 Task: Create record types in hostel object.
Action: Mouse moved to (1041, 64)
Screenshot: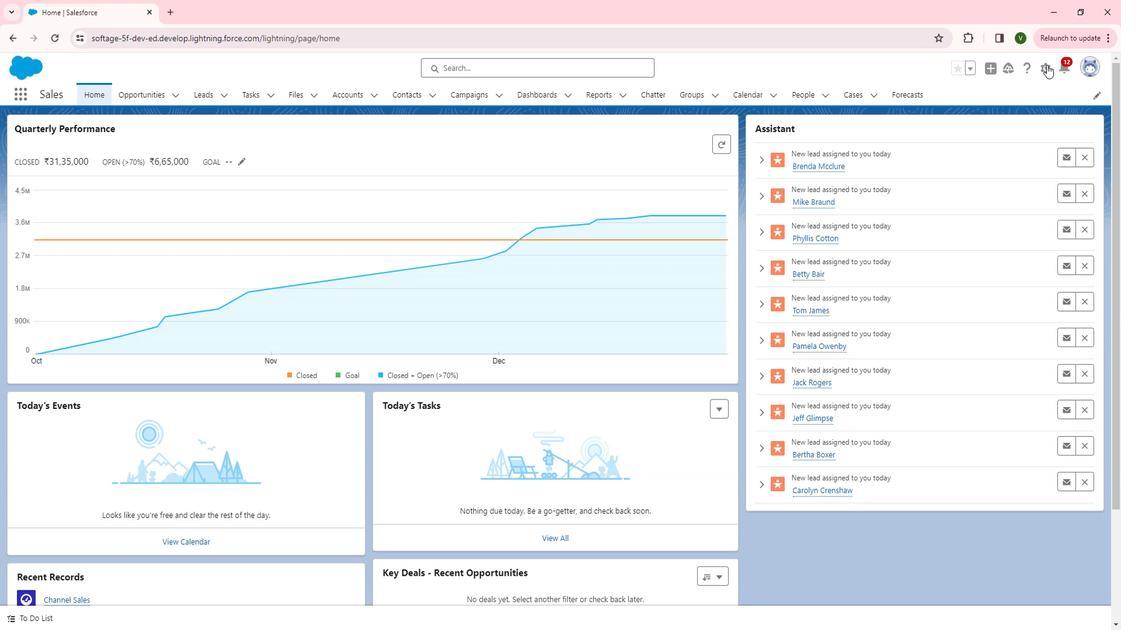 
Action: Mouse pressed left at (1041, 64)
Screenshot: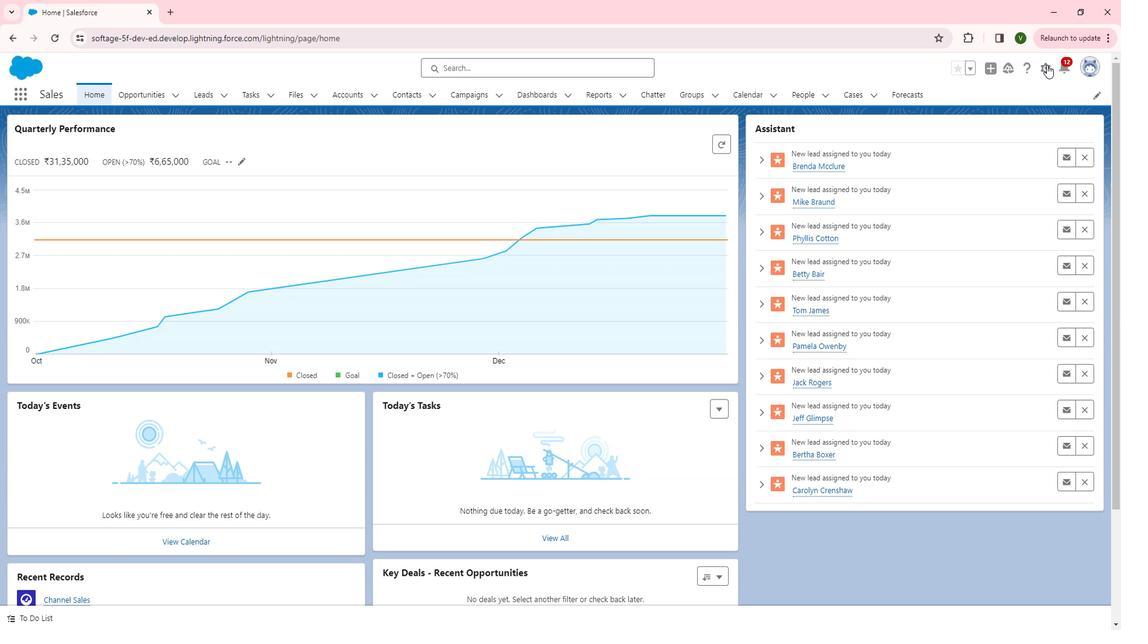 
Action: Mouse moved to (997, 102)
Screenshot: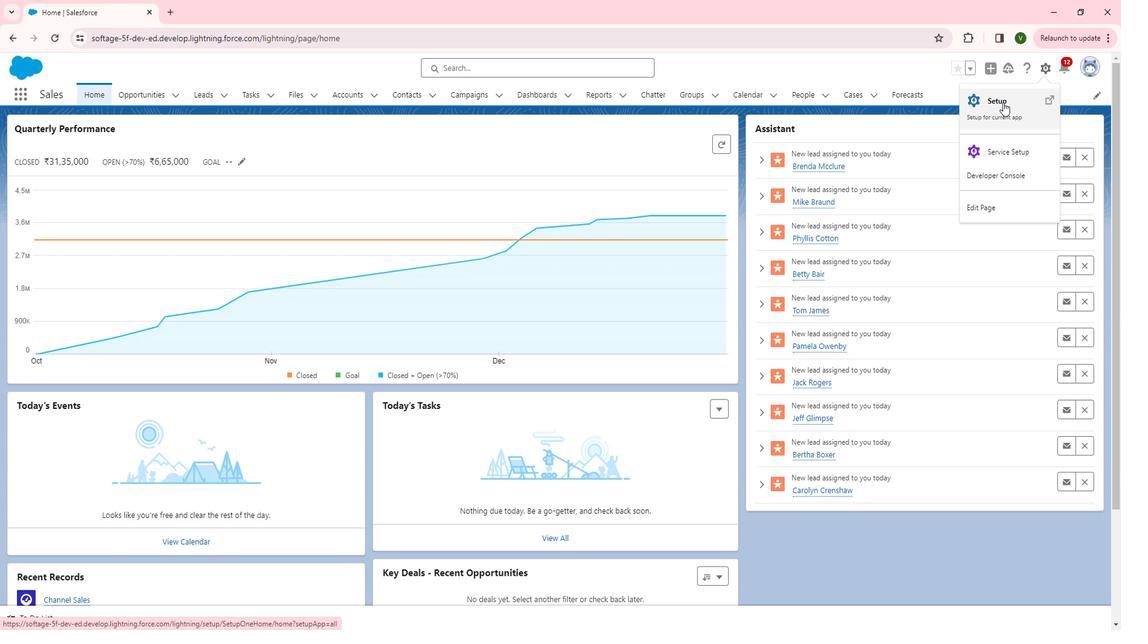 
Action: Mouse pressed left at (997, 102)
Screenshot: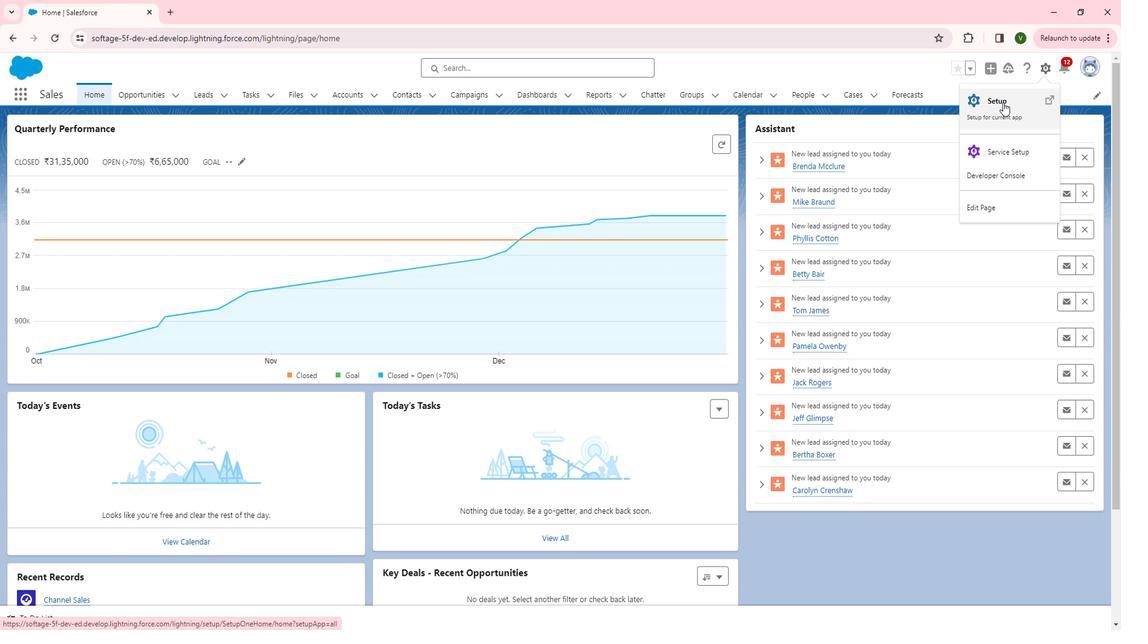 
Action: Mouse moved to (84, 463)
Screenshot: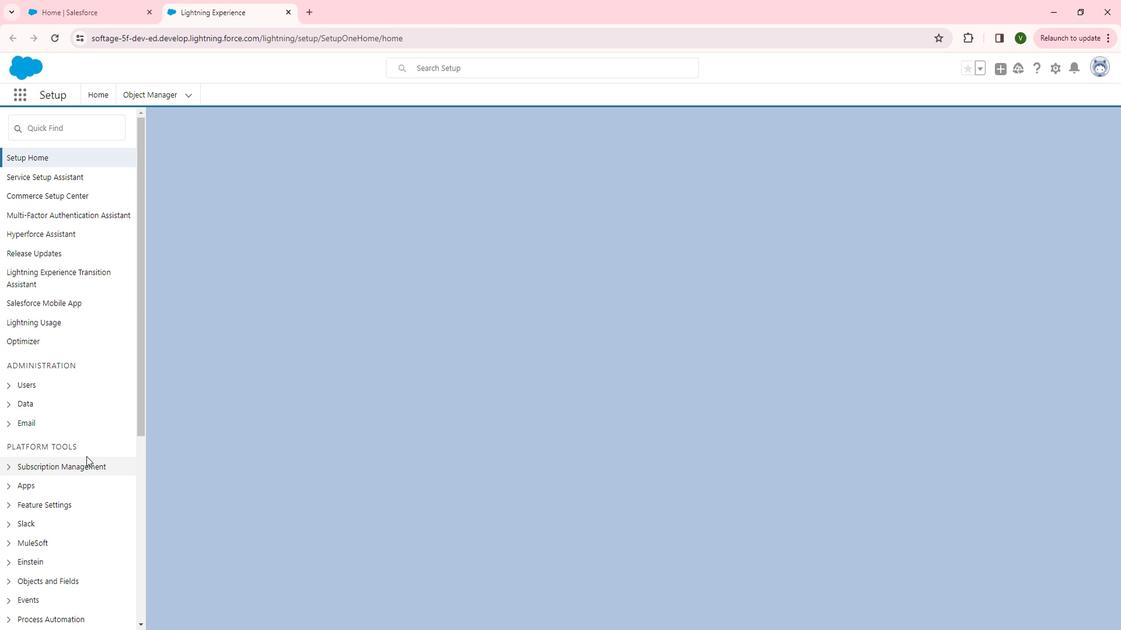 
Action: Mouse scrolled (84, 462) with delta (0, 0)
Screenshot: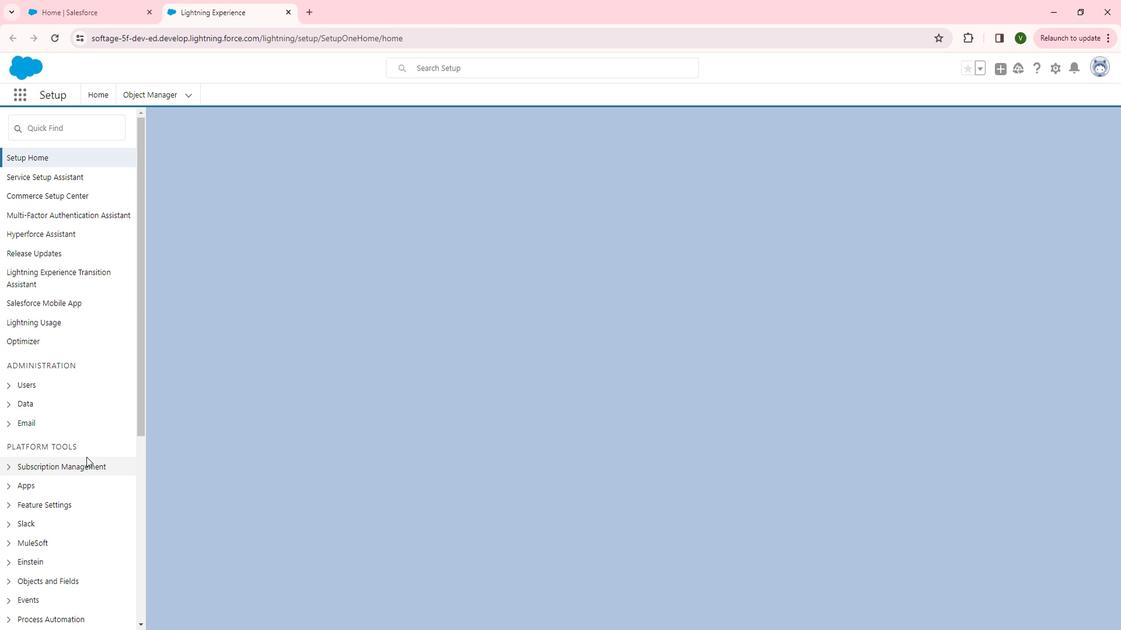 
Action: Mouse scrolled (84, 462) with delta (0, 0)
Screenshot: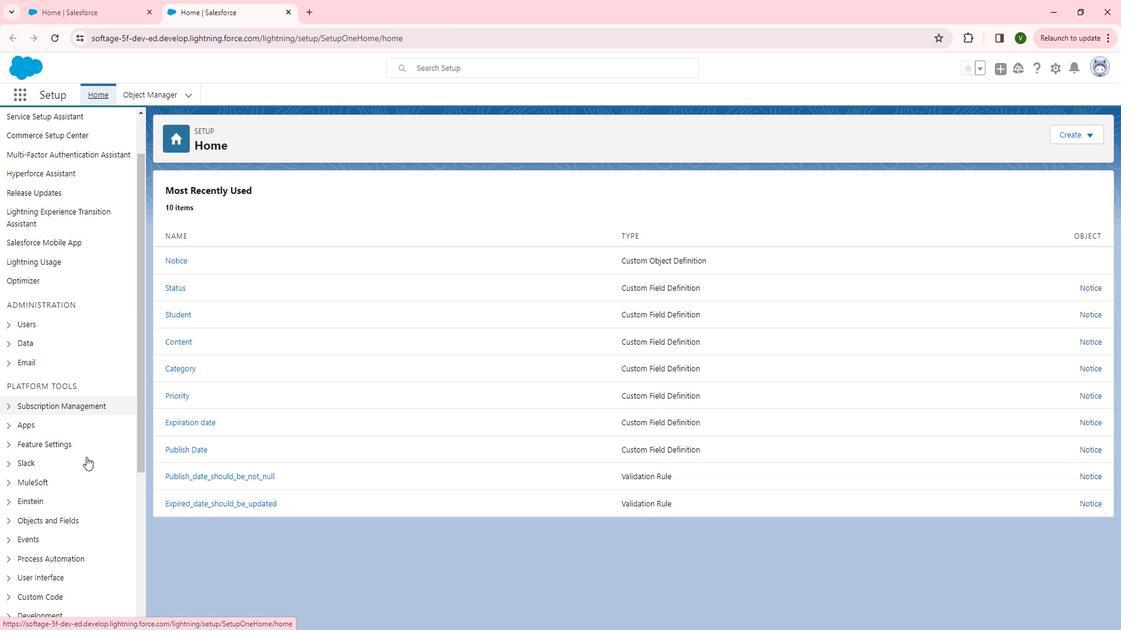 
Action: Mouse scrolled (84, 462) with delta (0, 0)
Screenshot: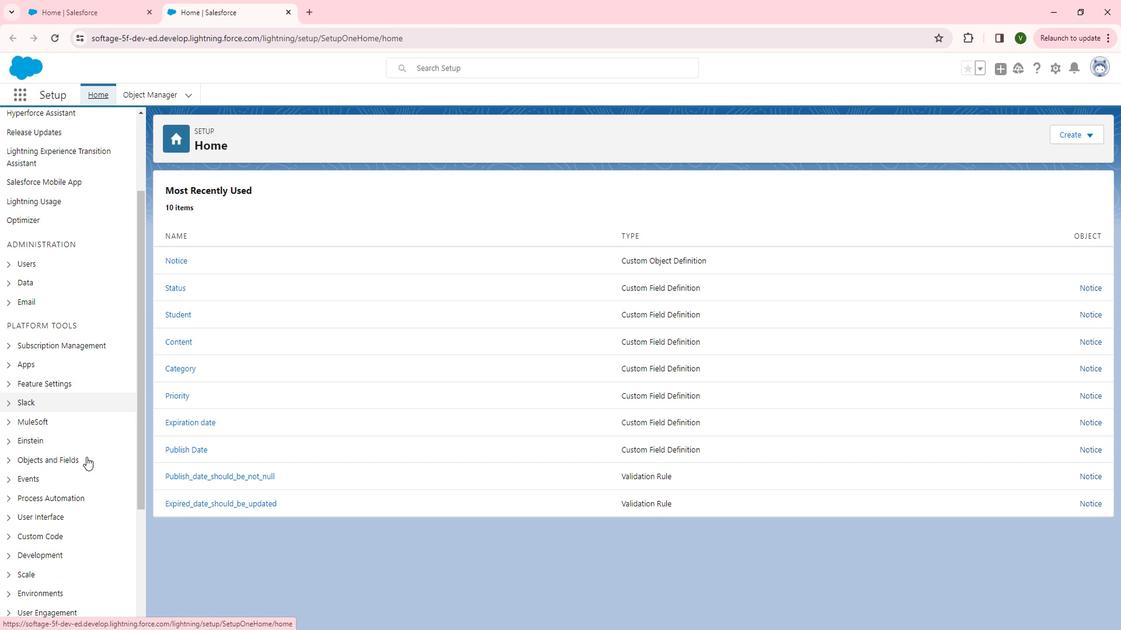 
Action: Mouse moved to (9, 406)
Screenshot: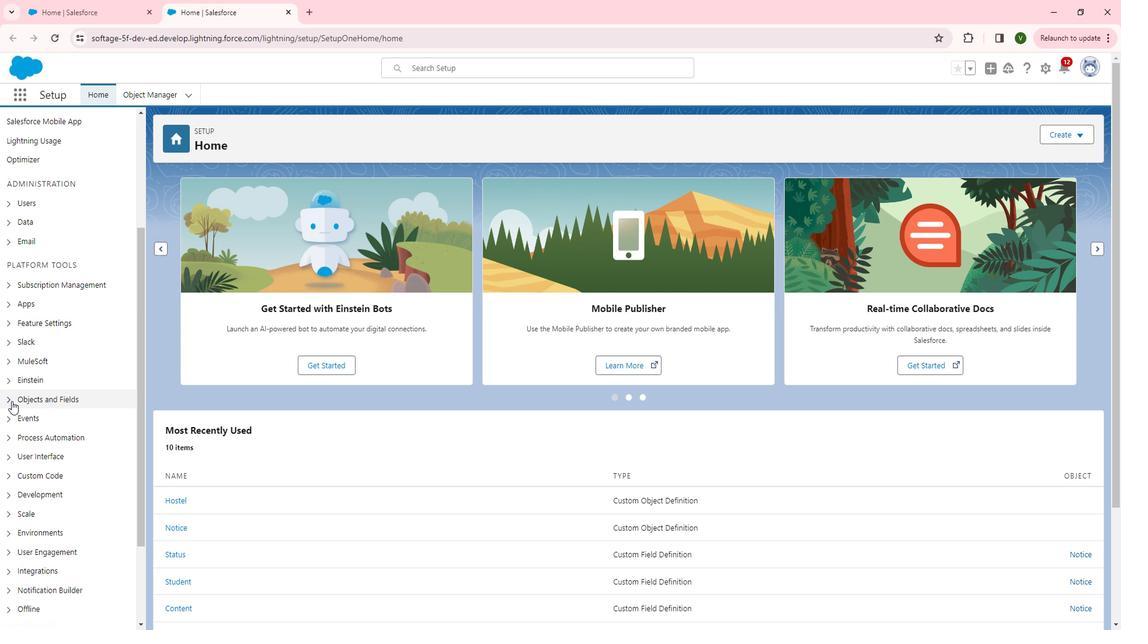 
Action: Mouse pressed left at (9, 406)
Screenshot: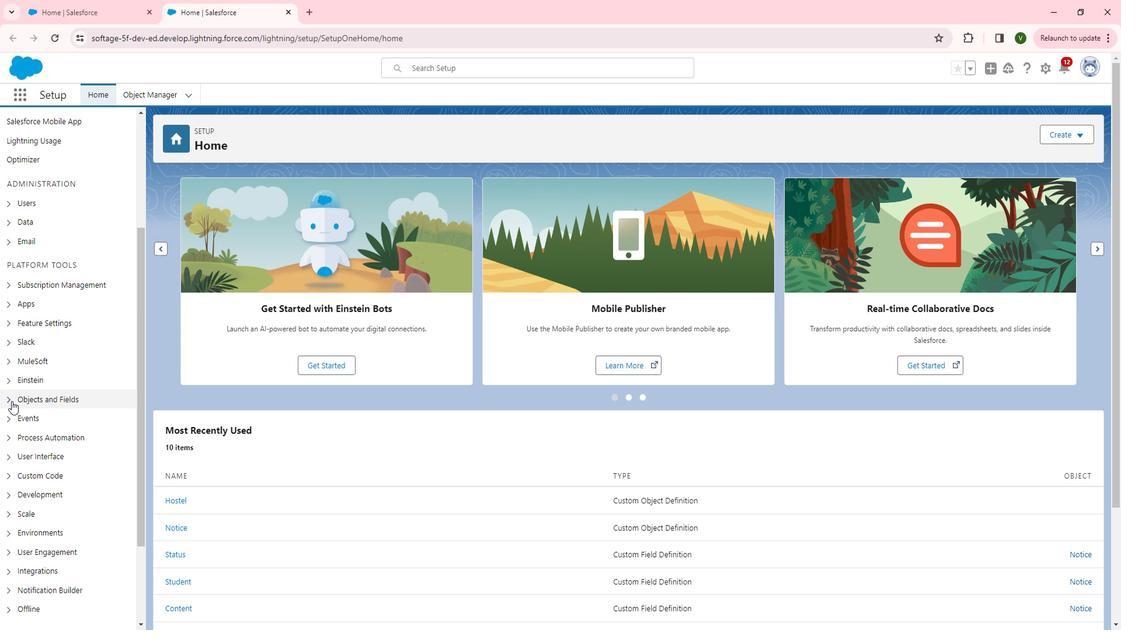 
Action: Mouse moved to (56, 422)
Screenshot: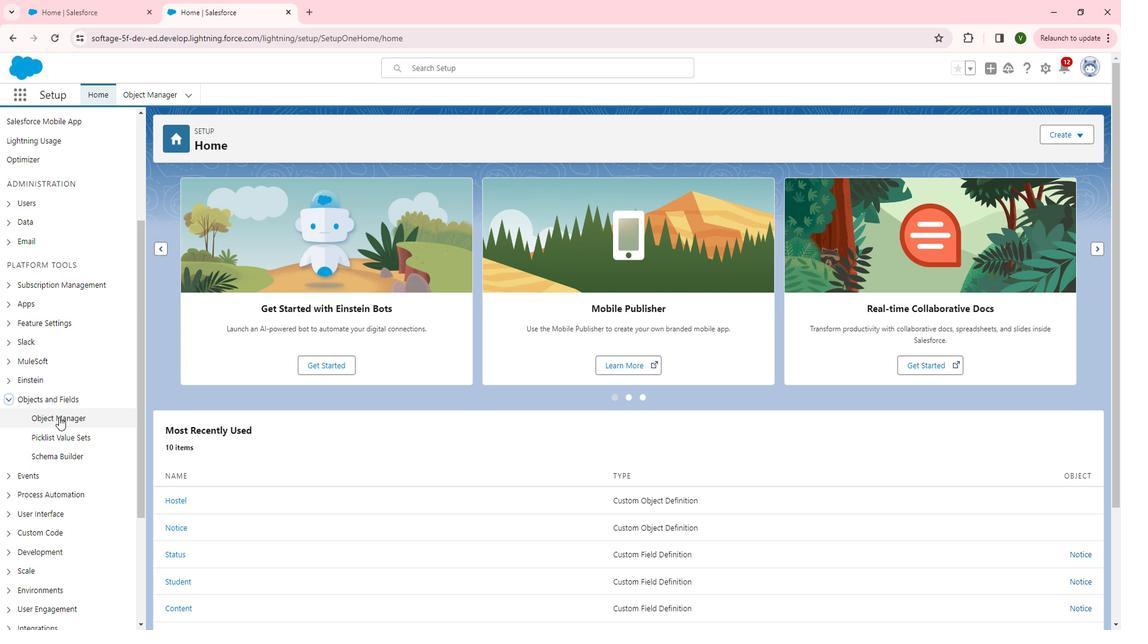
Action: Mouse pressed left at (56, 422)
Screenshot: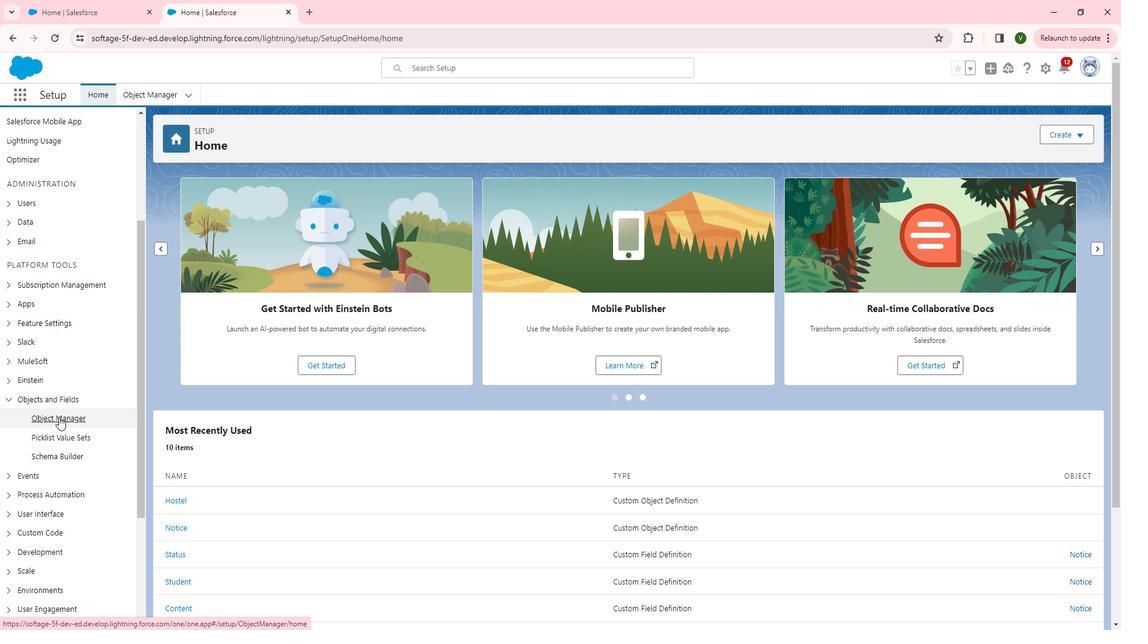 
Action: Mouse moved to (137, 372)
Screenshot: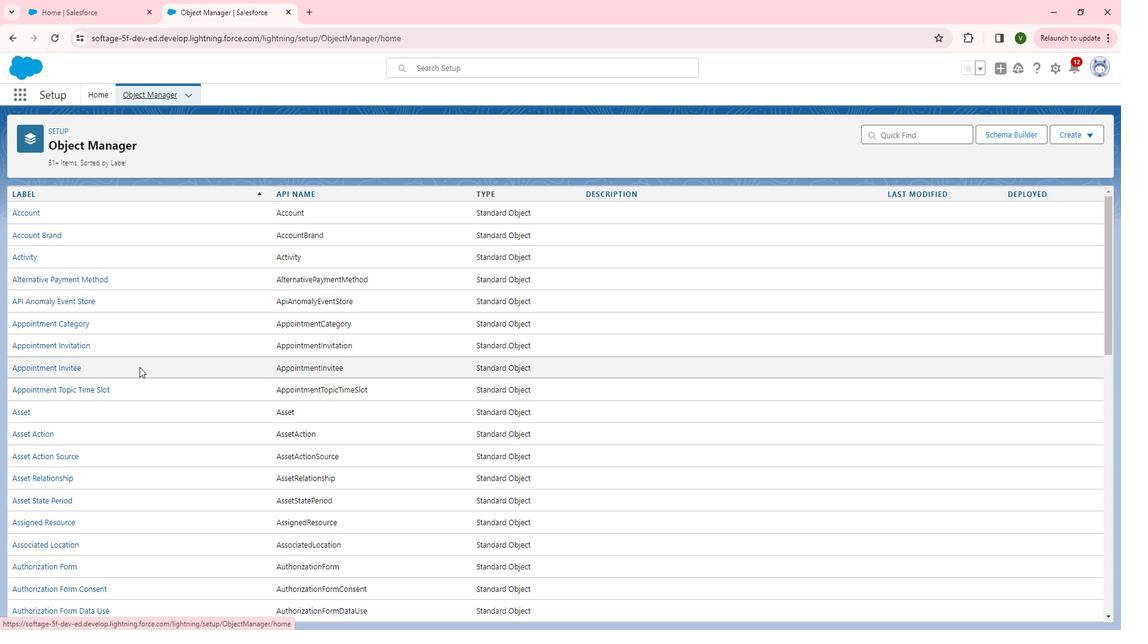 
Action: Mouse scrolled (137, 370) with delta (0, -1)
Screenshot: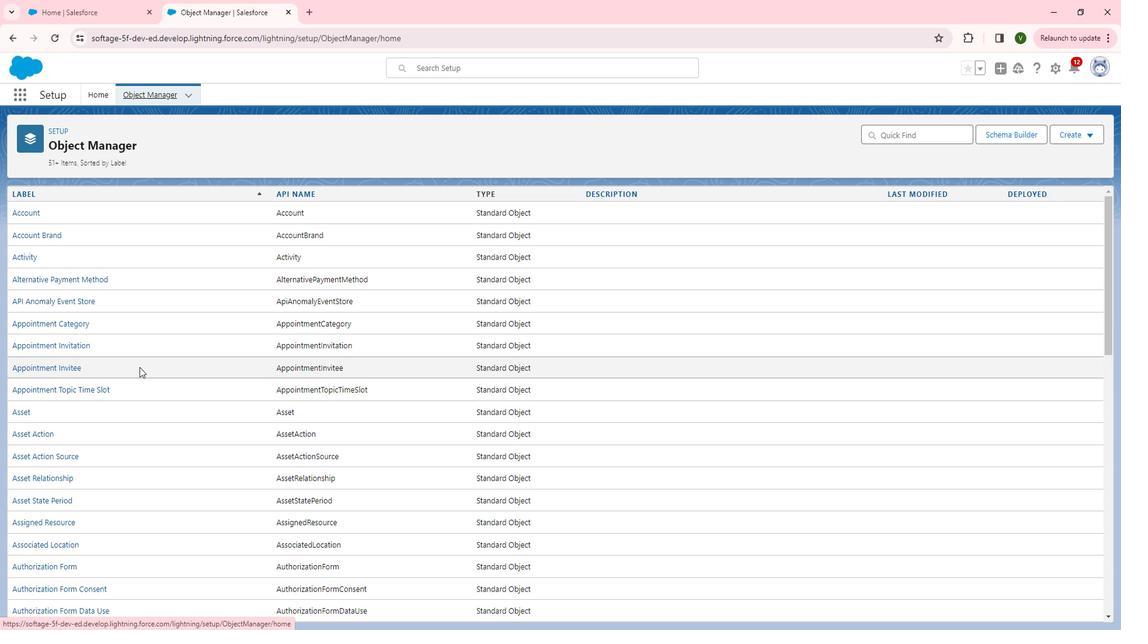 
Action: Mouse scrolled (137, 370) with delta (0, -1)
Screenshot: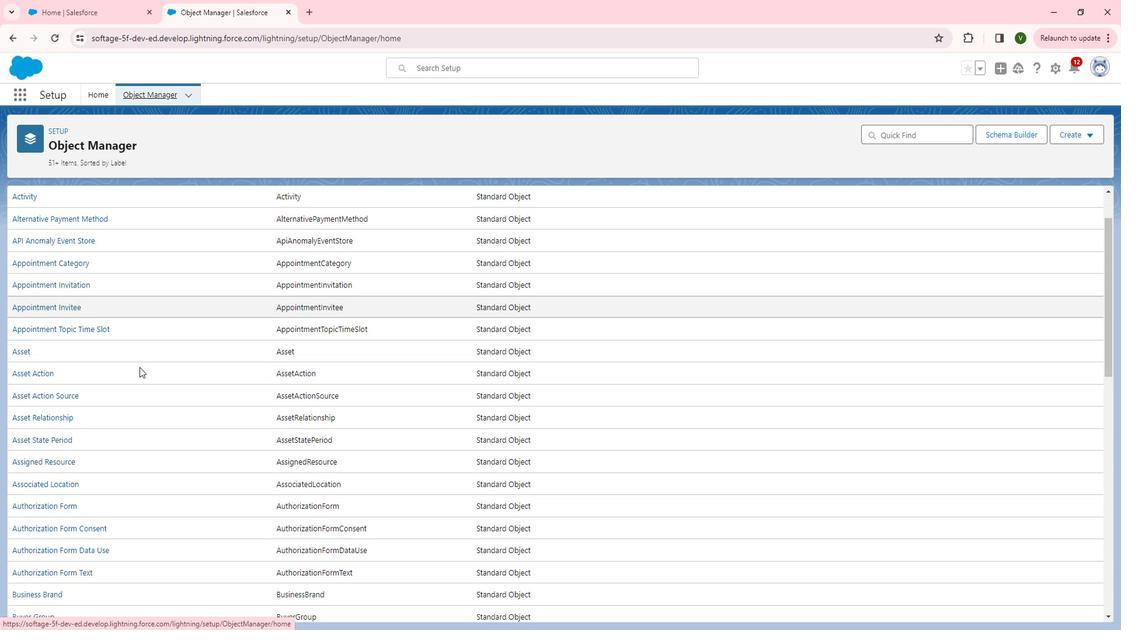 
Action: Mouse scrolled (137, 370) with delta (0, -1)
Screenshot: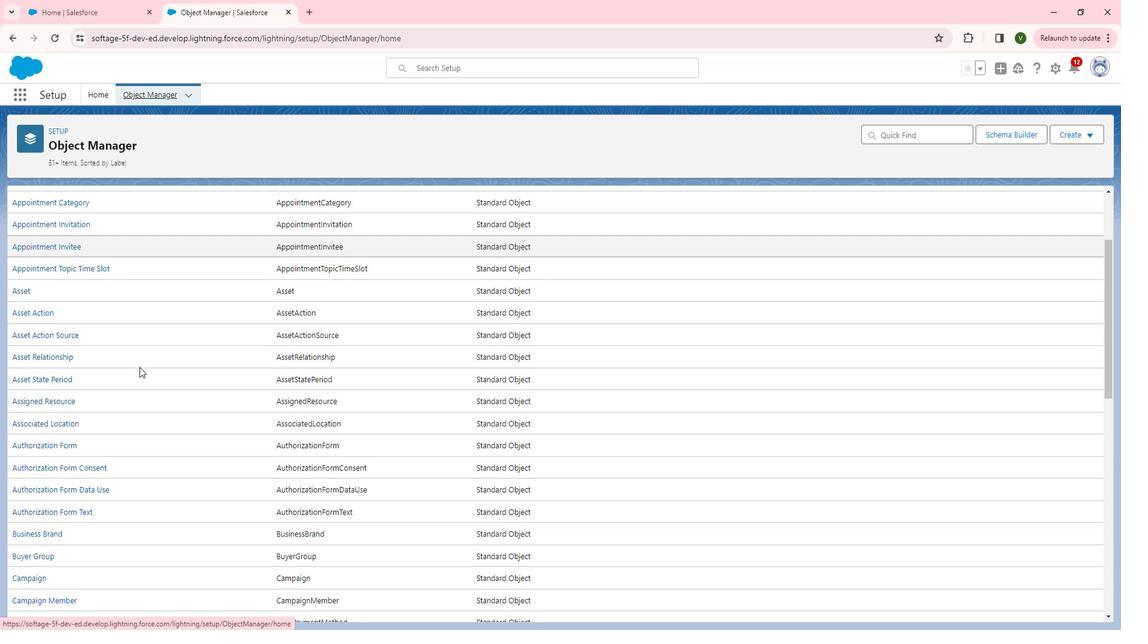 
Action: Mouse scrolled (137, 370) with delta (0, -1)
Screenshot: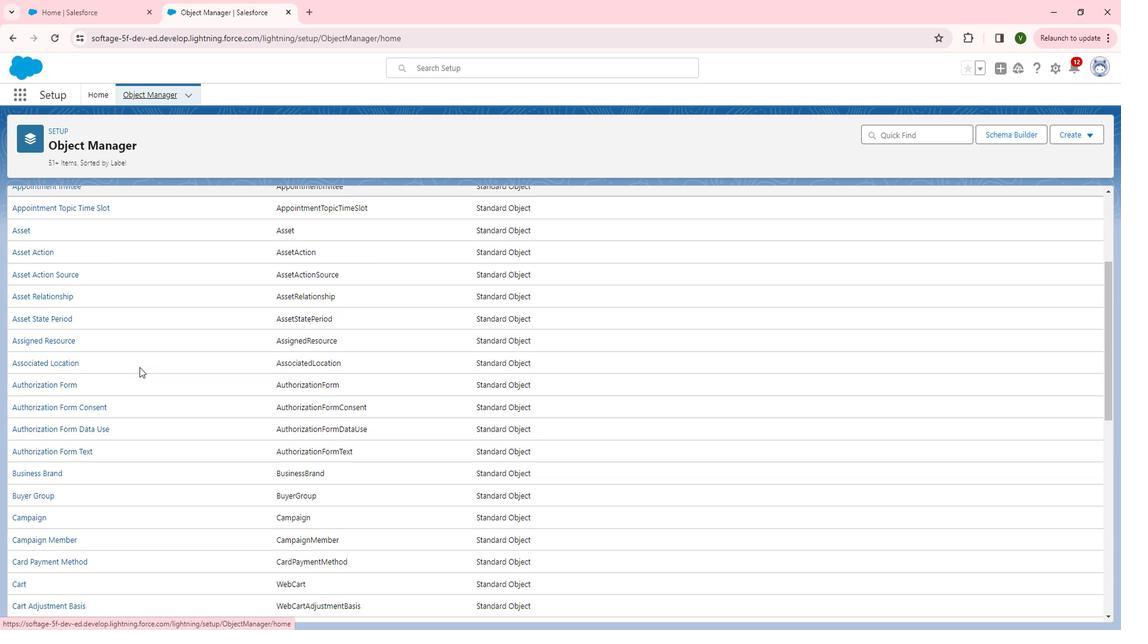 
Action: Mouse scrolled (137, 370) with delta (0, -1)
Screenshot: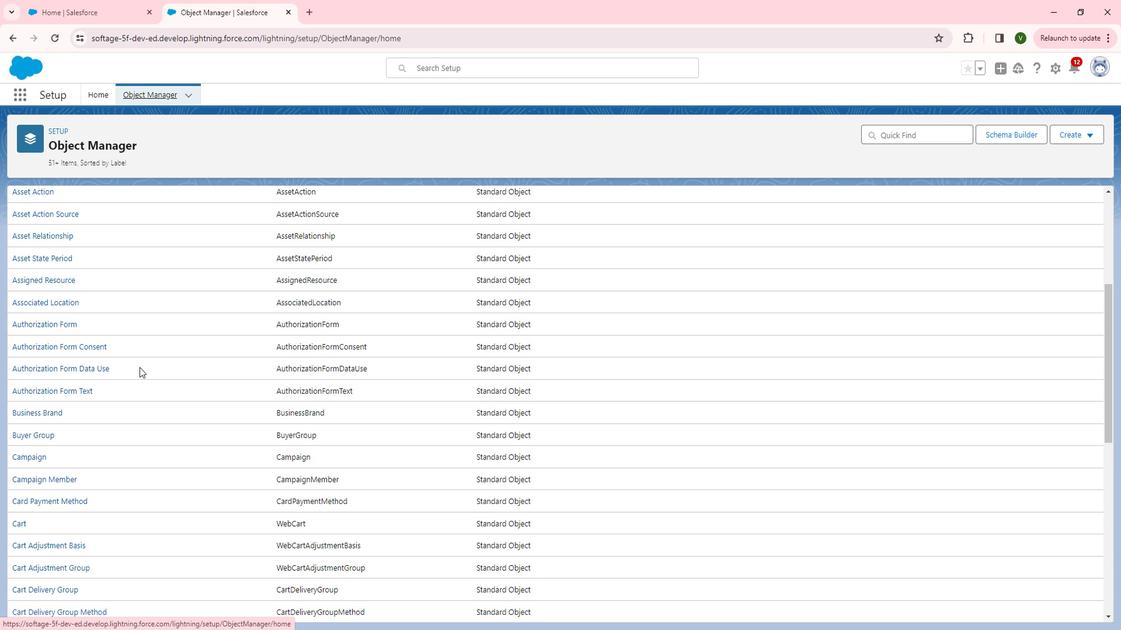 
Action: Mouse scrolled (137, 370) with delta (0, -1)
Screenshot: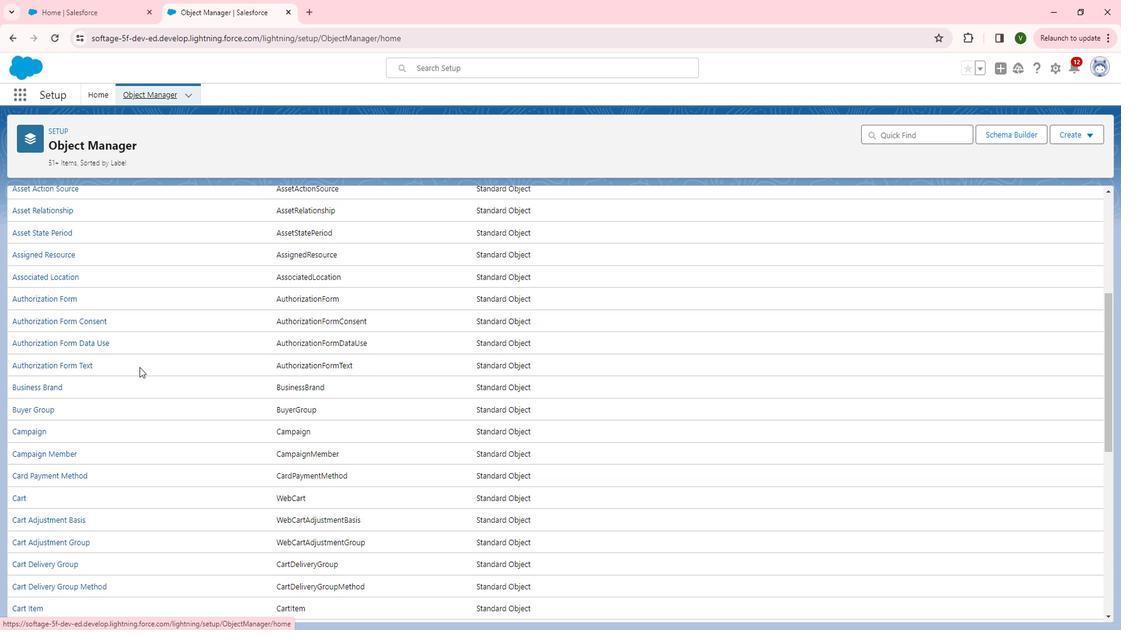 
Action: Mouse scrolled (137, 370) with delta (0, -1)
Screenshot: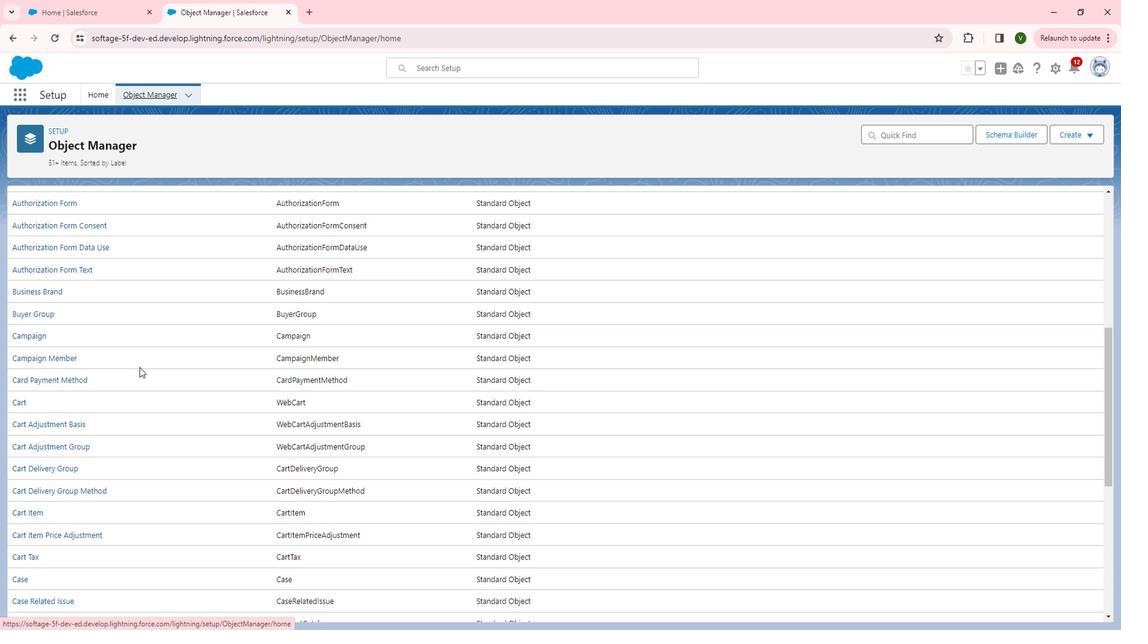 
Action: Mouse scrolled (137, 370) with delta (0, -1)
Screenshot: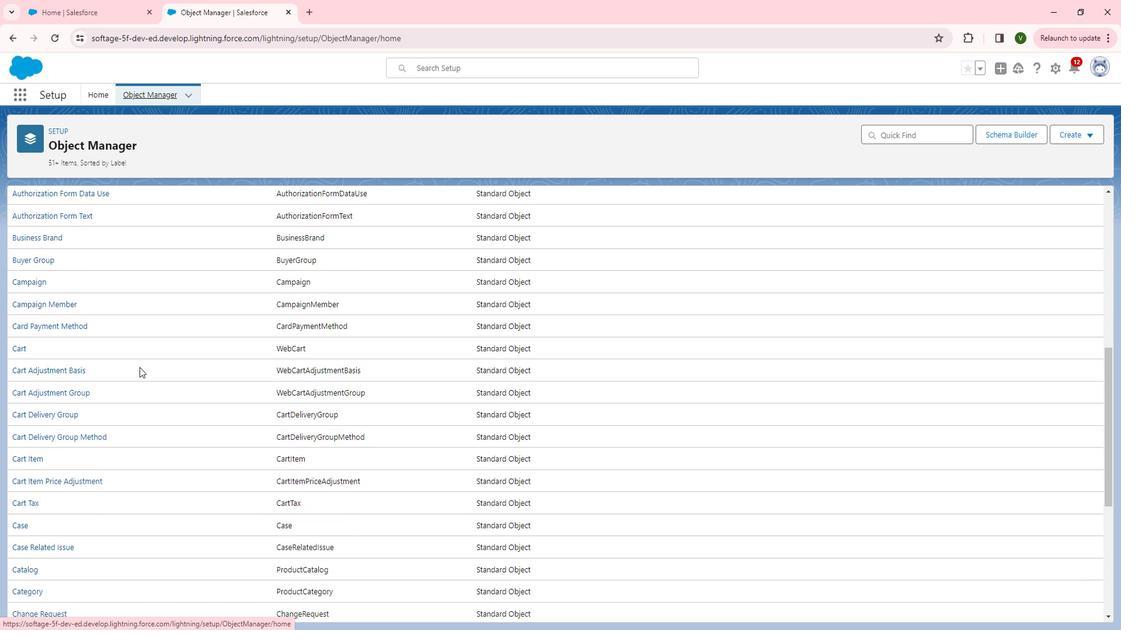 
Action: Mouse scrolled (137, 370) with delta (0, -1)
Screenshot: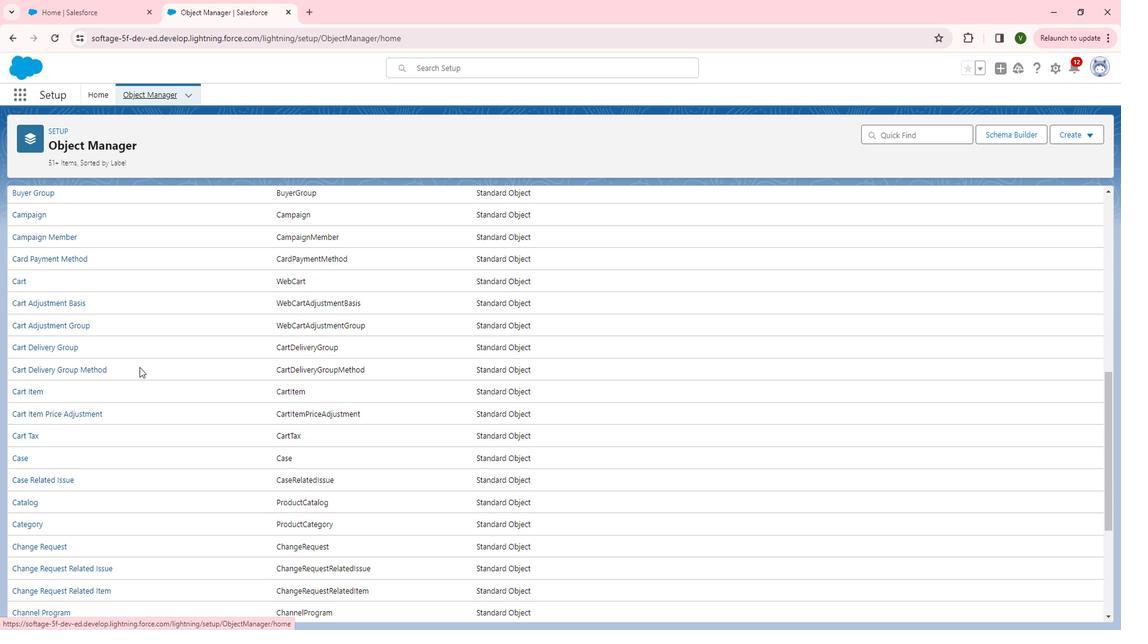 
Action: Mouse scrolled (137, 370) with delta (0, -1)
Screenshot: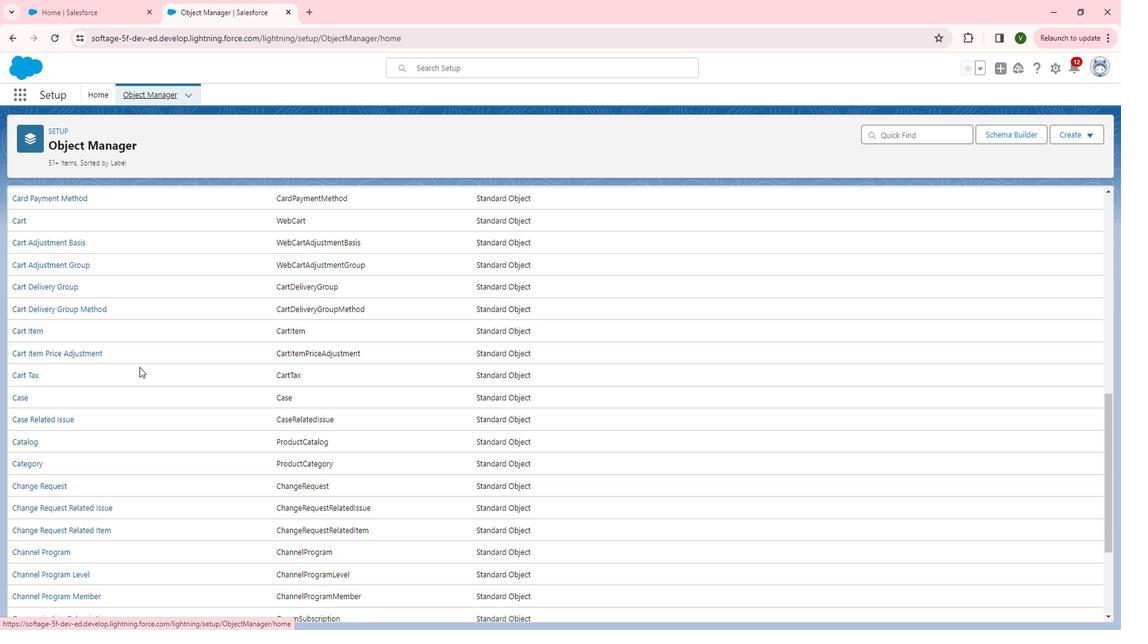 
Action: Mouse scrolled (137, 370) with delta (0, -1)
Screenshot: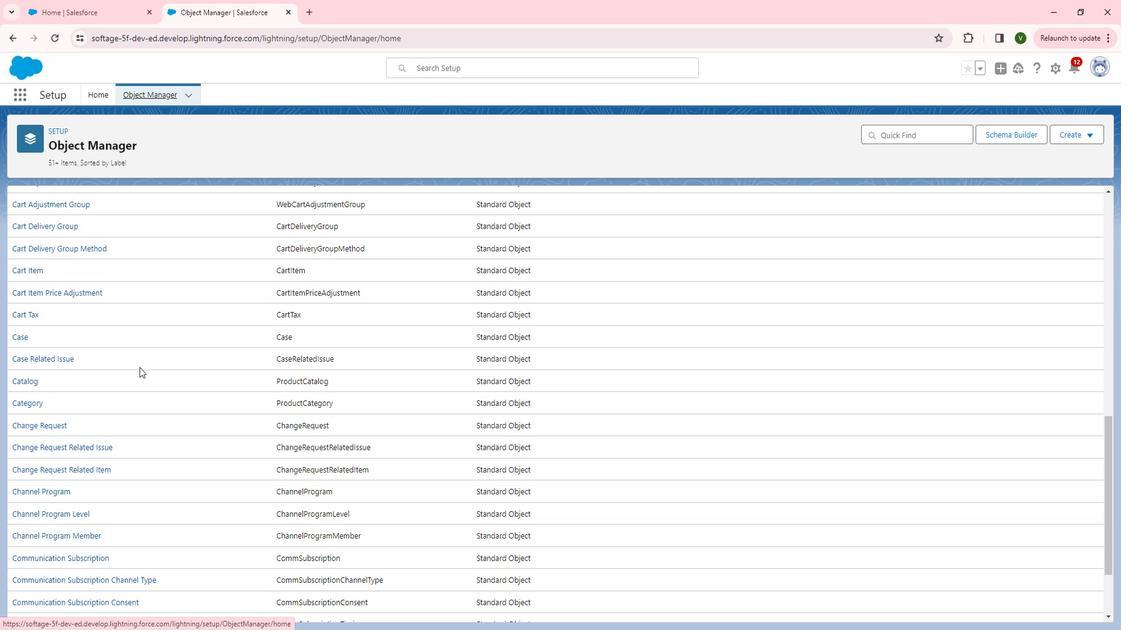 
Action: Mouse scrolled (137, 370) with delta (0, -1)
Screenshot: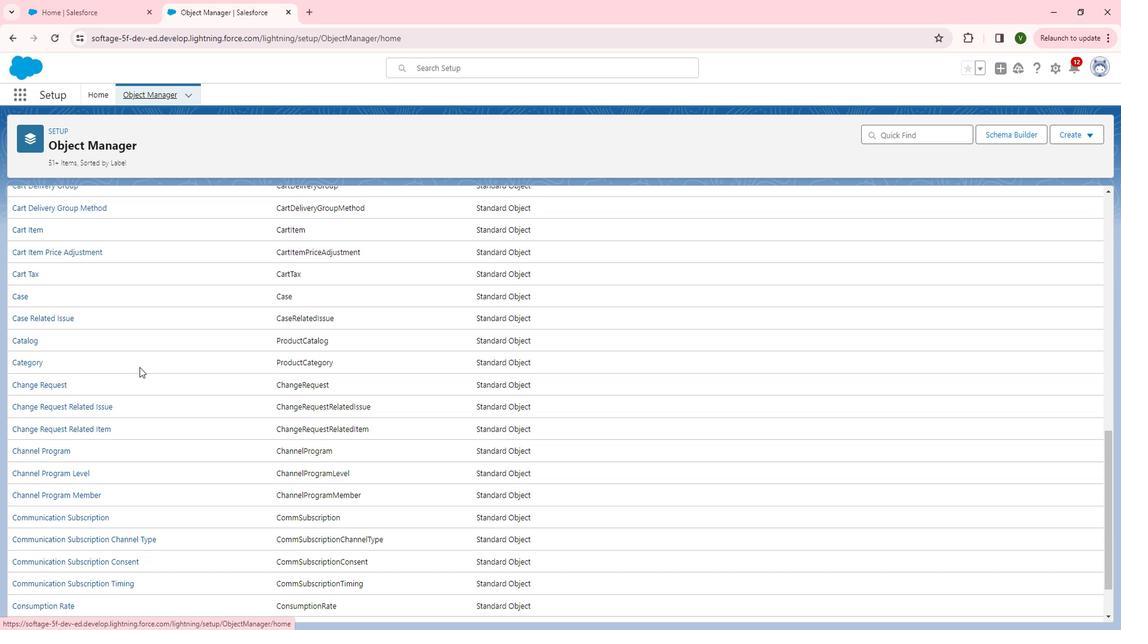 
Action: Mouse moved to (137, 372)
Screenshot: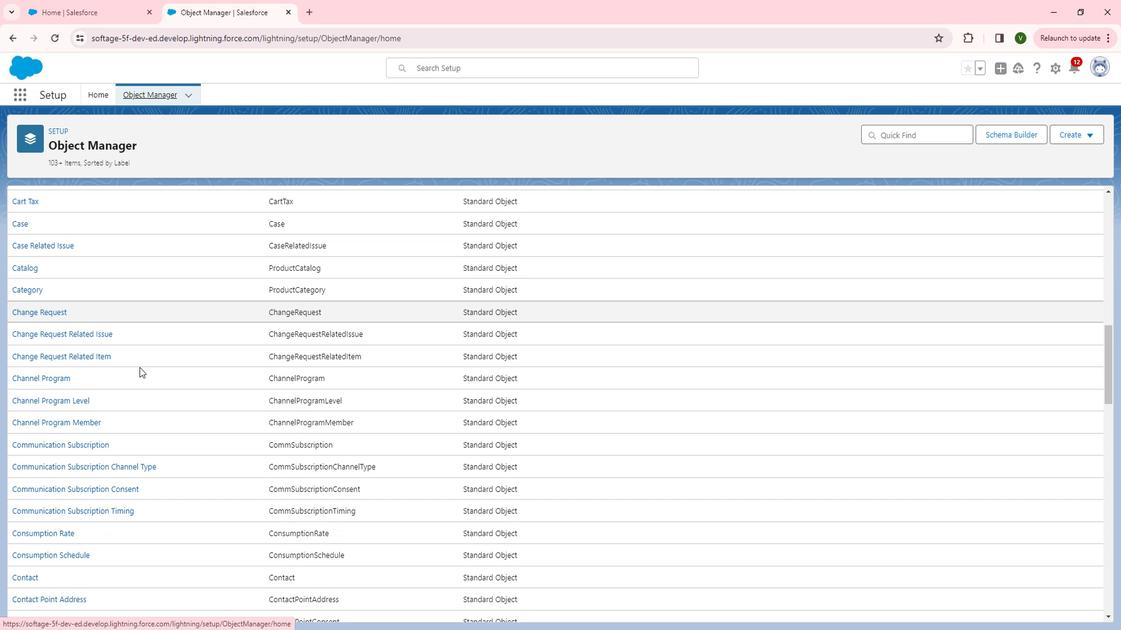
Action: Mouse scrolled (137, 372) with delta (0, 0)
Screenshot: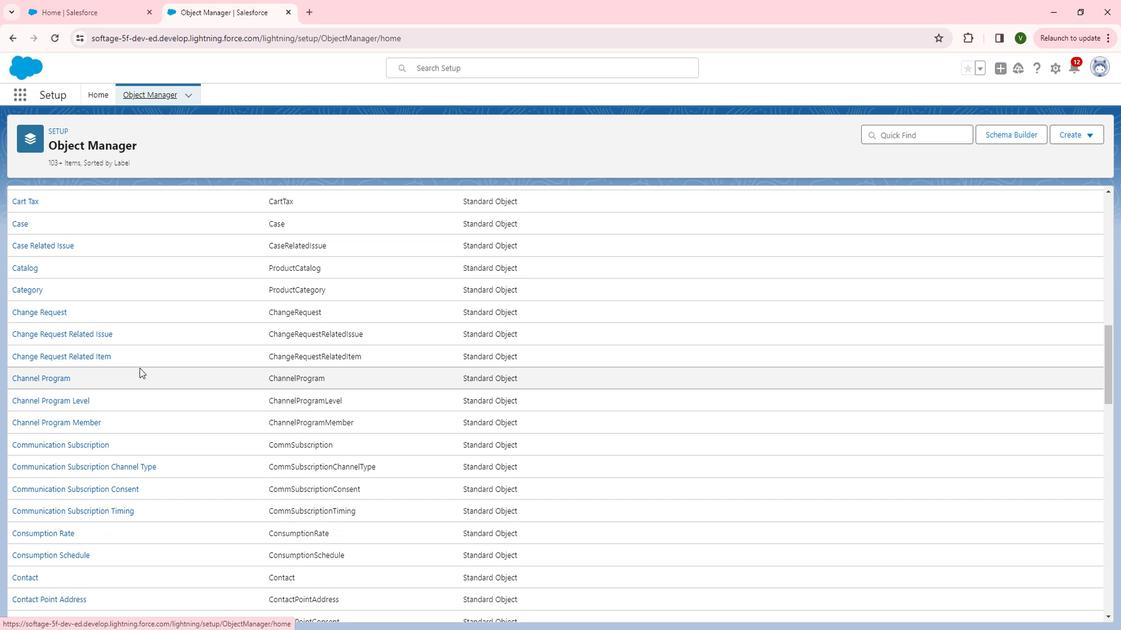 
Action: Mouse scrolled (137, 372) with delta (0, 0)
Screenshot: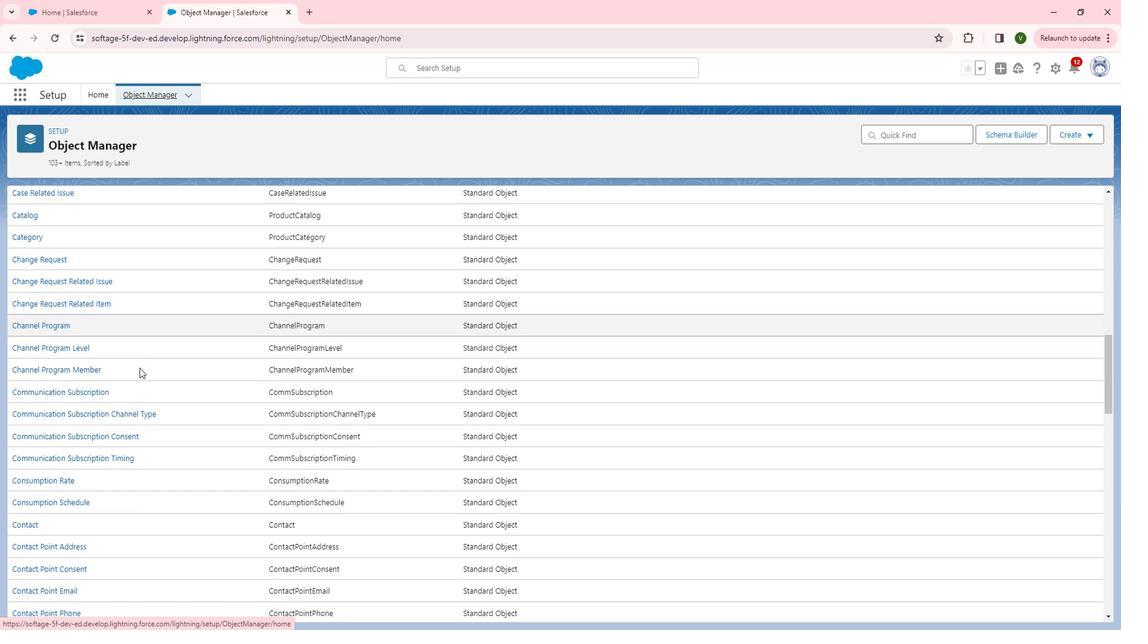 
Action: Mouse scrolled (137, 372) with delta (0, 0)
Screenshot: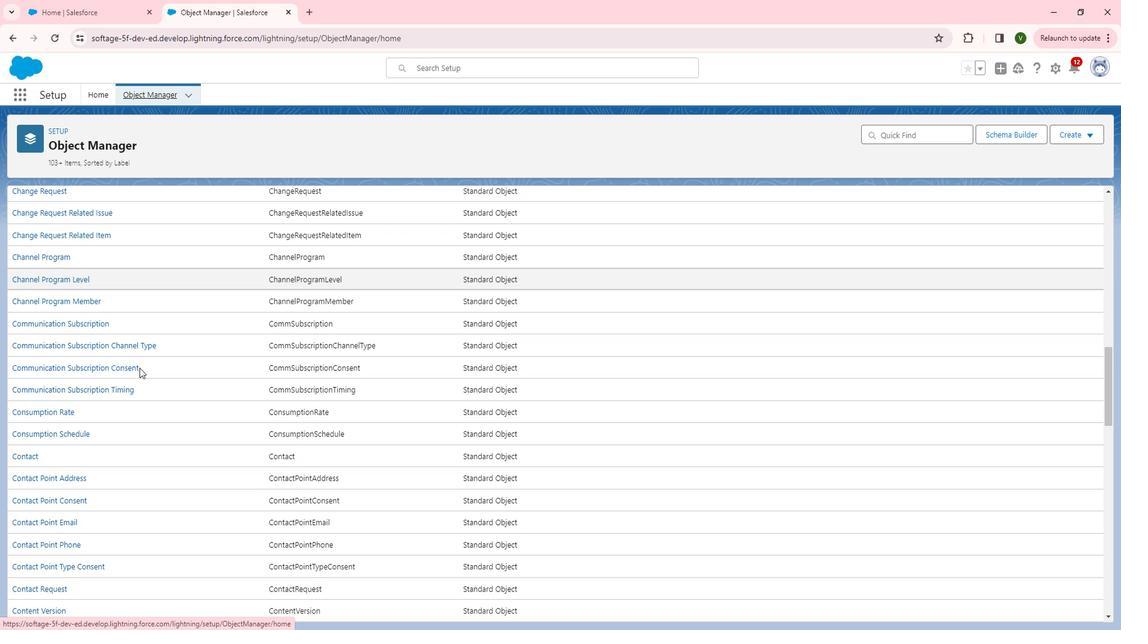
Action: Mouse scrolled (137, 372) with delta (0, 0)
Screenshot: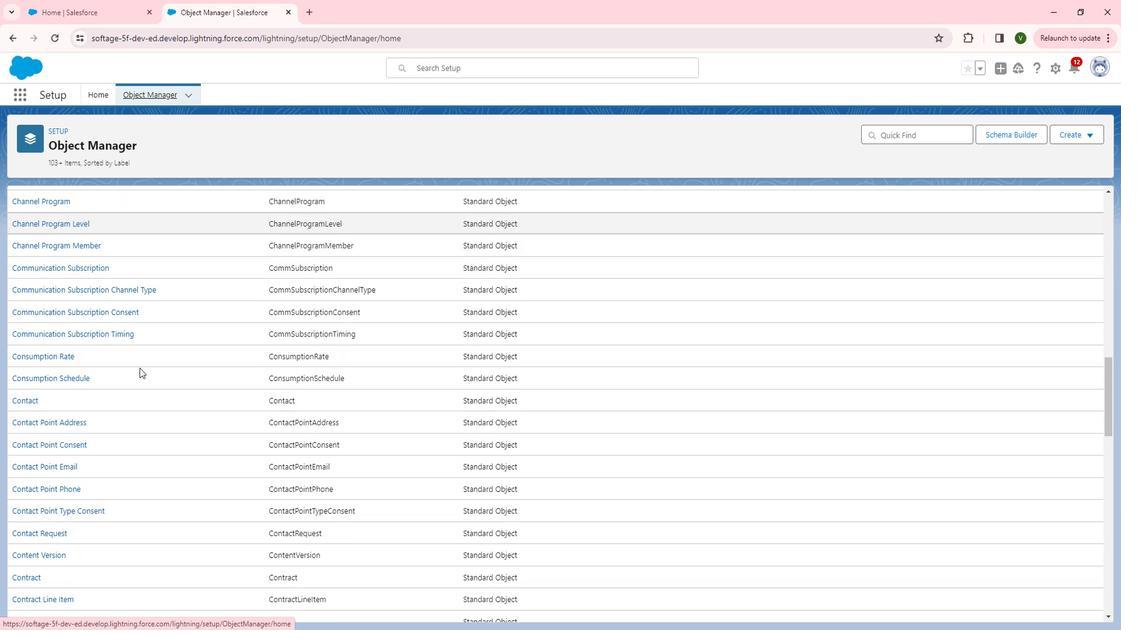 
Action: Mouse scrolled (137, 372) with delta (0, 0)
Screenshot: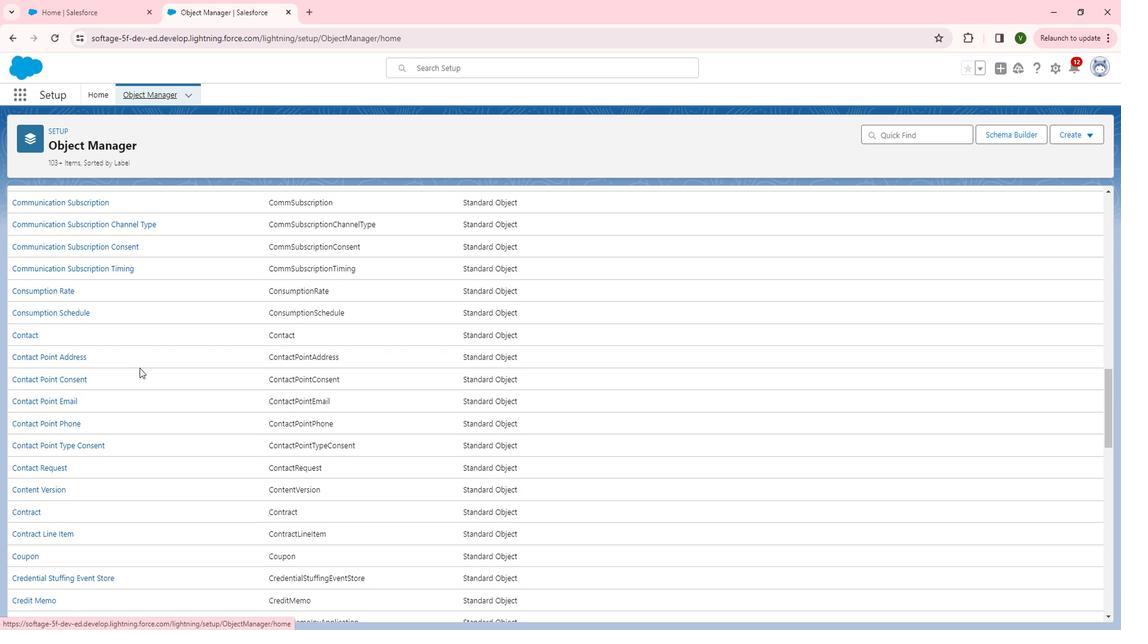 
Action: Mouse scrolled (137, 372) with delta (0, 0)
Screenshot: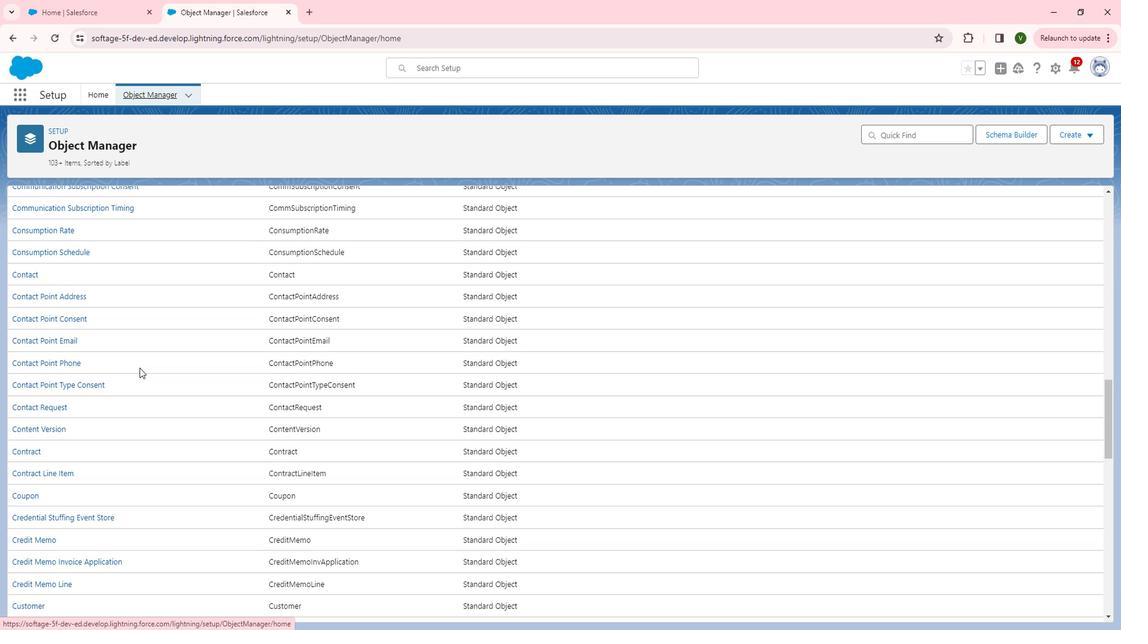 
Action: Mouse scrolled (137, 372) with delta (0, 0)
Screenshot: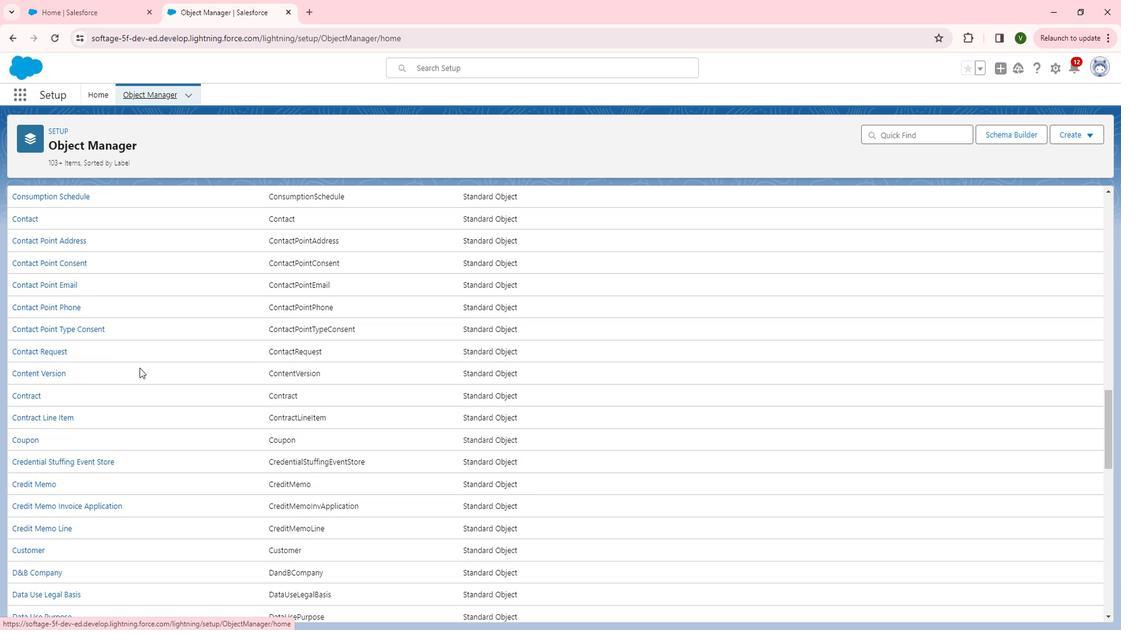 
Action: Mouse scrolled (137, 372) with delta (0, 0)
Screenshot: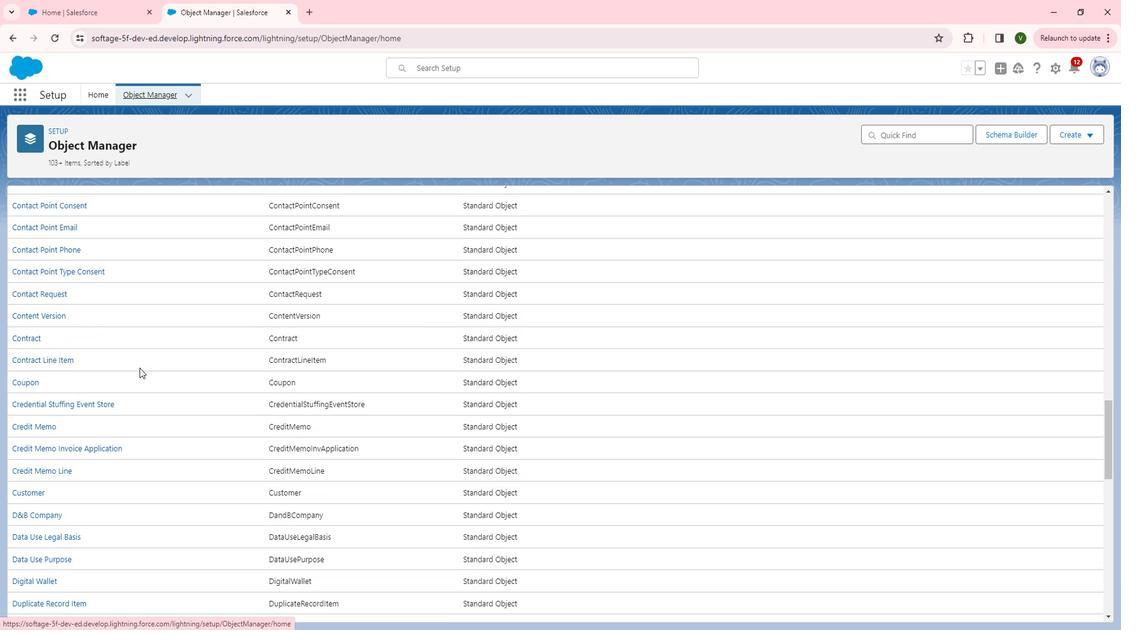 
Action: Mouse scrolled (137, 372) with delta (0, 0)
Screenshot: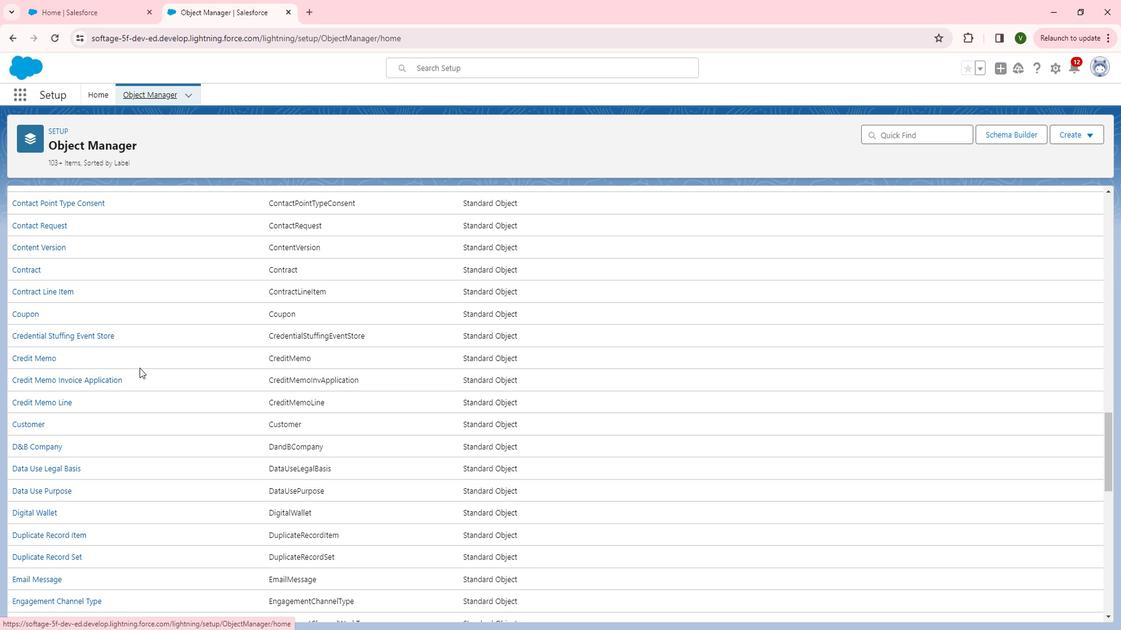 
Action: Mouse scrolled (137, 372) with delta (0, 0)
Screenshot: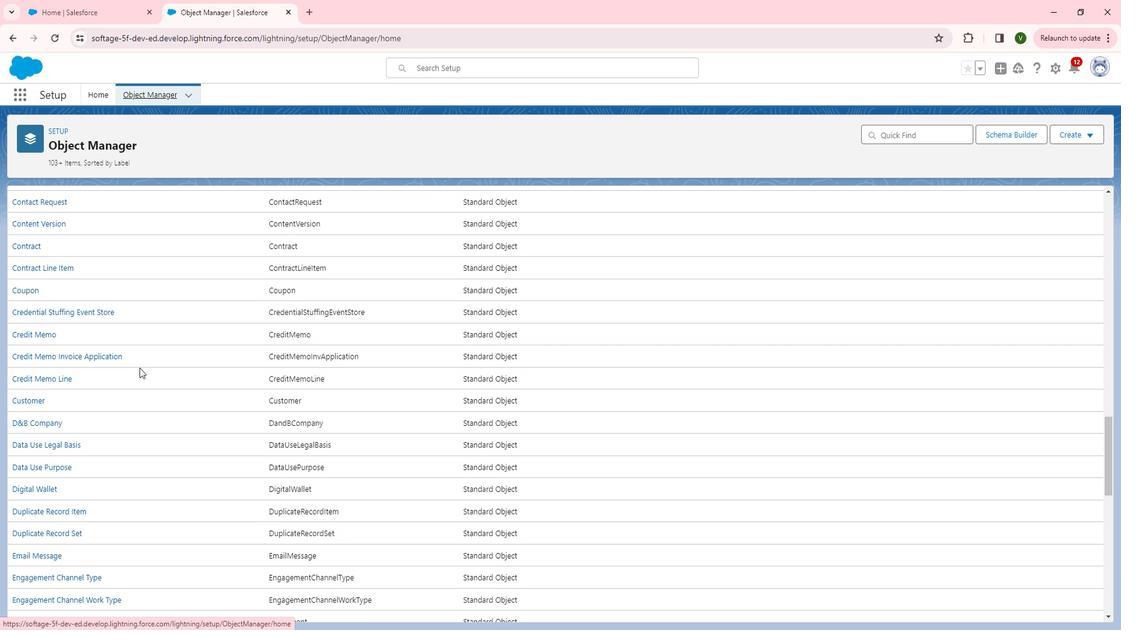 
Action: Mouse scrolled (137, 372) with delta (0, 0)
Screenshot: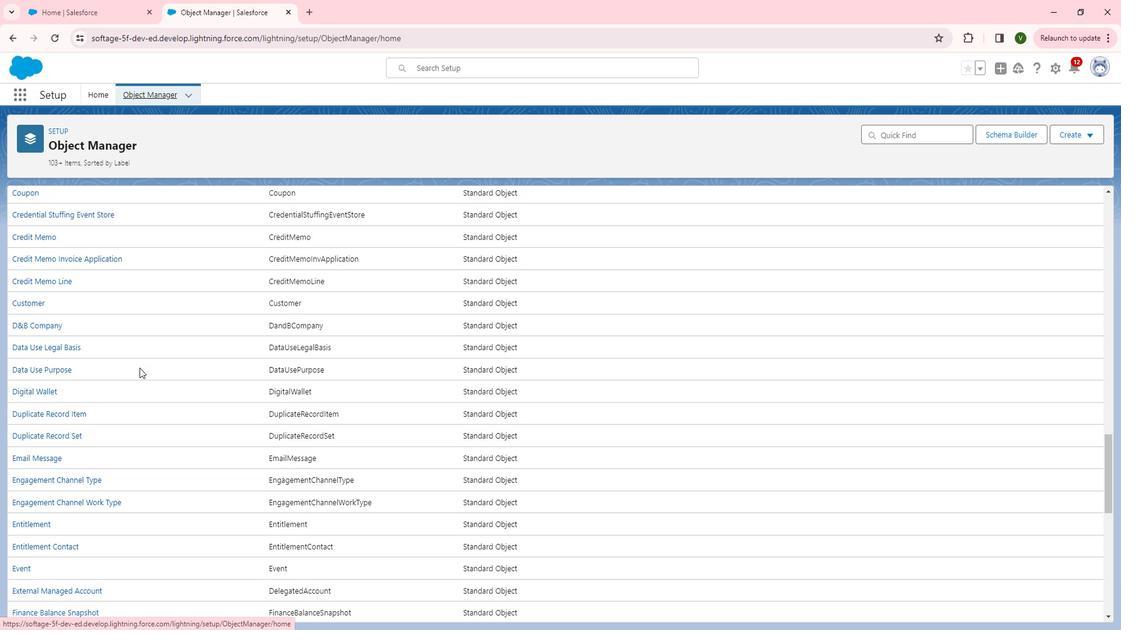 
Action: Mouse scrolled (137, 372) with delta (0, 0)
Screenshot: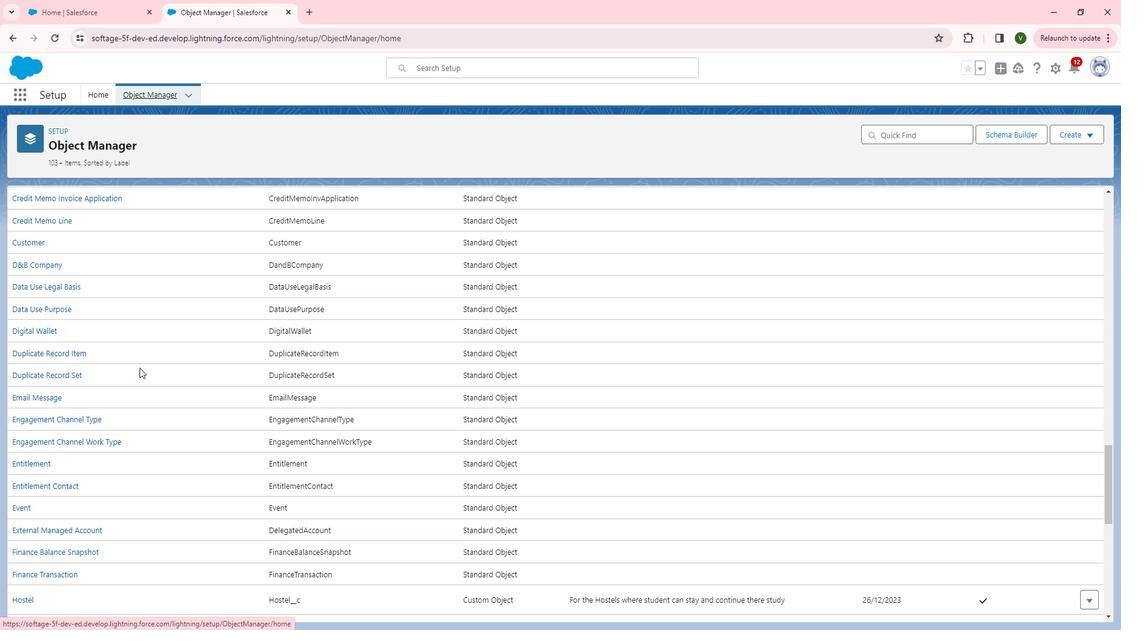 
Action: Mouse scrolled (137, 372) with delta (0, 0)
Screenshot: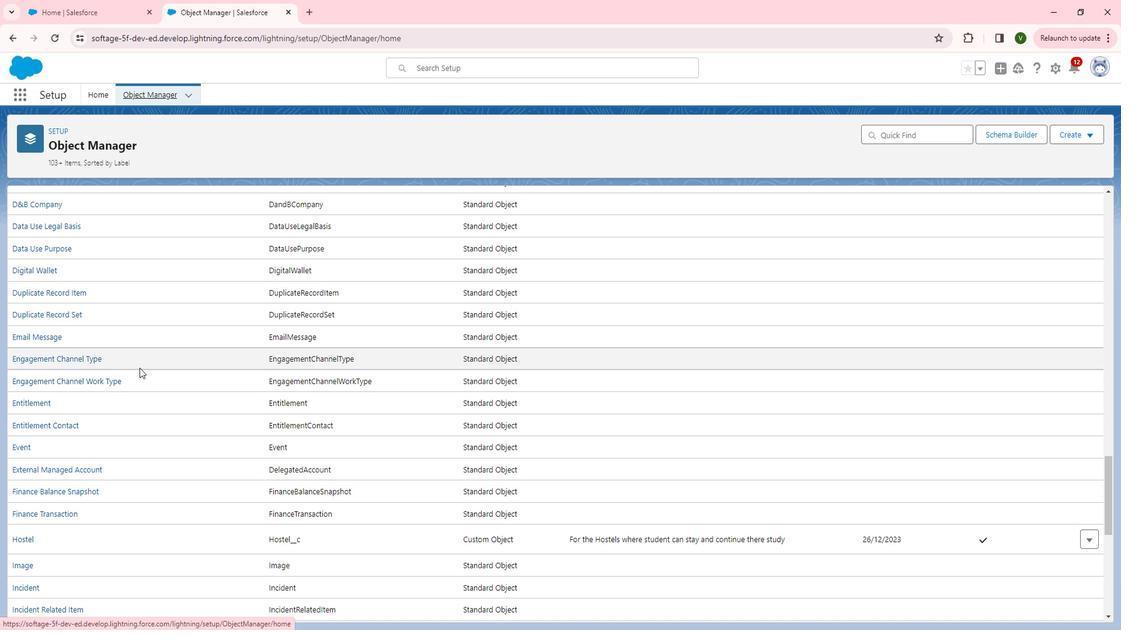 
Action: Mouse scrolled (137, 372) with delta (0, 0)
Screenshot: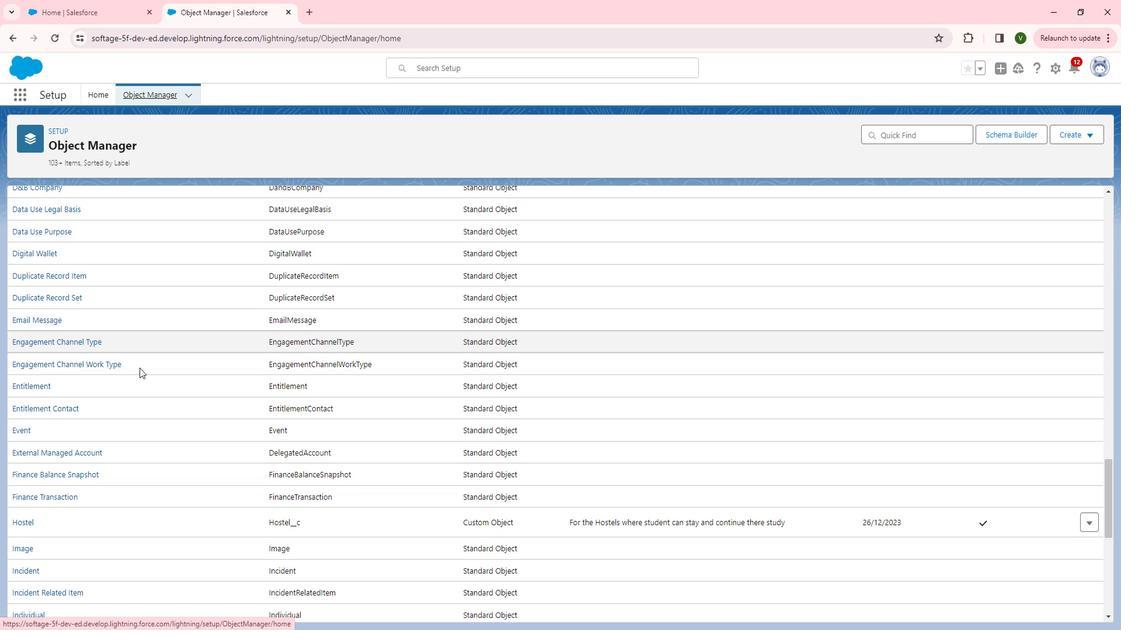 
Action: Mouse scrolled (137, 372) with delta (0, 0)
Screenshot: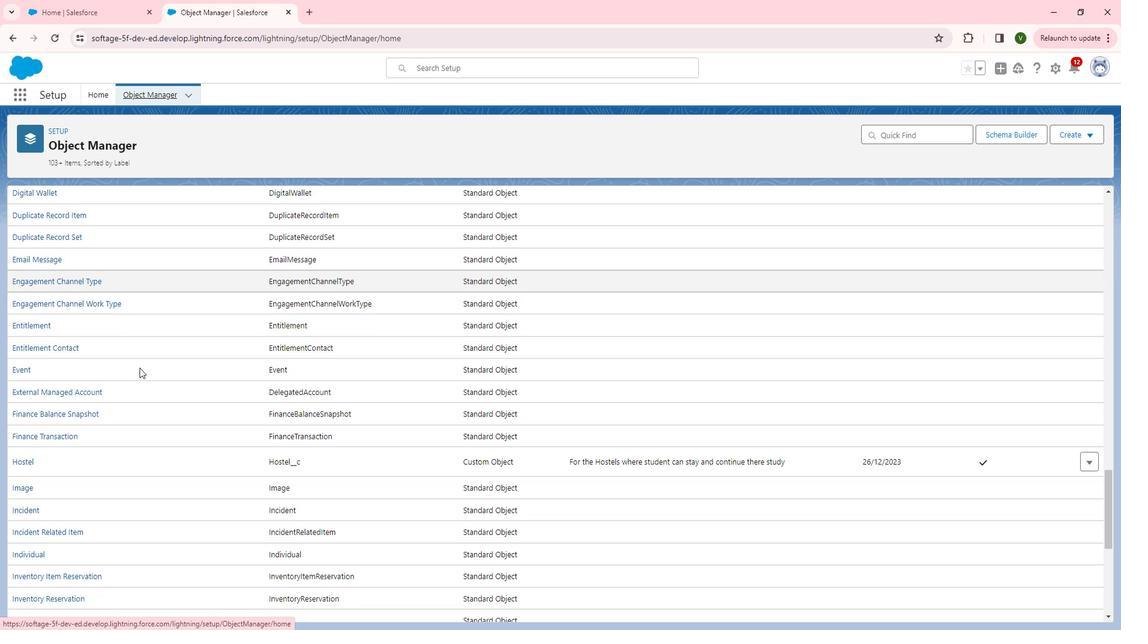 
Action: Mouse scrolled (137, 372) with delta (0, 0)
Screenshot: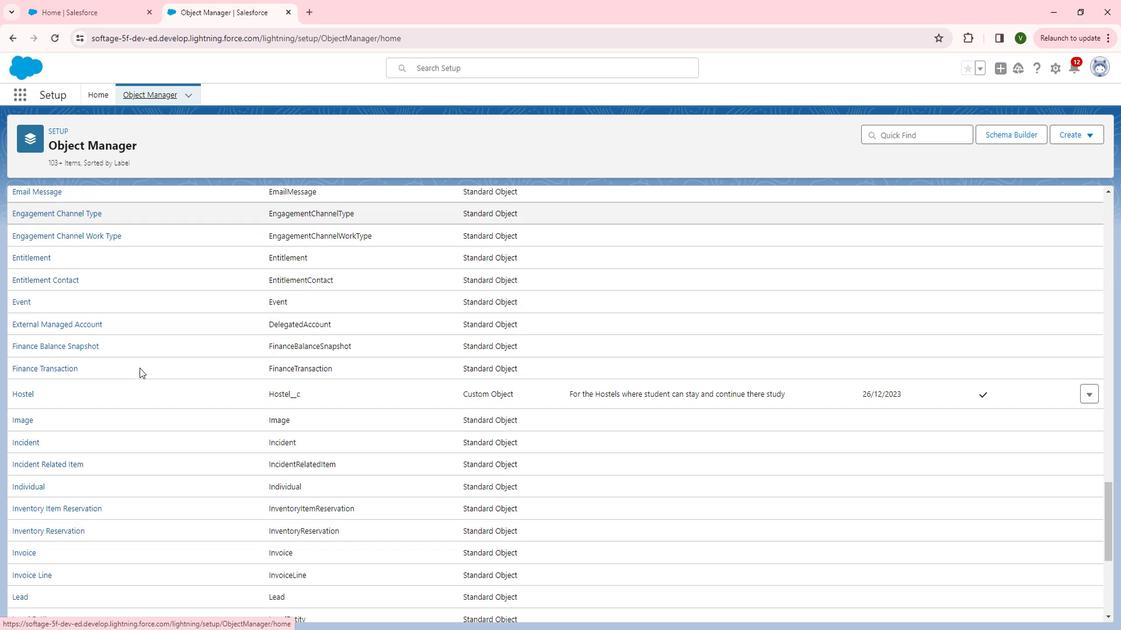 
Action: Mouse scrolled (137, 372) with delta (0, 0)
Screenshot: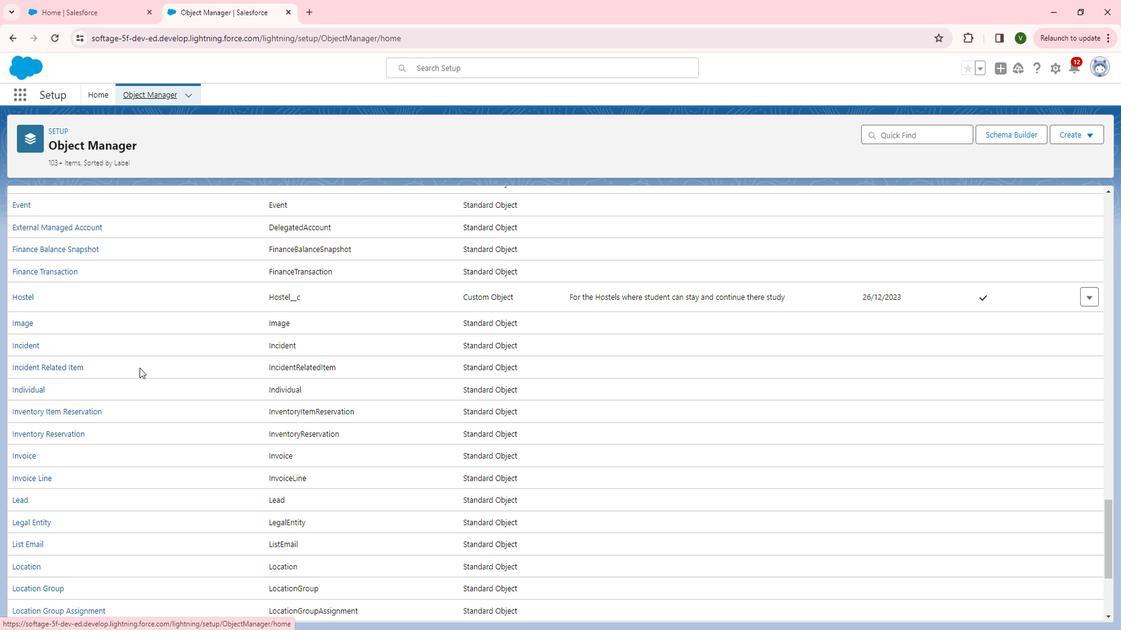
Action: Mouse scrolled (137, 372) with delta (0, 0)
Screenshot: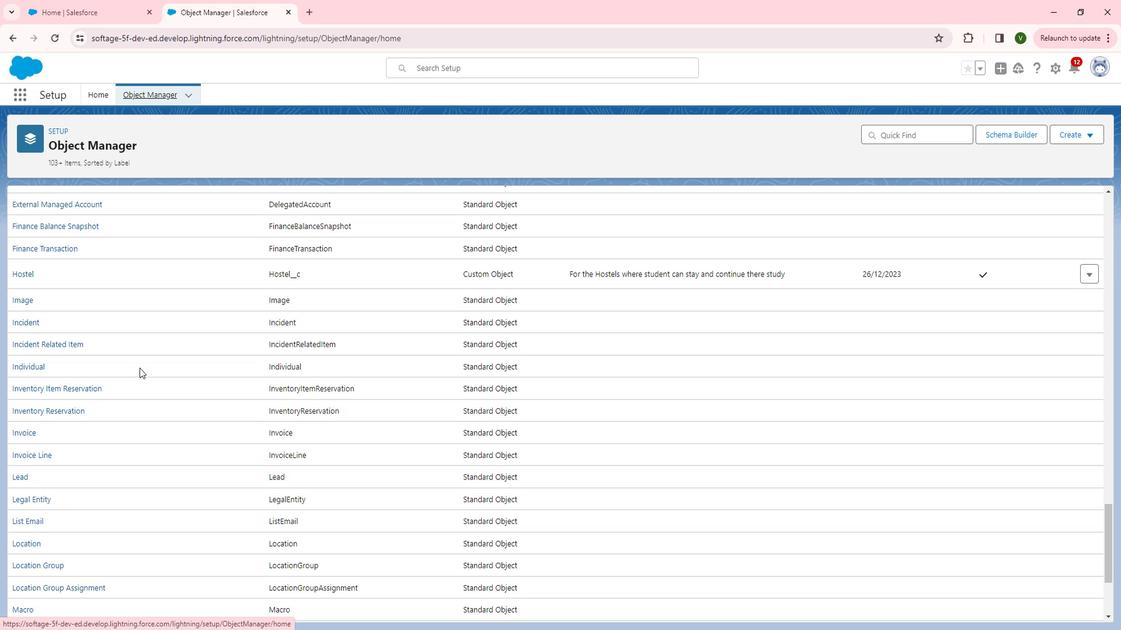 
Action: Mouse scrolled (137, 372) with delta (0, 0)
Screenshot: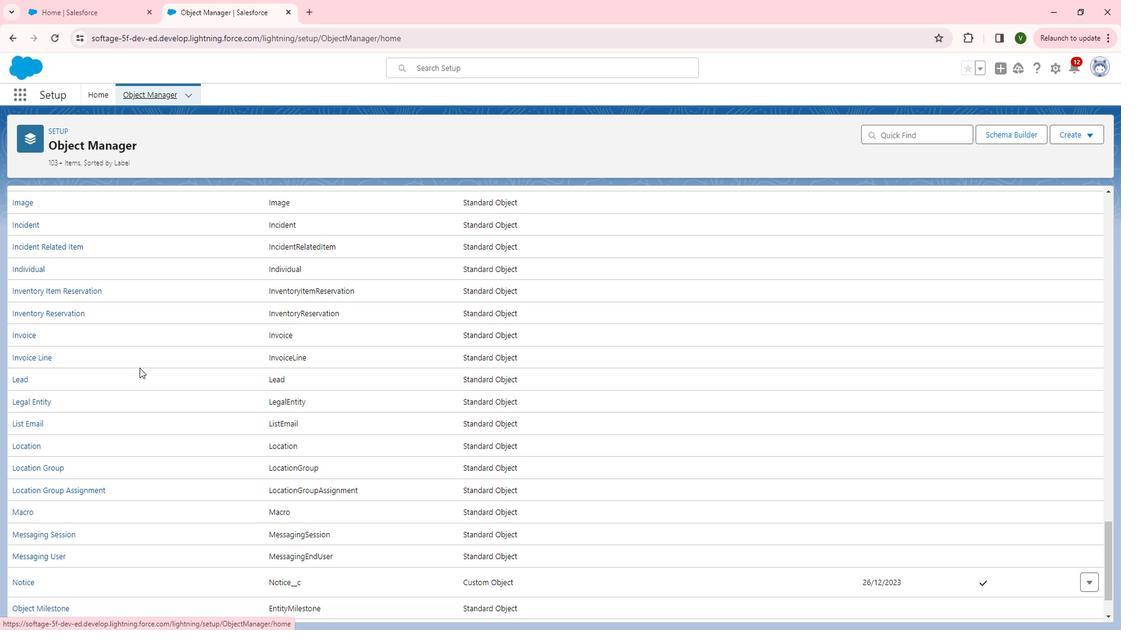 
Action: Mouse scrolled (137, 372) with delta (0, 0)
Screenshot: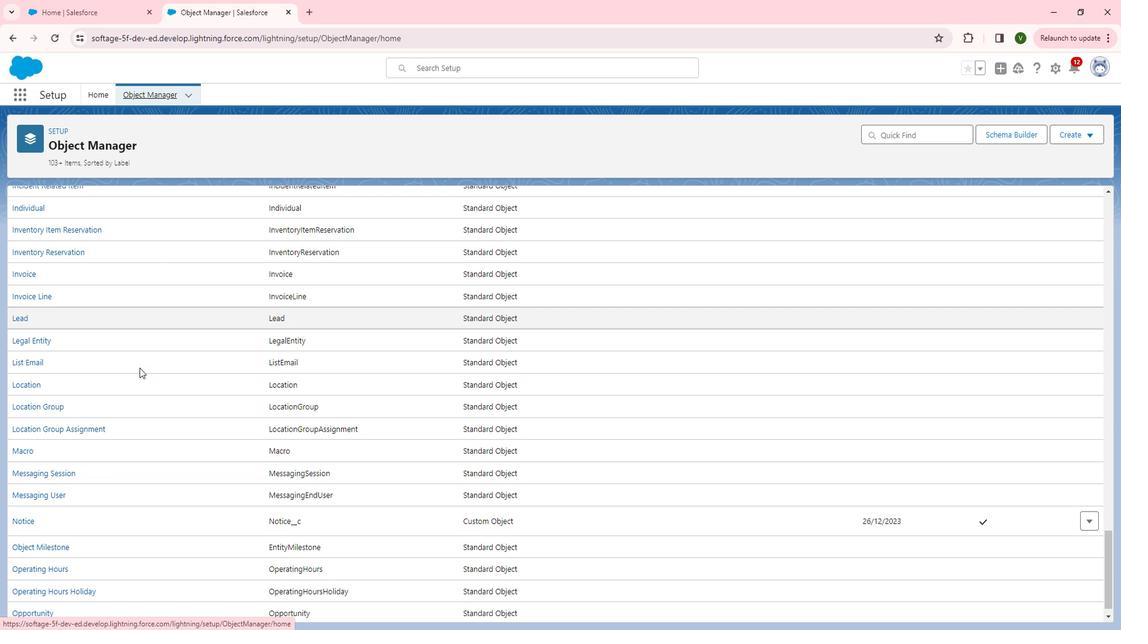 
Action: Mouse scrolled (137, 372) with delta (0, 0)
Screenshot: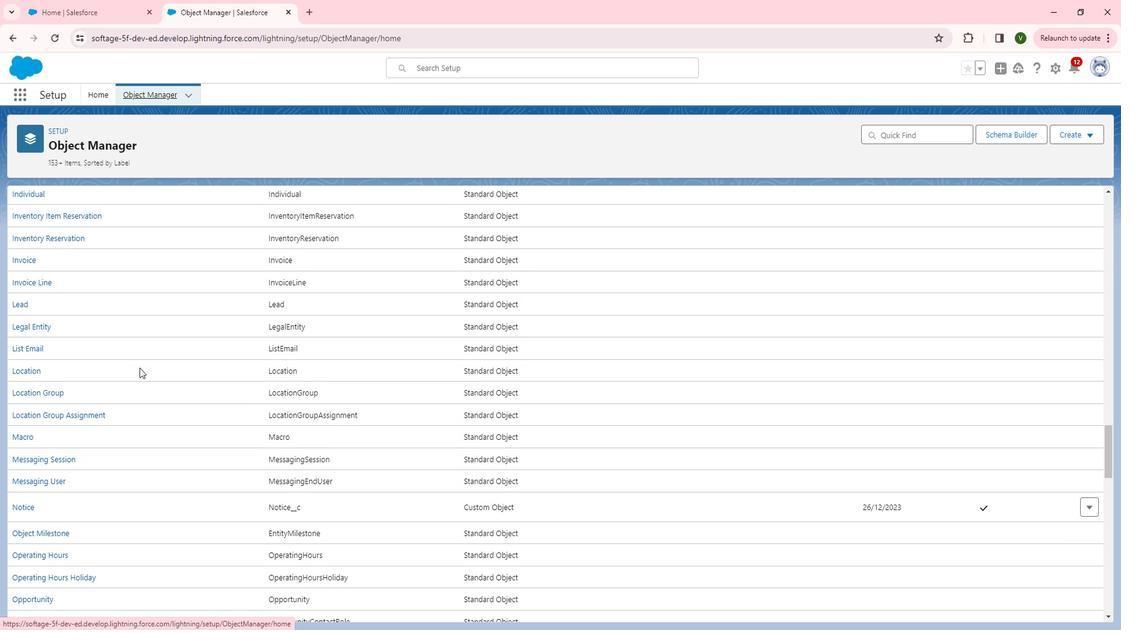 
Action: Mouse scrolled (137, 372) with delta (0, 0)
Screenshot: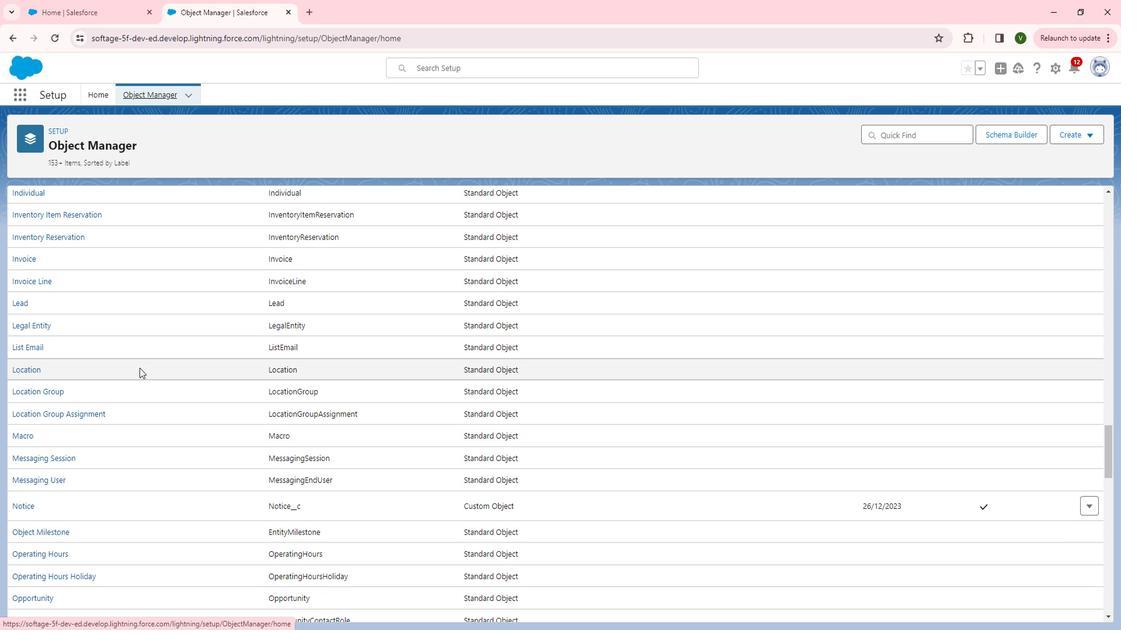
Action: Mouse scrolled (137, 372) with delta (0, 0)
Screenshot: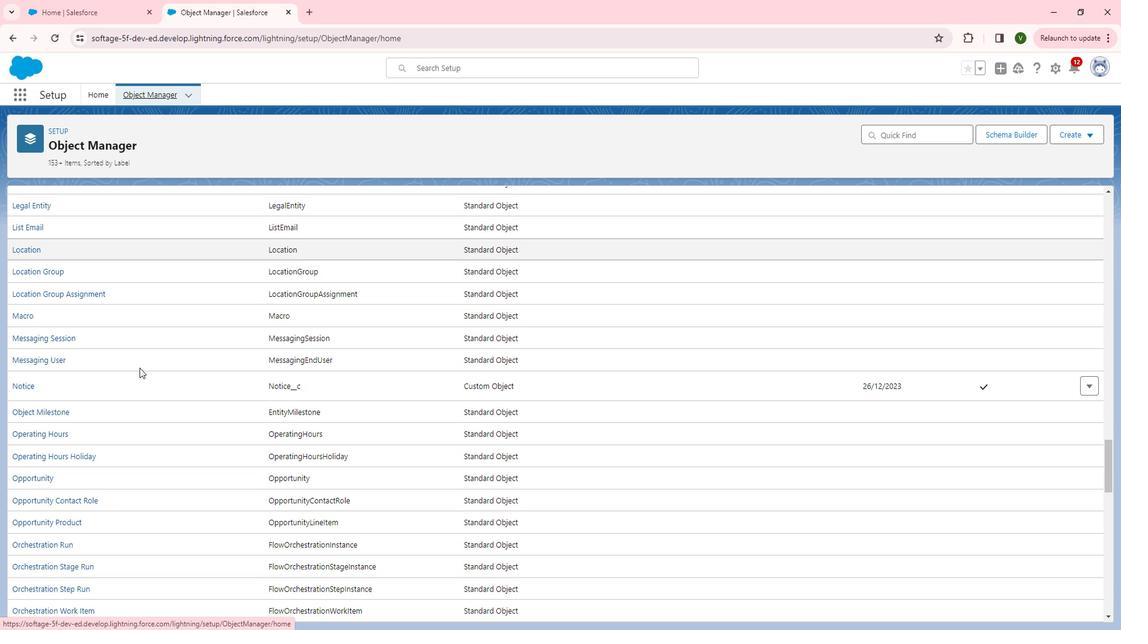 
Action: Mouse scrolled (137, 373) with delta (0, 0)
Screenshot: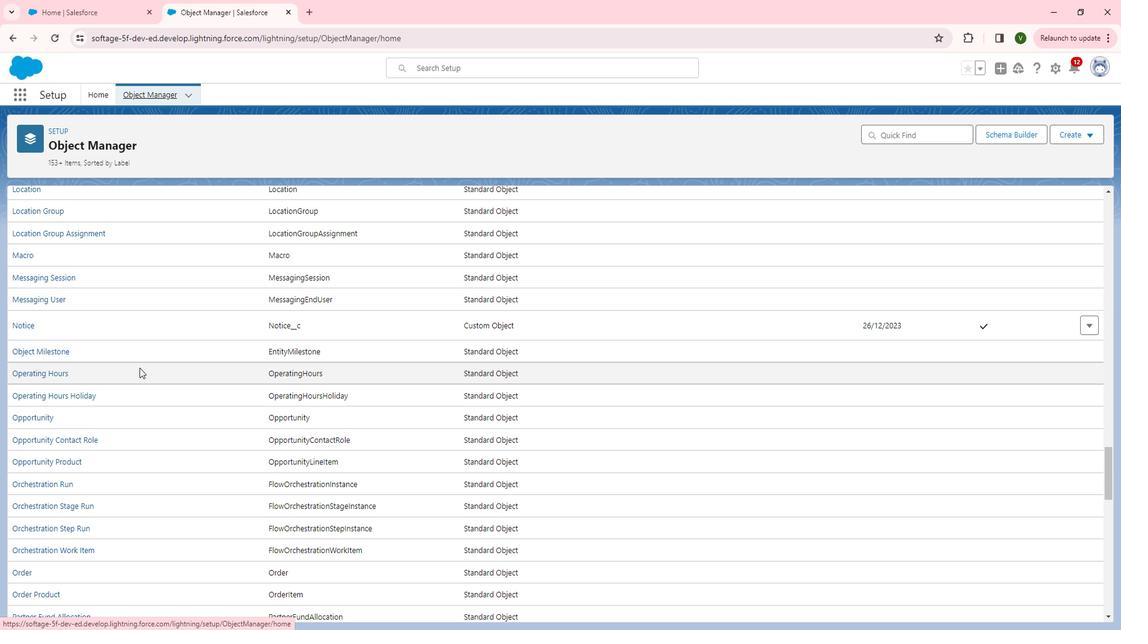 
Action: Mouse scrolled (137, 373) with delta (0, 0)
Screenshot: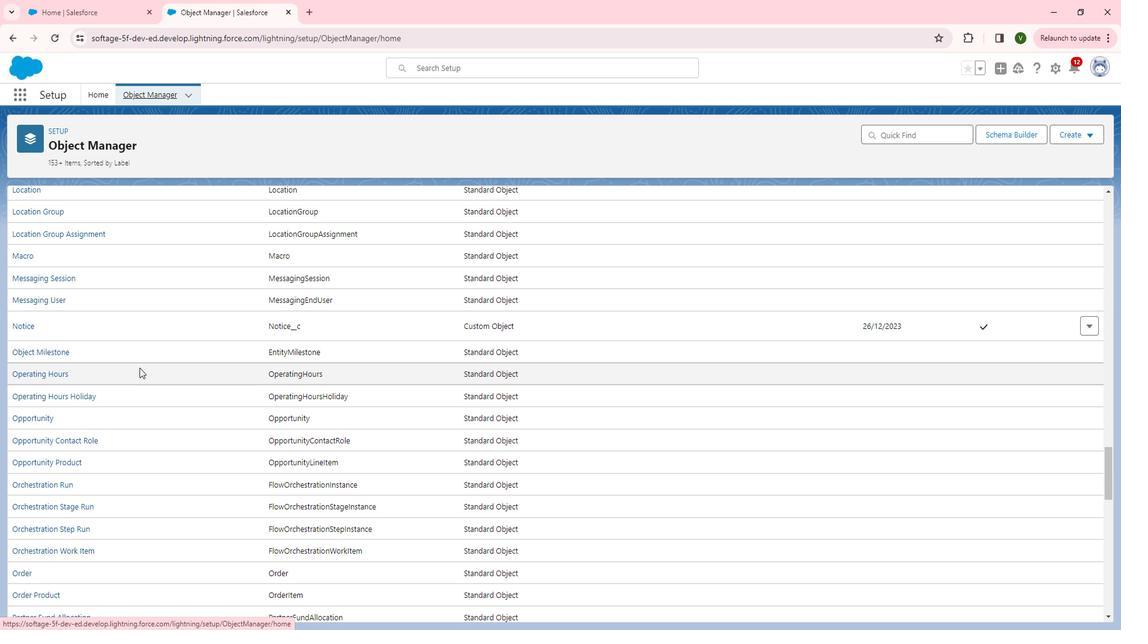 
Action: Mouse scrolled (137, 373) with delta (0, 0)
Screenshot: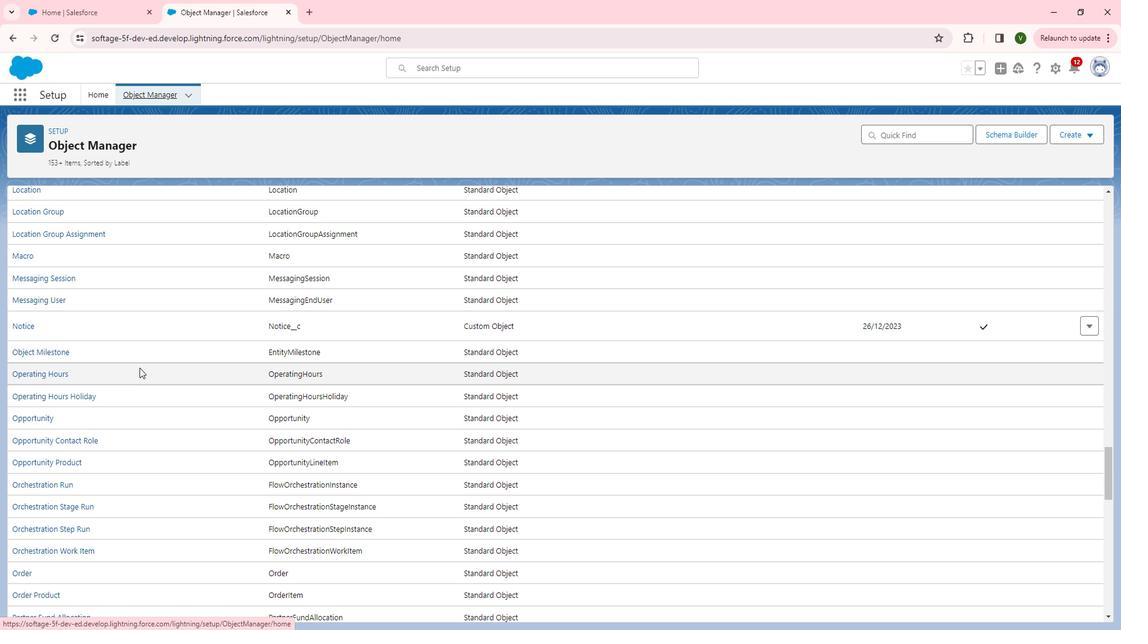 
Action: Mouse scrolled (137, 373) with delta (0, 0)
Screenshot: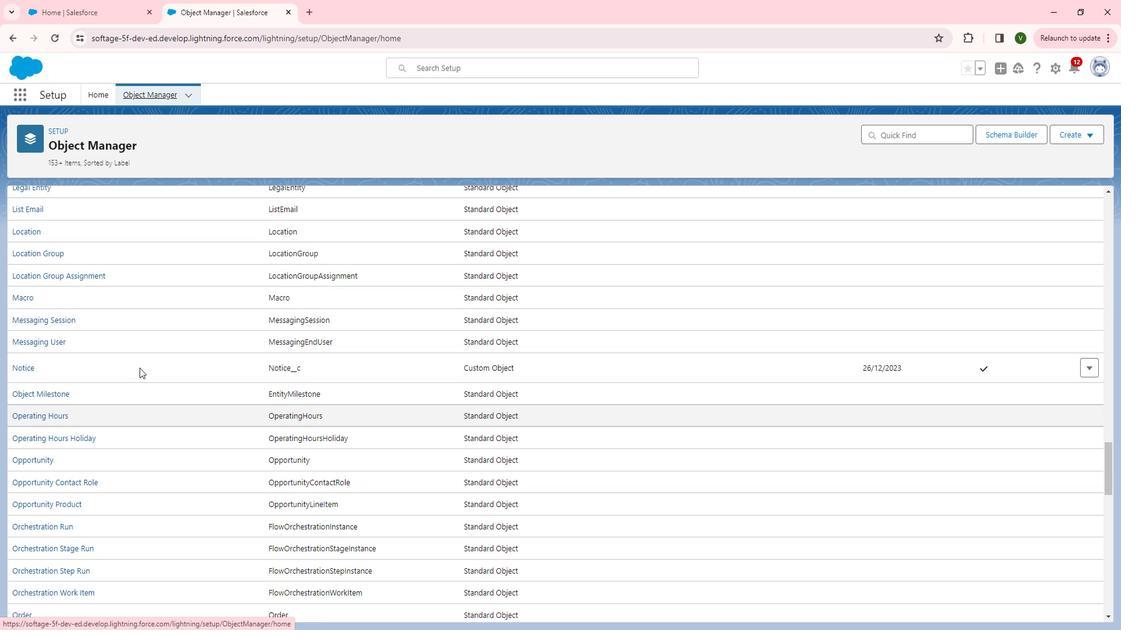 
Action: Mouse scrolled (137, 373) with delta (0, 0)
Screenshot: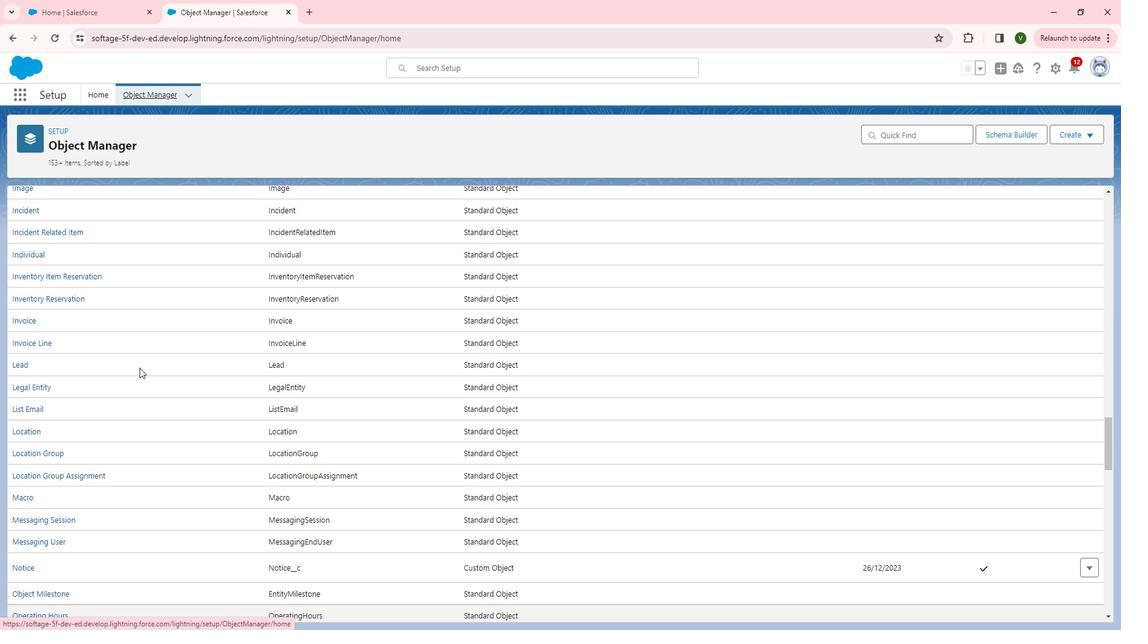 
Action: Mouse scrolled (137, 373) with delta (0, 0)
Screenshot: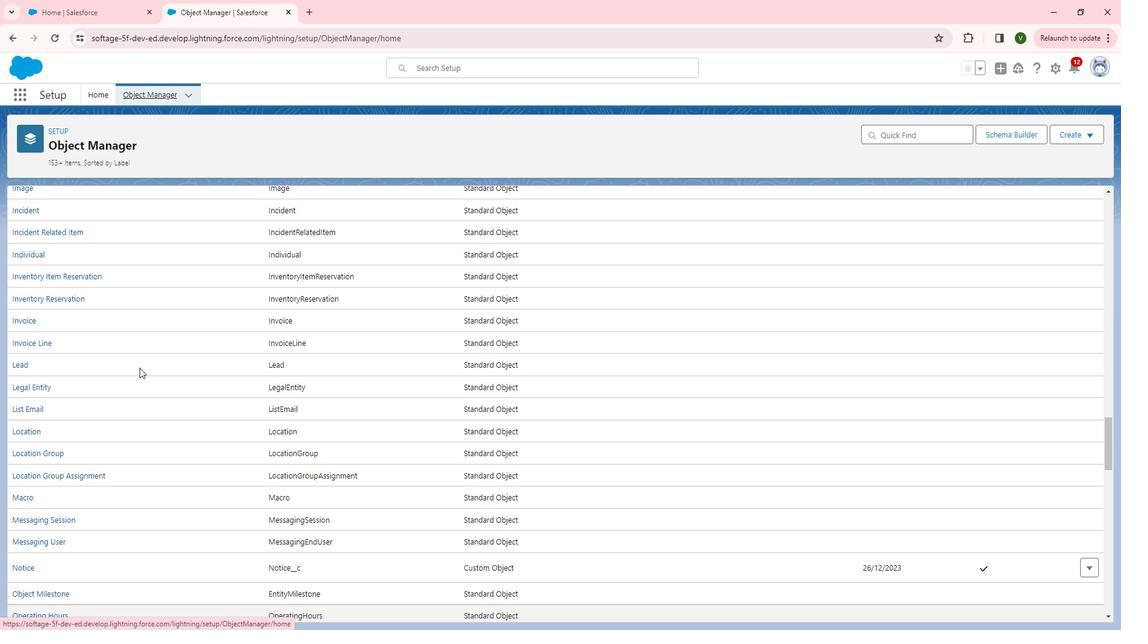 
Action: Mouse scrolled (137, 373) with delta (0, 0)
Screenshot: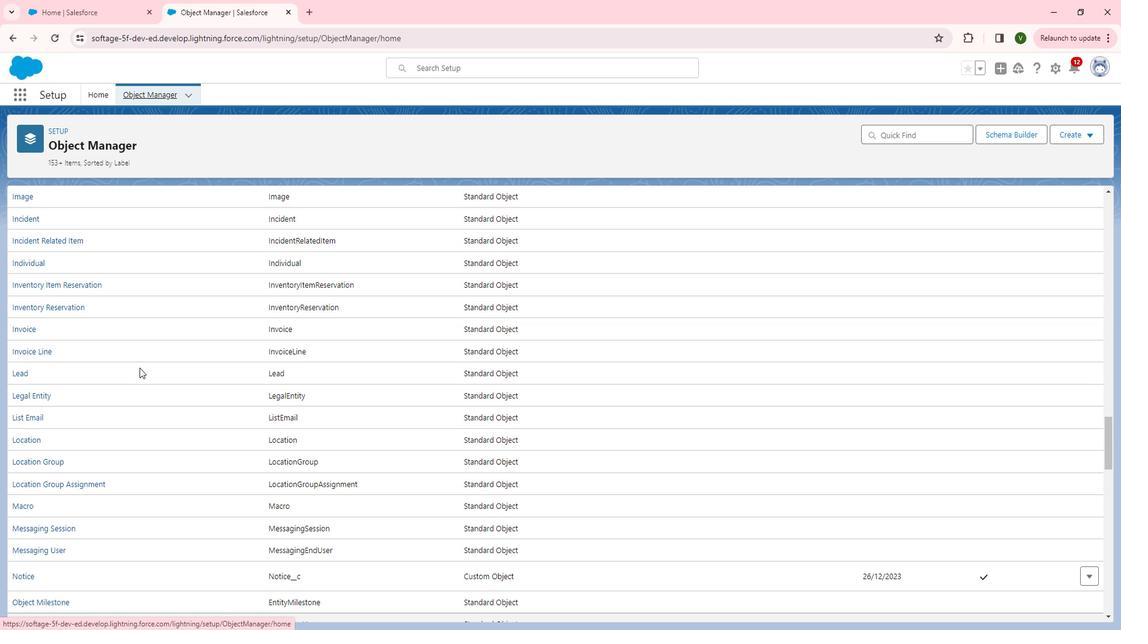 
Action: Mouse scrolled (137, 373) with delta (0, 0)
Screenshot: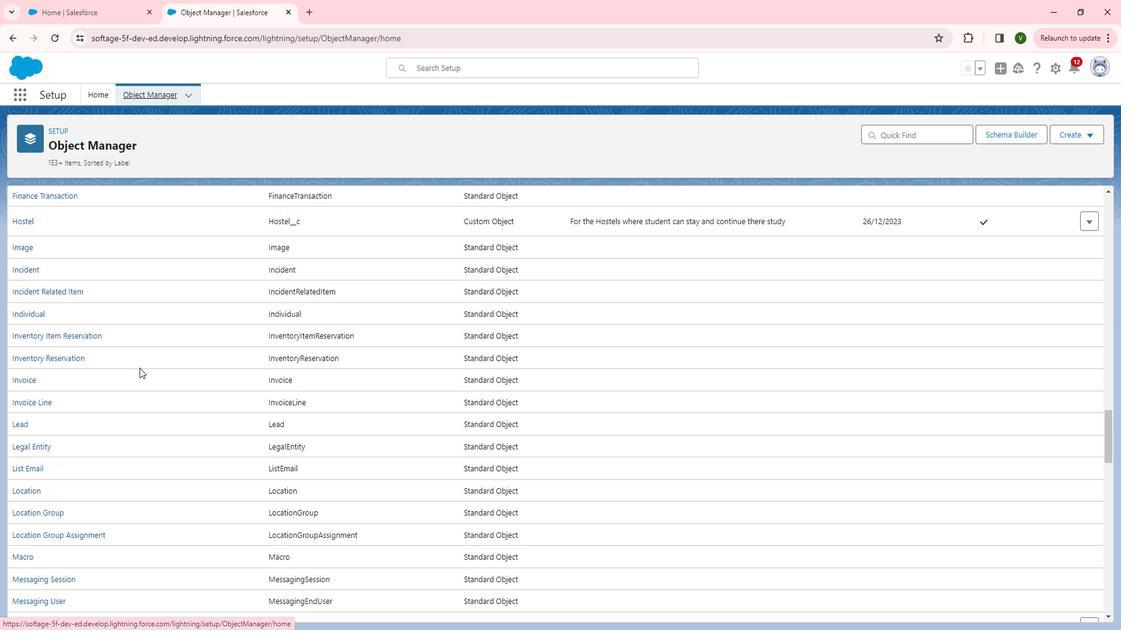 
Action: Mouse scrolled (137, 373) with delta (0, 0)
Screenshot: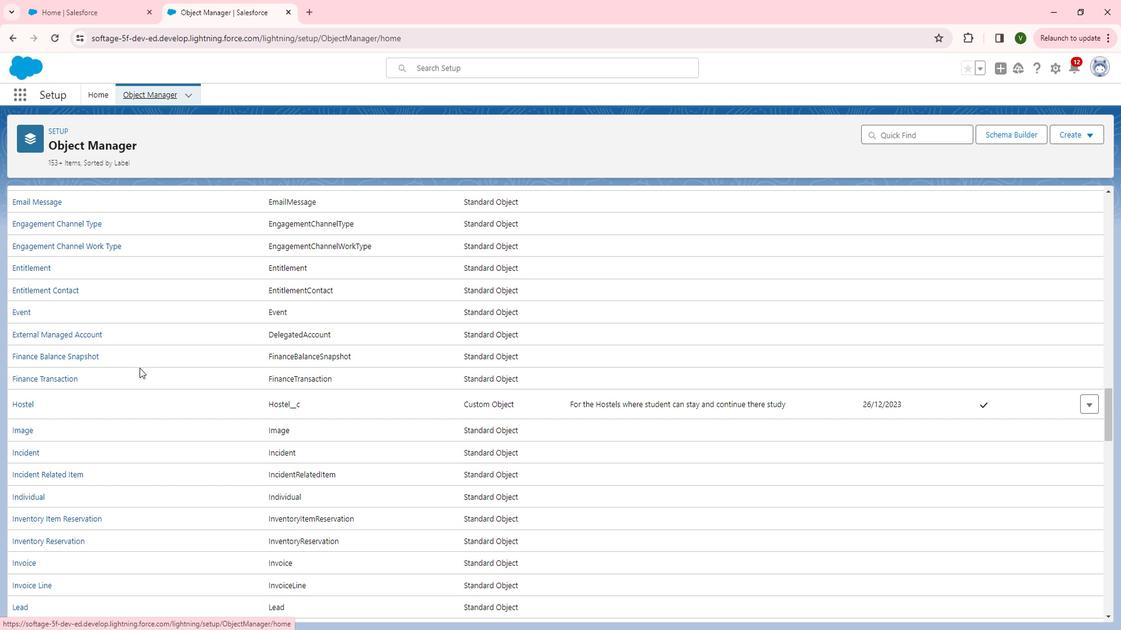 
Action: Mouse scrolled (137, 373) with delta (0, 0)
Screenshot: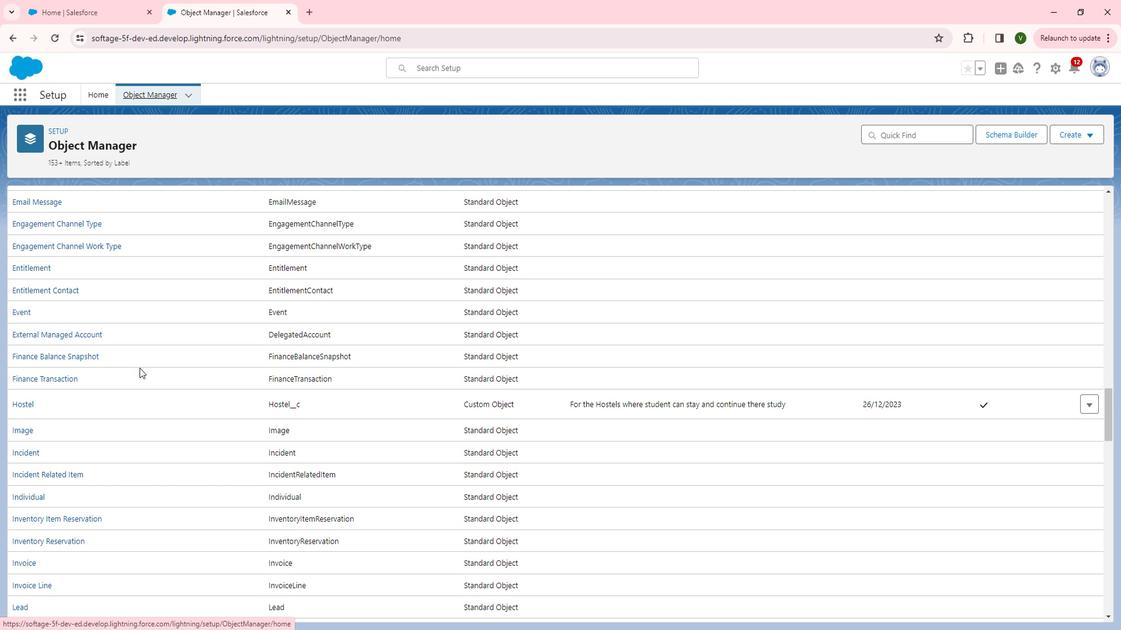 
Action: Mouse scrolled (137, 373) with delta (0, 0)
Screenshot: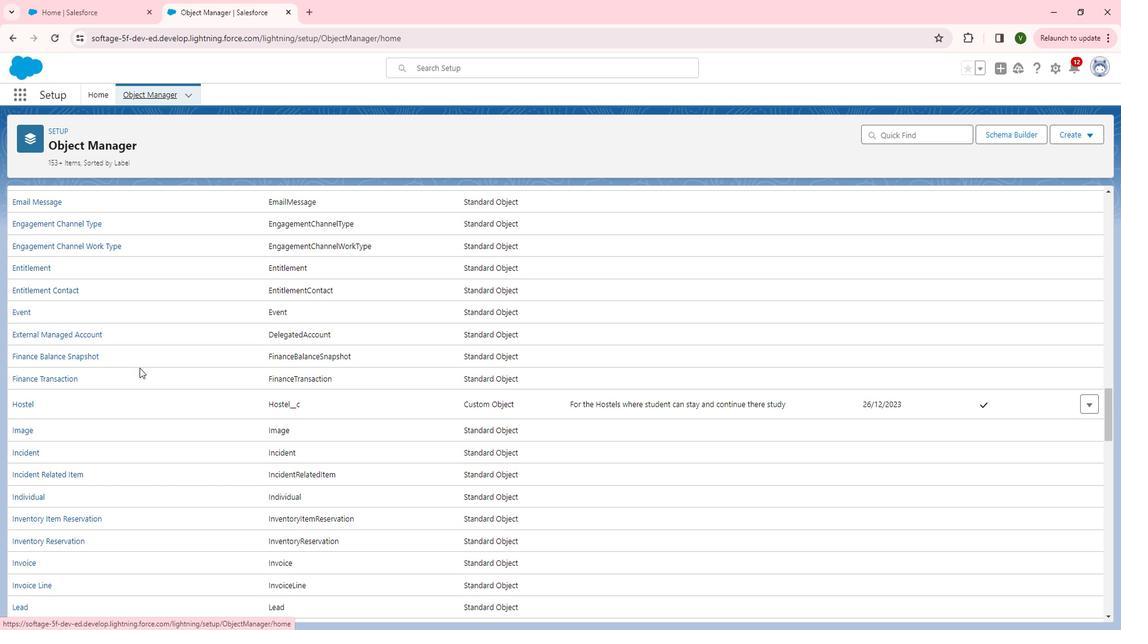 
Action: Mouse scrolled (137, 373) with delta (0, 0)
Screenshot: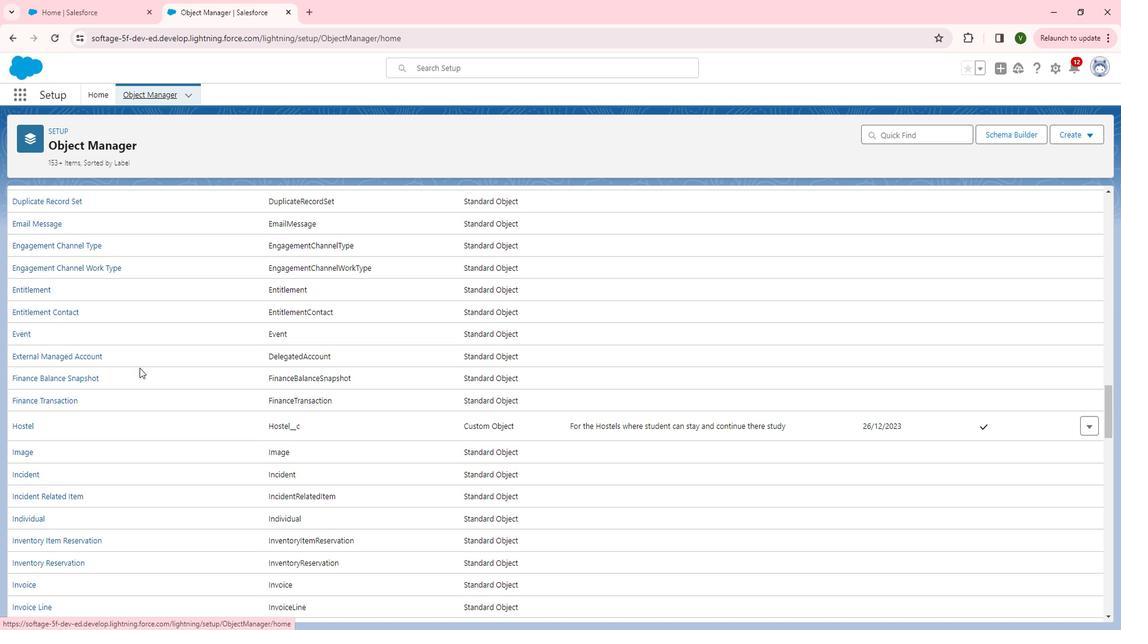 
Action: Mouse scrolled (137, 372) with delta (0, 0)
Screenshot: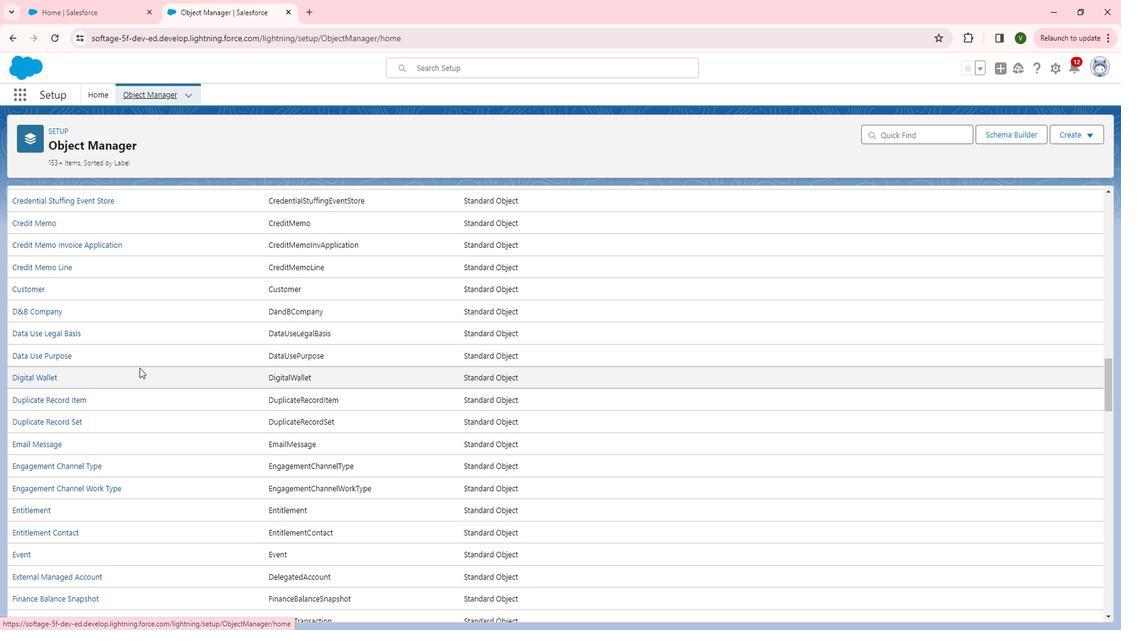 
Action: Mouse scrolled (137, 372) with delta (0, 0)
Screenshot: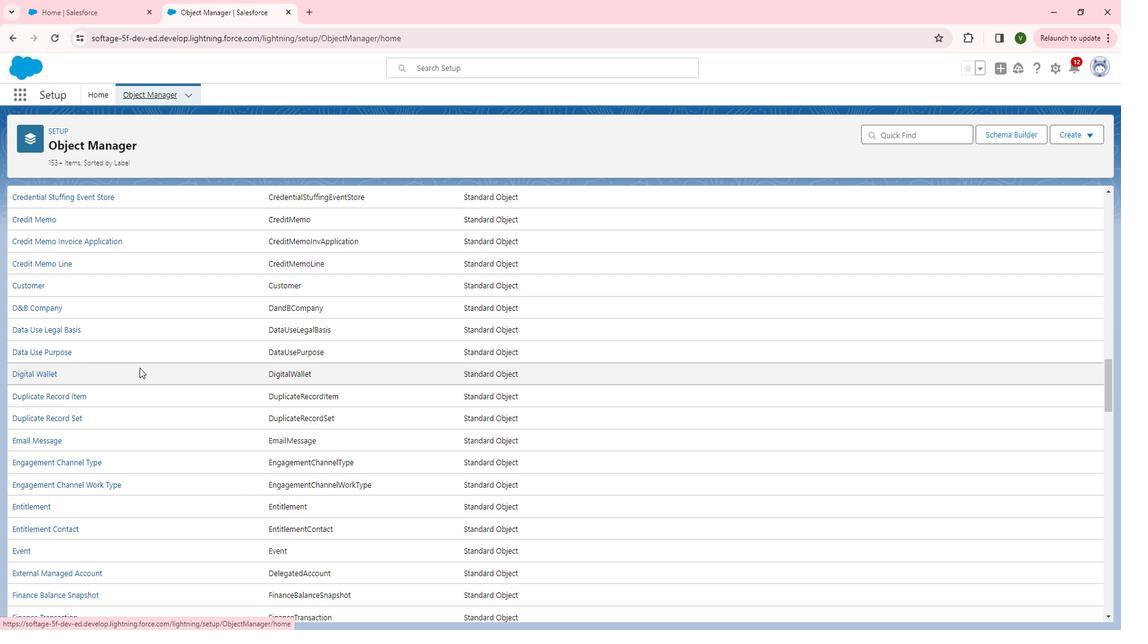 
Action: Mouse moved to (64, 458)
Screenshot: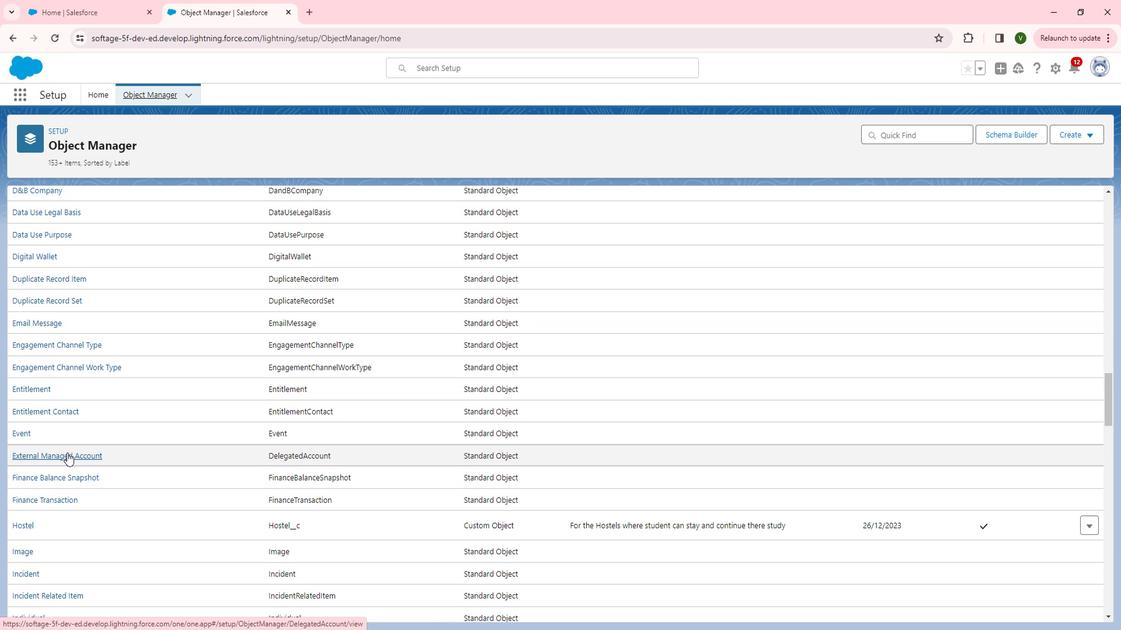 
Action: Mouse scrolled (64, 457) with delta (0, 0)
Screenshot: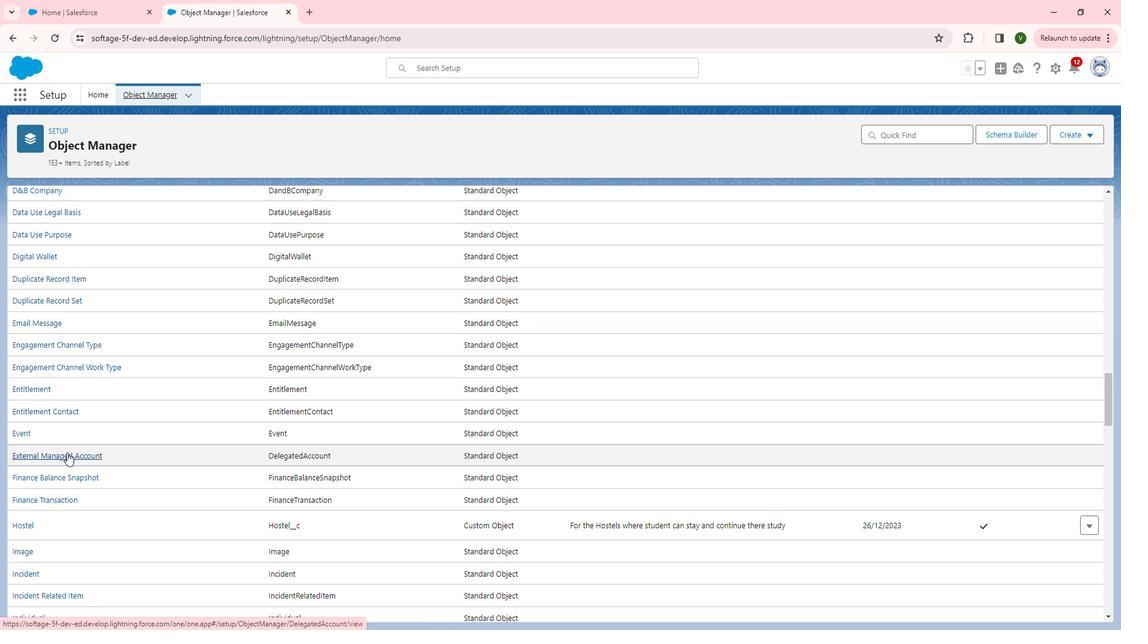 
Action: Mouse moved to (15, 473)
Screenshot: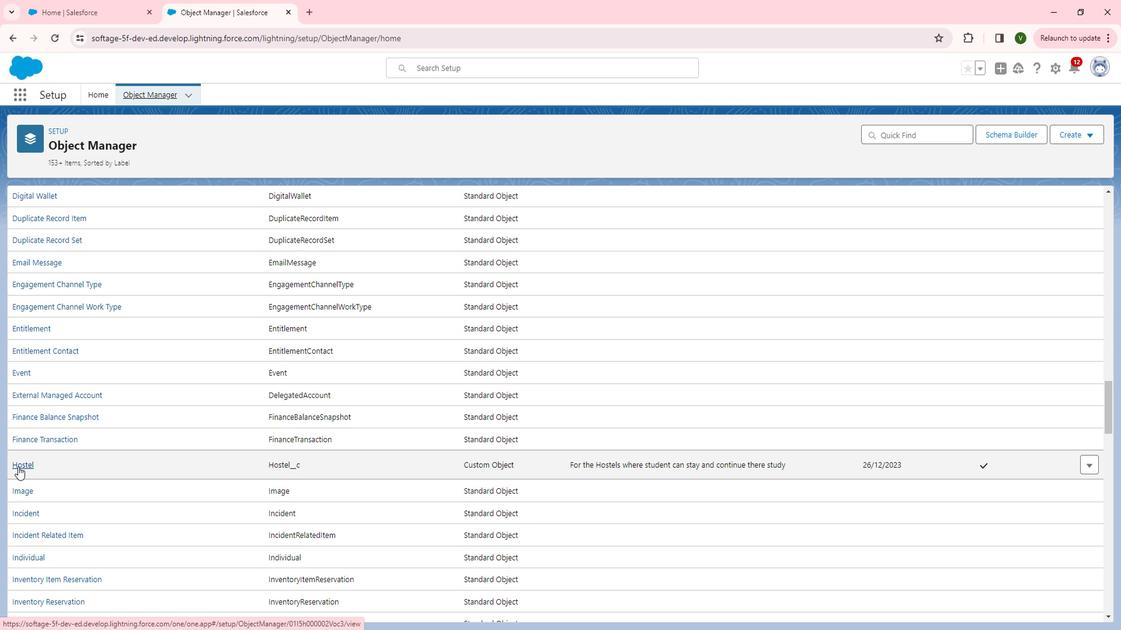 
Action: Mouse pressed left at (15, 473)
Screenshot: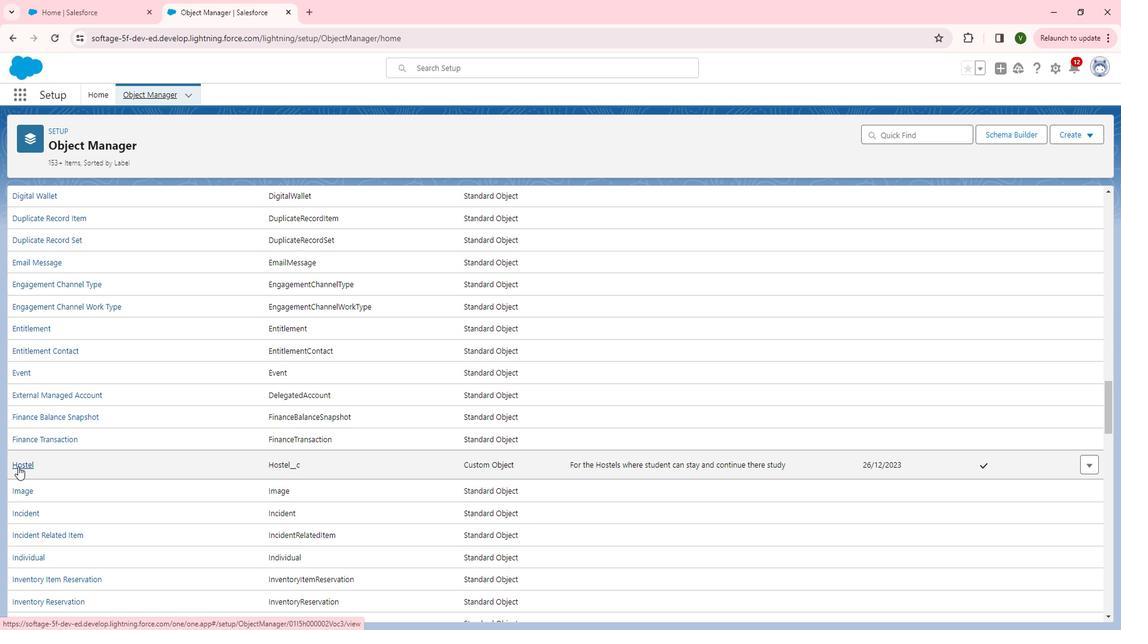 
Action: Mouse moved to (46, 379)
Screenshot: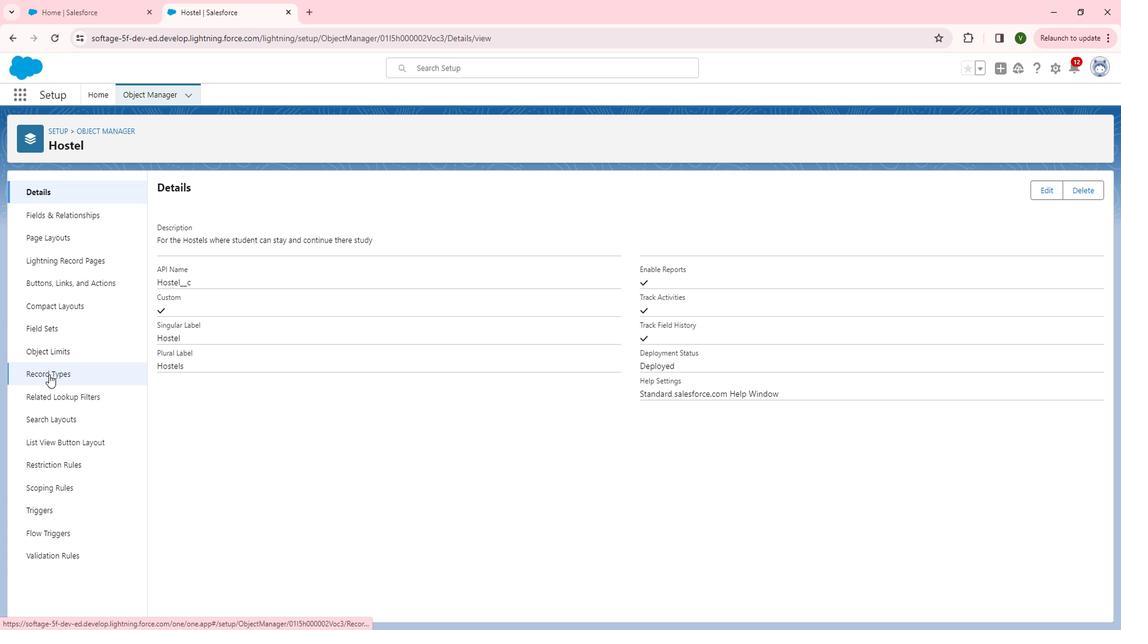
Action: Mouse pressed left at (46, 379)
Screenshot: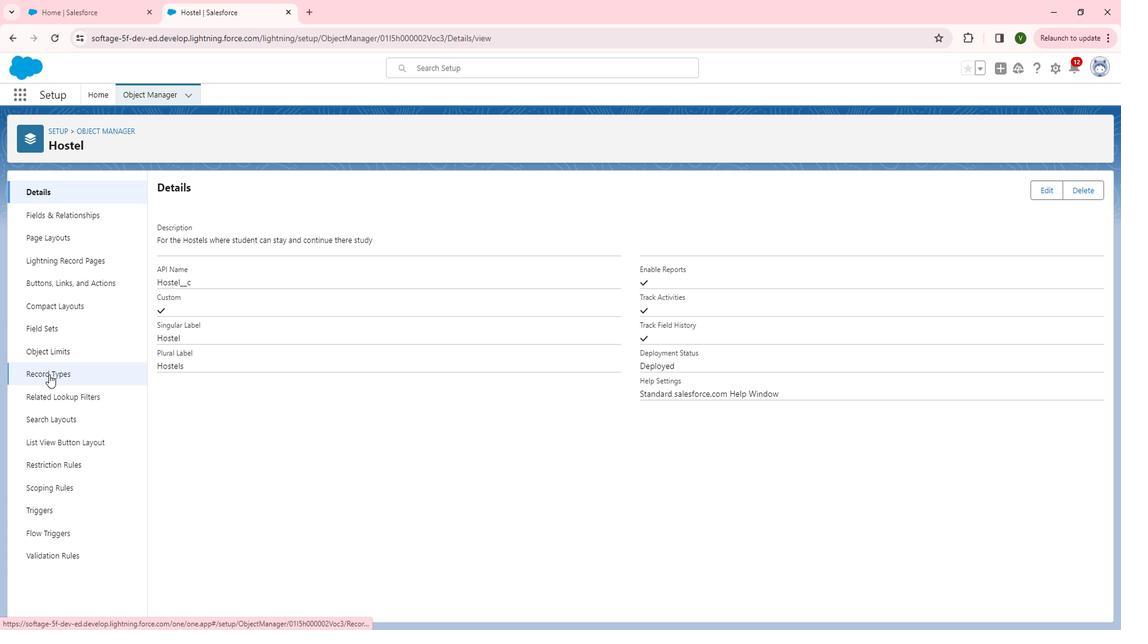 
Action: Mouse moved to (979, 187)
Screenshot: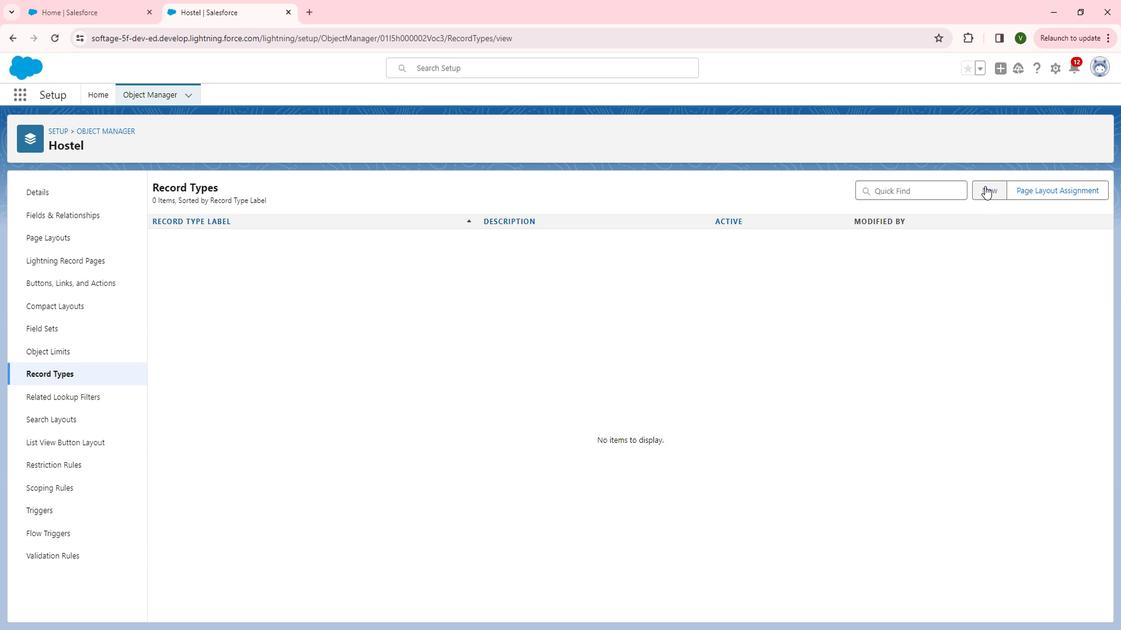 
Action: Mouse pressed left at (979, 187)
Screenshot: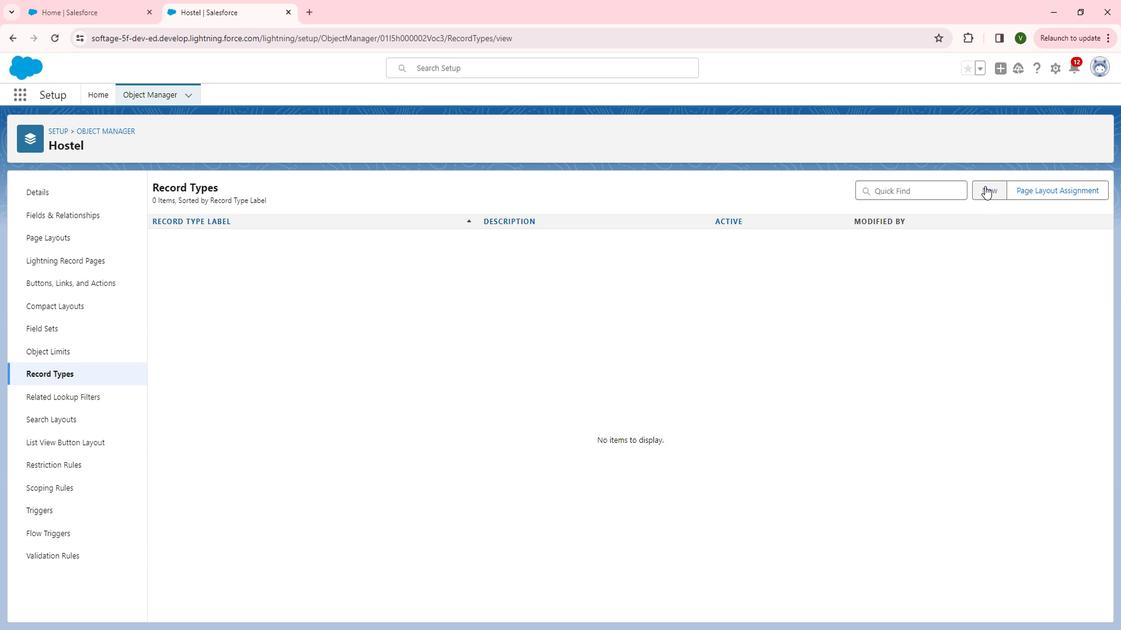 
Action: Mouse moved to (387, 308)
Screenshot: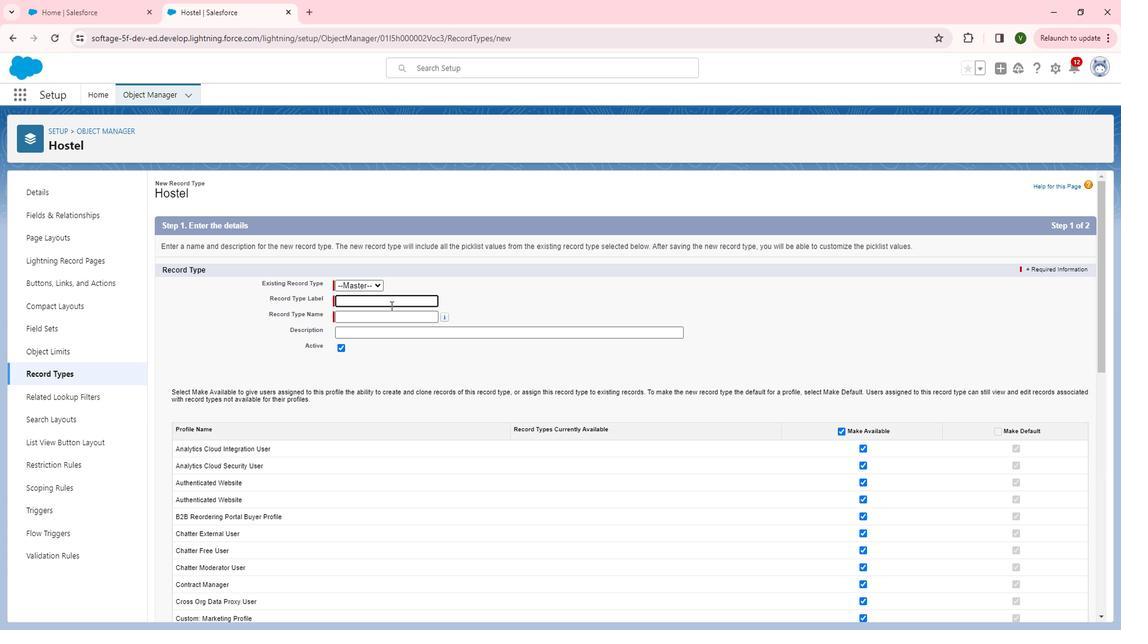 
Action: Mouse pressed left at (387, 308)
Screenshot: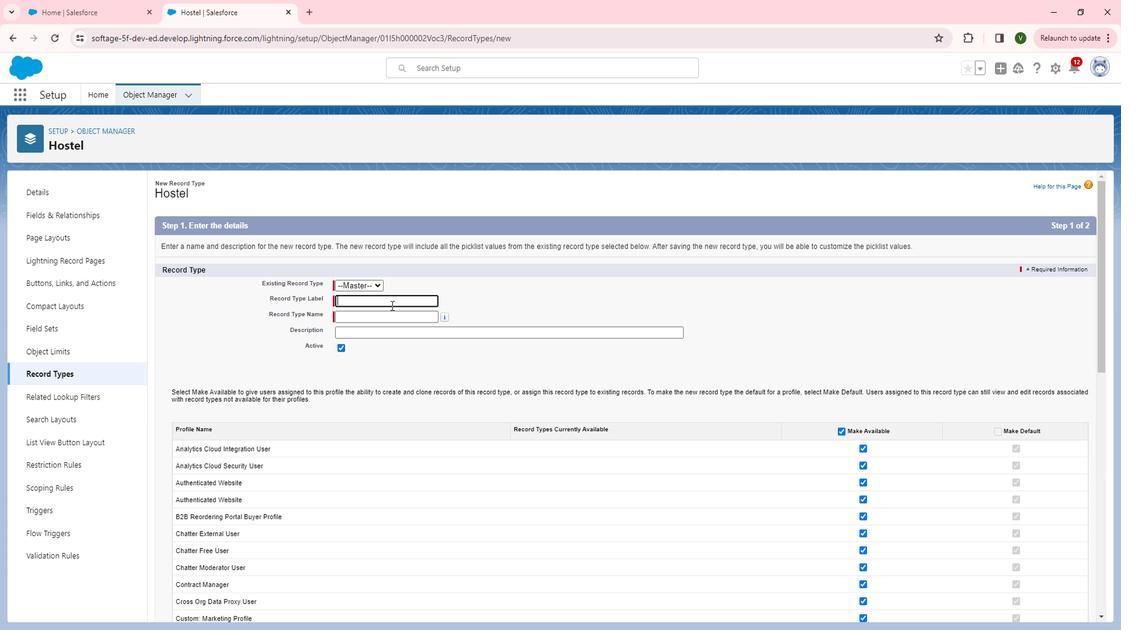 
Action: Key pressed <Key.shift>Hostel<Key.space><Key.shift>A<Key.backspace><Key.shift>Management
Screenshot: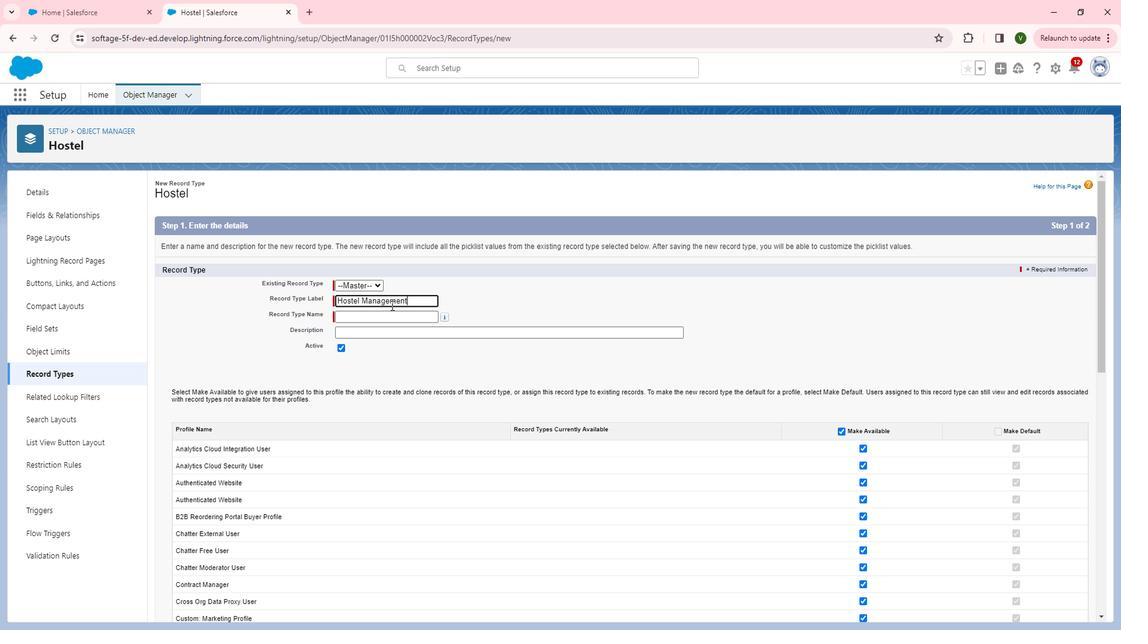 
Action: Mouse moved to (469, 312)
Screenshot: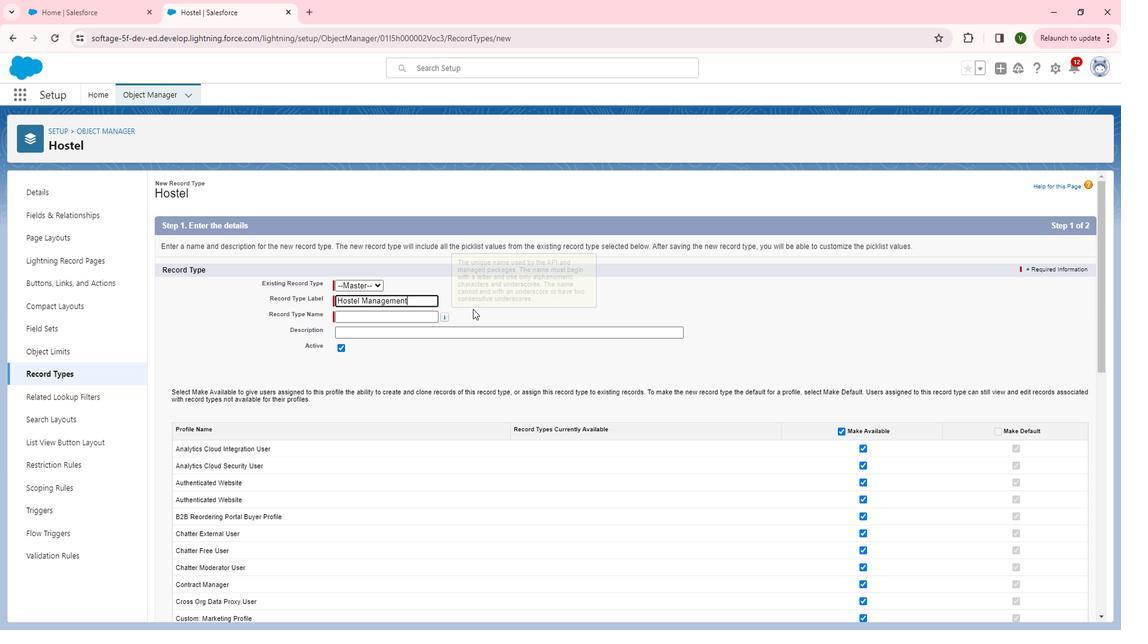 
Action: Mouse pressed left at (469, 312)
Screenshot: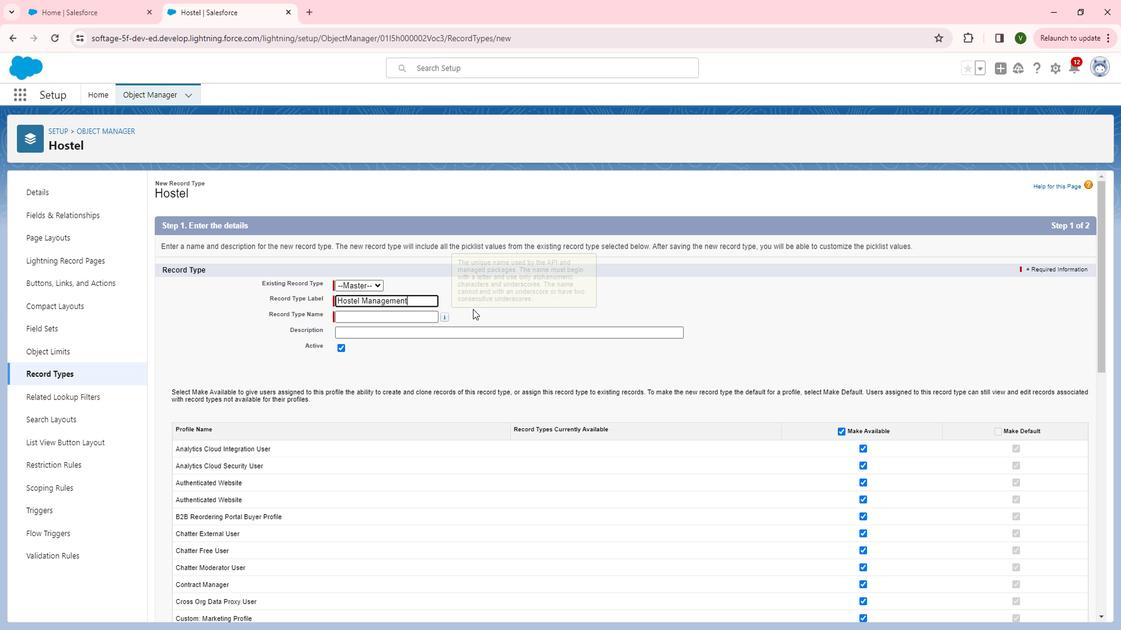 
Action: Mouse moved to (457, 335)
Screenshot: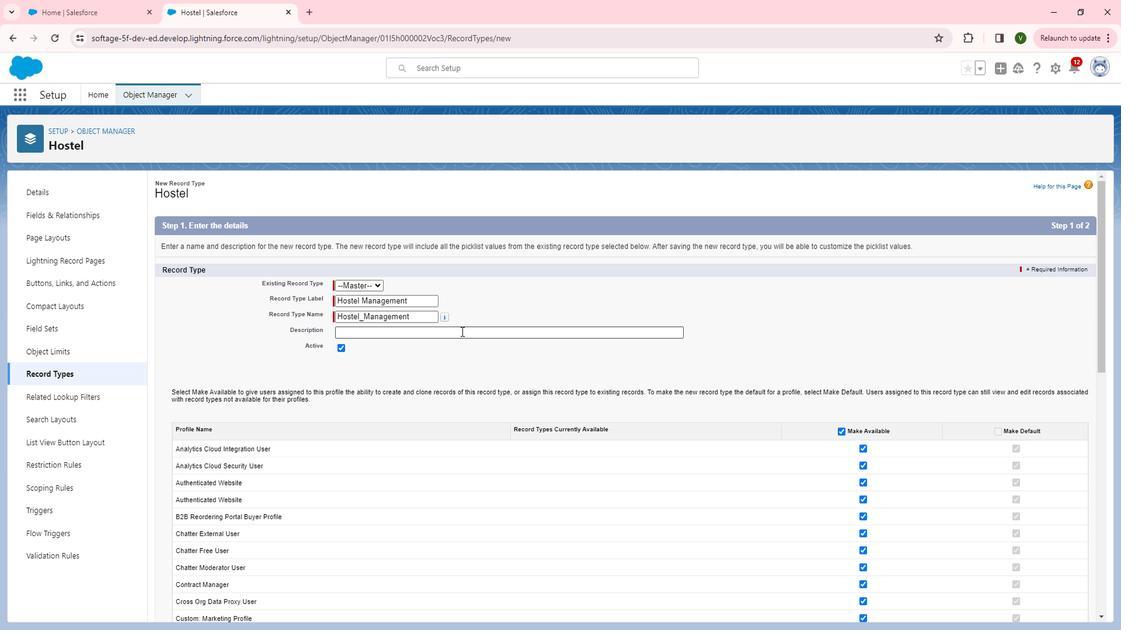 
Action: Mouse pressed left at (457, 335)
Screenshot: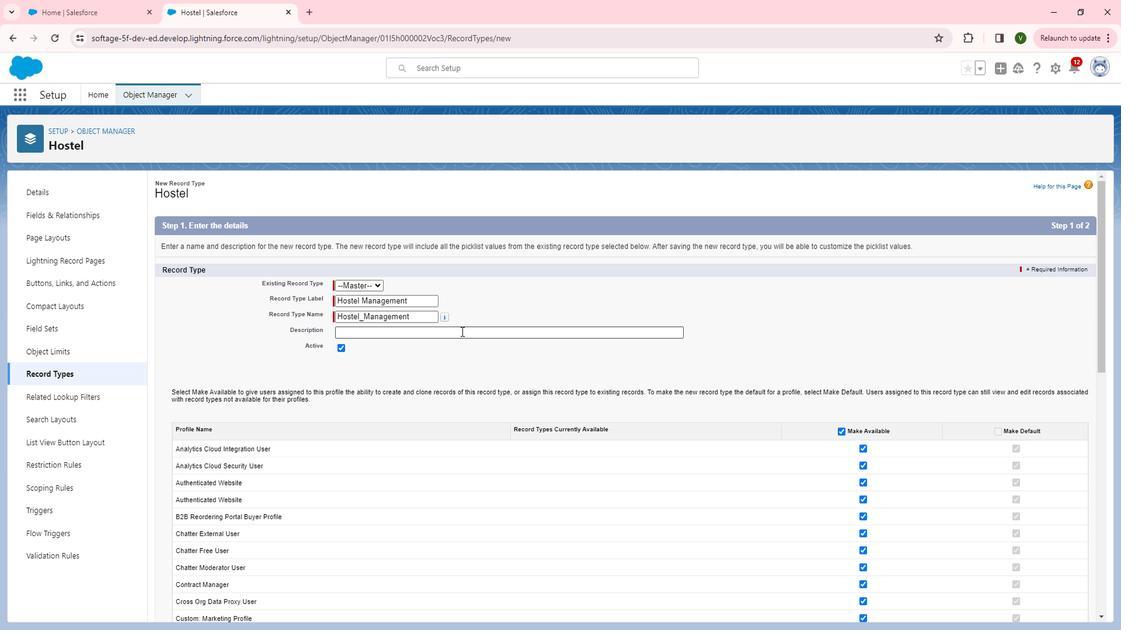 
Action: Key pressed <Key.shift><Key.shift>Hostel<Key.space>menegement
Screenshot: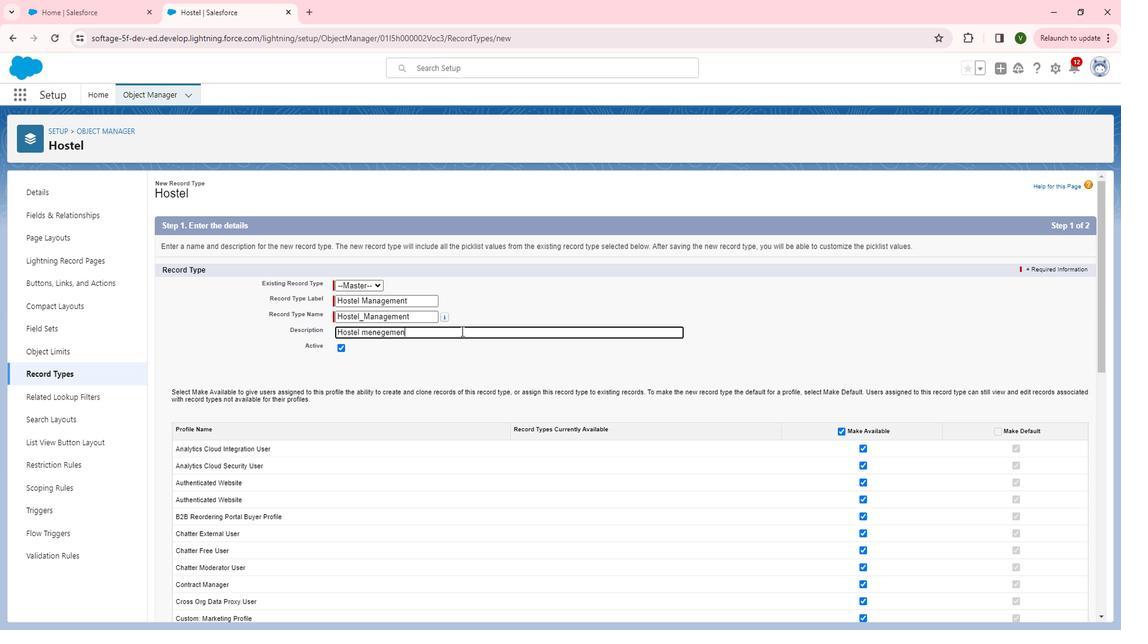 
Action: Mouse moved to (368, 335)
Screenshot: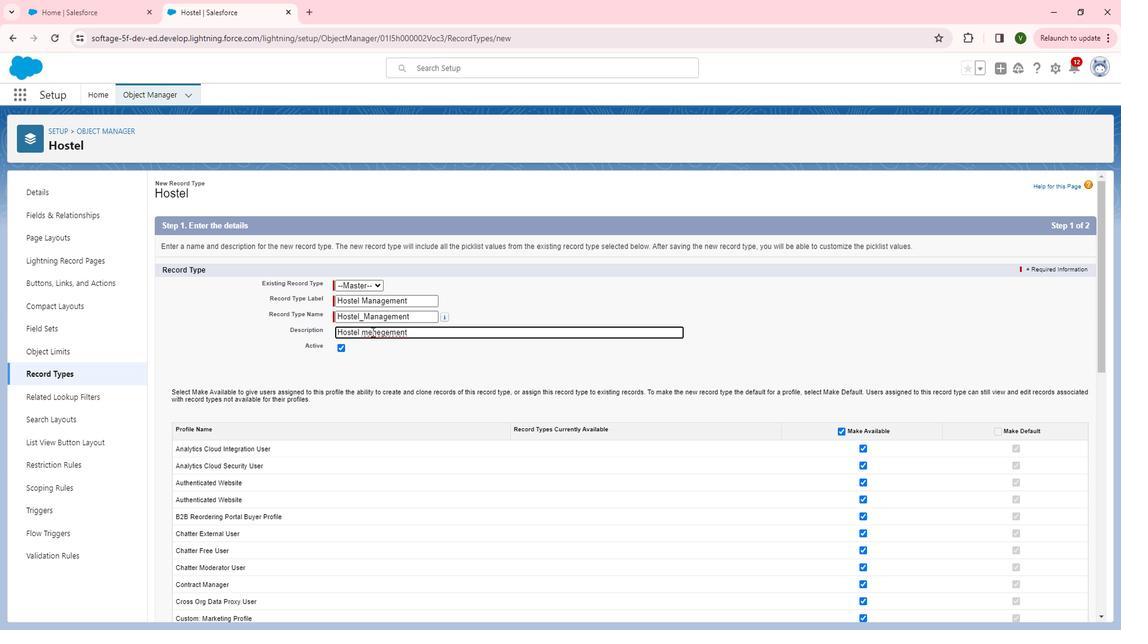
Action: Mouse pressed left at (368, 335)
Screenshot: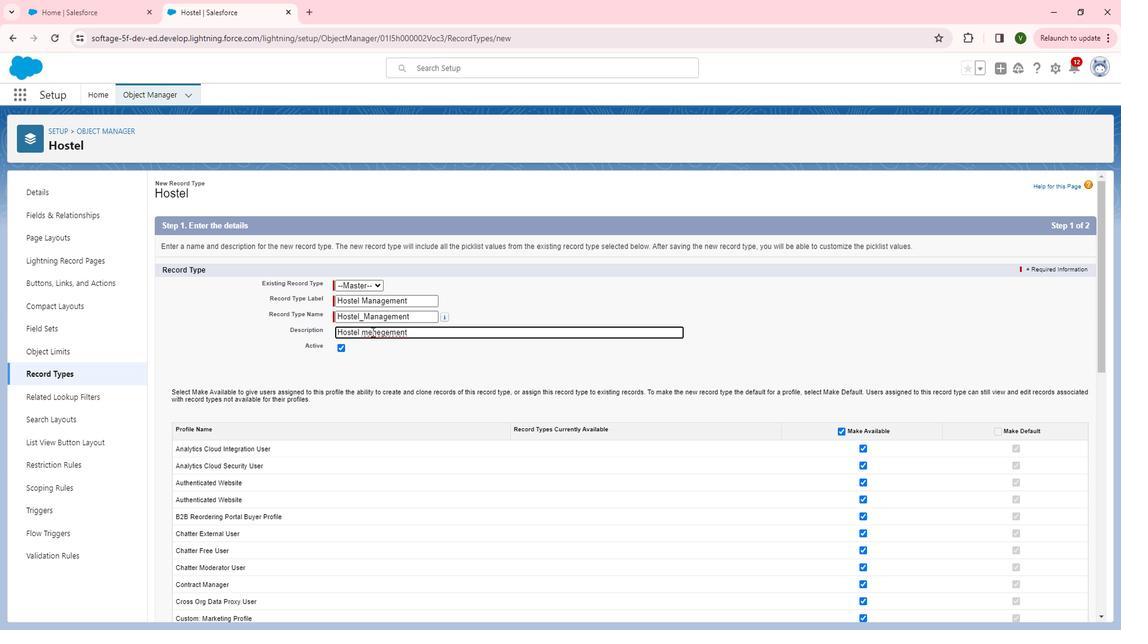 
Action: Mouse moved to (369, 341)
Screenshot: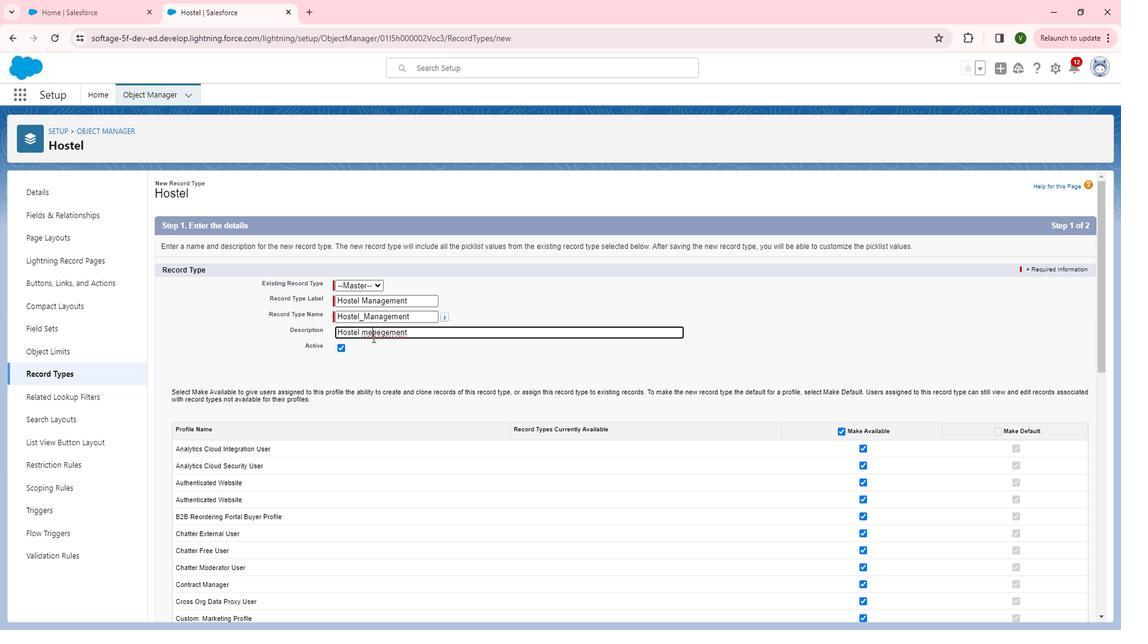 
Action: Key pressed <Key.backspace>a<Key.right><Key.right><Key.backspace>a<Key.right><Key.right><Key.right><Key.right><Key.right><Key.right><Key.space>support<Key.space>record<Key.space>type
Screenshot: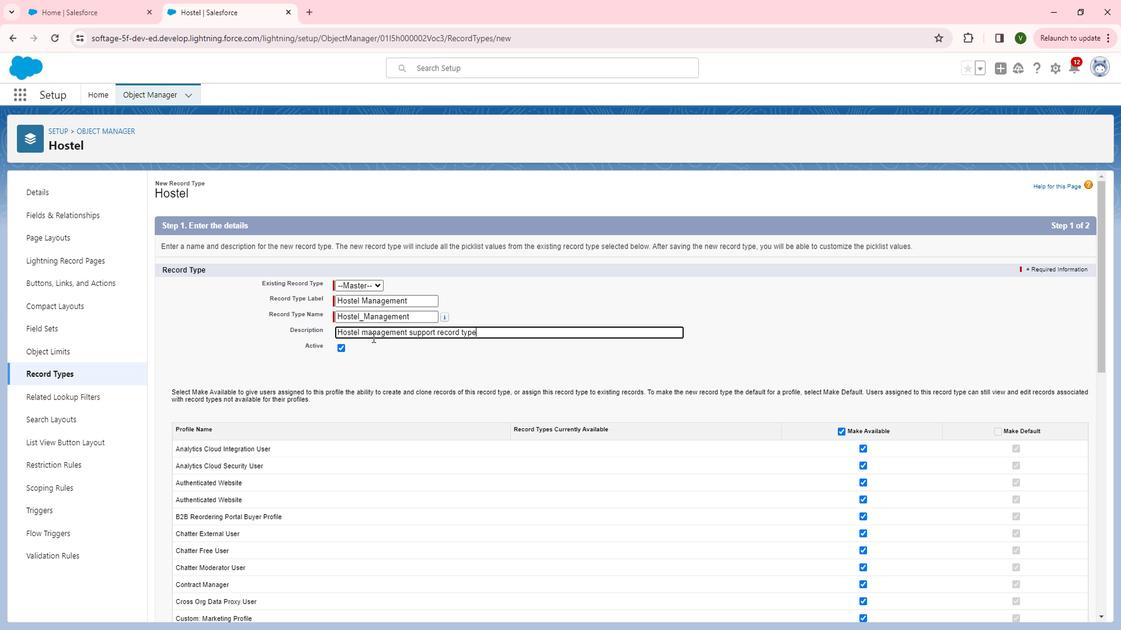 
Action: Mouse moved to (446, 364)
Screenshot: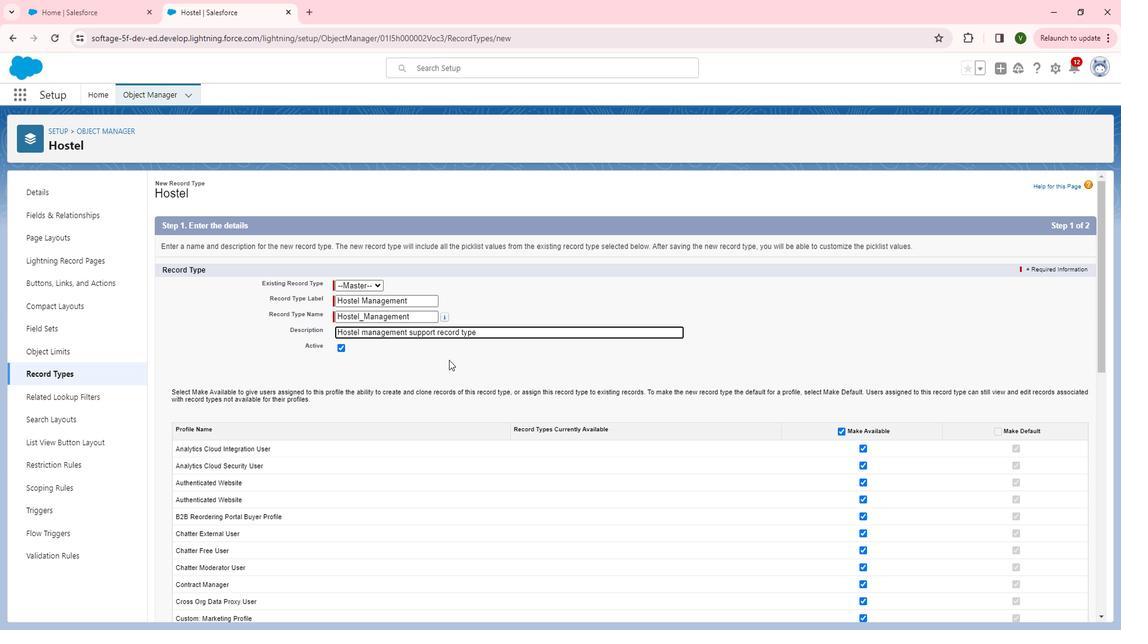 
Action: Mouse scrolled (446, 363) with delta (0, 0)
Screenshot: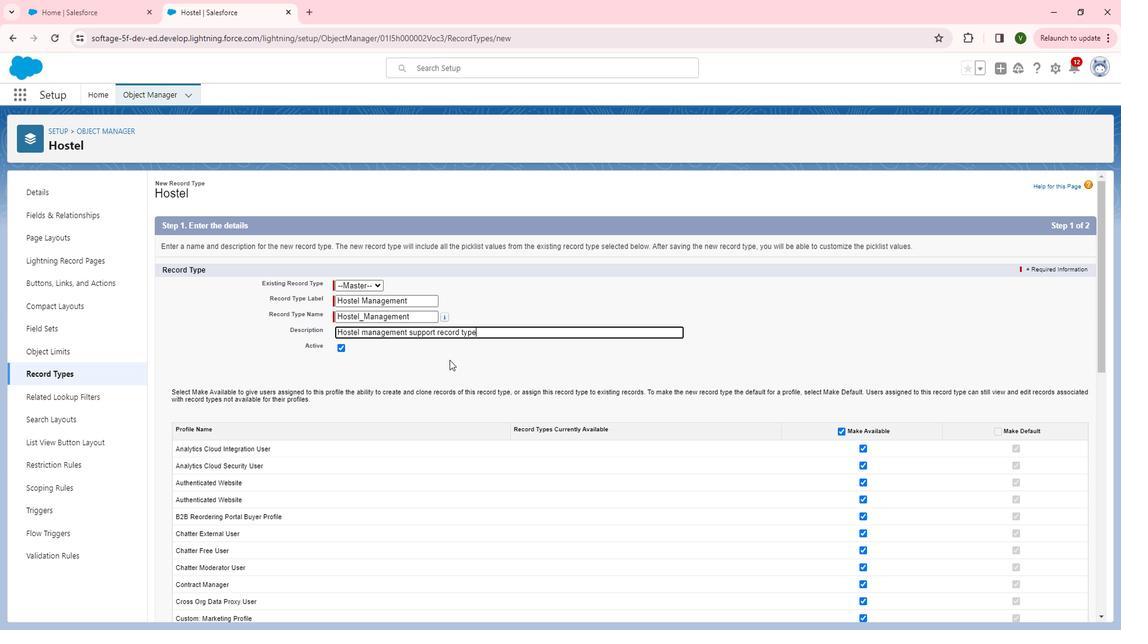 
Action: Mouse moved to (446, 364)
Screenshot: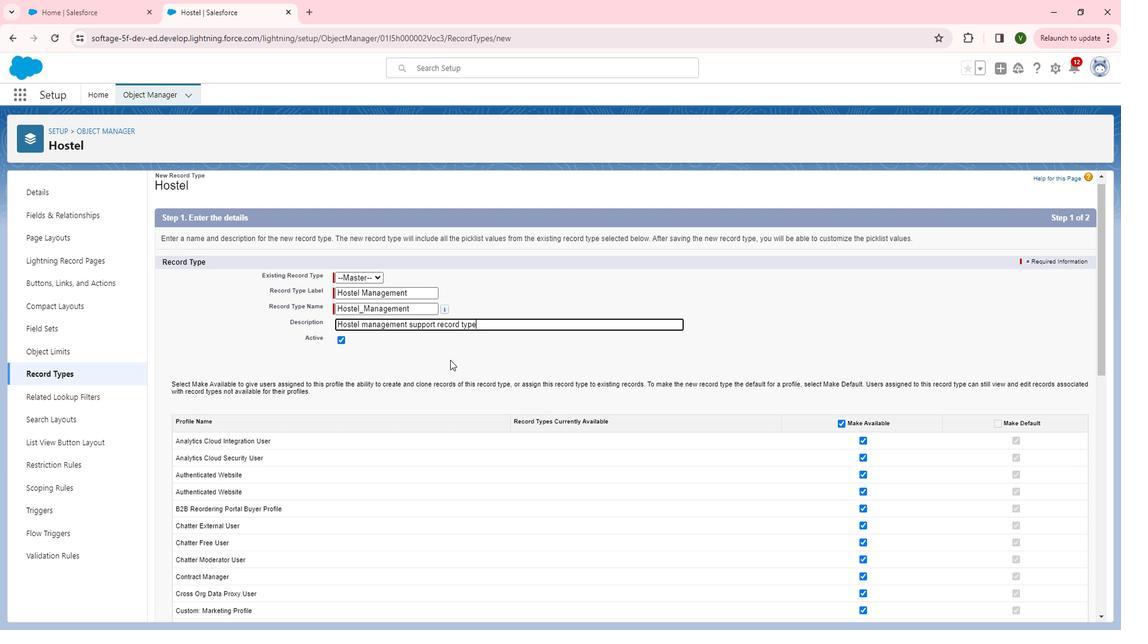 
Action: Mouse scrolled (446, 363) with delta (0, 0)
Screenshot: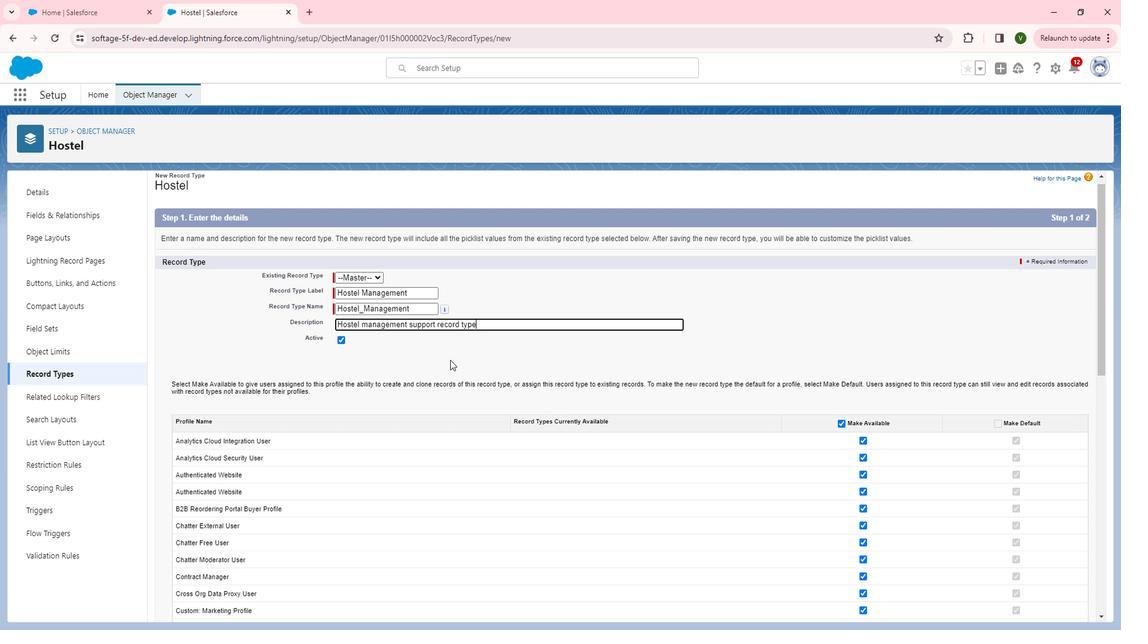 
Action: Mouse moved to (457, 363)
Screenshot: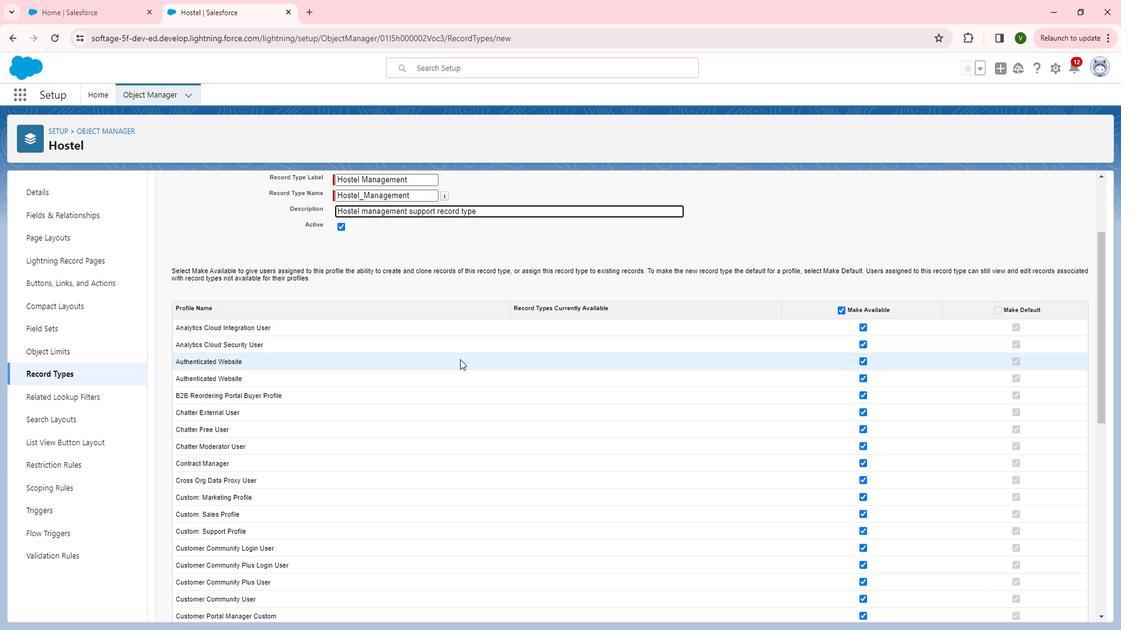
Action: Mouse scrolled (457, 362) with delta (0, 0)
Screenshot: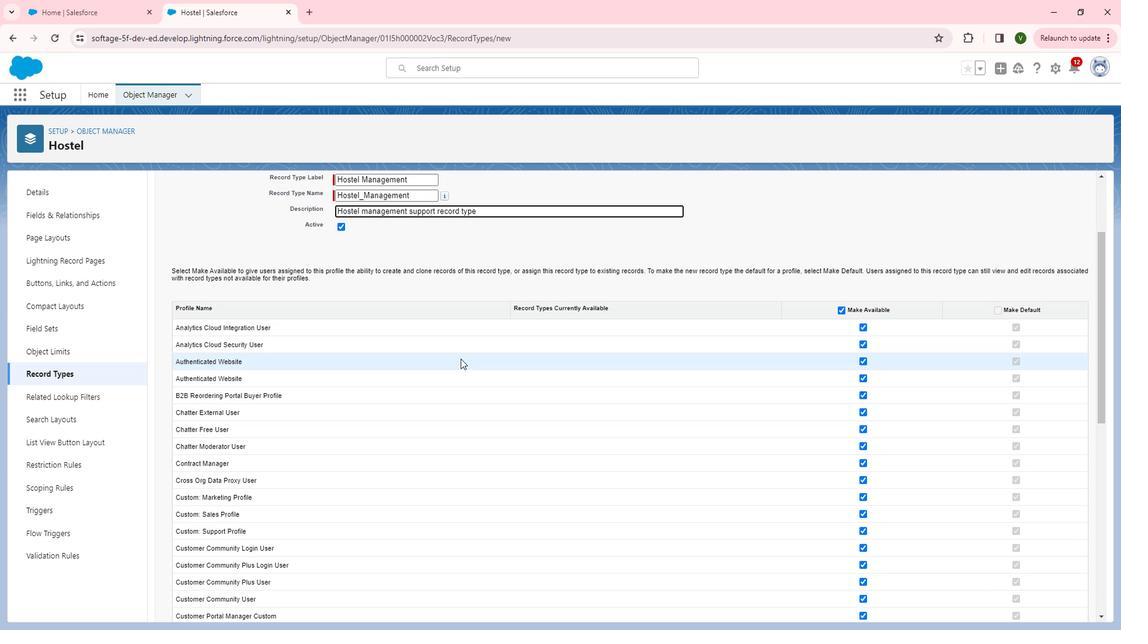 
Action: Mouse scrolled (457, 362) with delta (0, 0)
Screenshot: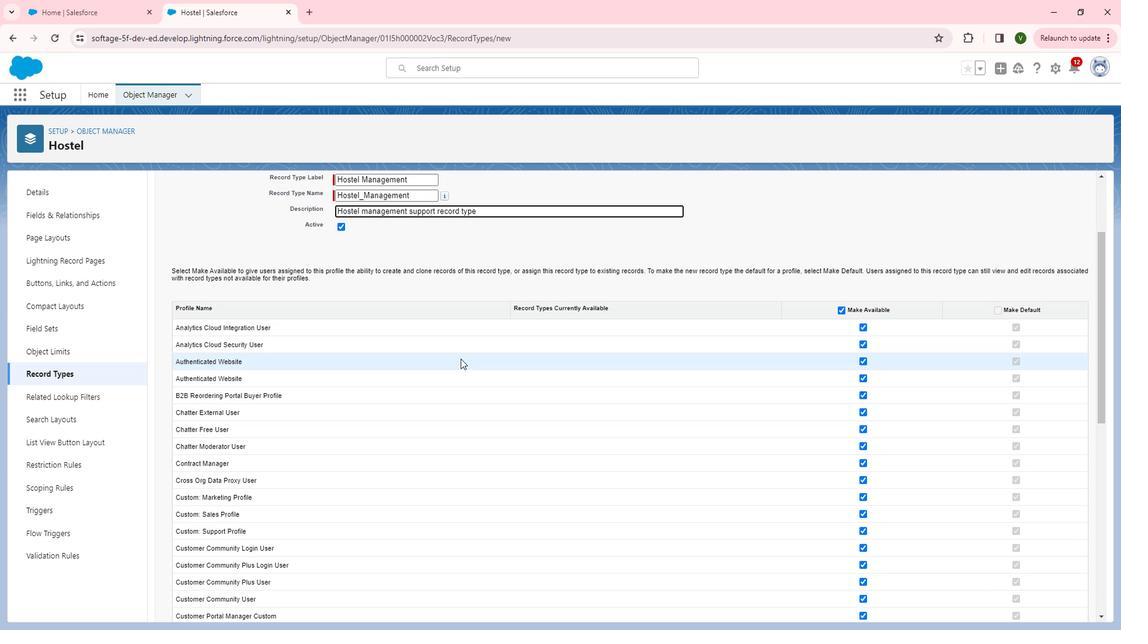 
Action: Mouse moved to (859, 384)
Screenshot: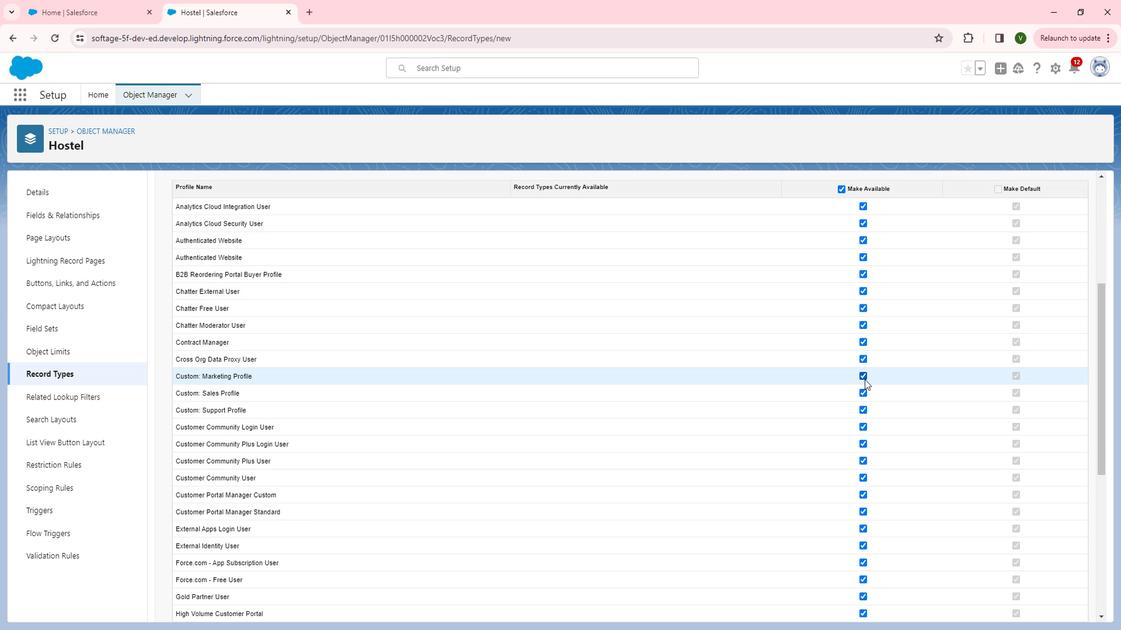 
Action: Mouse pressed left at (859, 384)
Screenshot: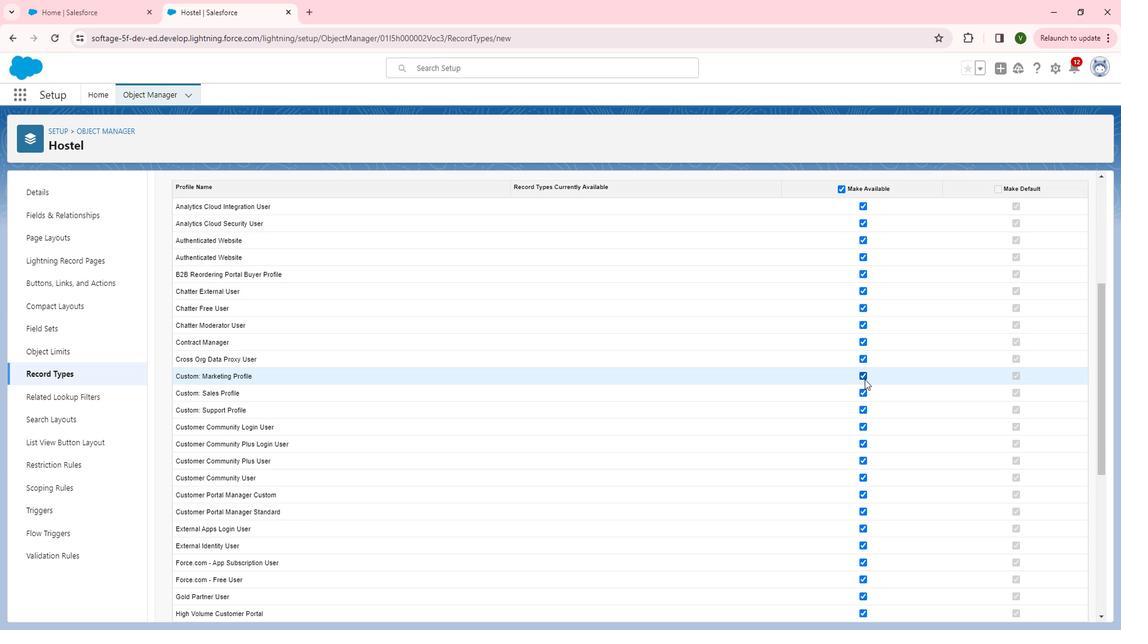
Action: Mouse moved to (859, 448)
Screenshot: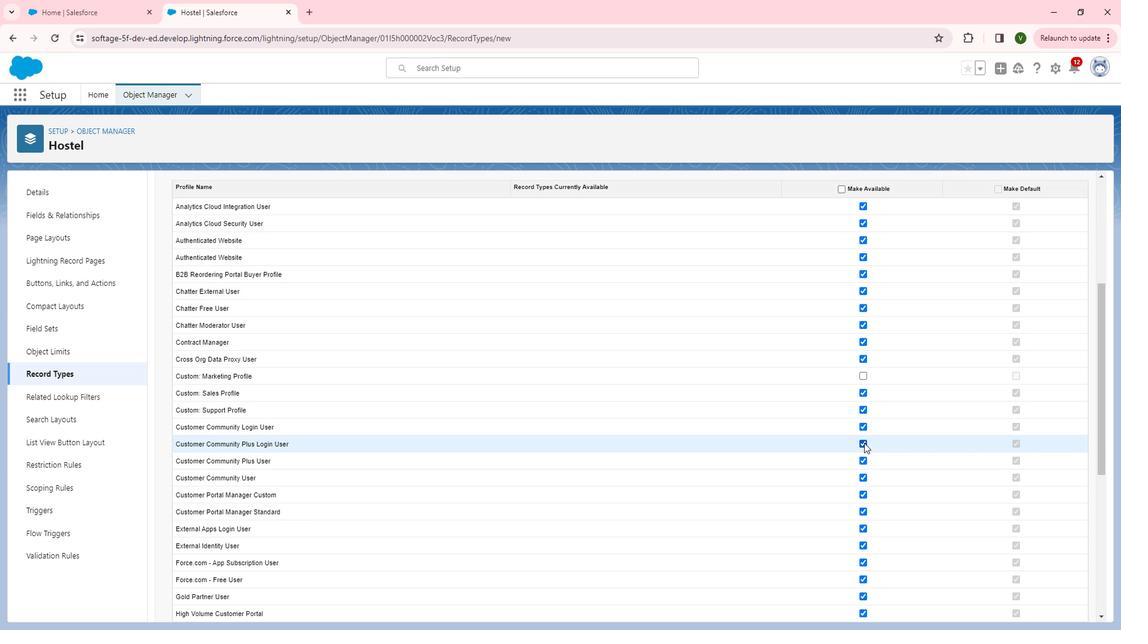 
Action: Mouse pressed left at (859, 448)
Screenshot: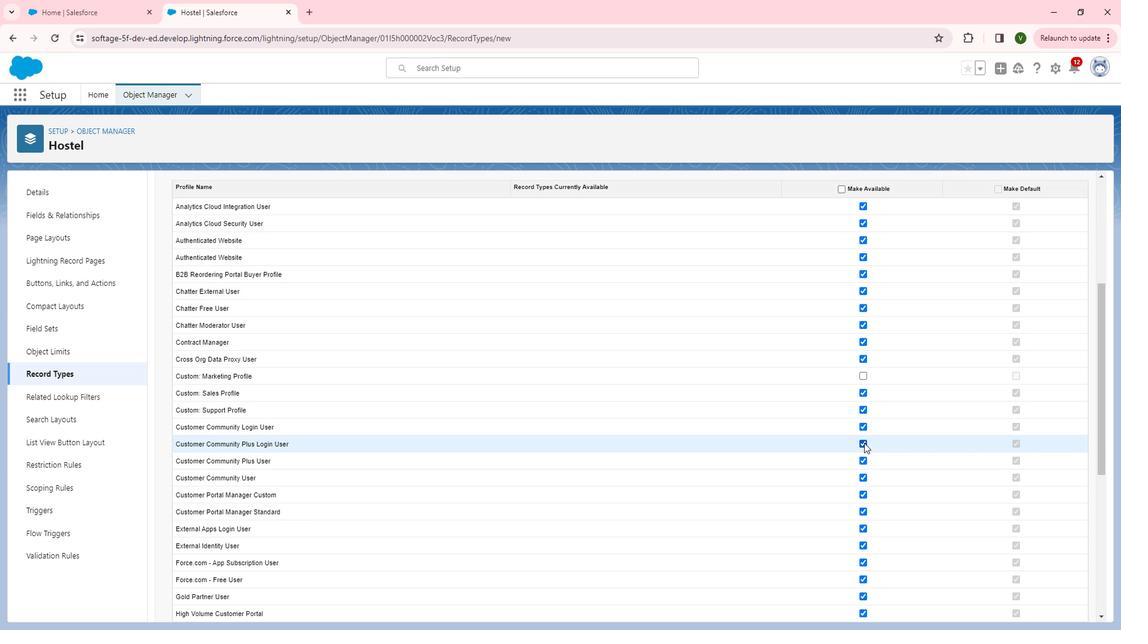 
Action: Mouse moved to (858, 479)
Screenshot: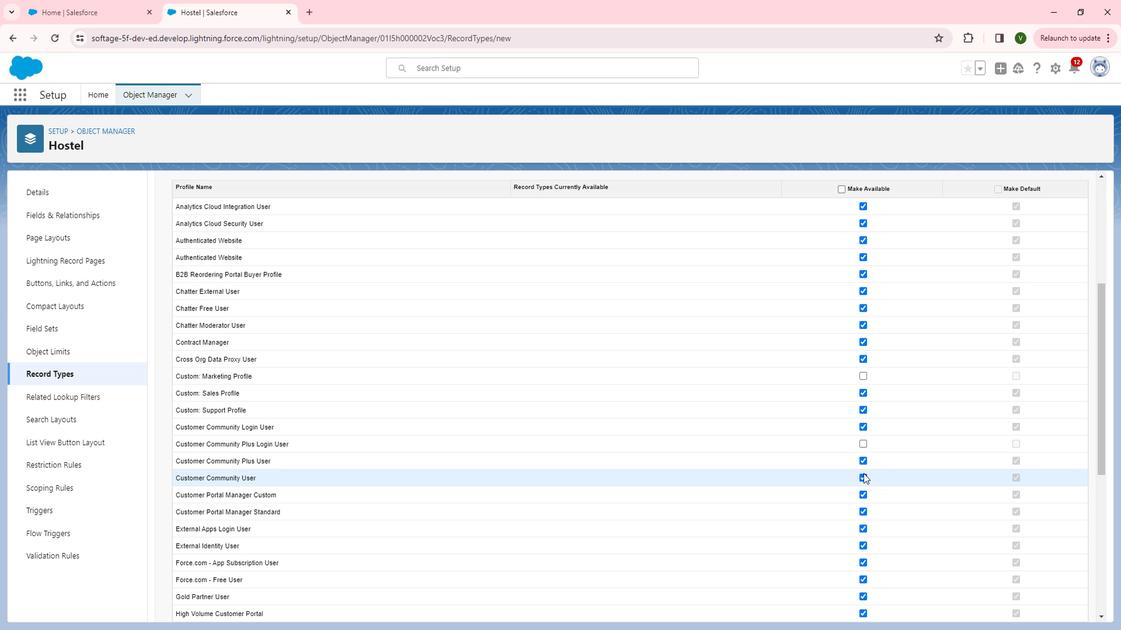 
Action: Mouse pressed left at (858, 479)
Screenshot: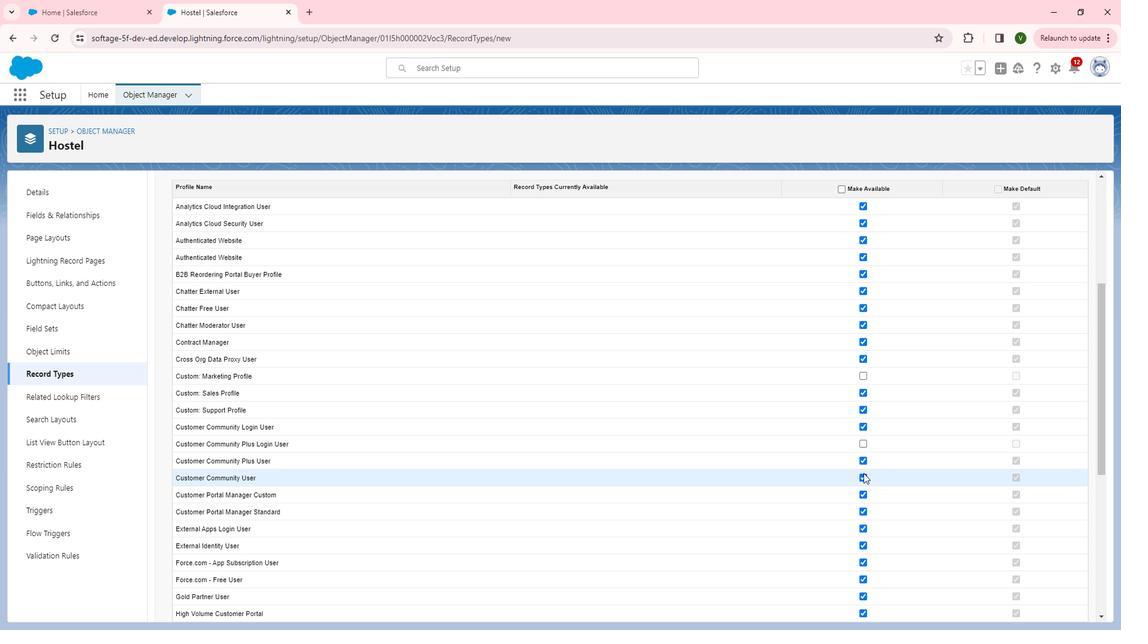 
Action: Mouse moved to (858, 467)
Screenshot: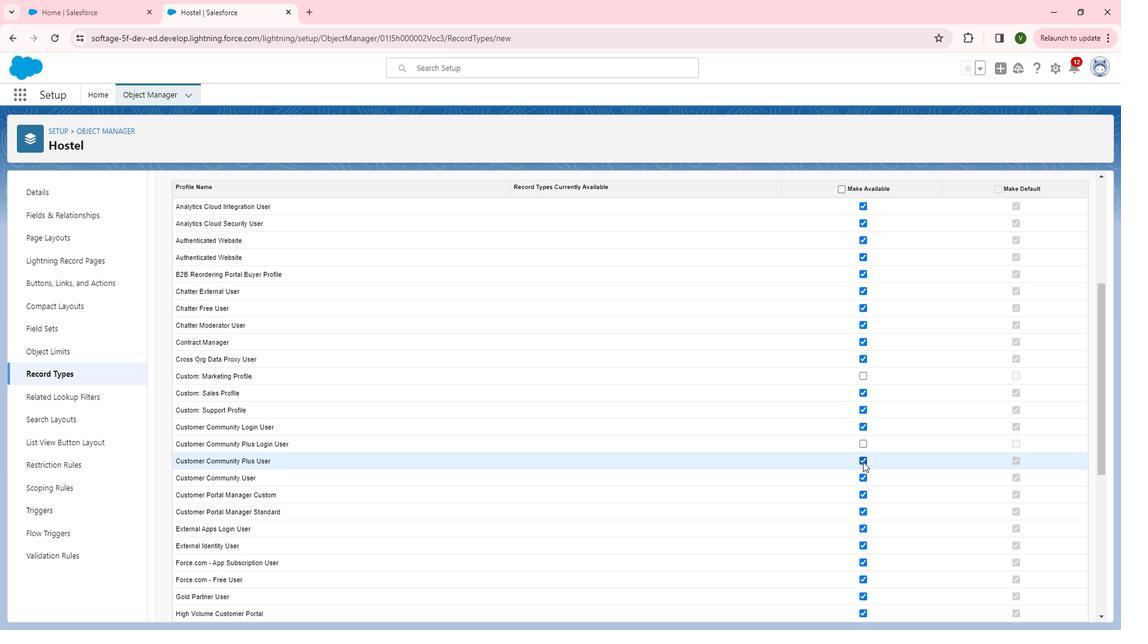 
Action: Mouse pressed left at (858, 467)
Screenshot: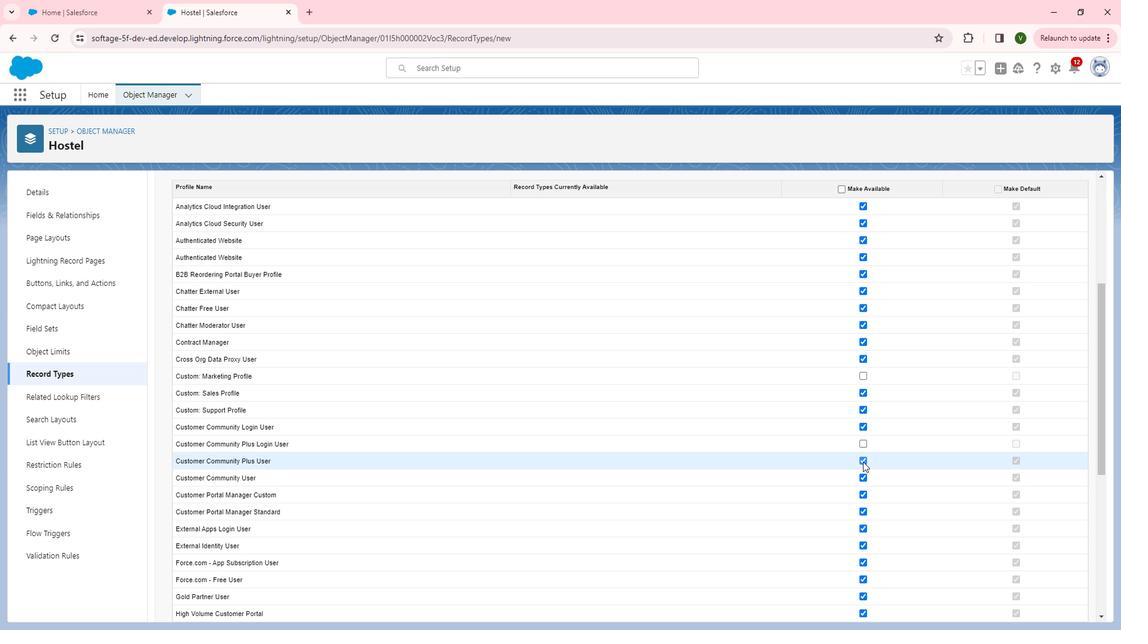 
Action: Mouse moved to (856, 526)
Screenshot: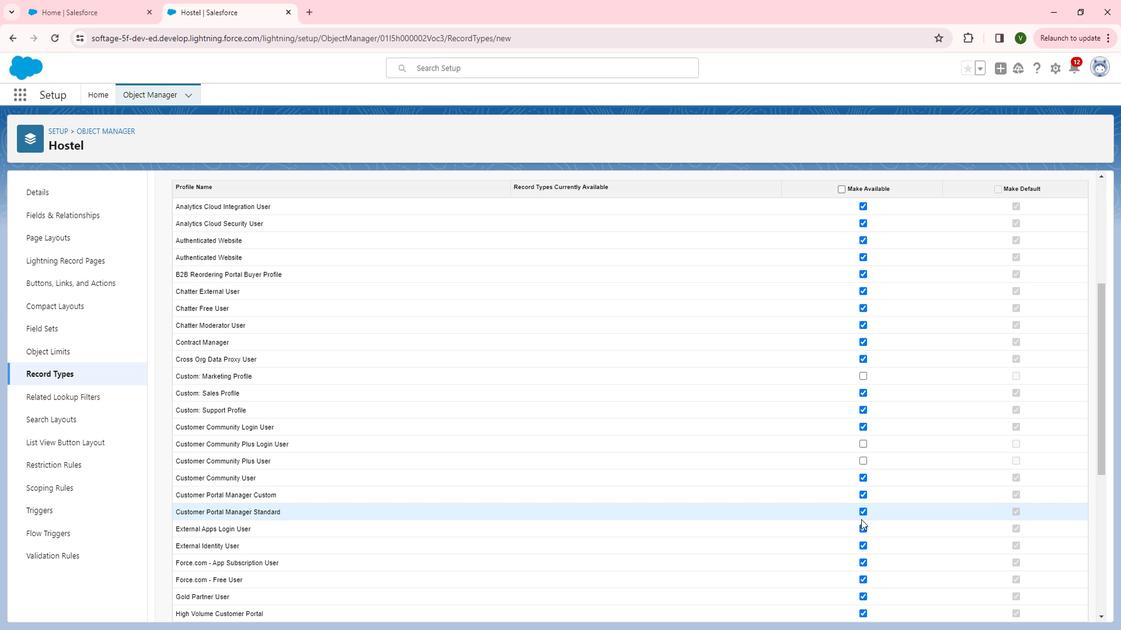 
Action: Mouse scrolled (856, 525) with delta (0, 0)
Screenshot: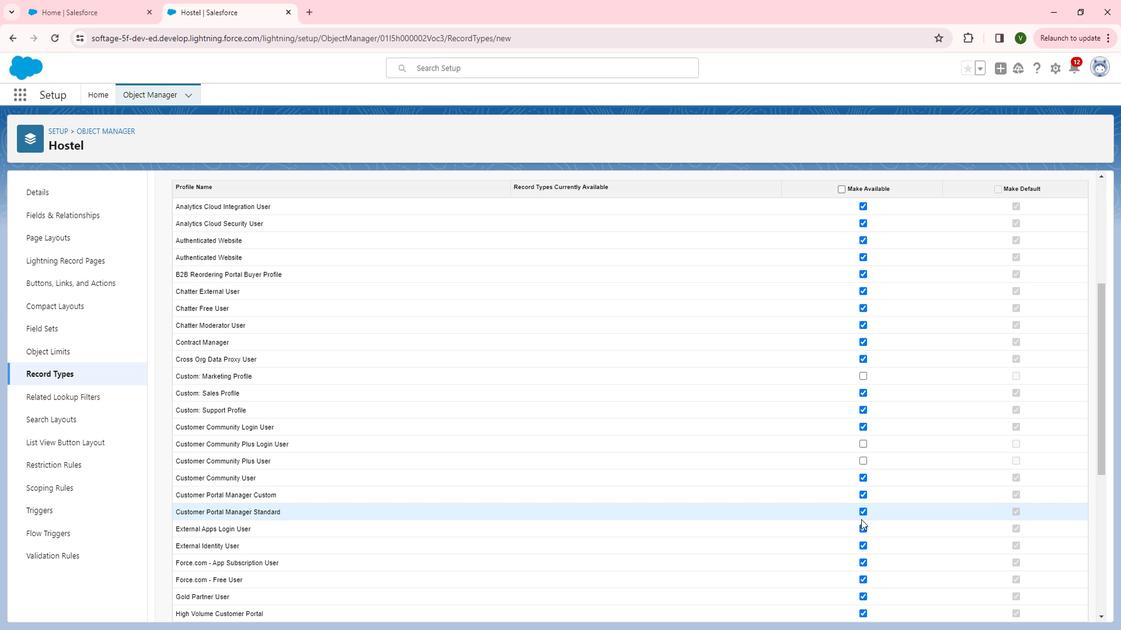 
Action: Mouse scrolled (856, 525) with delta (0, 0)
Screenshot: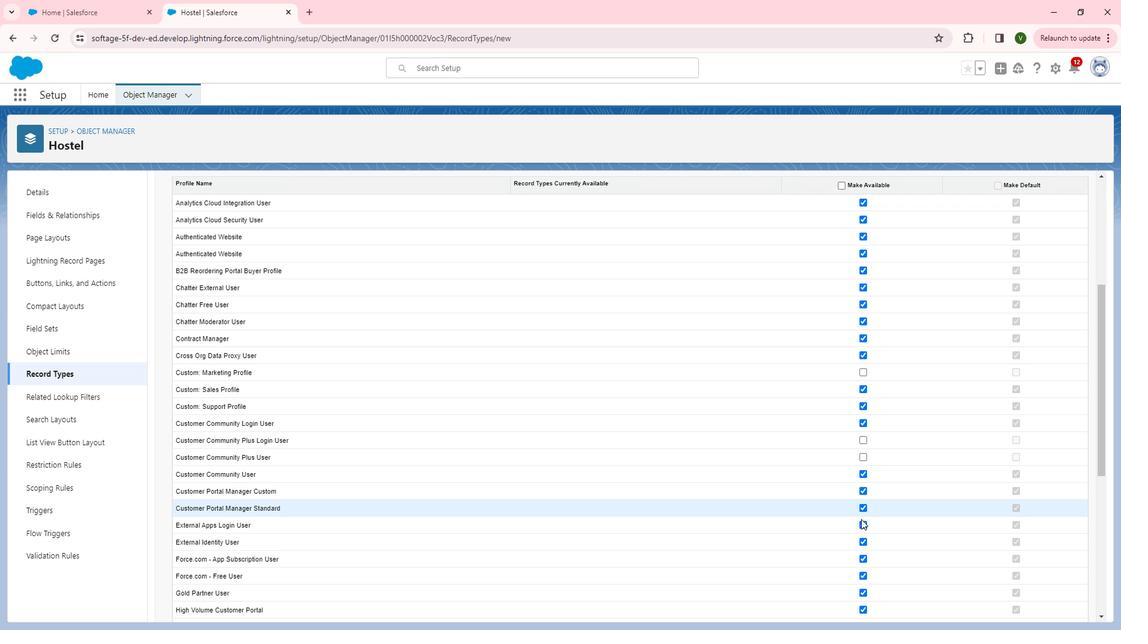 
Action: Mouse moved to (858, 514)
Screenshot: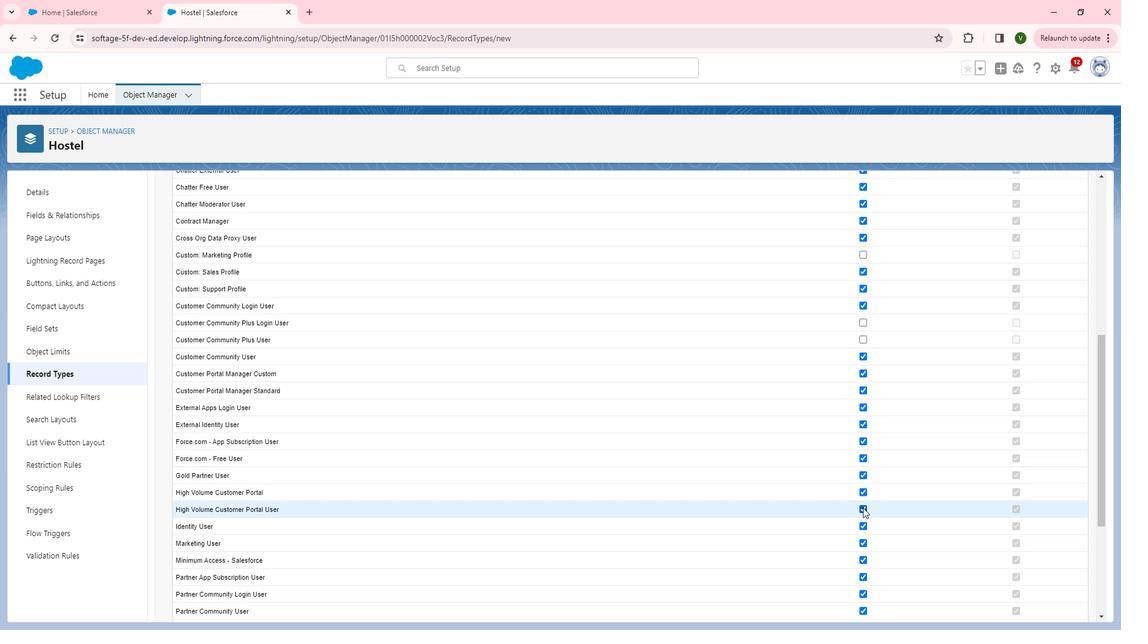 
Action: Mouse pressed left at (858, 514)
Screenshot: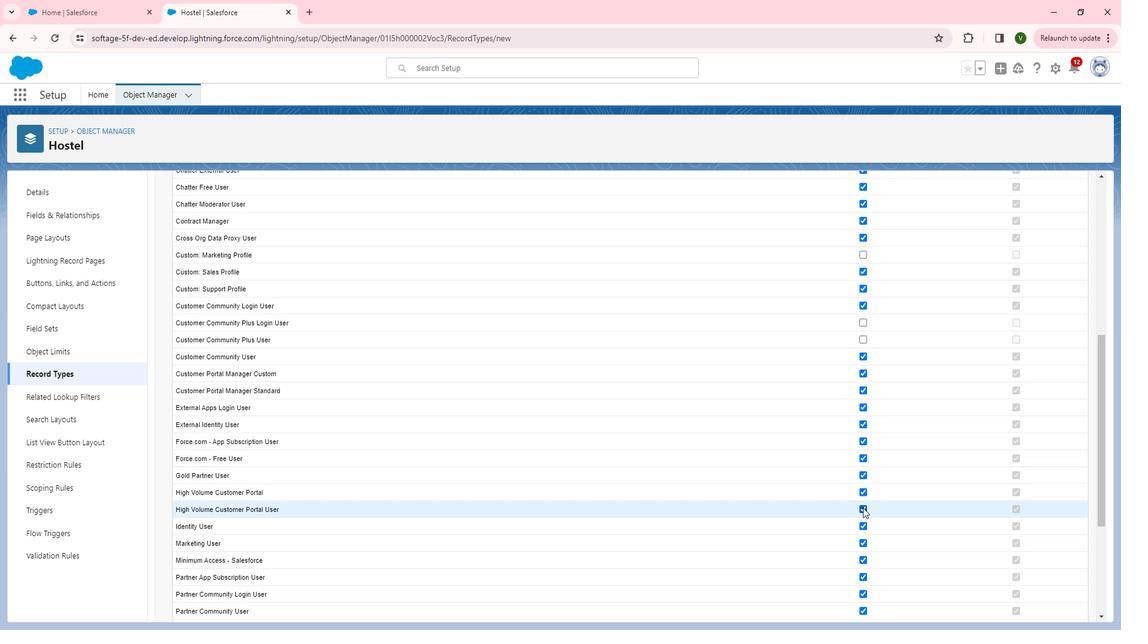 
Action: Mouse moved to (859, 497)
Screenshot: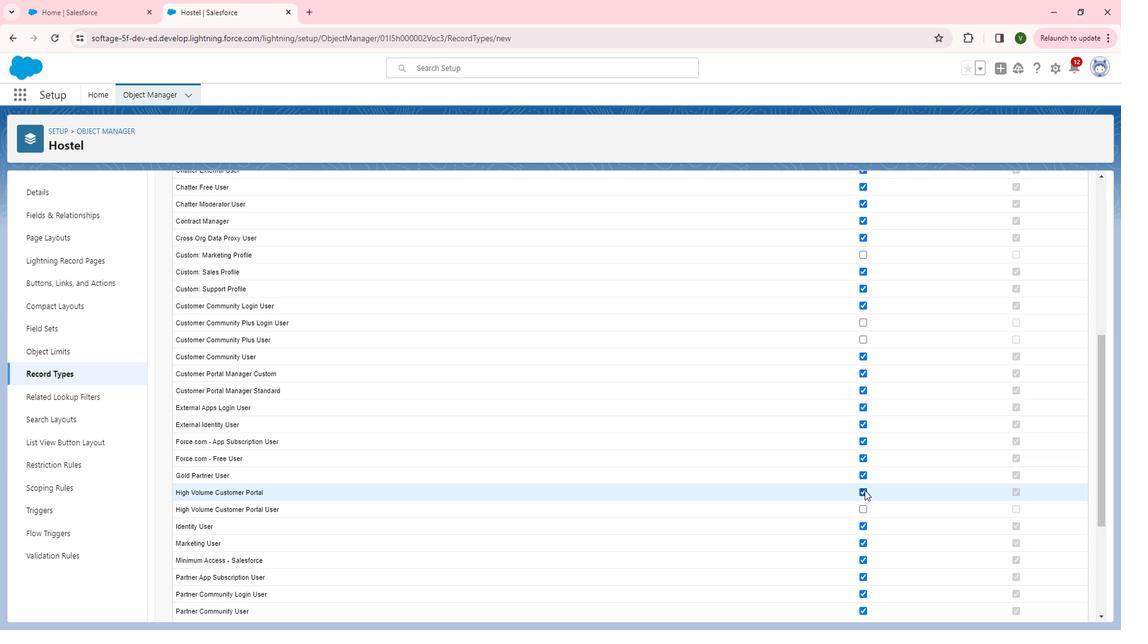
Action: Mouse pressed left at (859, 497)
Screenshot: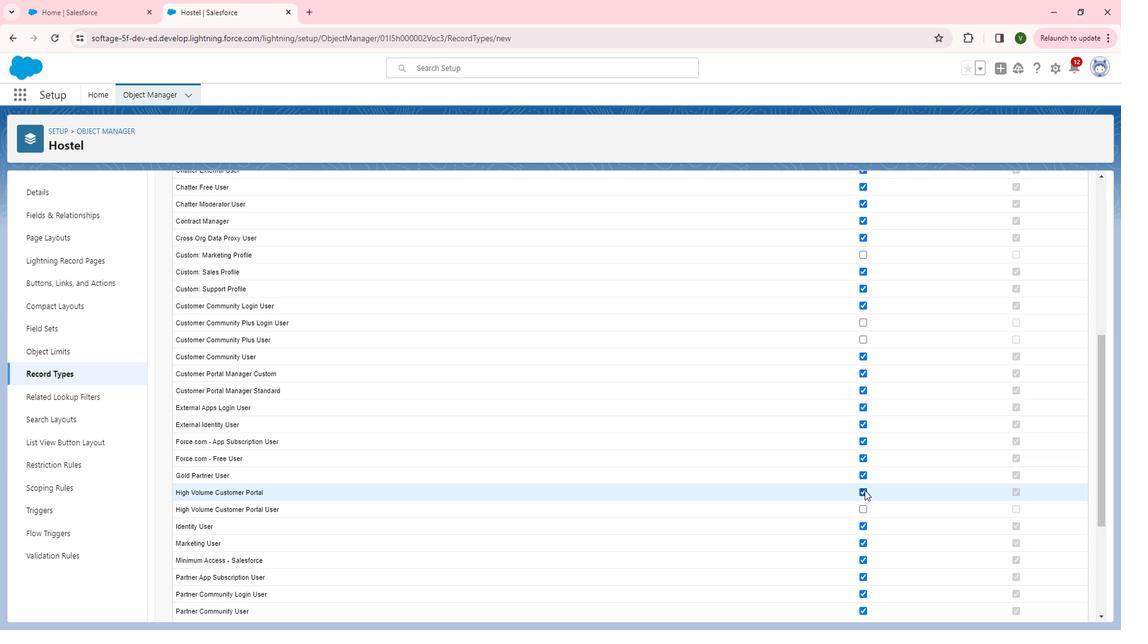 
Action: Mouse moved to (859, 483)
Screenshot: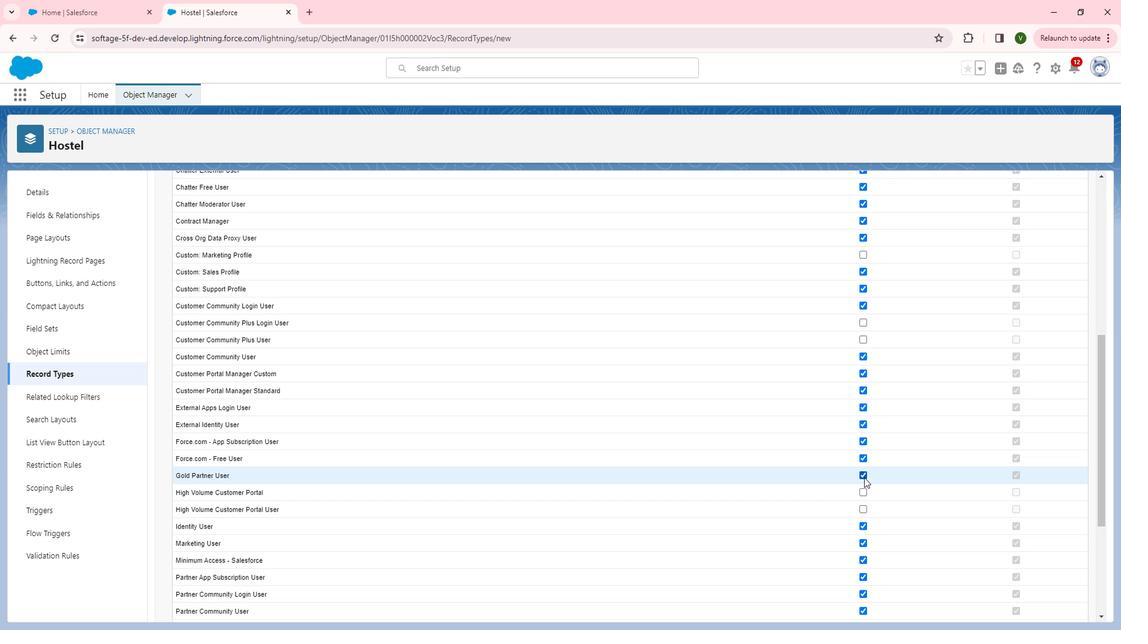 
Action: Mouse pressed left at (859, 483)
Screenshot: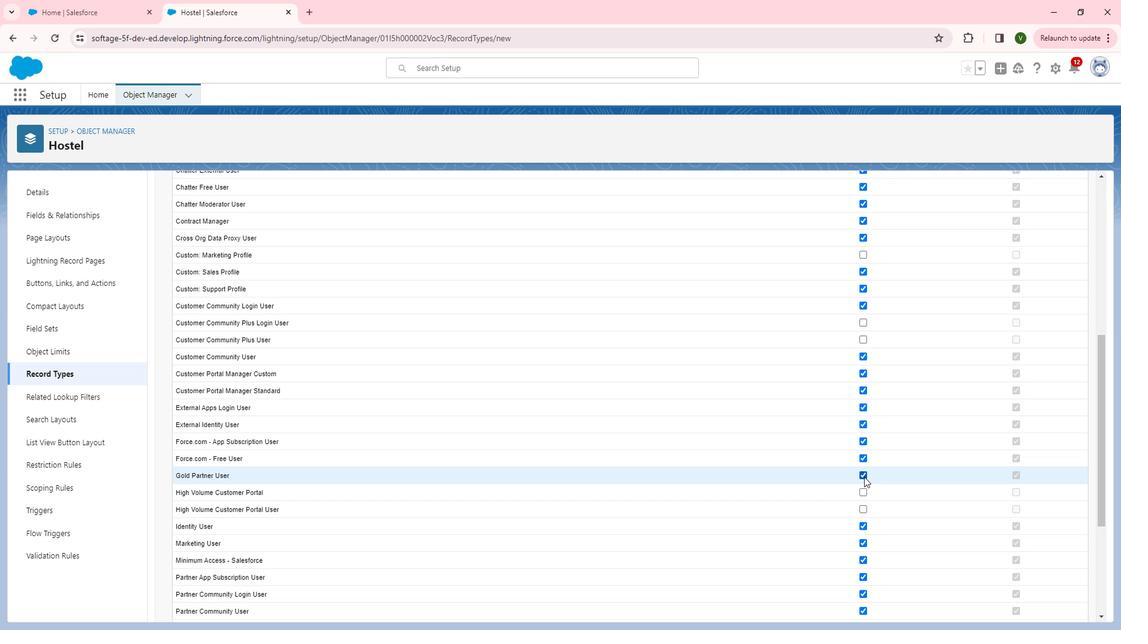 
Action: Mouse moved to (858, 358)
Screenshot: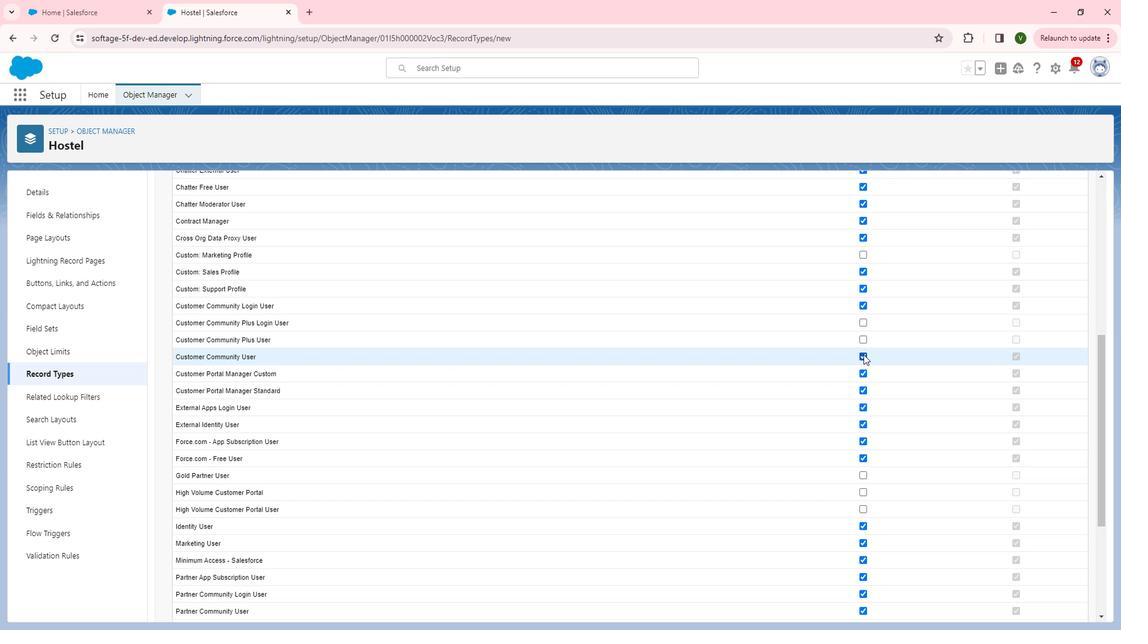 
Action: Mouse pressed left at (858, 358)
Screenshot: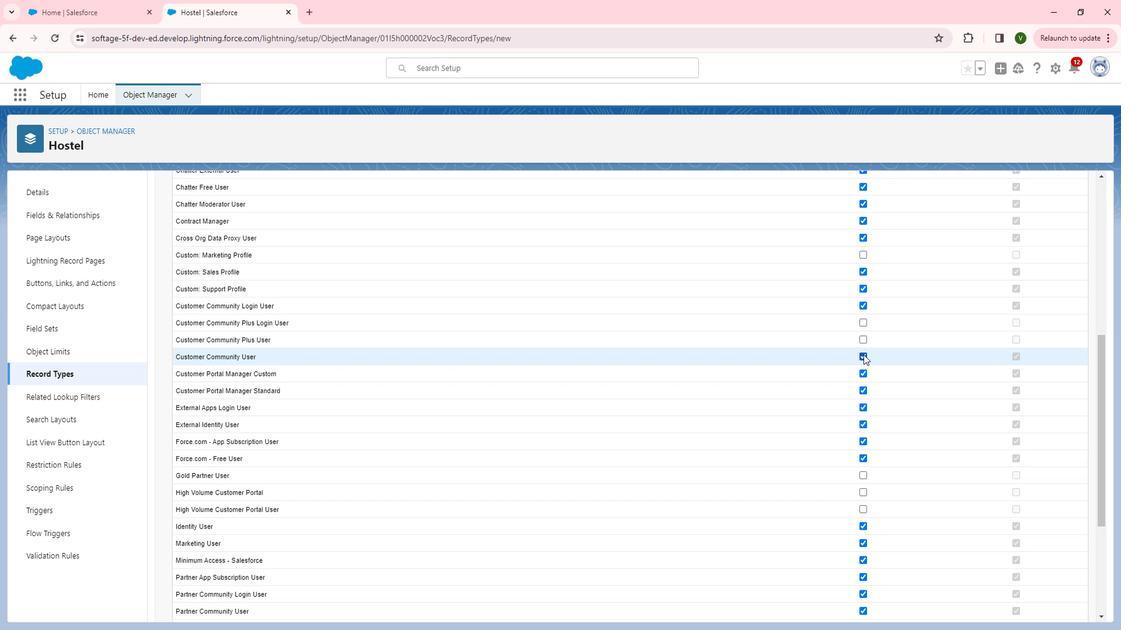
Action: Mouse moved to (861, 377)
Screenshot: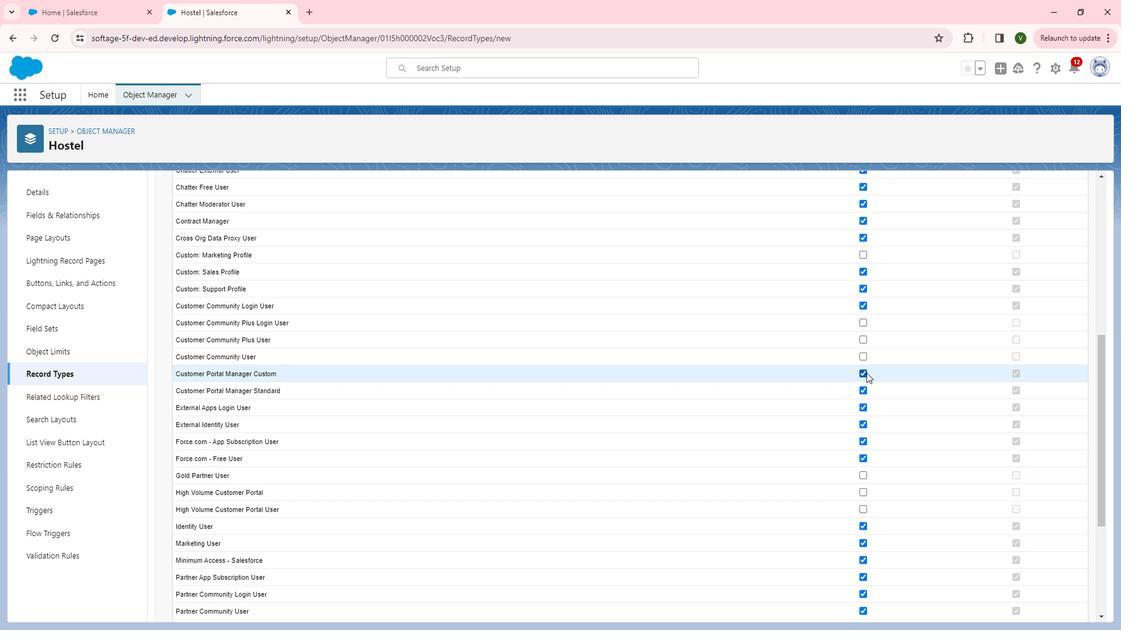 
Action: Mouse pressed left at (861, 377)
Screenshot: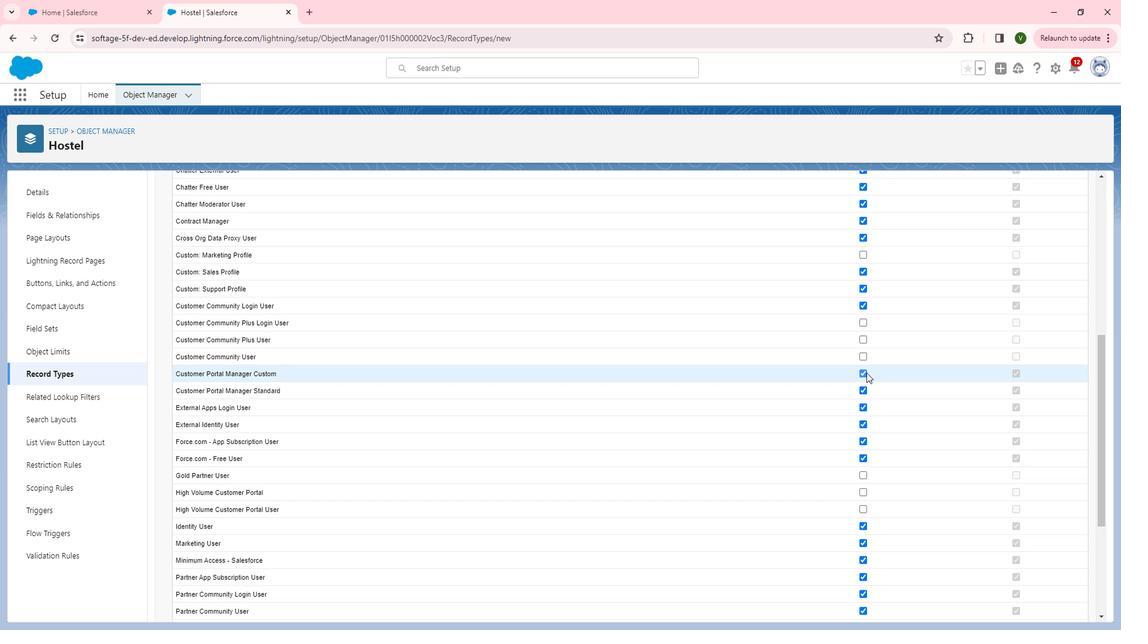 
Action: Mouse moved to (837, 483)
Screenshot: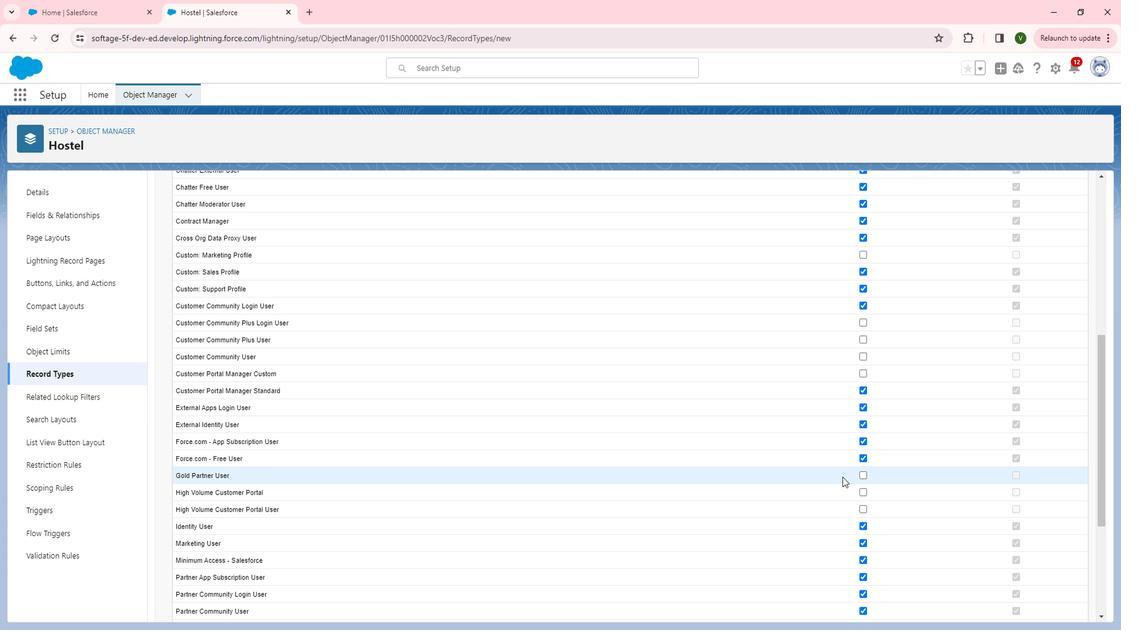 
Action: Mouse scrolled (837, 482) with delta (0, 0)
Screenshot: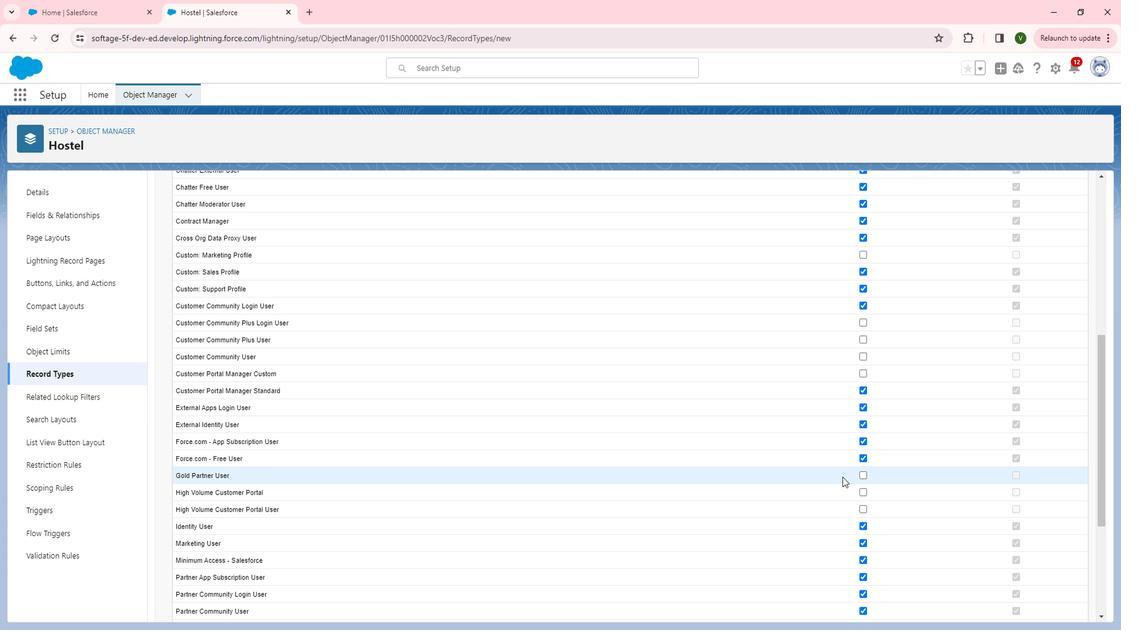 
Action: Mouse scrolled (837, 482) with delta (0, 0)
Screenshot: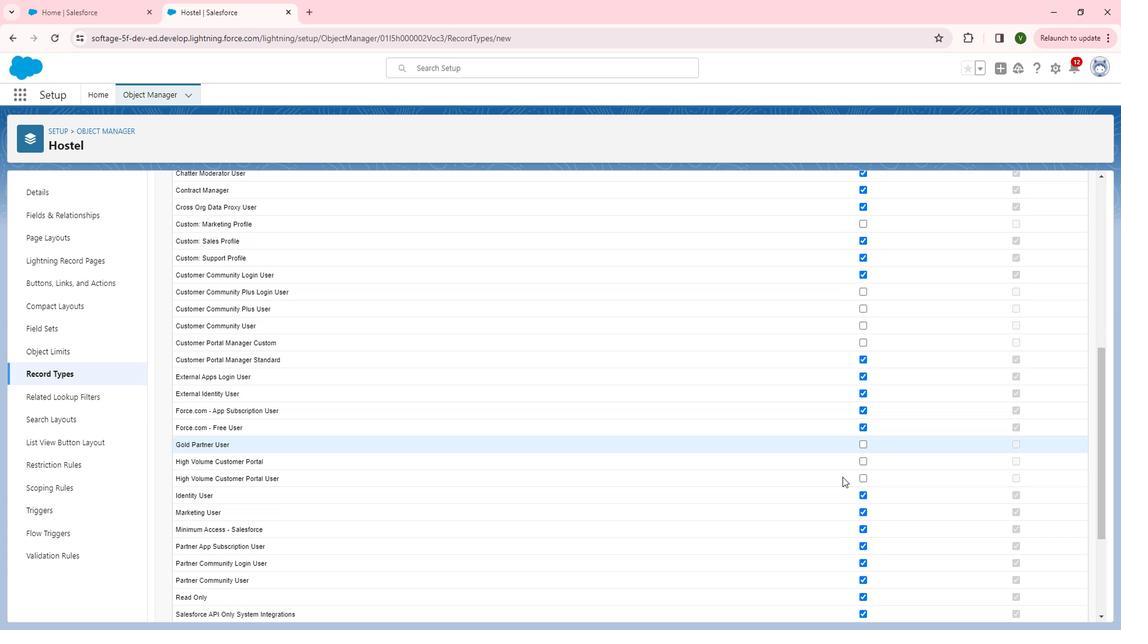 
Action: Mouse scrolled (837, 482) with delta (0, 0)
Screenshot: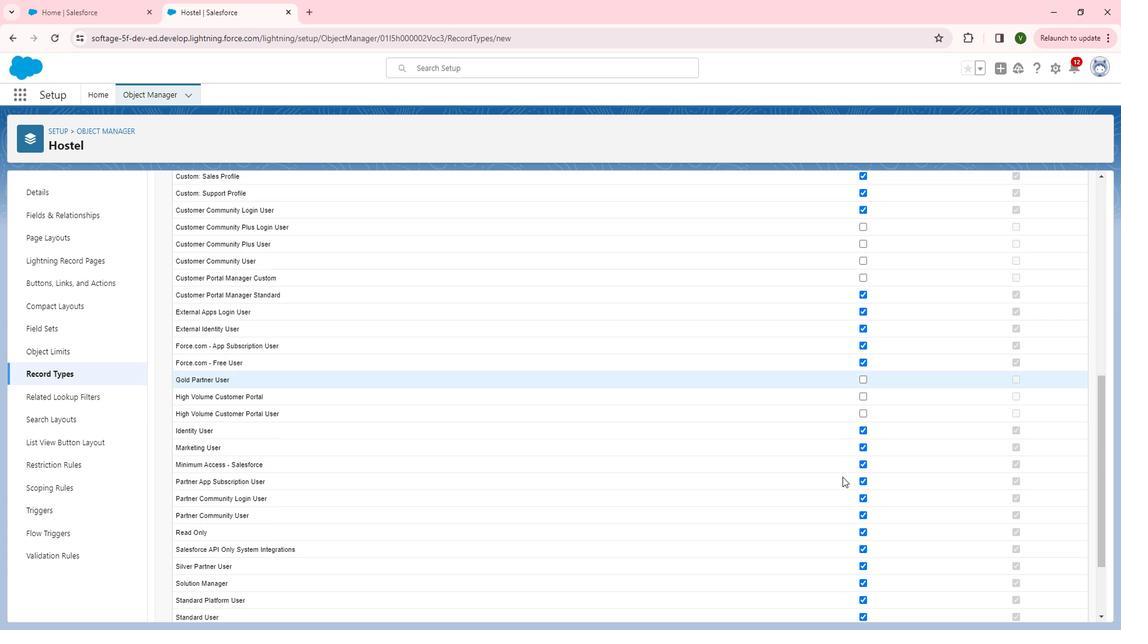 
Action: Mouse moved to (858, 455)
Screenshot: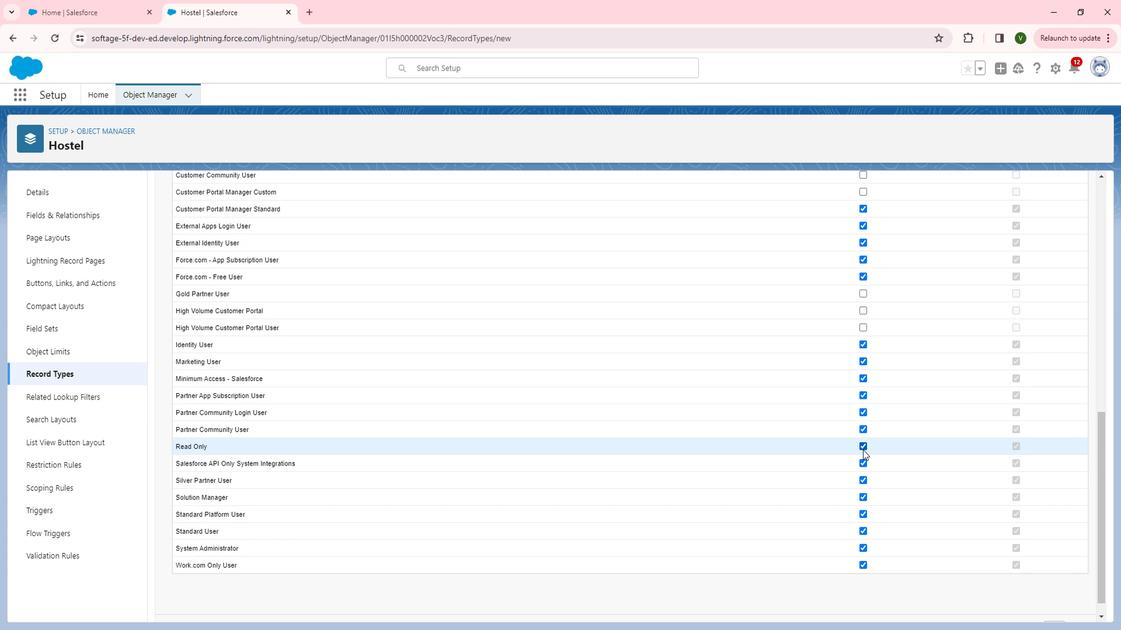 
Action: Mouse pressed left at (858, 455)
Screenshot: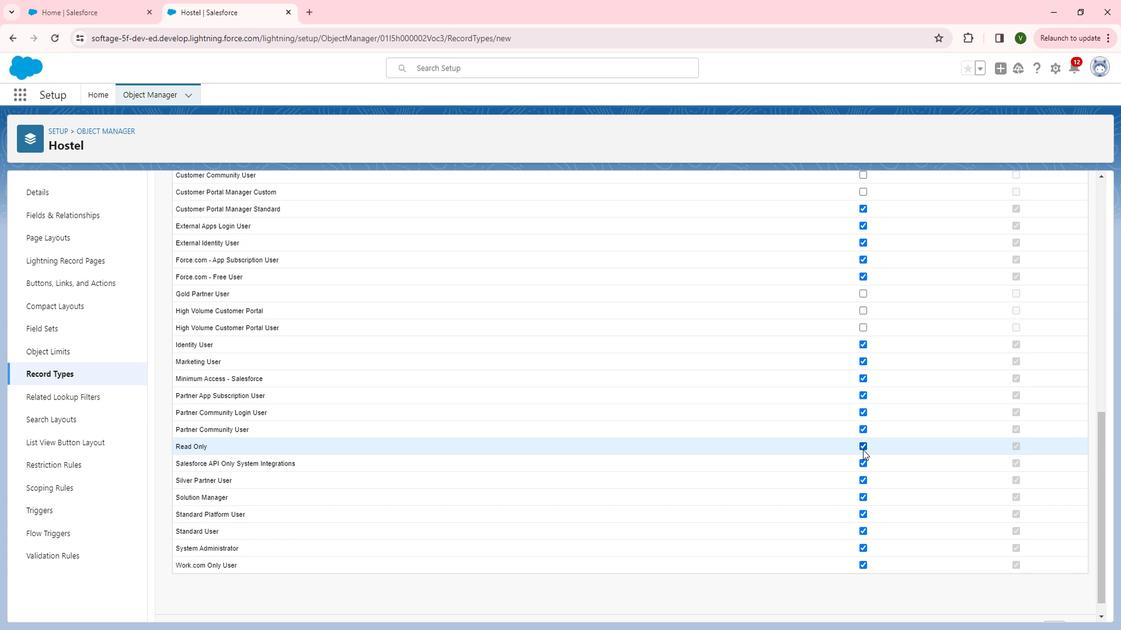 
Action: Mouse moved to (857, 469)
Screenshot: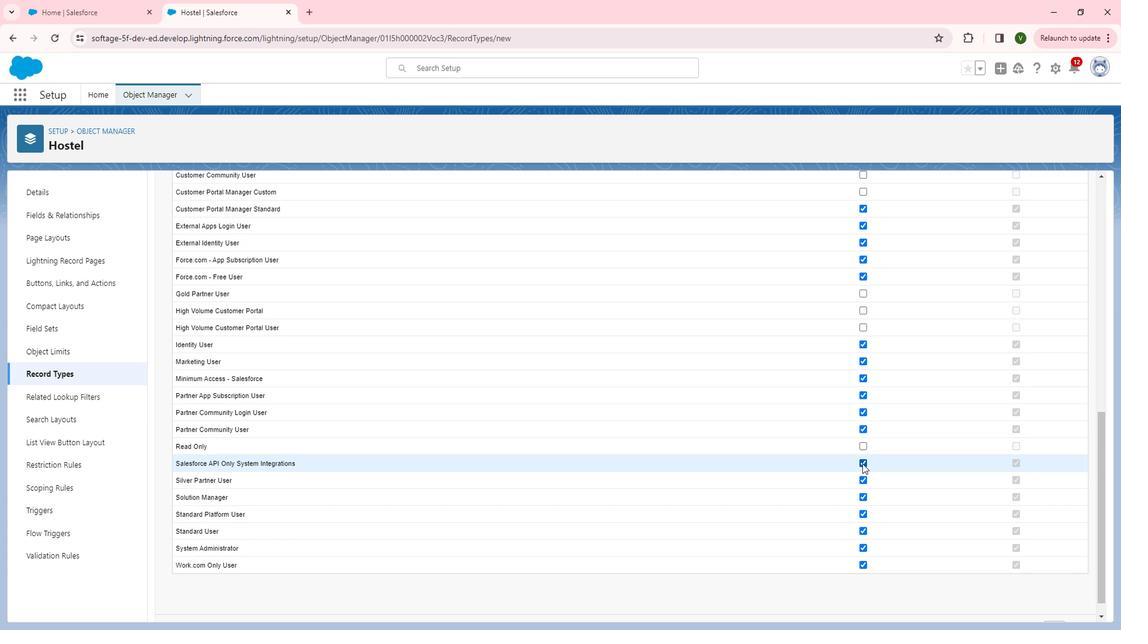 
Action: Mouse pressed left at (857, 469)
Screenshot: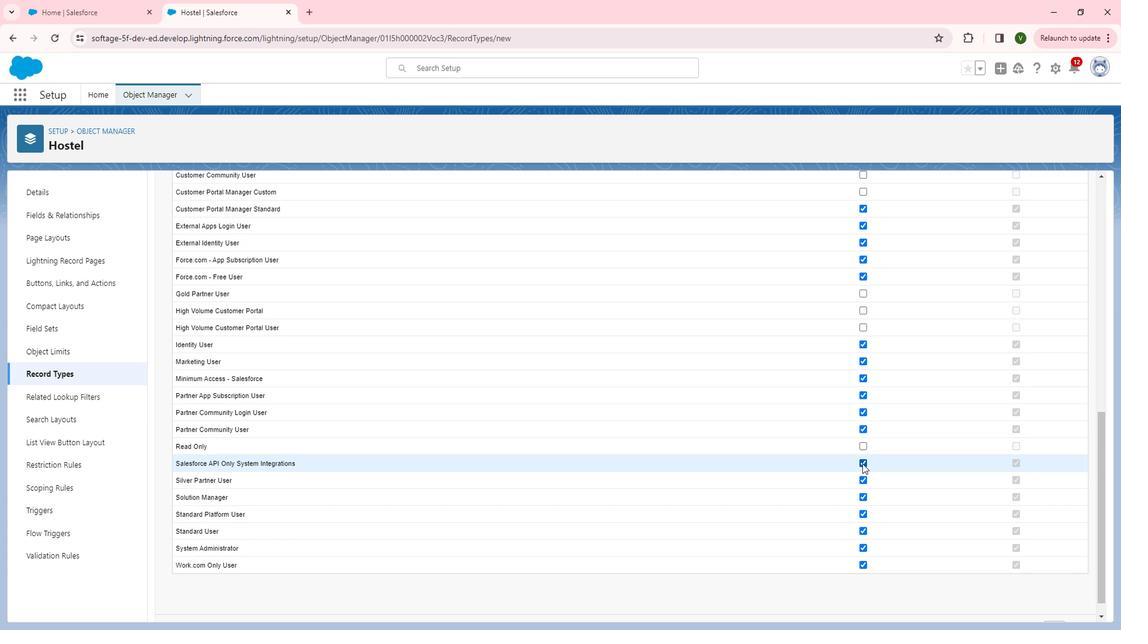 
Action: Mouse moved to (856, 432)
Screenshot: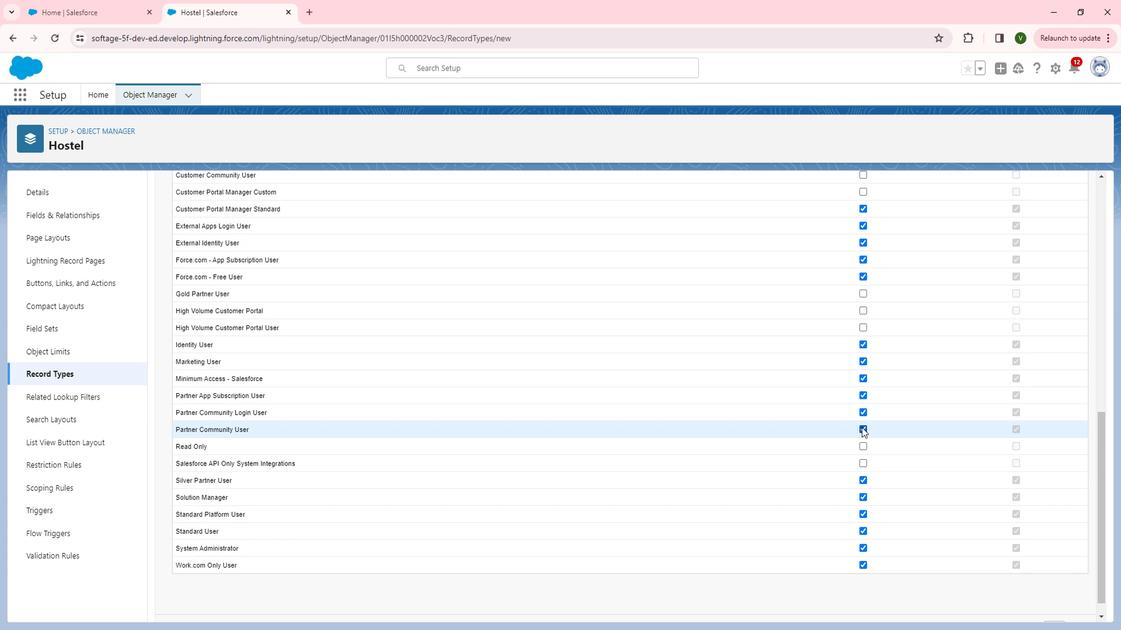 
Action: Mouse pressed left at (856, 432)
Screenshot: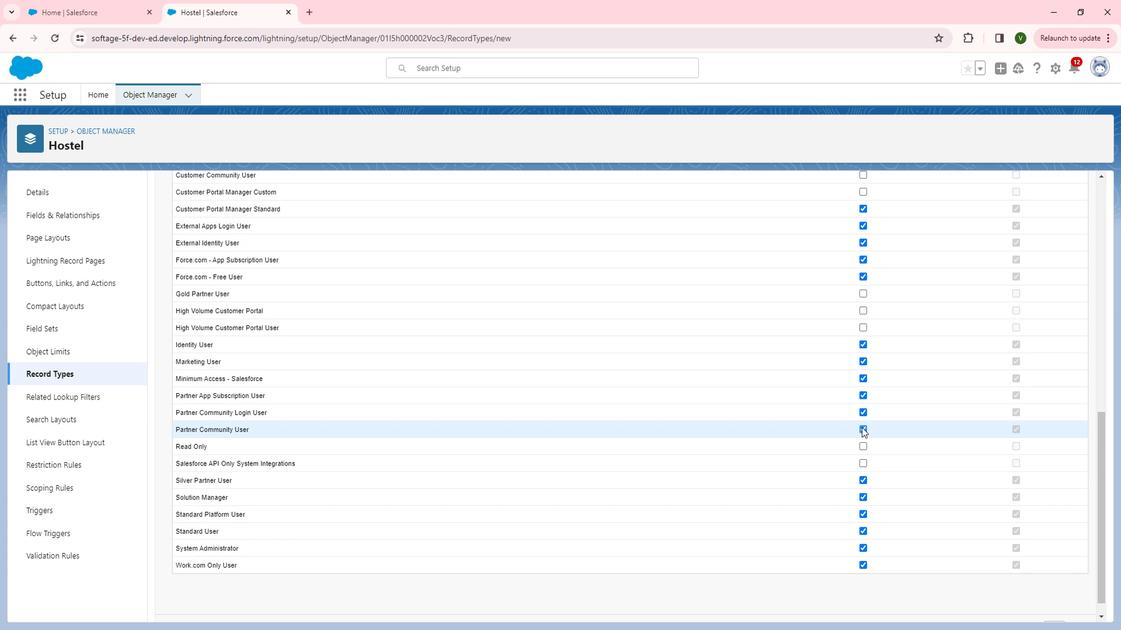 
Action: Mouse moved to (858, 504)
Screenshot: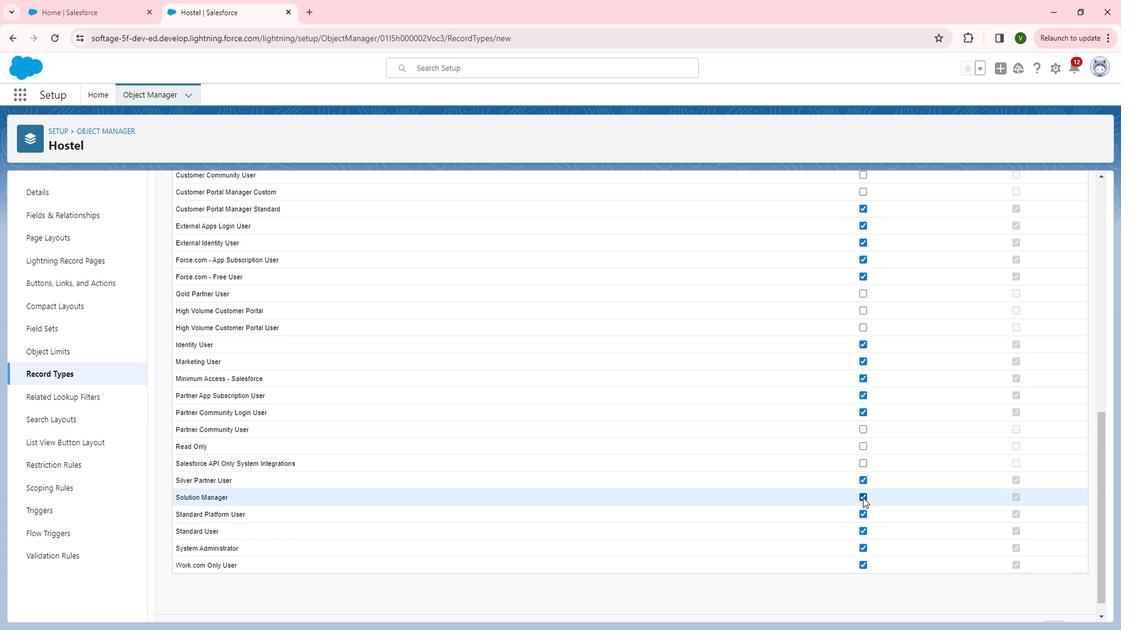 
Action: Mouse pressed left at (858, 504)
Screenshot: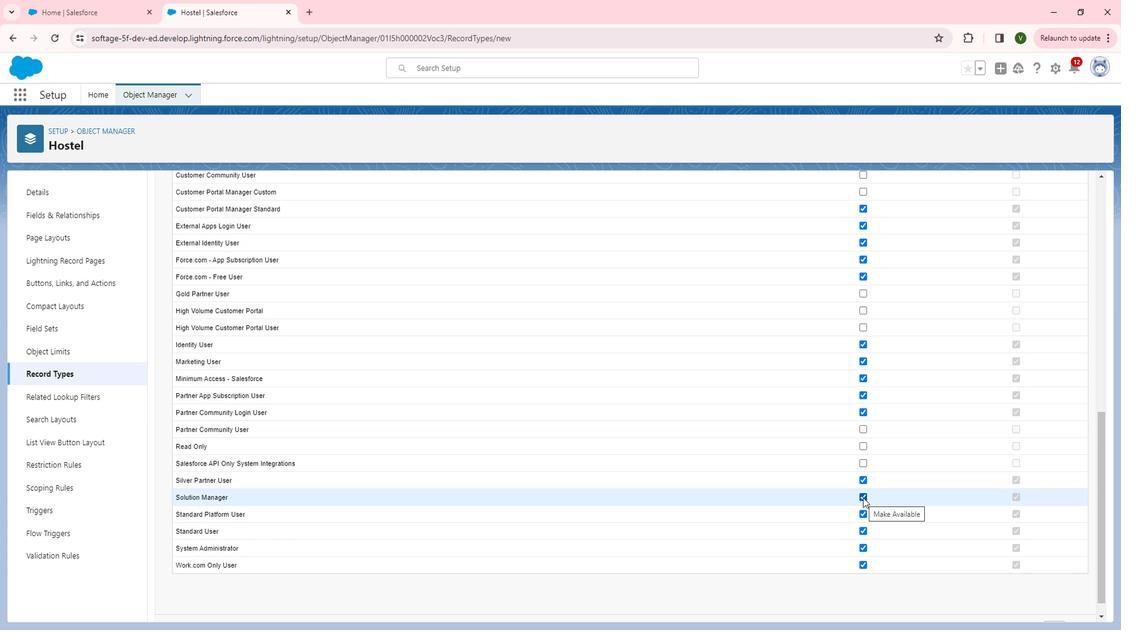 
Action: Mouse moved to (859, 571)
Screenshot: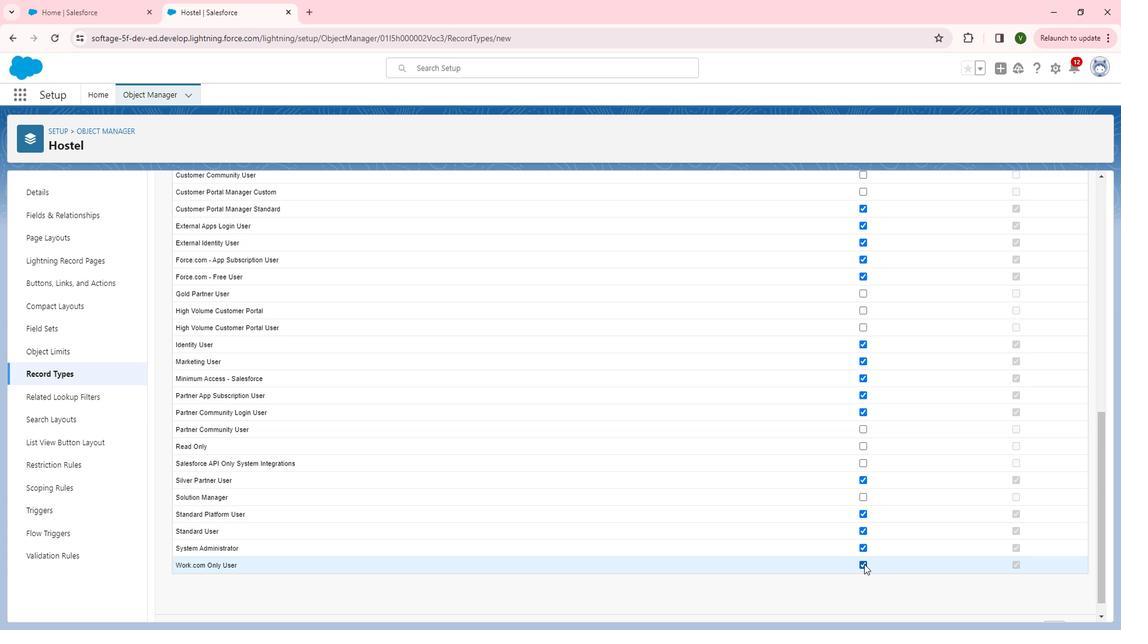 
Action: Mouse pressed left at (859, 571)
Screenshot: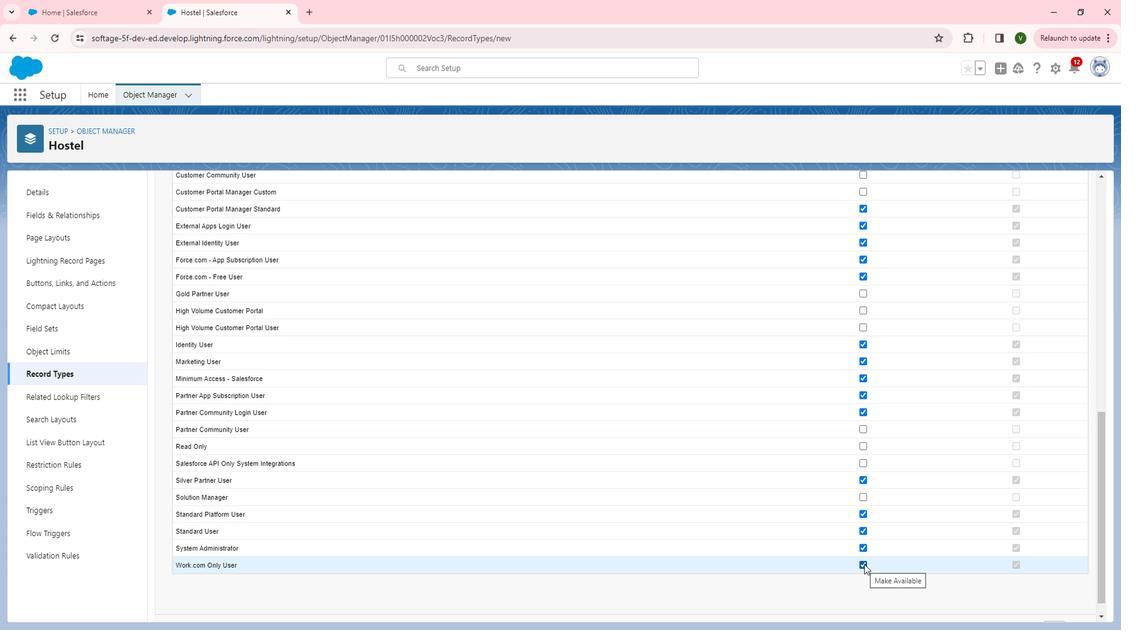 
Action: Mouse moved to (1007, 592)
Screenshot: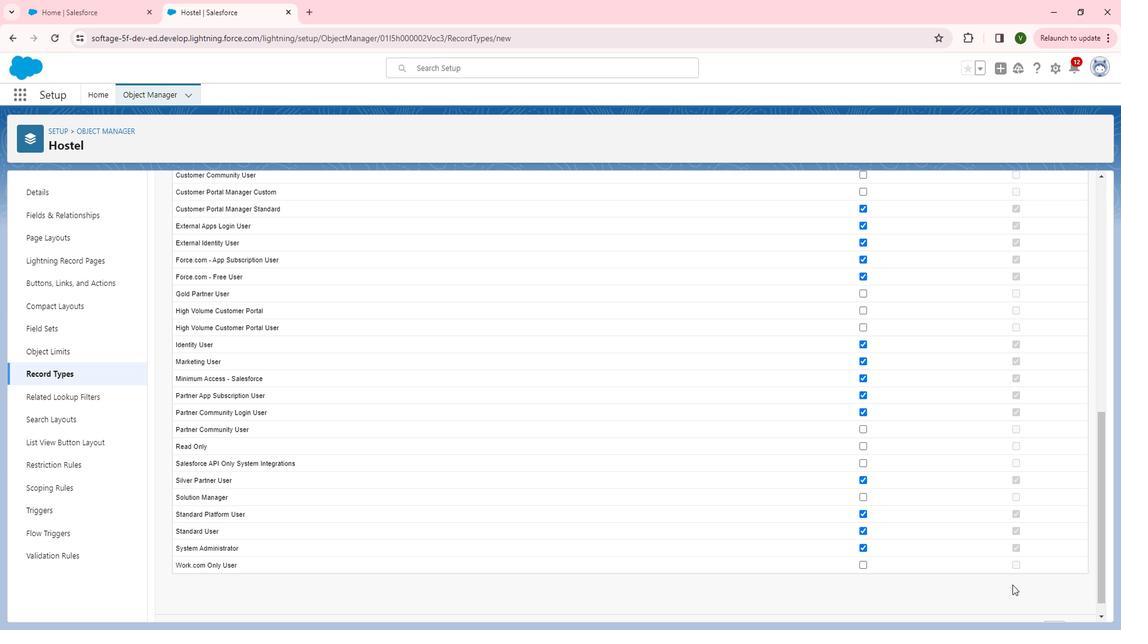 
Action: Mouse scrolled (1007, 592) with delta (0, 0)
Screenshot: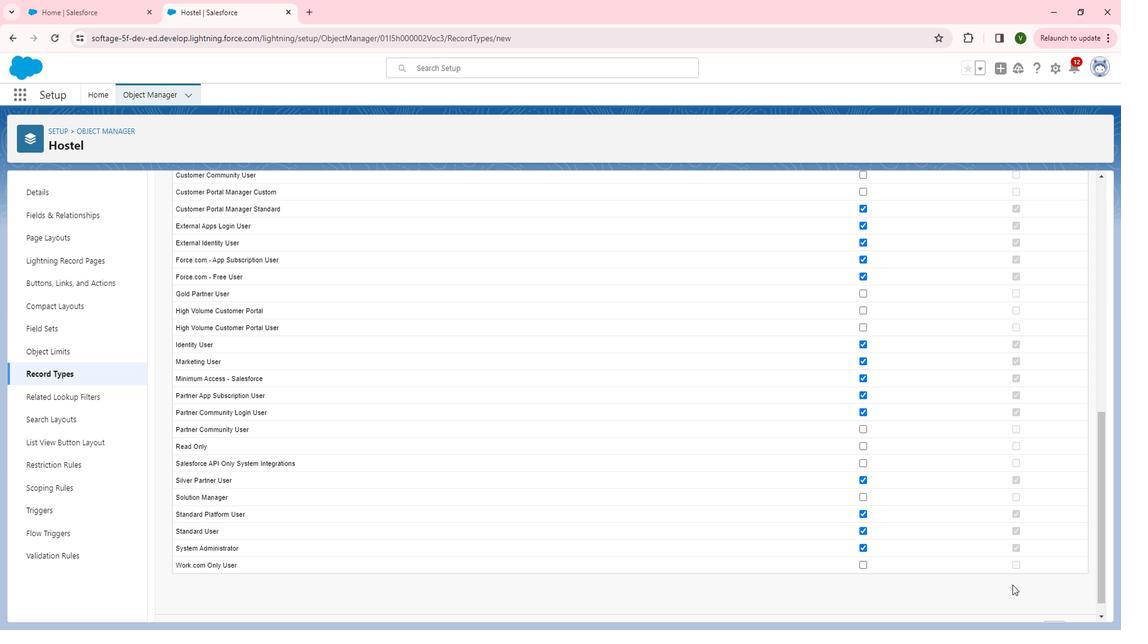 
Action: Mouse scrolled (1007, 592) with delta (0, 0)
Screenshot: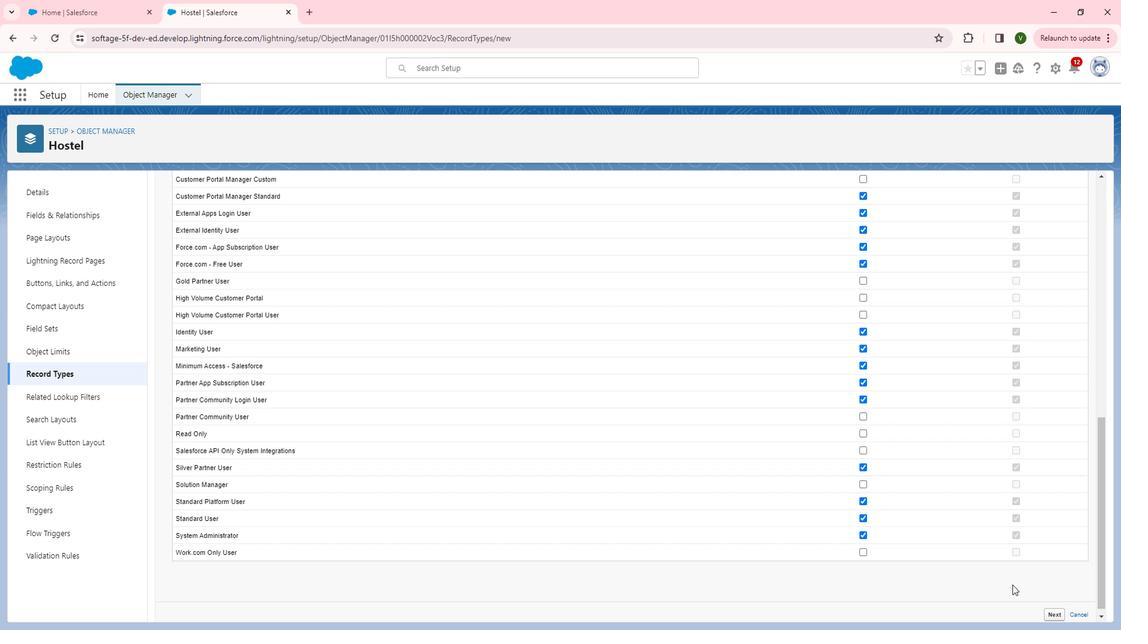 
Action: Mouse scrolled (1007, 592) with delta (0, 0)
Screenshot: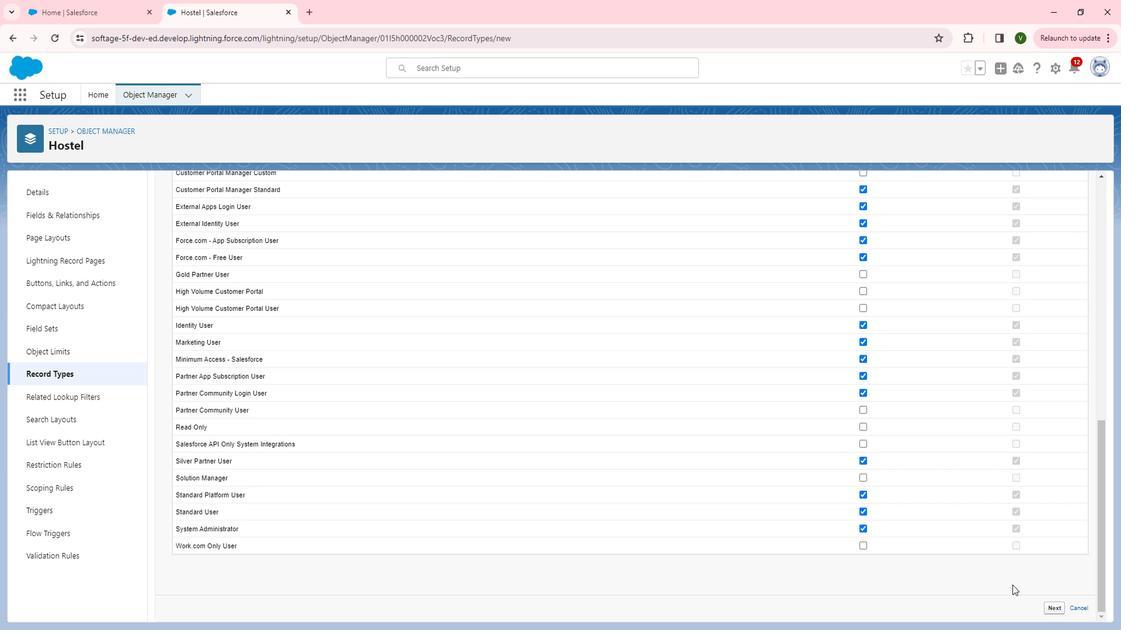 
Action: Mouse moved to (1050, 619)
Screenshot: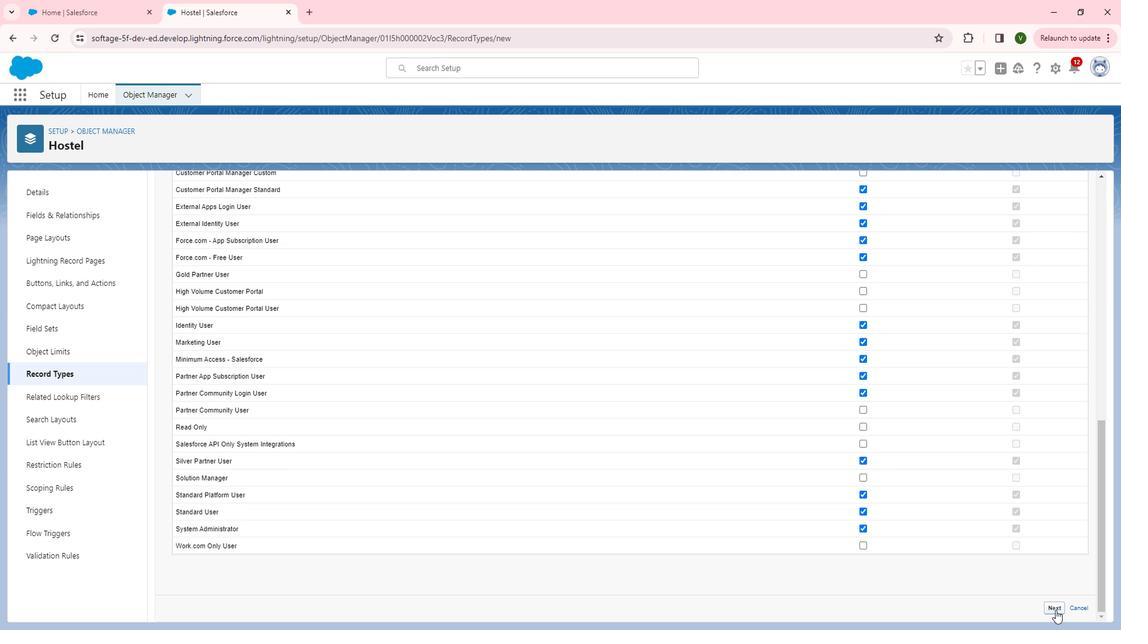 
Action: Mouse pressed left at (1050, 619)
Screenshot: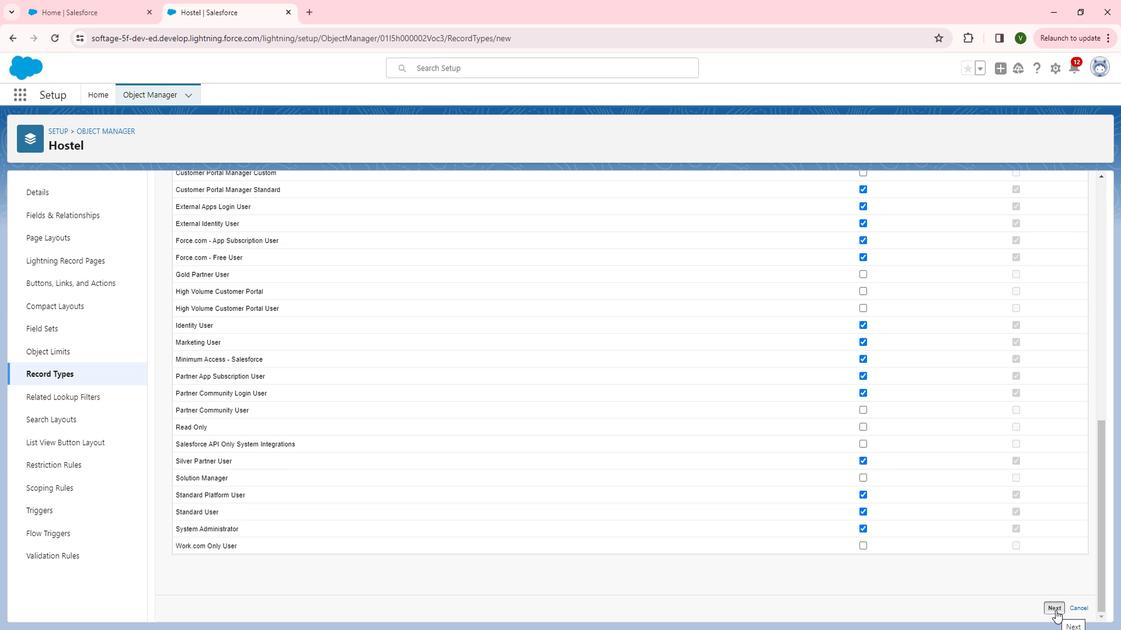 
Action: Mouse moved to (486, 385)
Screenshot: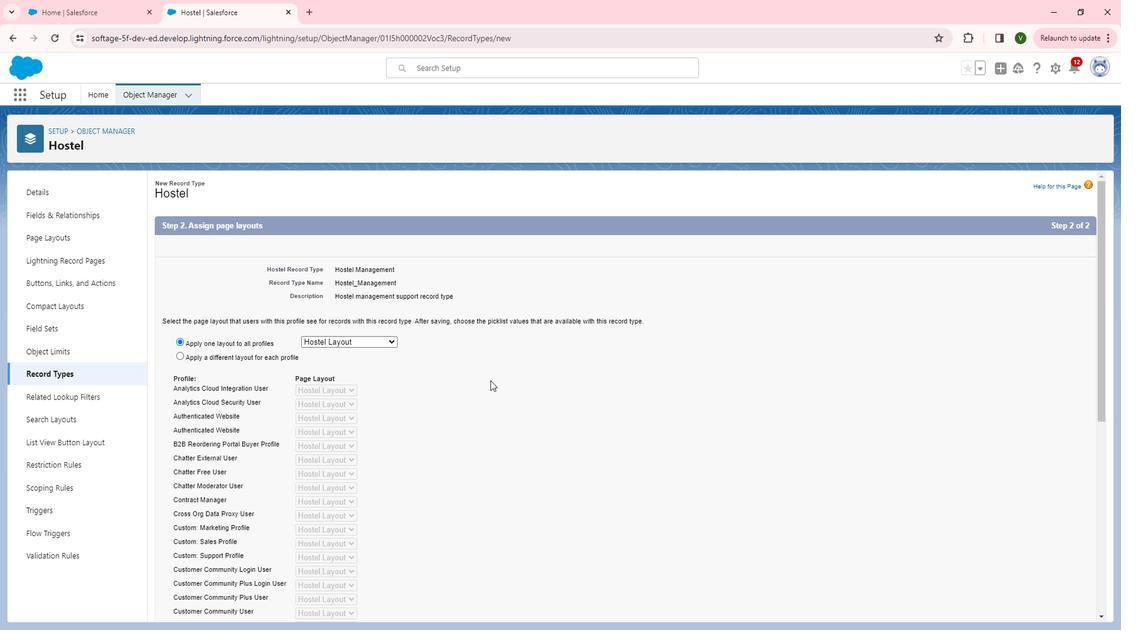 
Action: Mouse scrolled (486, 384) with delta (0, 0)
Screenshot: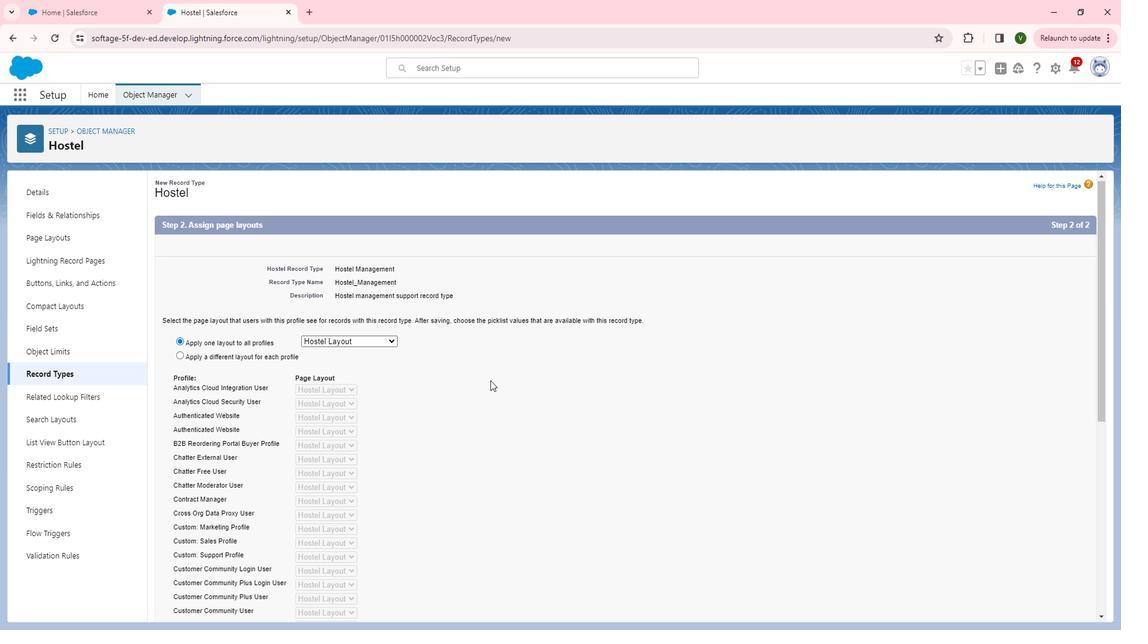 
Action: Mouse scrolled (486, 384) with delta (0, 0)
Screenshot: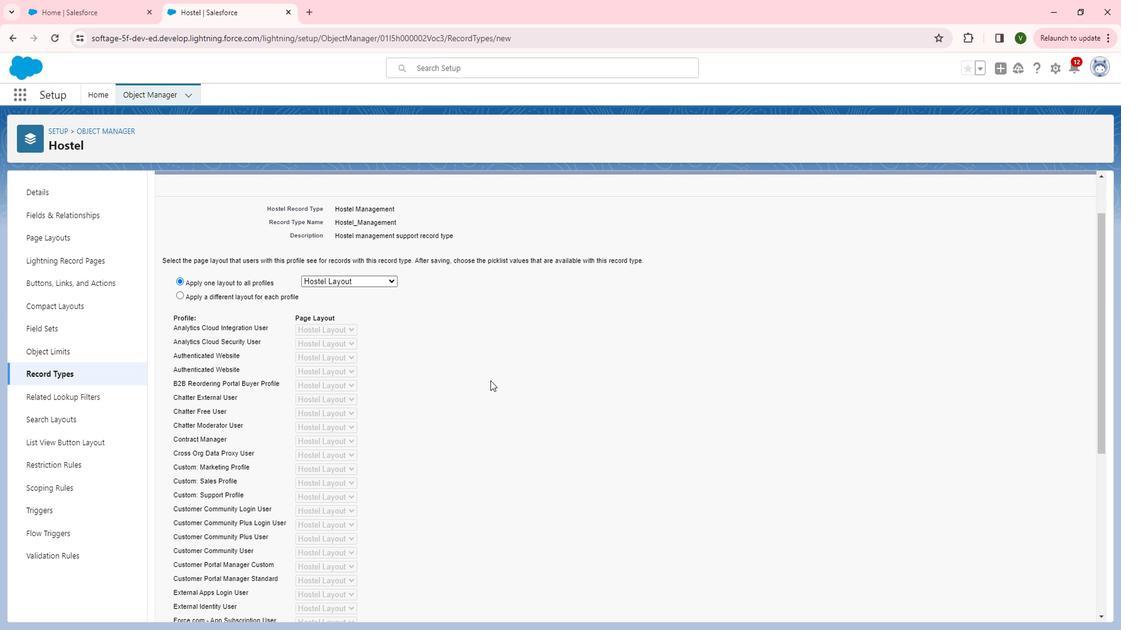 
Action: Mouse moved to (485, 385)
Screenshot: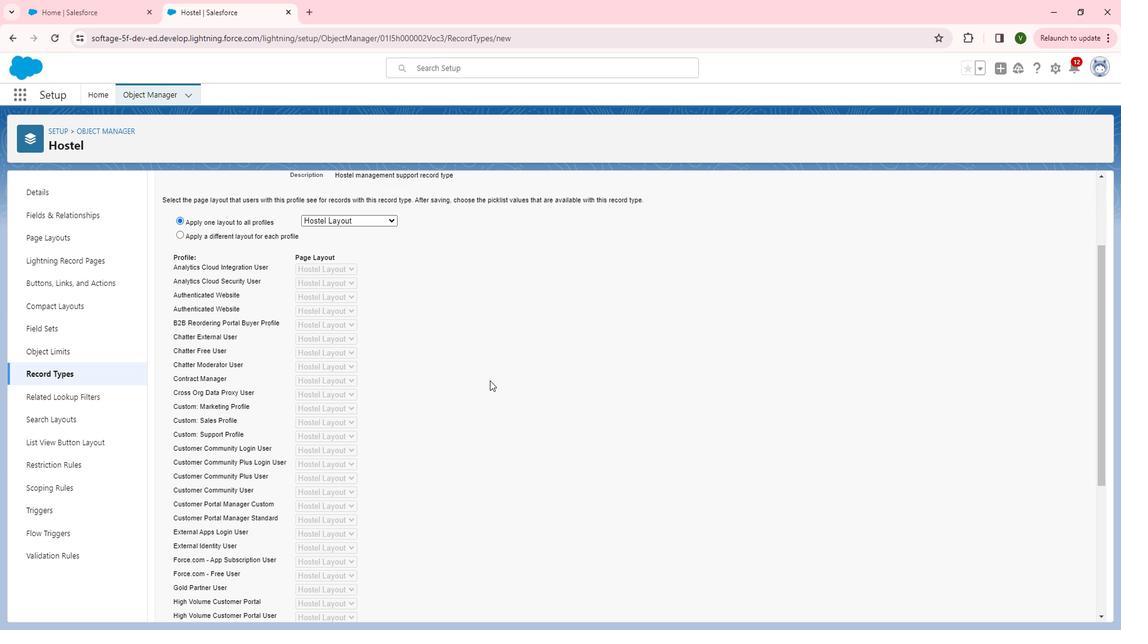 
Action: Mouse scrolled (485, 384) with delta (0, 0)
Screenshot: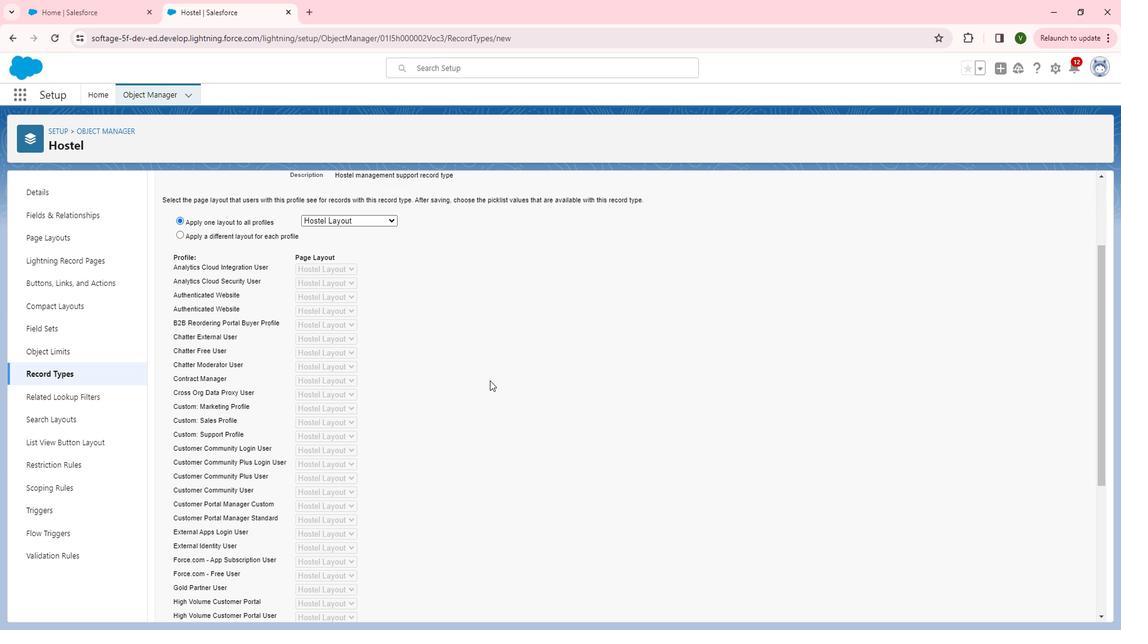 
Action: Mouse scrolled (485, 384) with delta (0, 0)
Screenshot: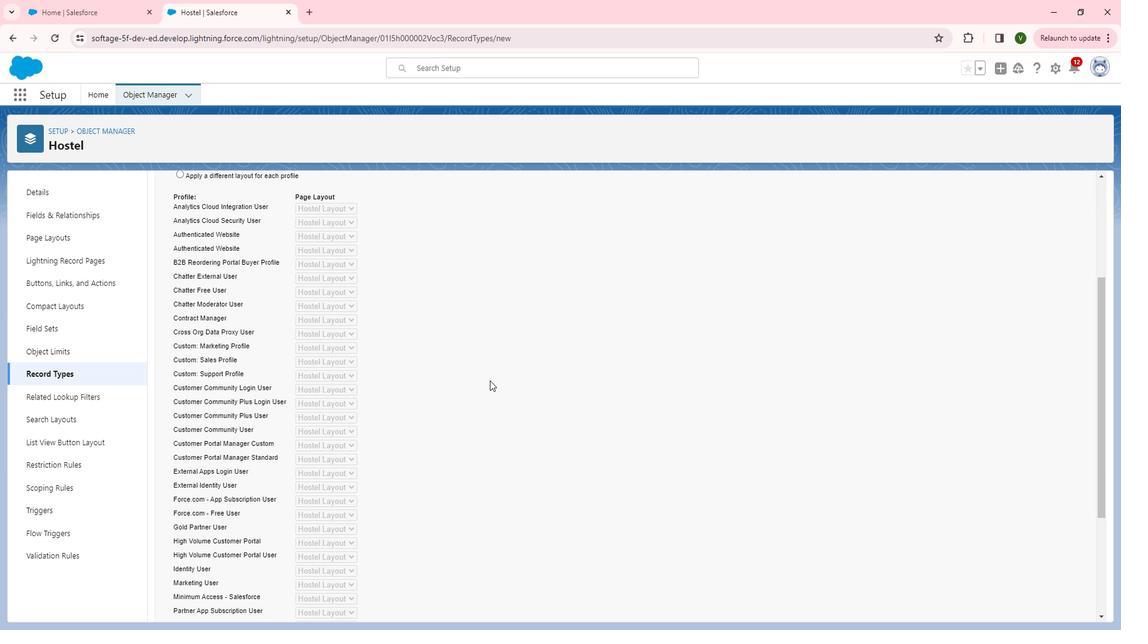 
Action: Mouse scrolled (485, 384) with delta (0, 0)
Screenshot: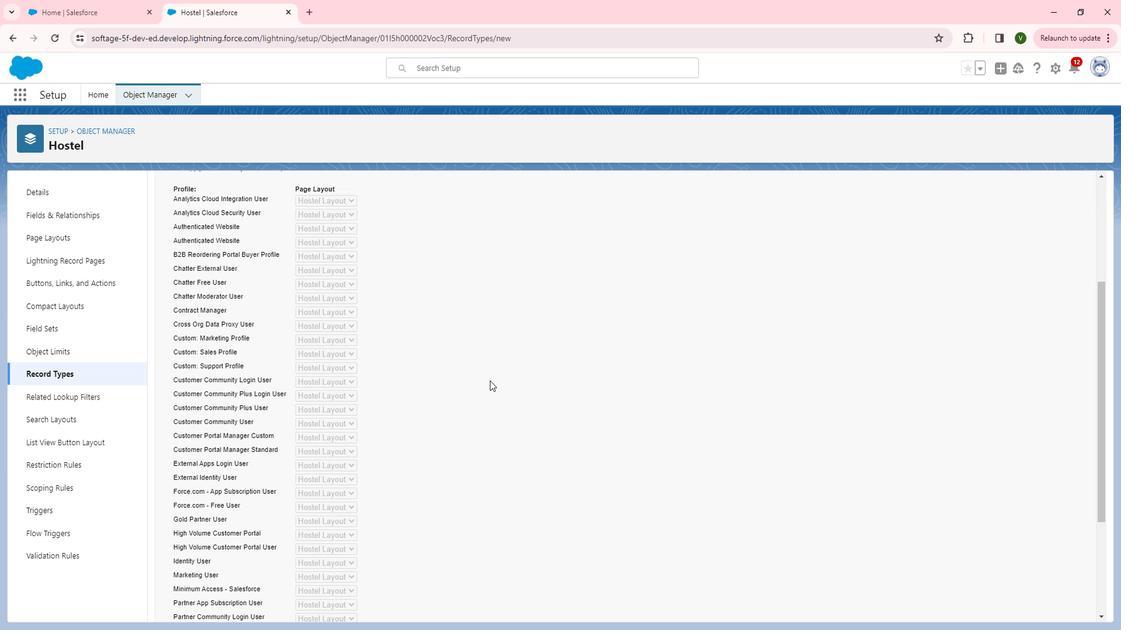 
Action: Mouse scrolled (485, 384) with delta (0, 0)
Screenshot: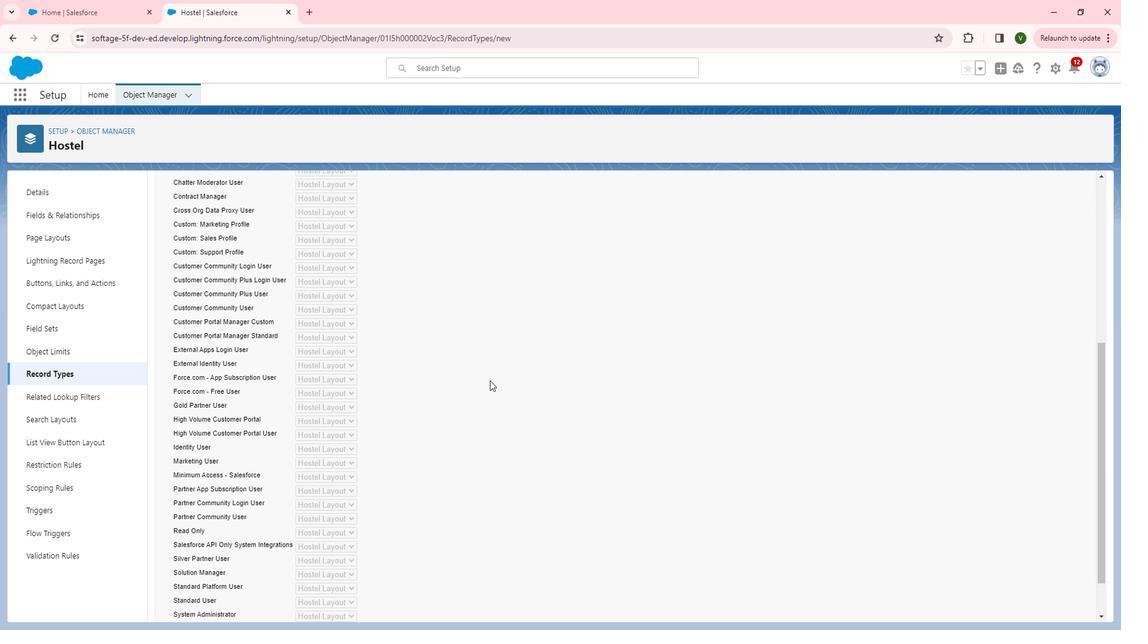 
Action: Mouse scrolled (485, 384) with delta (0, 0)
Screenshot: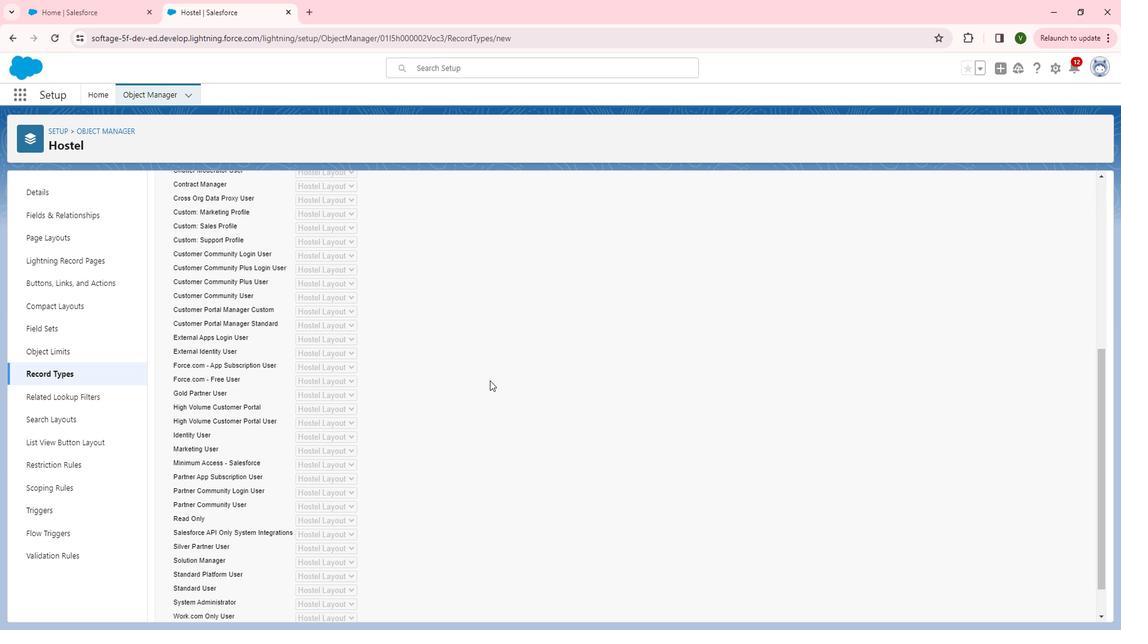 
Action: Mouse scrolled (485, 384) with delta (0, 0)
Screenshot: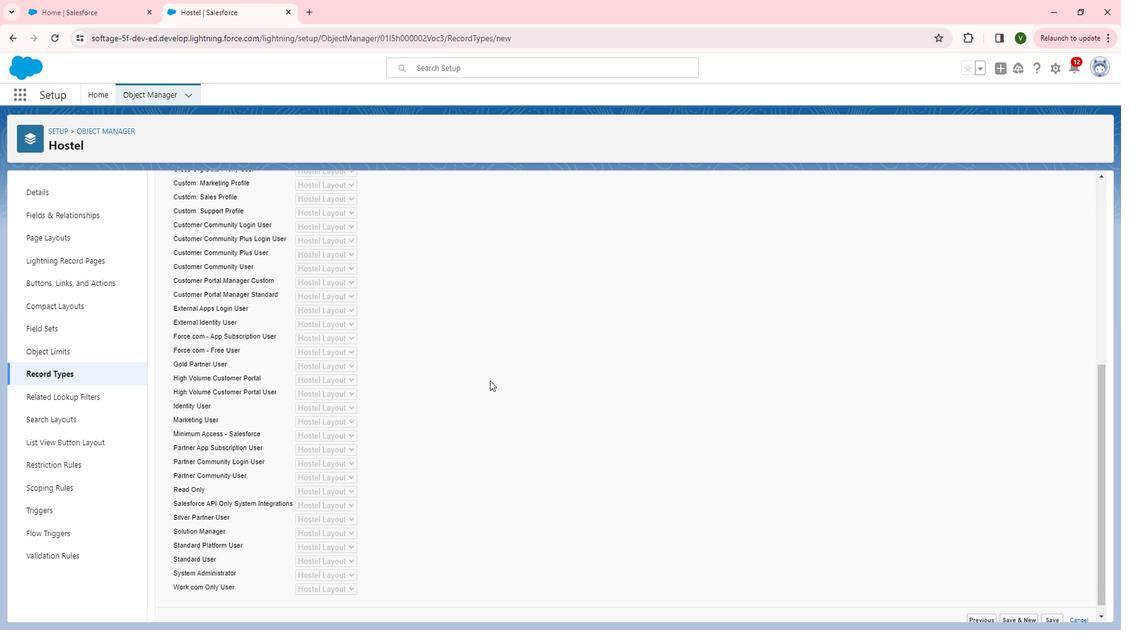 
Action: Mouse moved to (1049, 615)
Screenshot: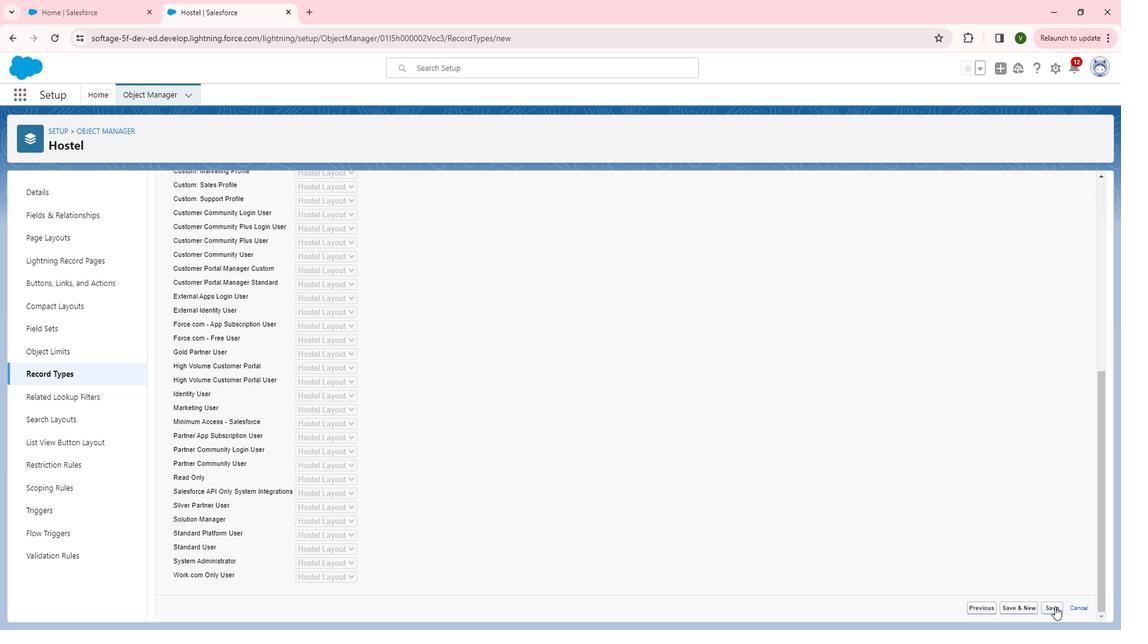 
Action: Mouse pressed left at (1049, 615)
Screenshot: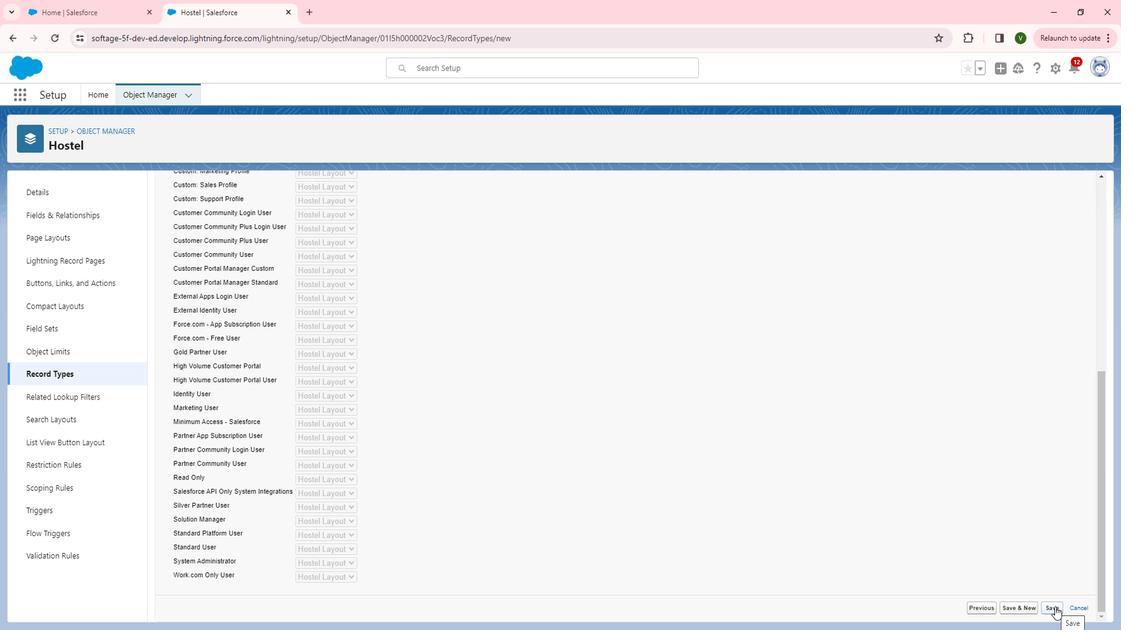 
Action: Mouse moved to (56, 380)
Screenshot: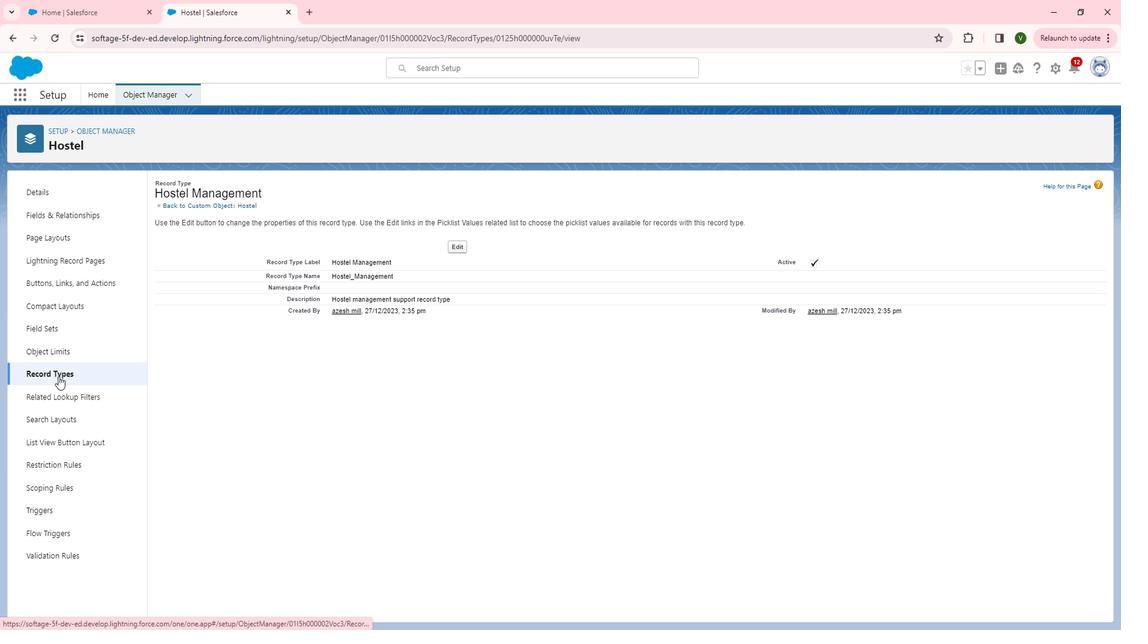 
Action: Mouse pressed left at (56, 380)
Screenshot: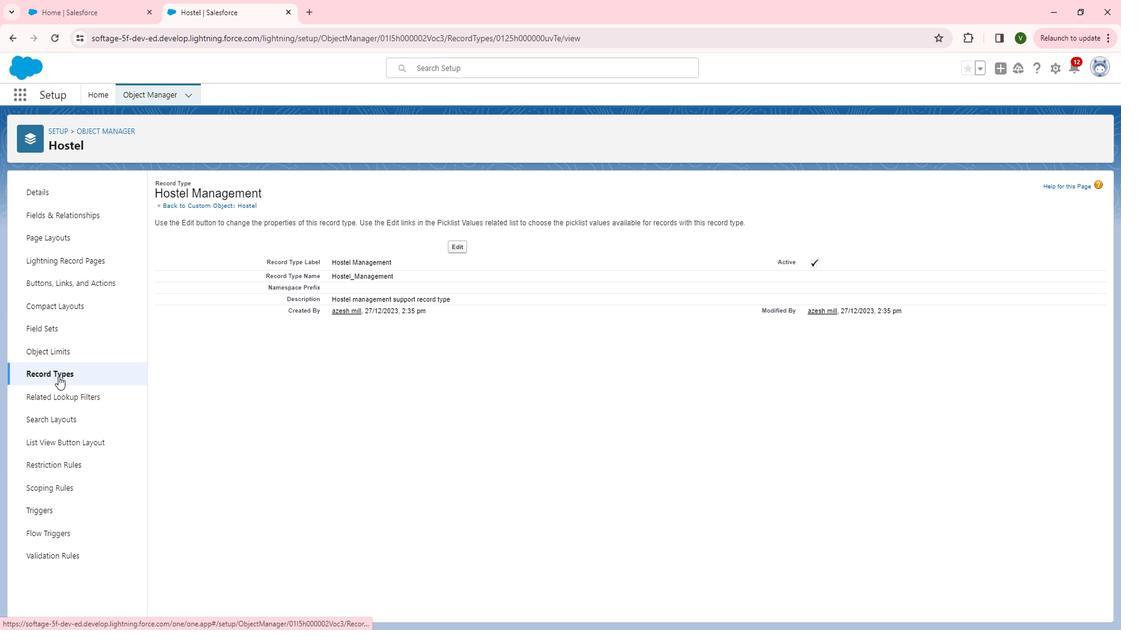 
Action: Mouse moved to (985, 189)
Screenshot: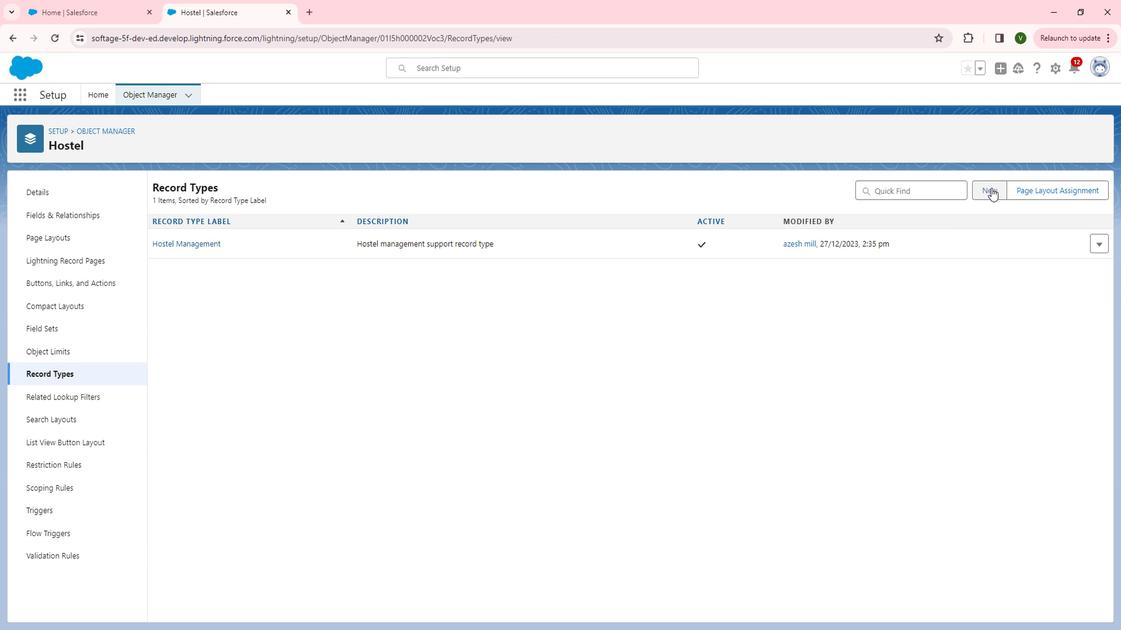
Action: Mouse pressed left at (985, 189)
Screenshot: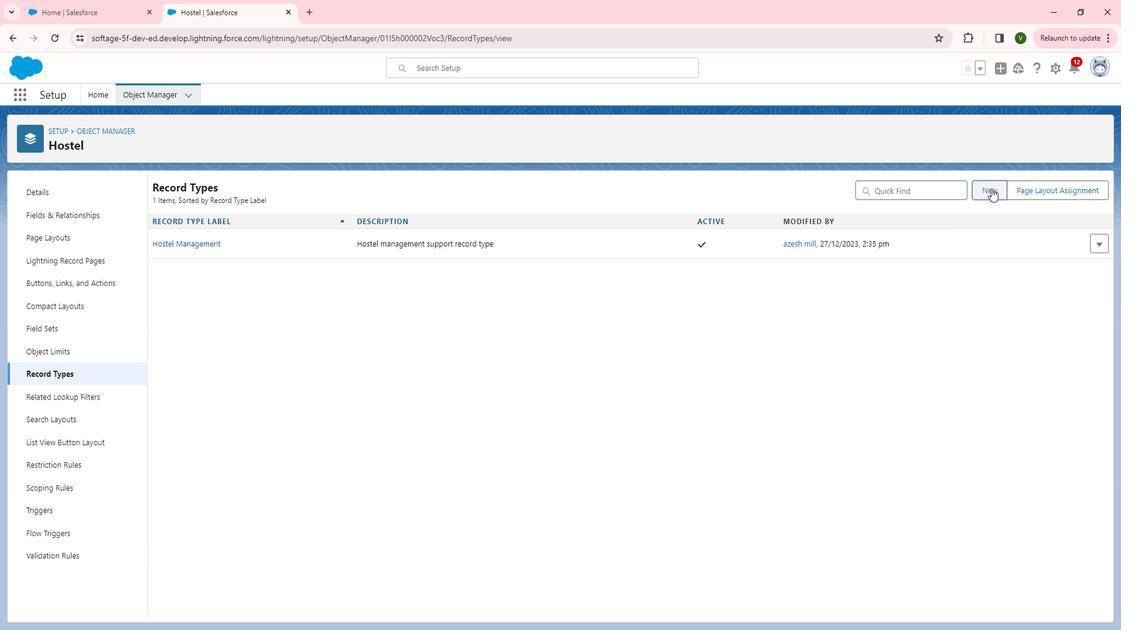 
Action: Mouse moved to (351, 303)
Screenshot: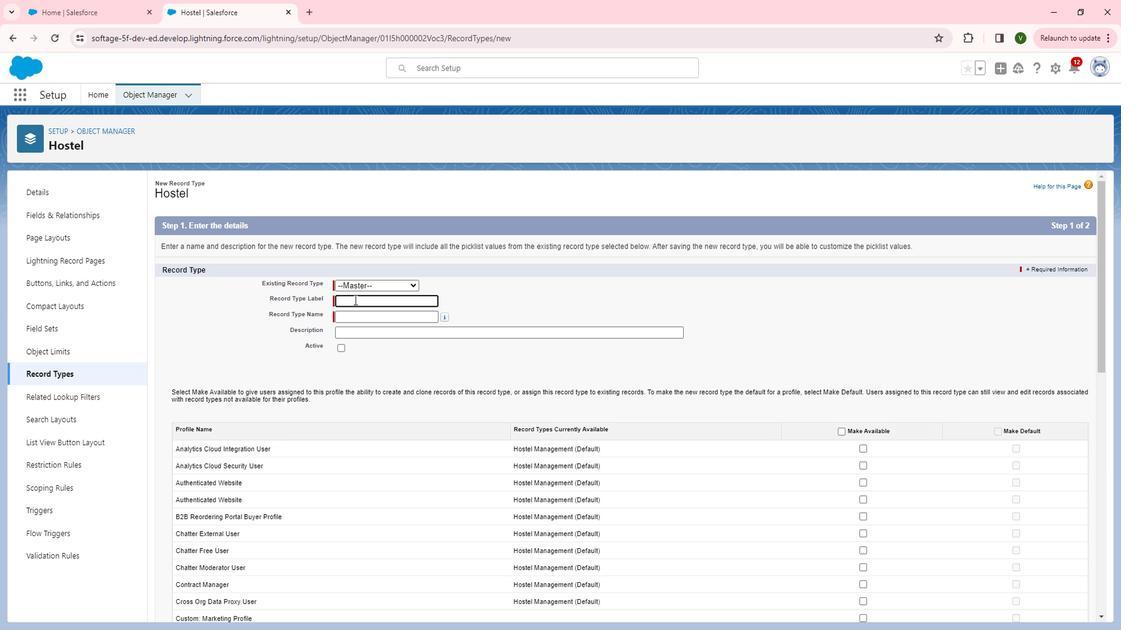 
Action: Mouse pressed left at (351, 303)
Screenshot: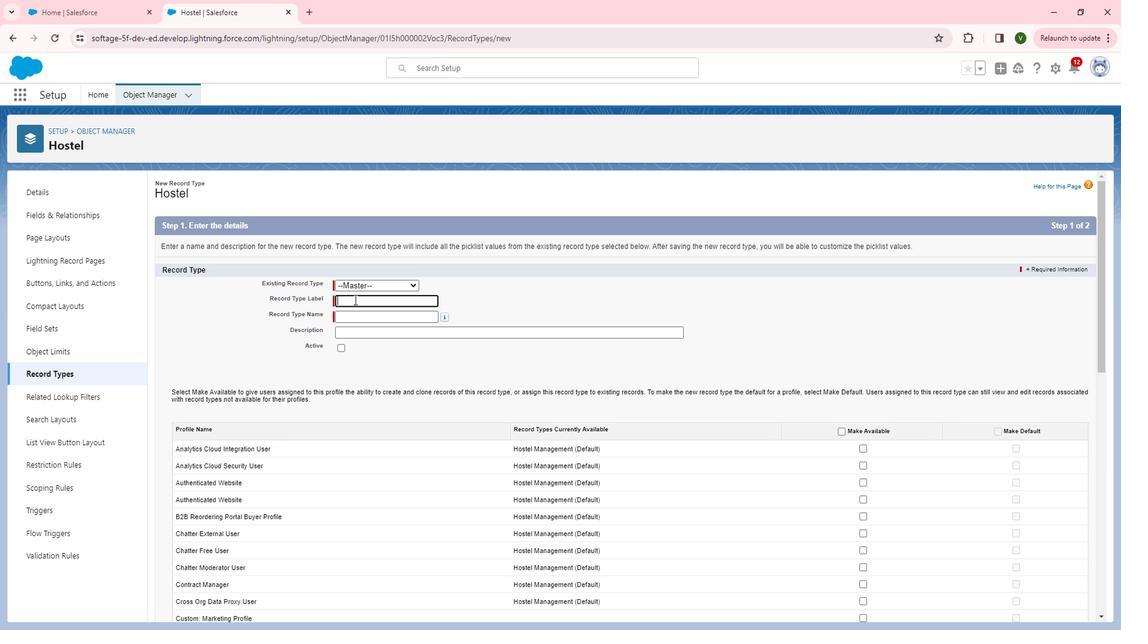 
Action: Key pressed <Key.shift>Hostel<Key.space>stutent<Key.backspace><Key.backspace><Key.backspace><Key.backspace>dent<Key.space>managemet<Key.backspace><Key.backspace><Key.backspace>ment
Screenshot: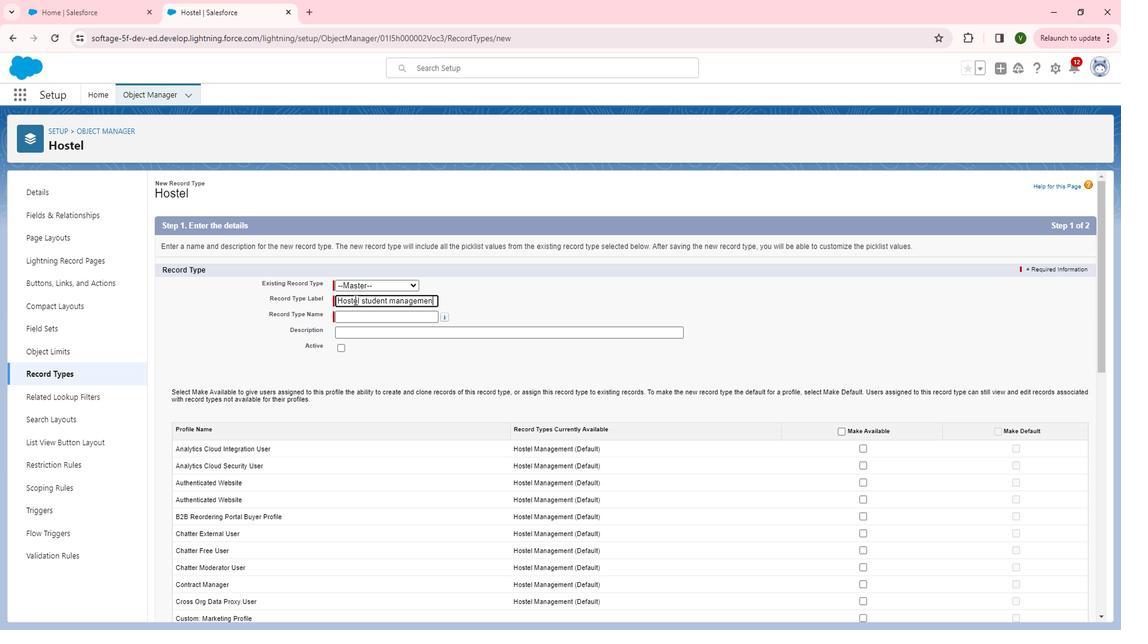 
Action: Mouse moved to (464, 312)
Screenshot: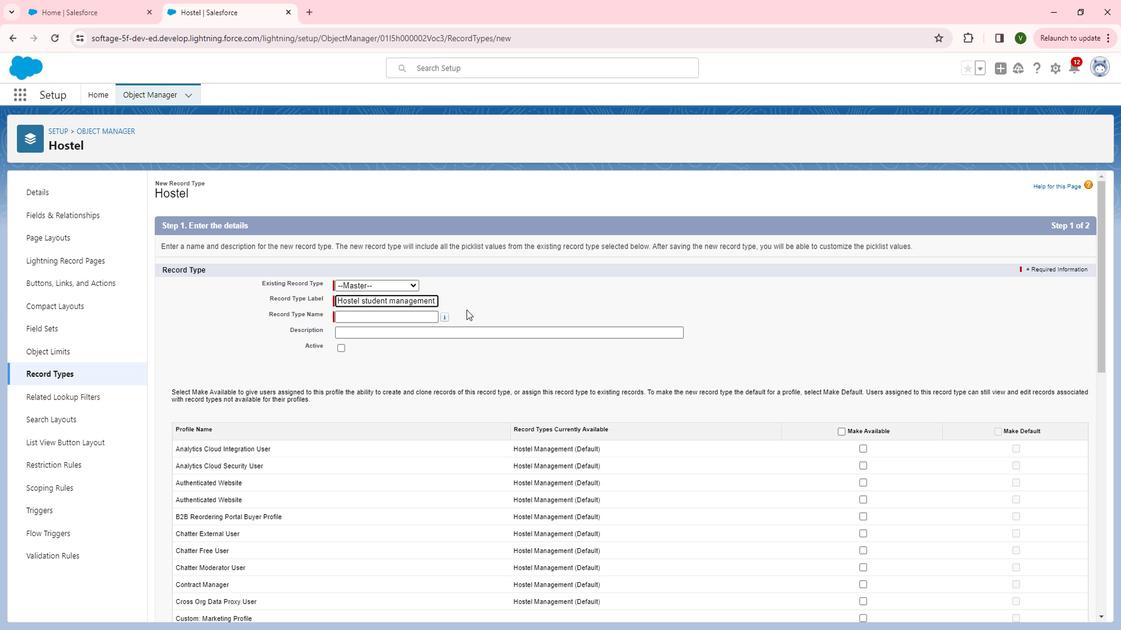 
Action: Mouse pressed left at (464, 312)
Screenshot: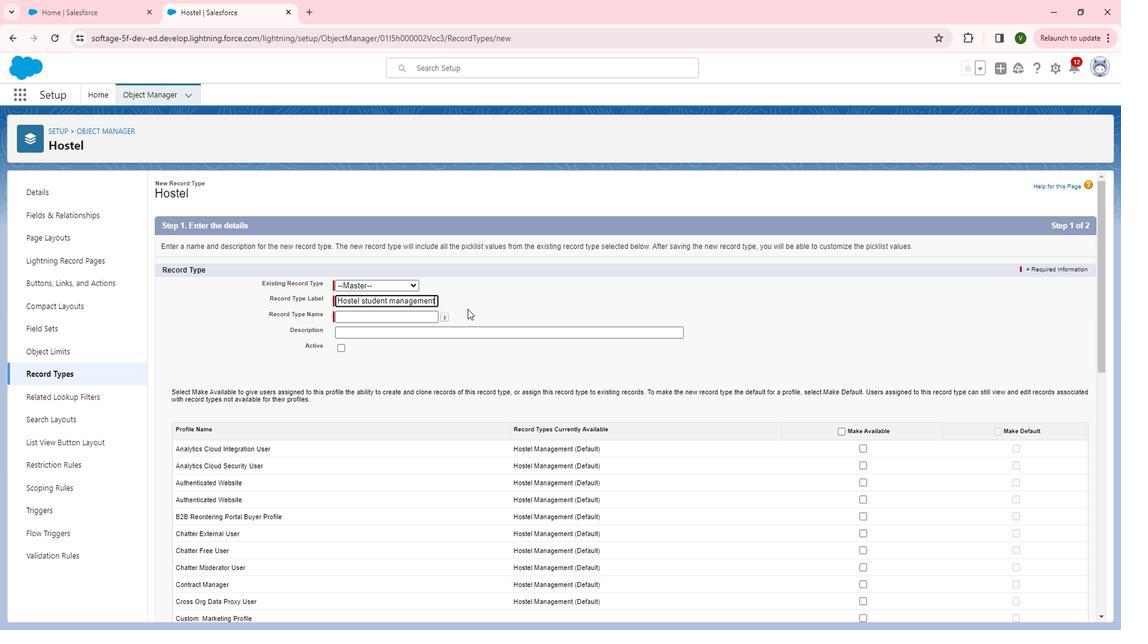 
Action: Mouse moved to (464, 332)
Screenshot: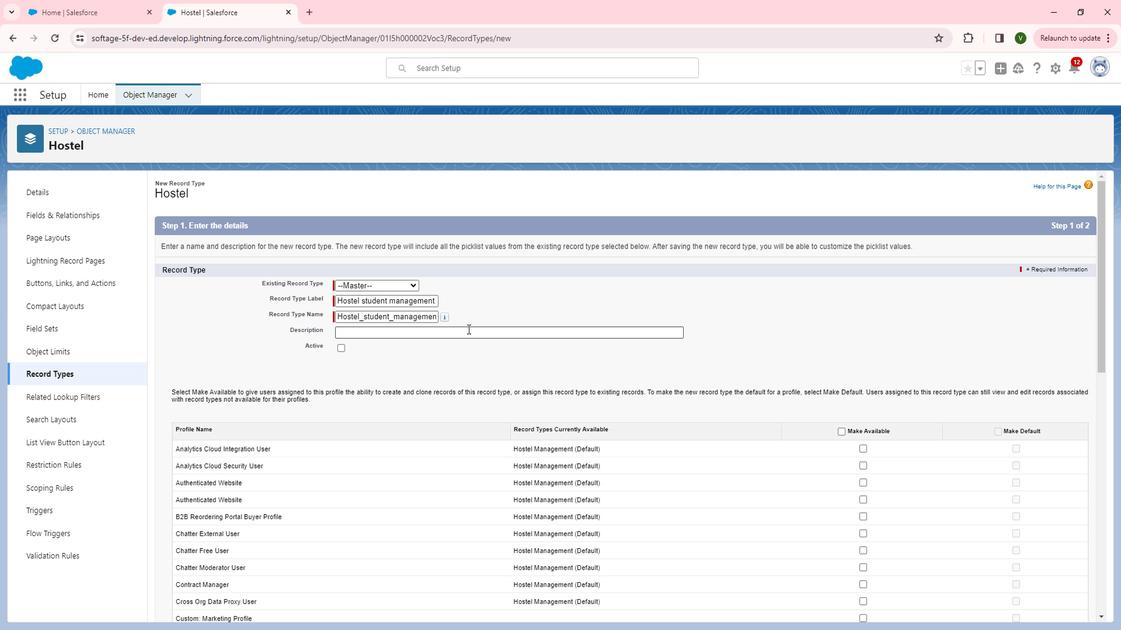 
Action: Mouse pressed left at (464, 332)
Screenshot: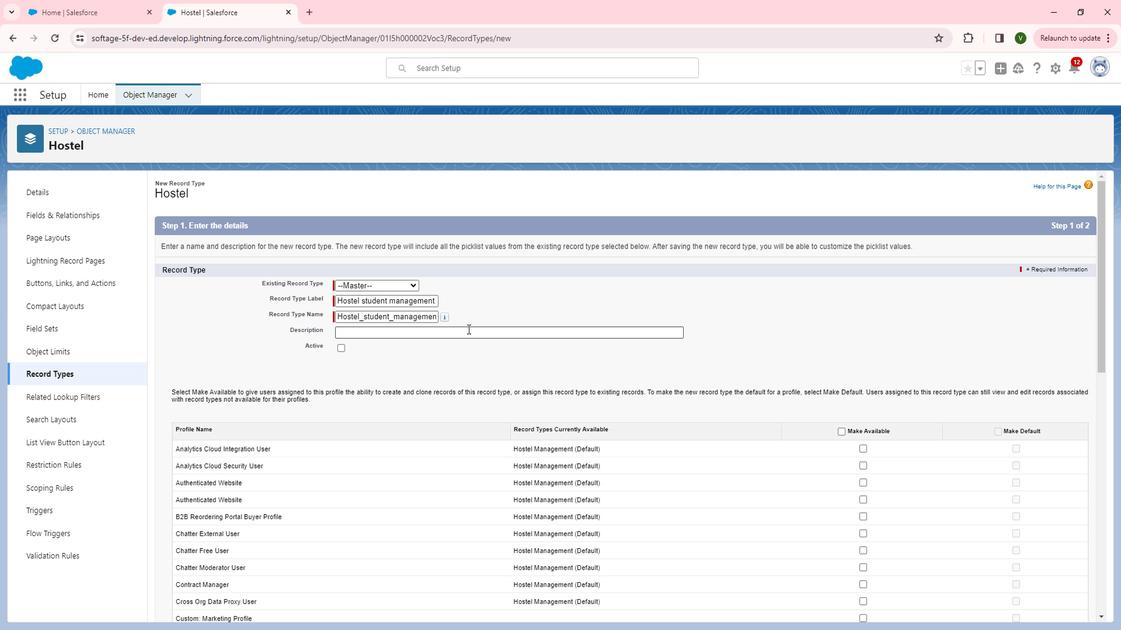 
Action: Key pressed hostel<Key.space>student<Key.space><Key.left><Key.left><Key.left><Key.left><Key.left><Key.left><Key.left><Key.left><Key.left><Key.left><Key.left><Key.left><Key.left><Key.left><Key.backspace><Key.shift>H<Key.right><Key.right><Key.right><Key.right><Key.right><Key.right><Key.right><Key.right><Key.right><Key.right><Key.right><Key.right><Key.right><Key.right><Key.right>management<Key.space>support<Key.space>record<Key.space>type
Screenshot: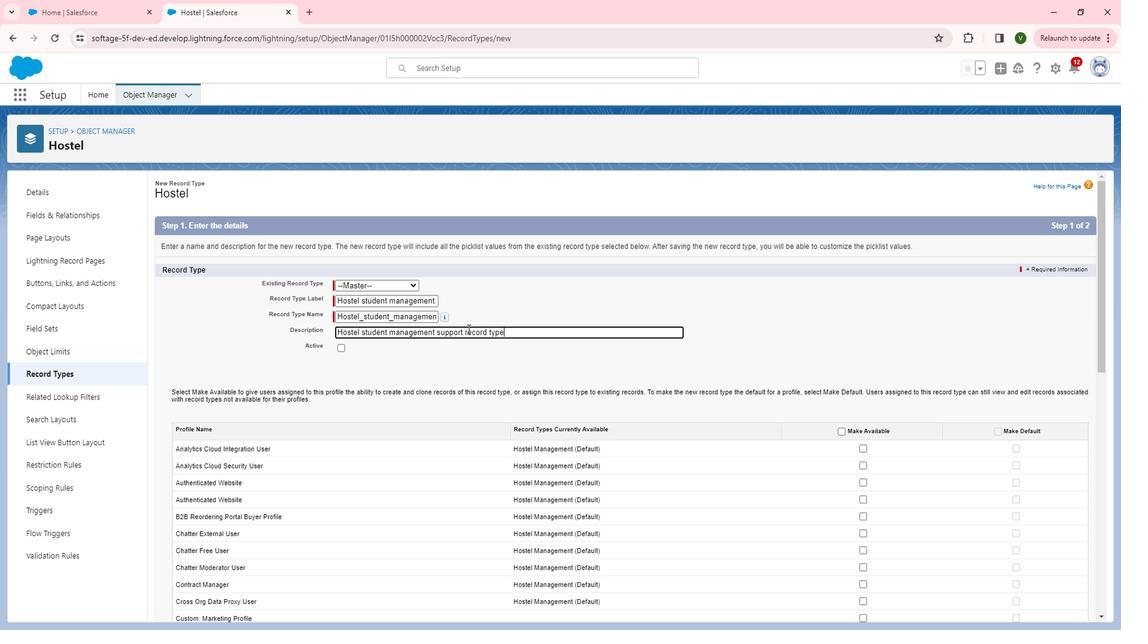 
Action: Mouse moved to (337, 353)
Screenshot: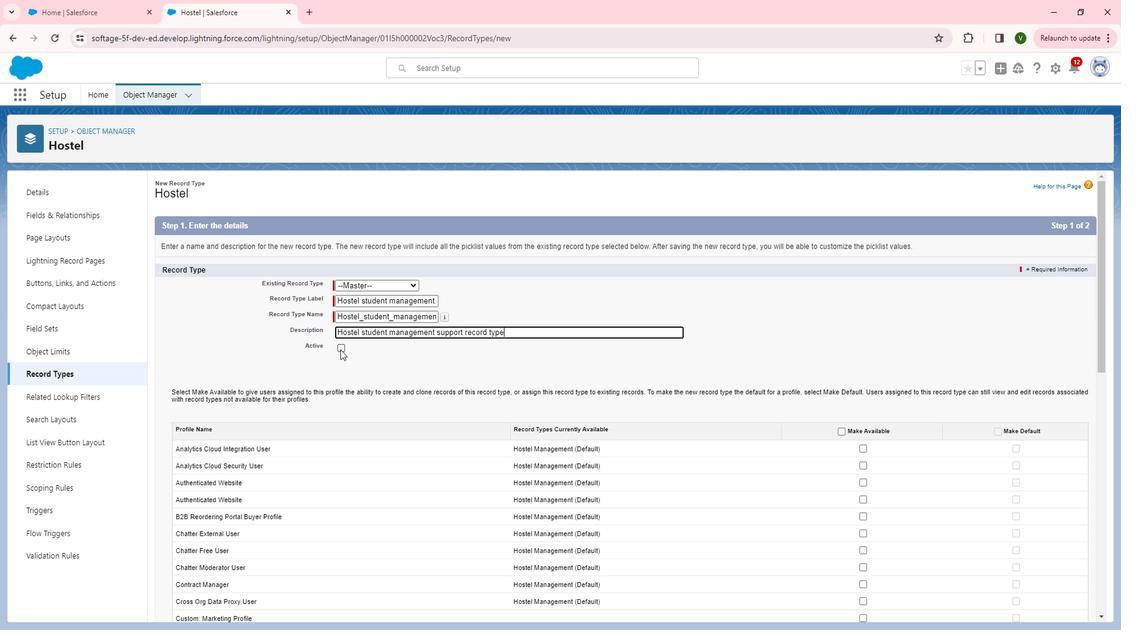 
Action: Mouse pressed left at (337, 353)
Screenshot: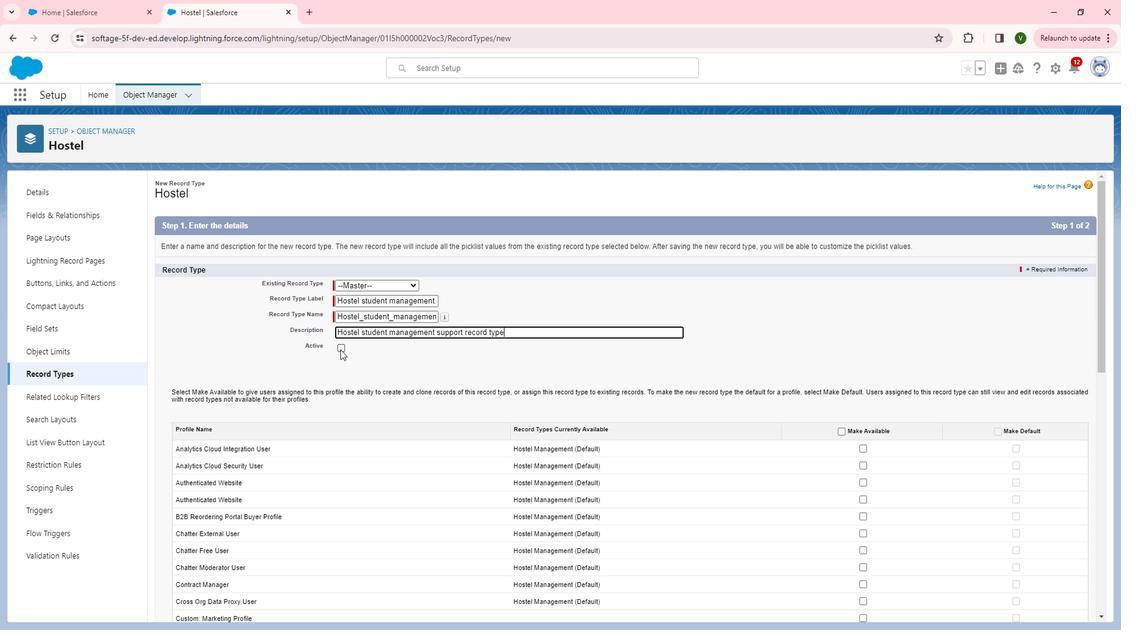
Action: Mouse moved to (408, 351)
Screenshot: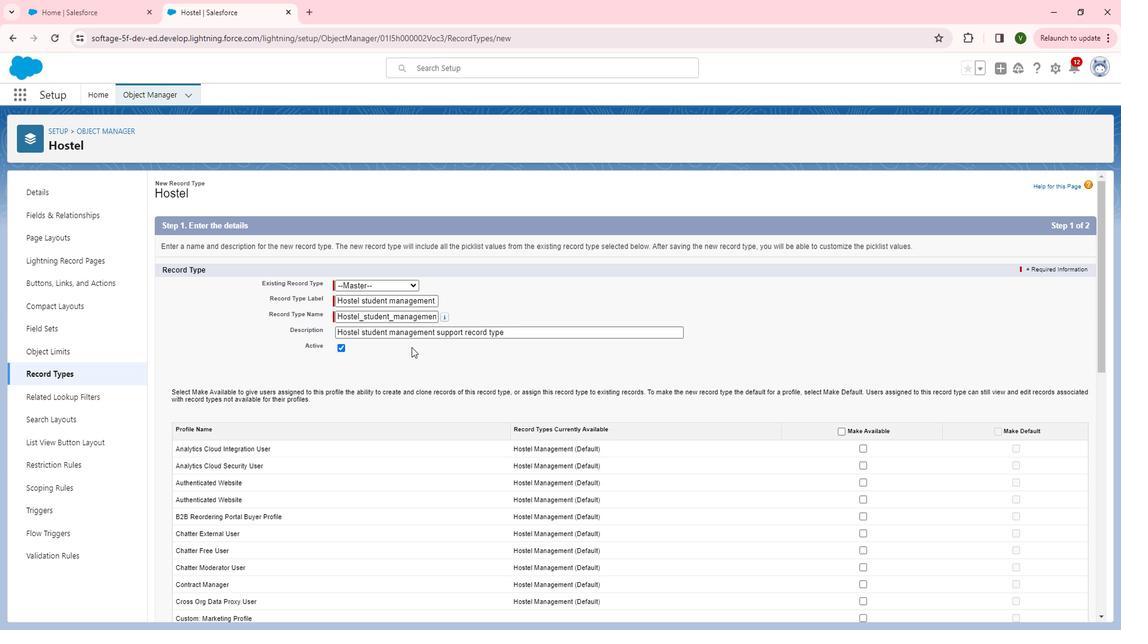 
Action: Mouse scrolled (408, 351) with delta (0, 0)
Screenshot: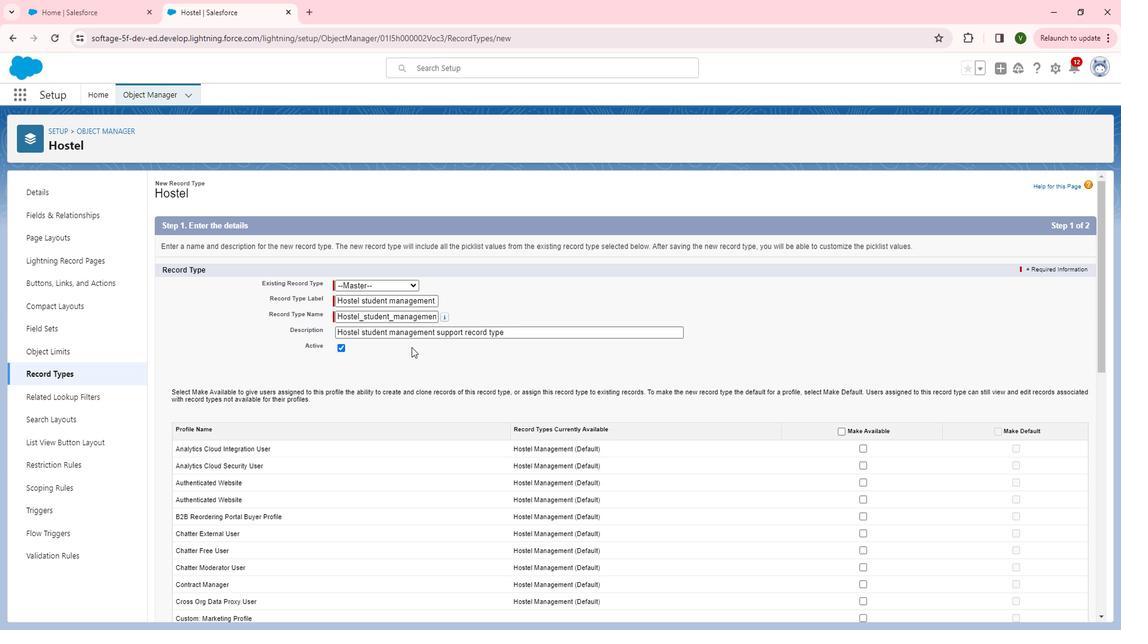 
Action: Mouse moved to (411, 351)
Screenshot: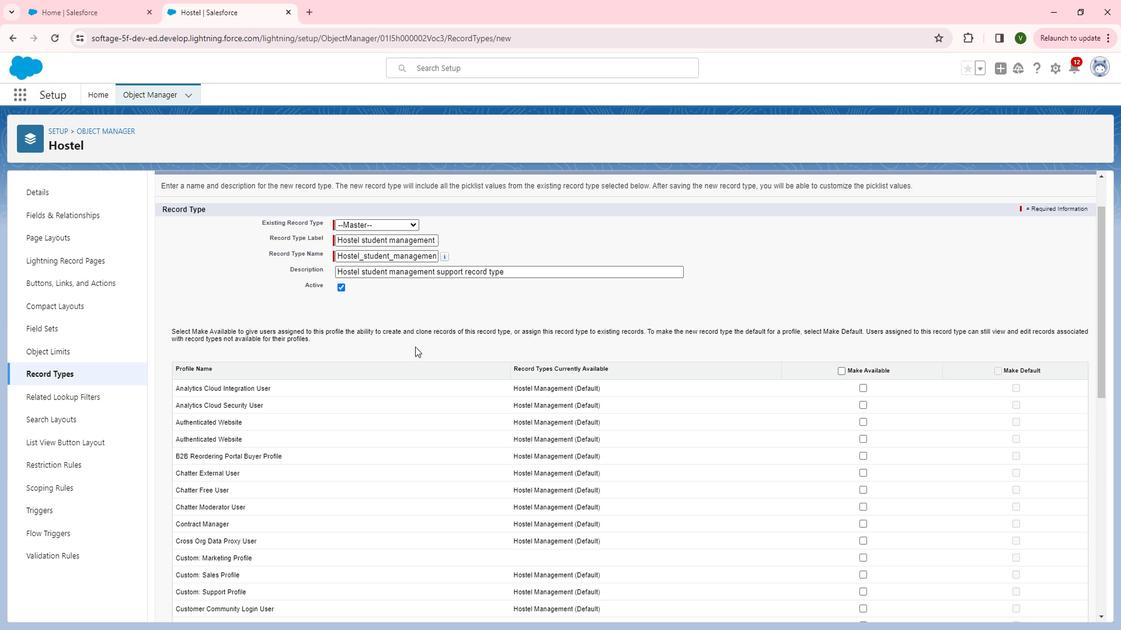 
Action: Mouse scrolled (411, 350) with delta (0, 0)
Screenshot: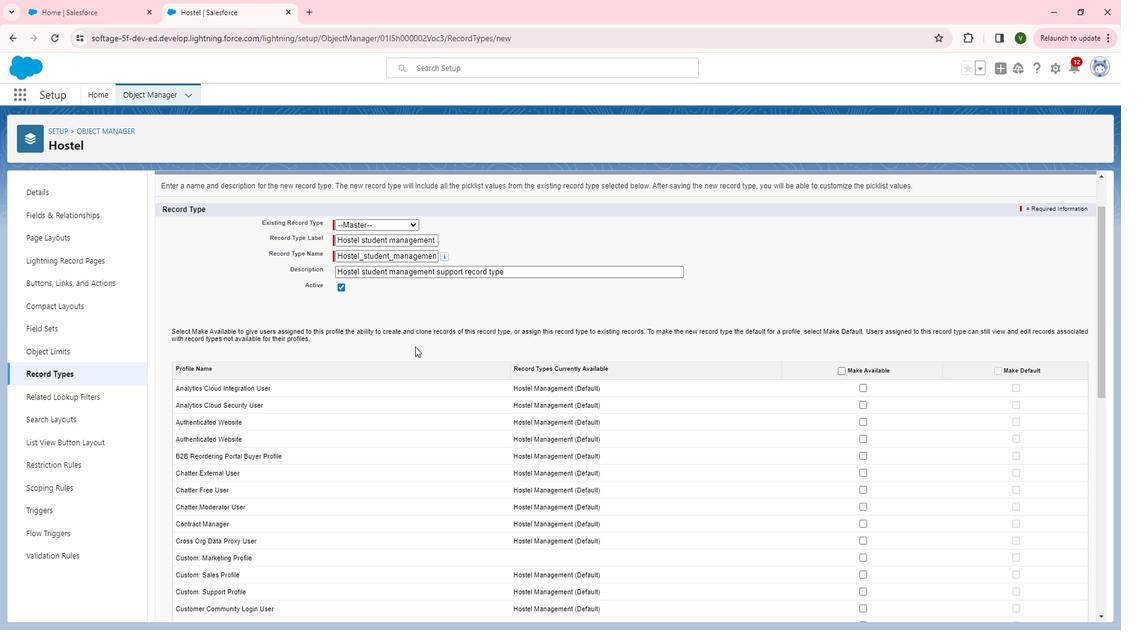 
Action: Mouse moved to (817, 344)
Screenshot: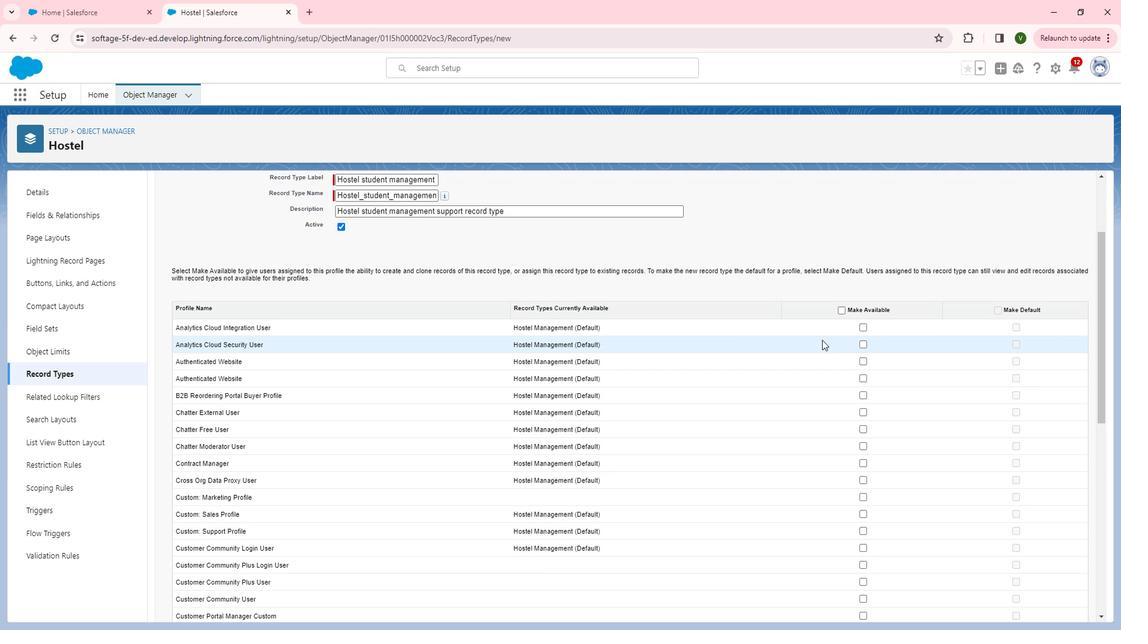
Action: Mouse scrolled (817, 343) with delta (0, 0)
Screenshot: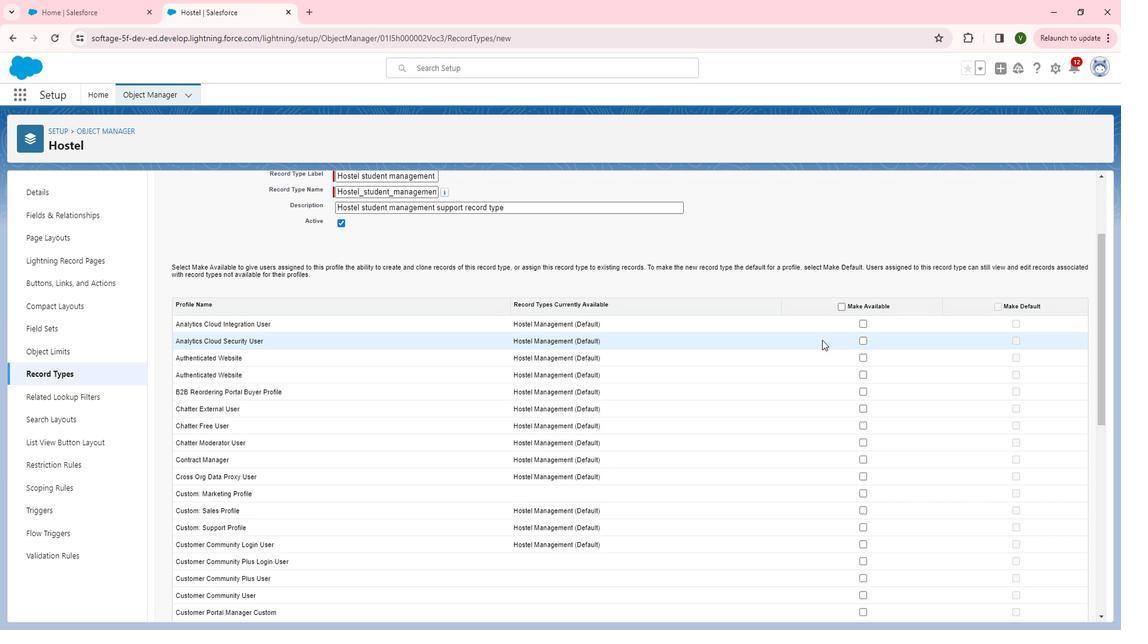 
Action: Mouse moved to (834, 251)
Screenshot: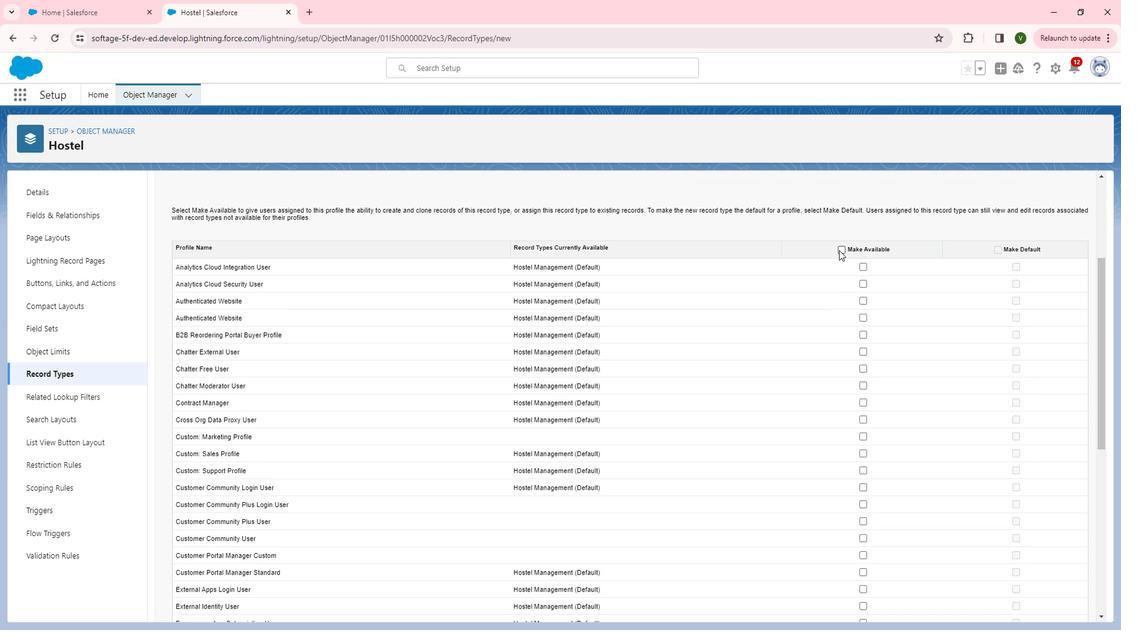 
Action: Mouse pressed left at (834, 251)
Screenshot: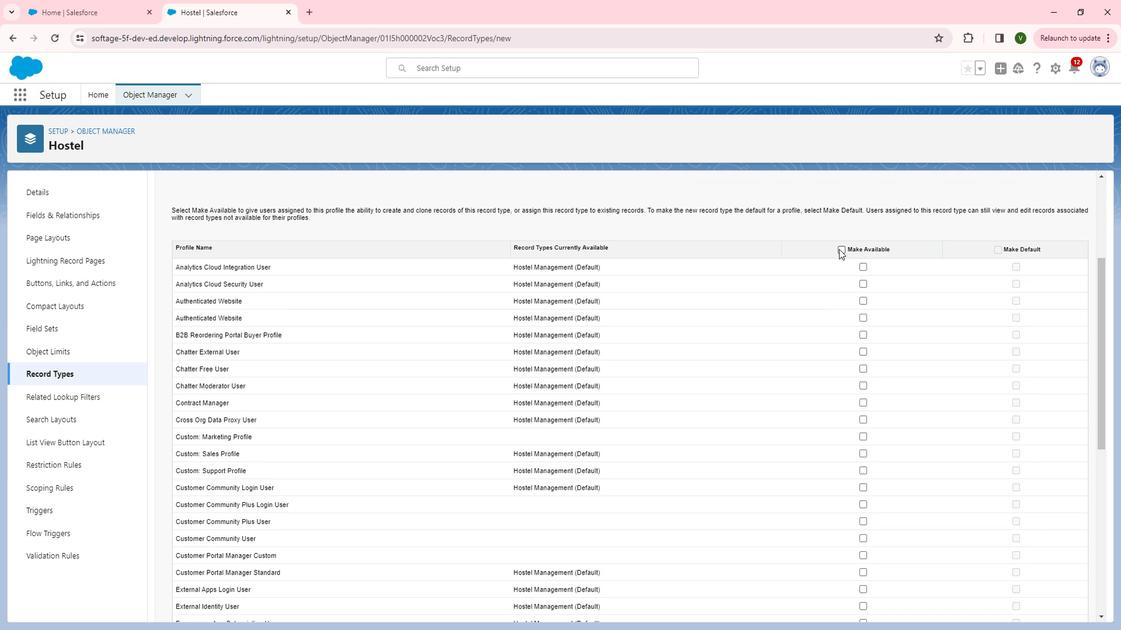 
Action: Mouse moved to (974, 448)
Screenshot: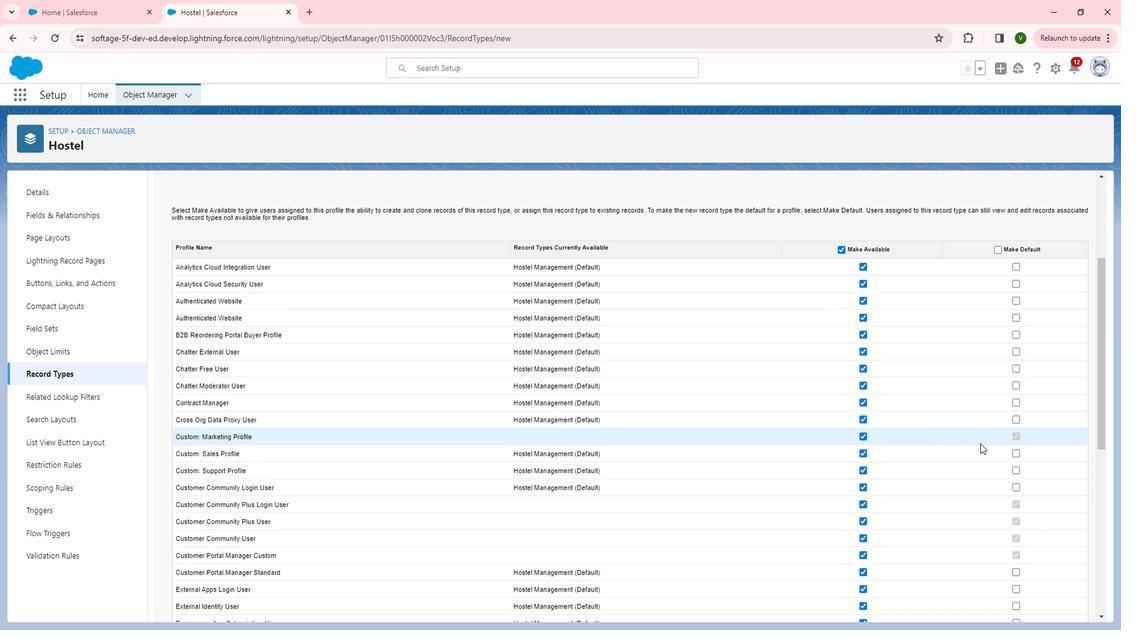 
Action: Mouse scrolled (974, 448) with delta (0, 0)
Screenshot: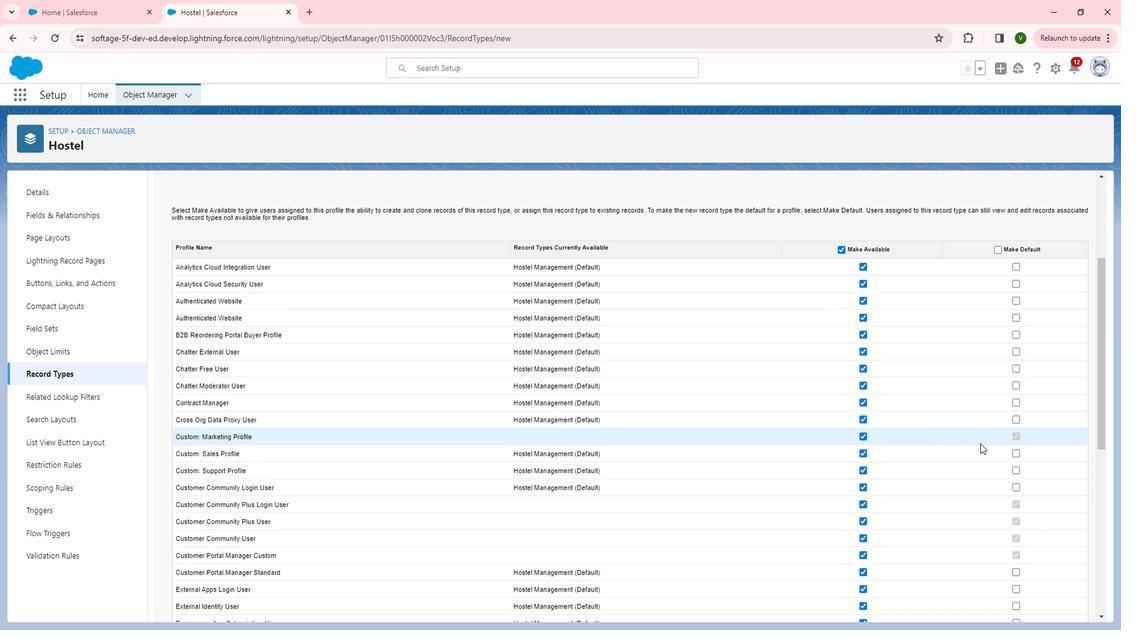 
Action: Mouse moved to (974, 449)
Screenshot: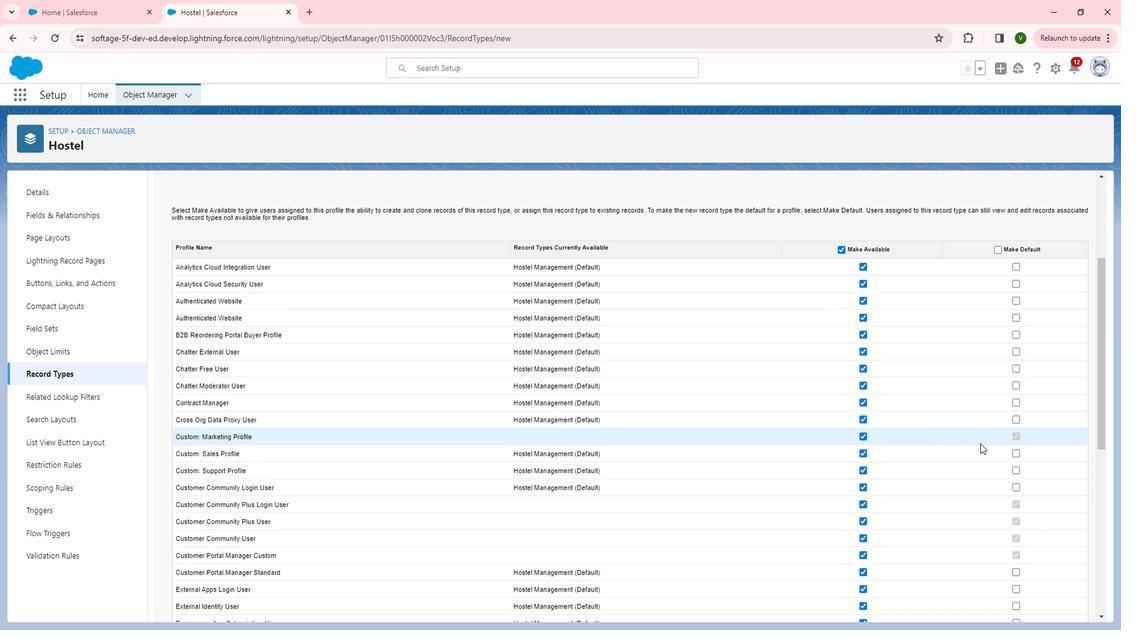 
Action: Mouse scrolled (974, 448) with delta (0, 0)
Screenshot: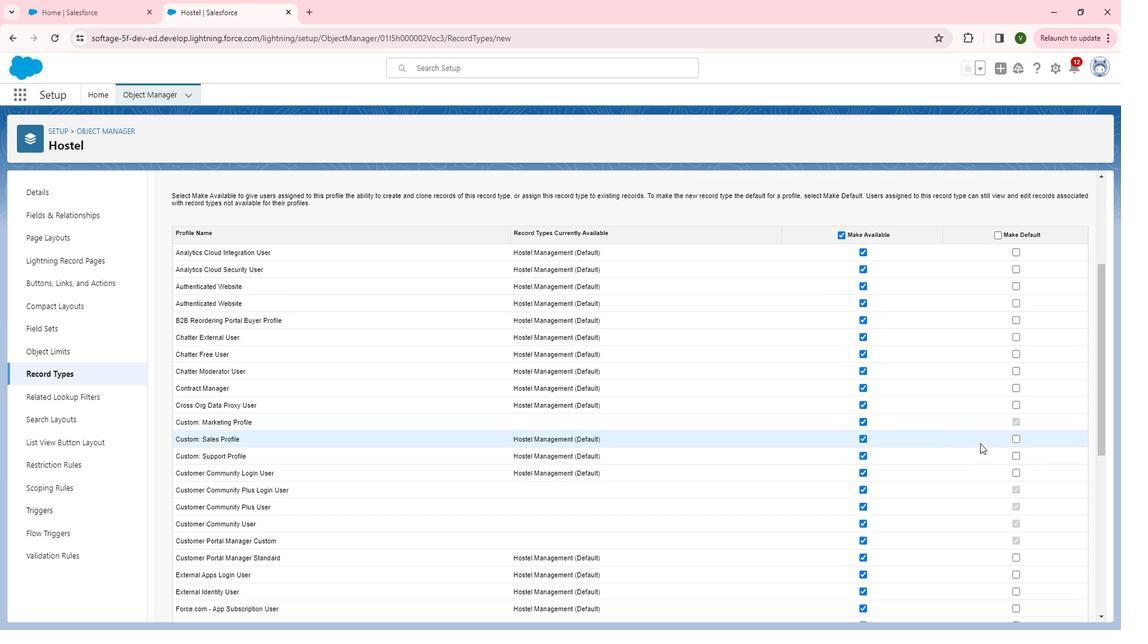 
Action: Mouse scrolled (974, 448) with delta (0, 0)
Screenshot: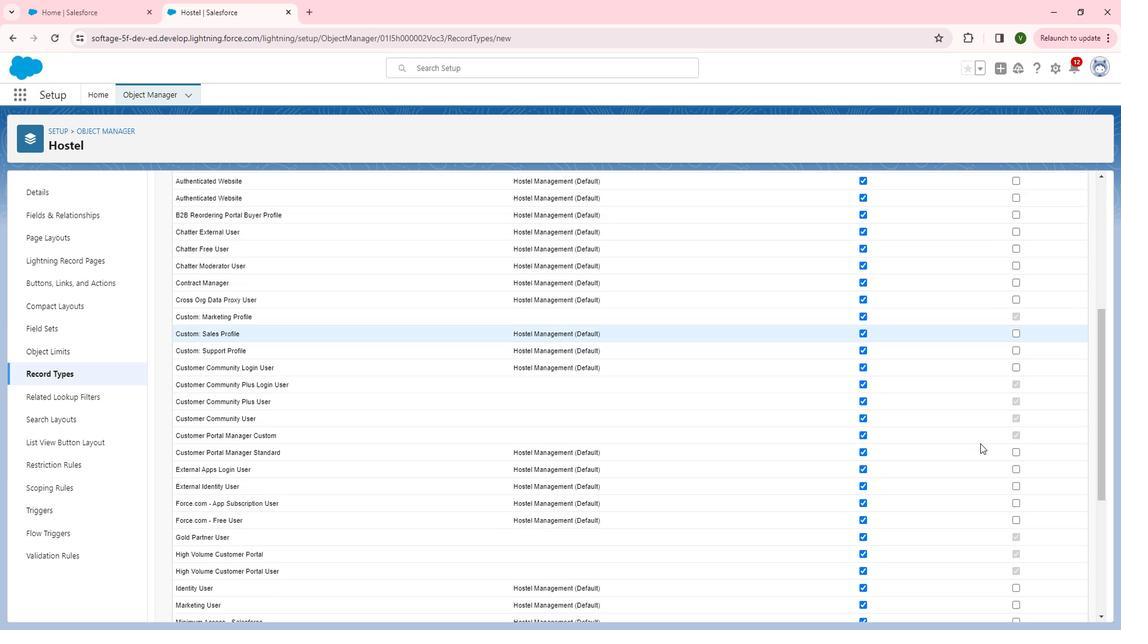 
Action: Mouse moved to (1004, 475)
Screenshot: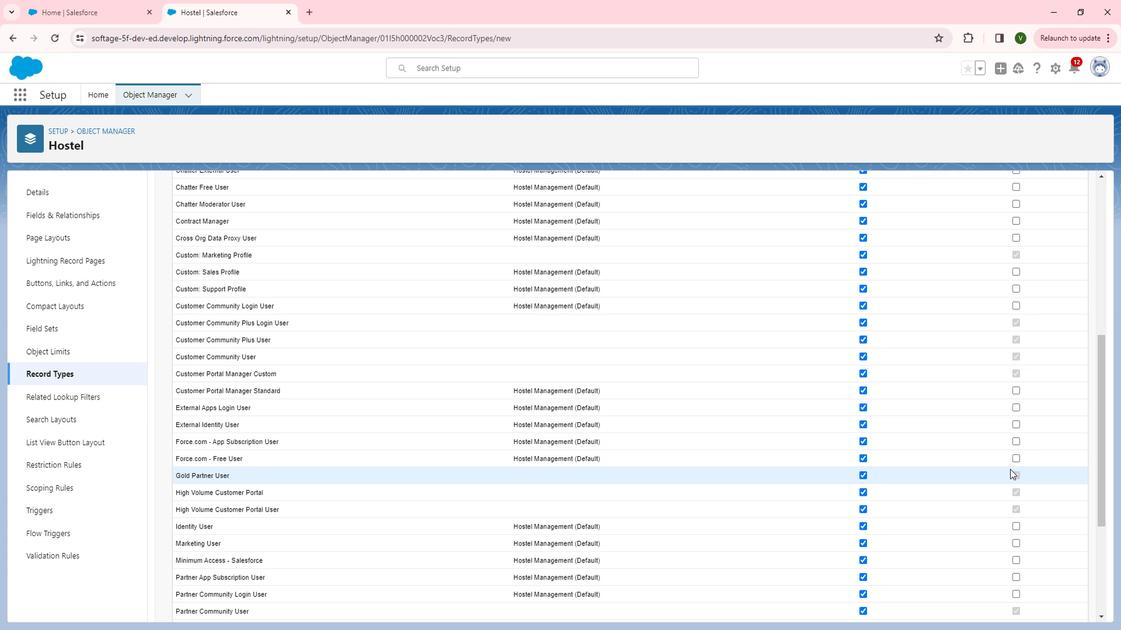 
Action: Mouse scrolled (1004, 474) with delta (0, 0)
Screenshot: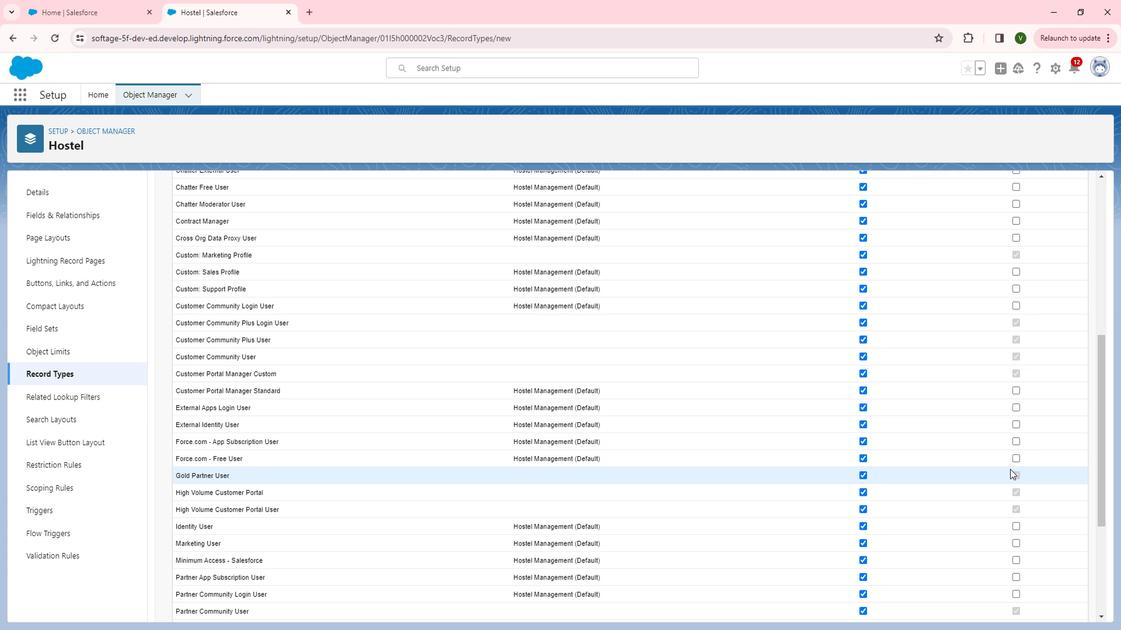 
Action: Mouse scrolled (1004, 474) with delta (0, 0)
Screenshot: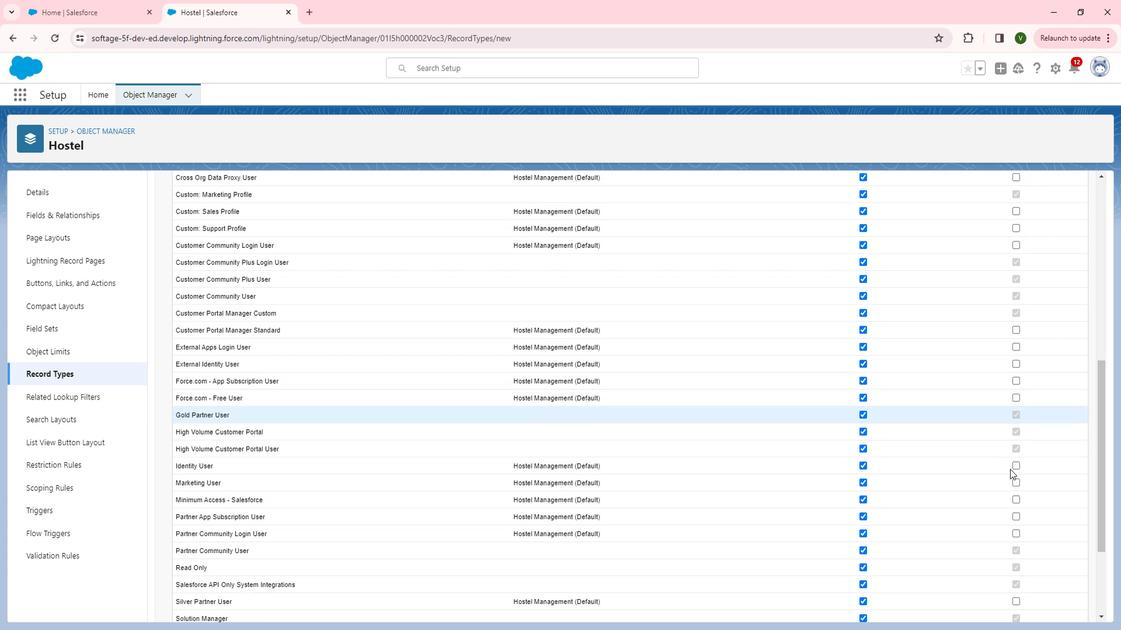 
Action: Mouse moved to (1004, 475)
Screenshot: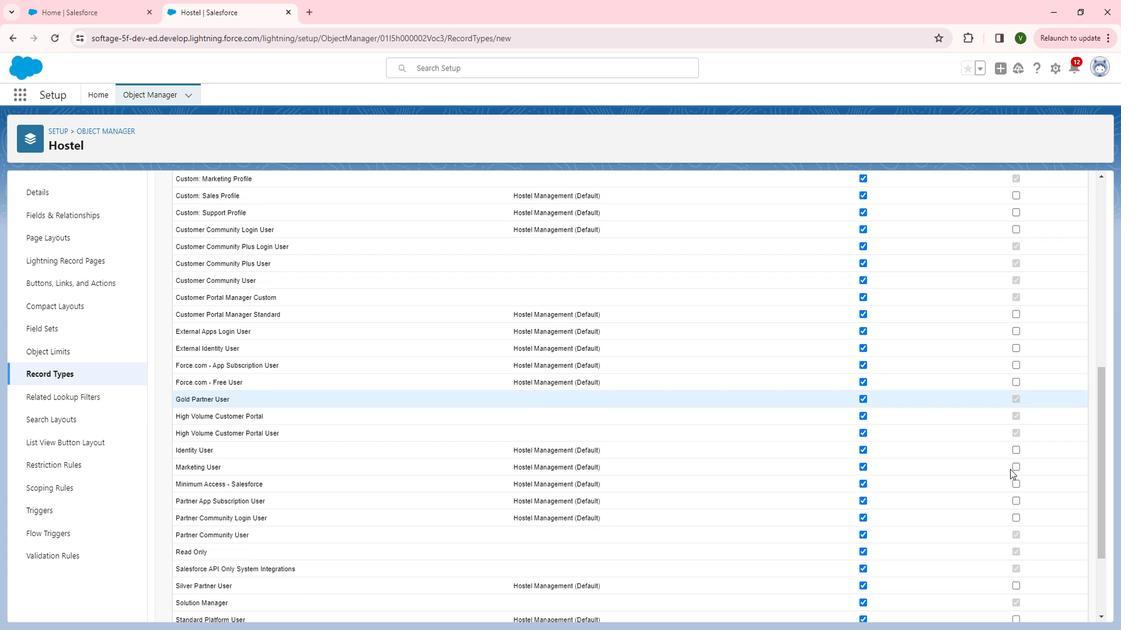 
Action: Mouse scrolled (1004, 474) with delta (0, 0)
Screenshot: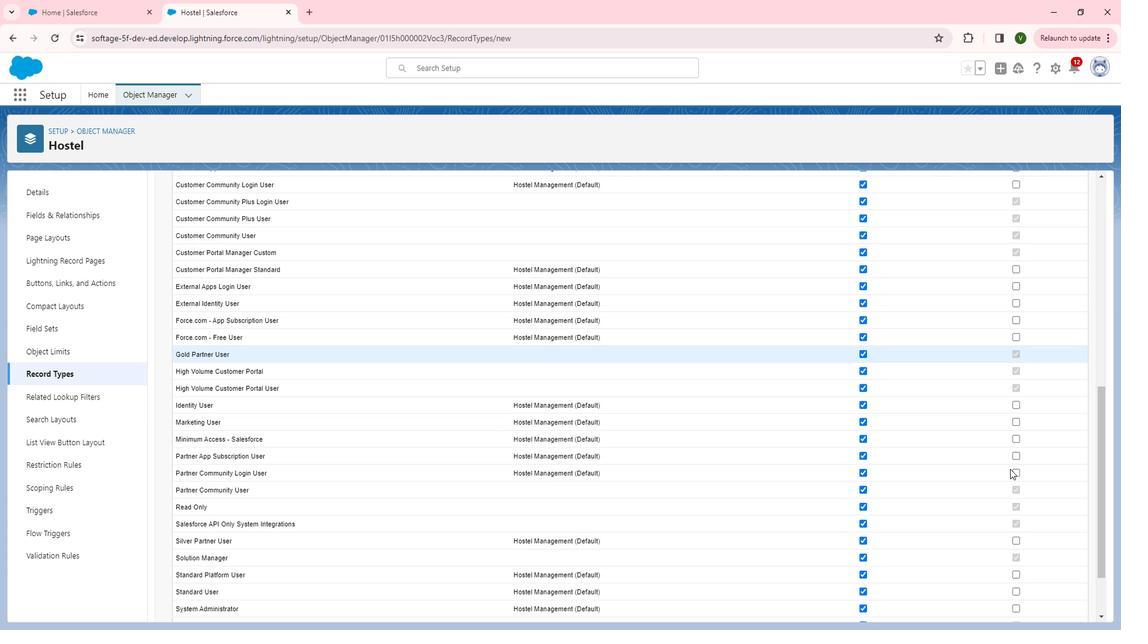 
Action: Mouse scrolled (1004, 474) with delta (0, 0)
Screenshot: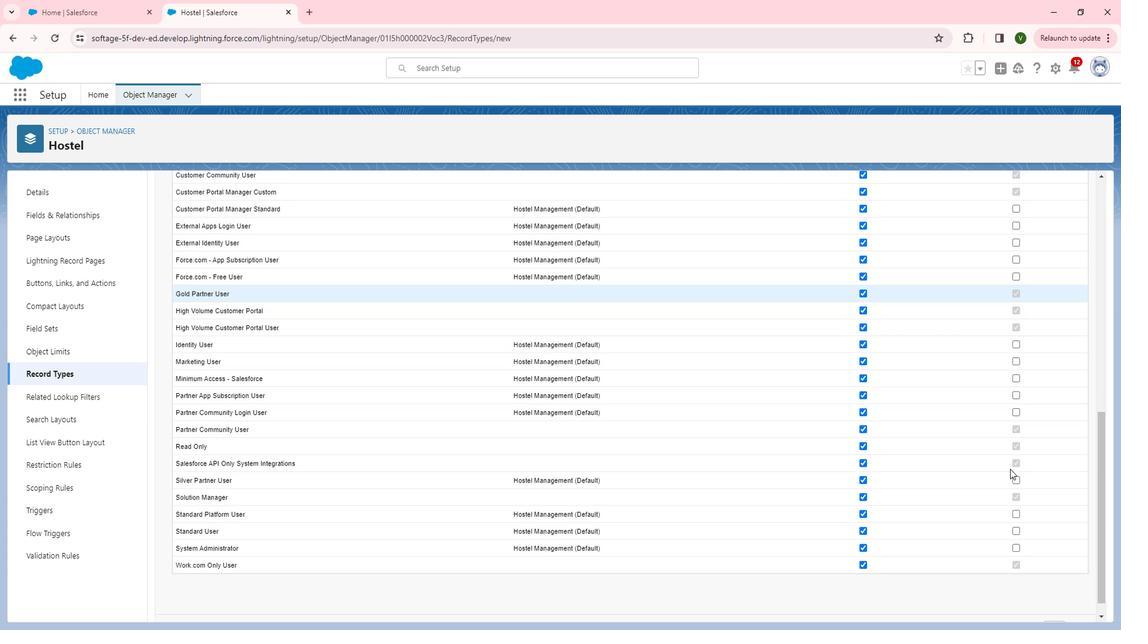 
Action: Mouse moved to (1014, 469)
Screenshot: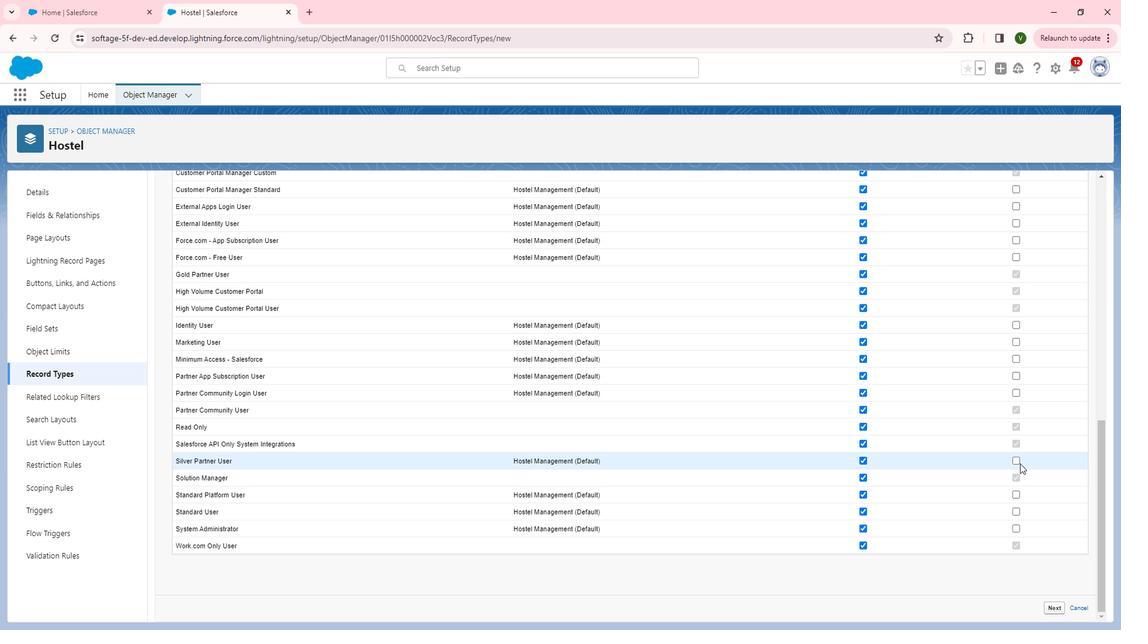 
Action: Mouse pressed left at (1014, 469)
Screenshot: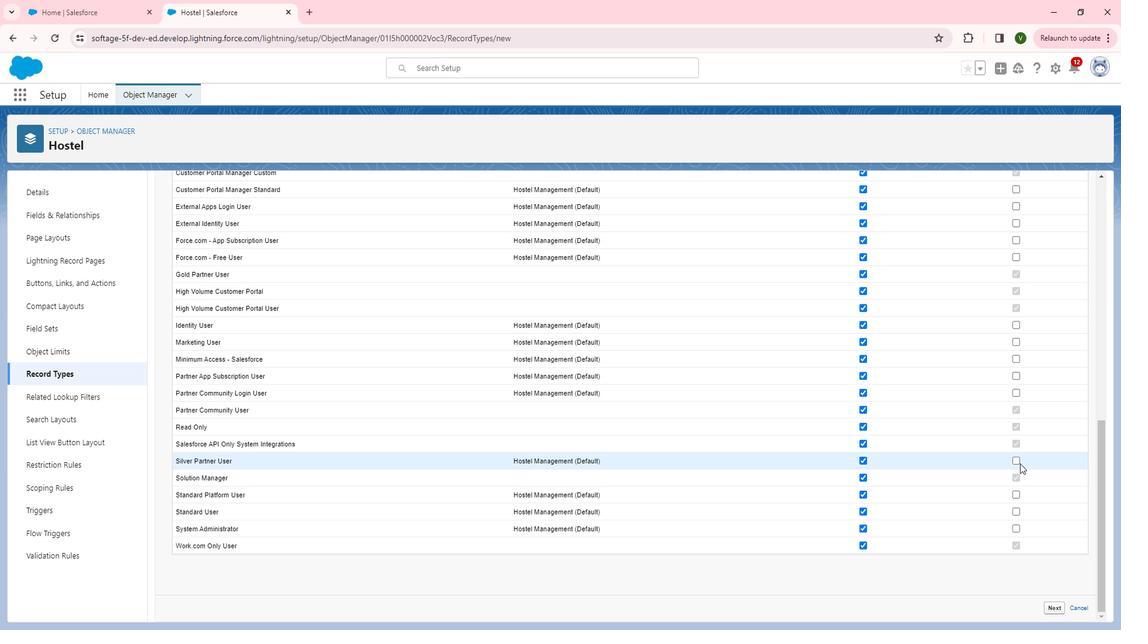 
Action: Mouse moved to (1009, 466)
Screenshot: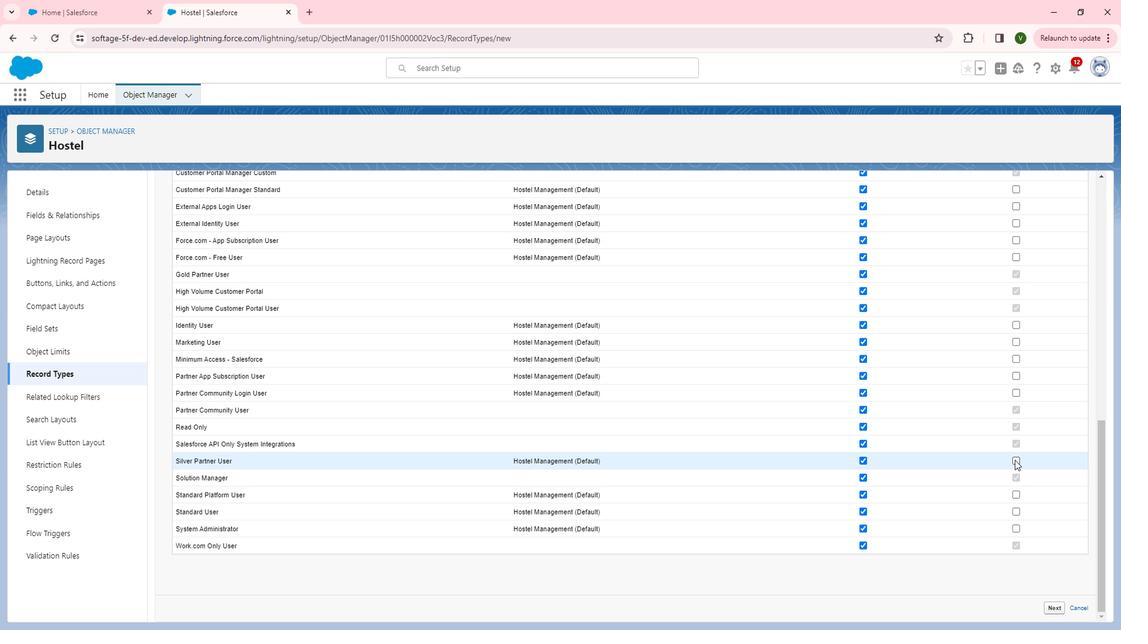 
Action: Mouse pressed left at (1009, 466)
Screenshot: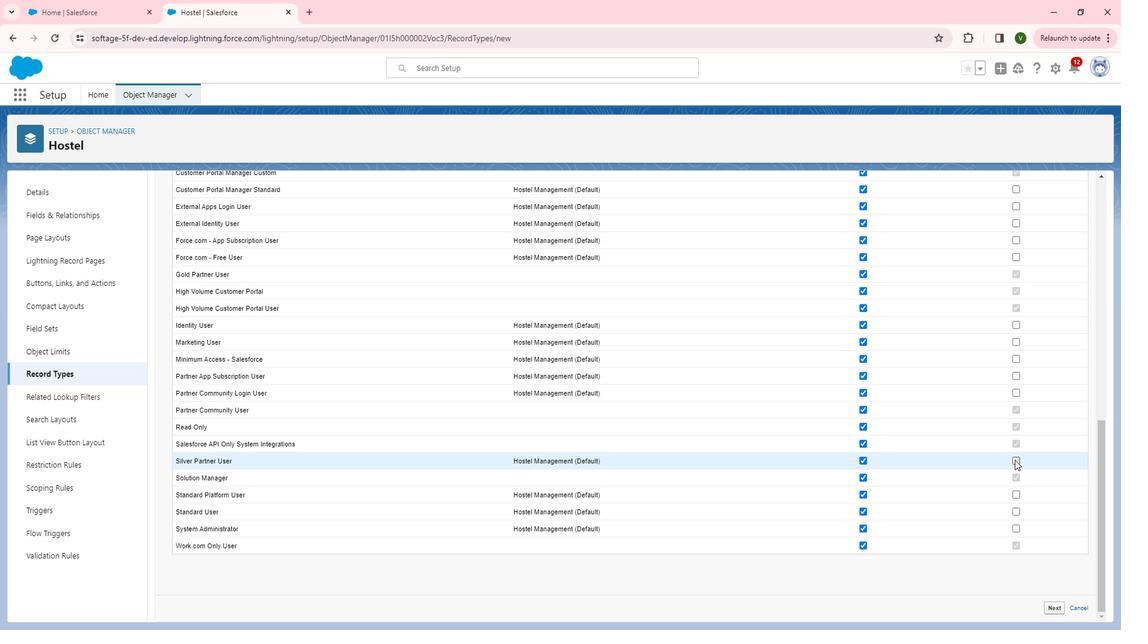 
Action: Mouse moved to (1008, 500)
Screenshot: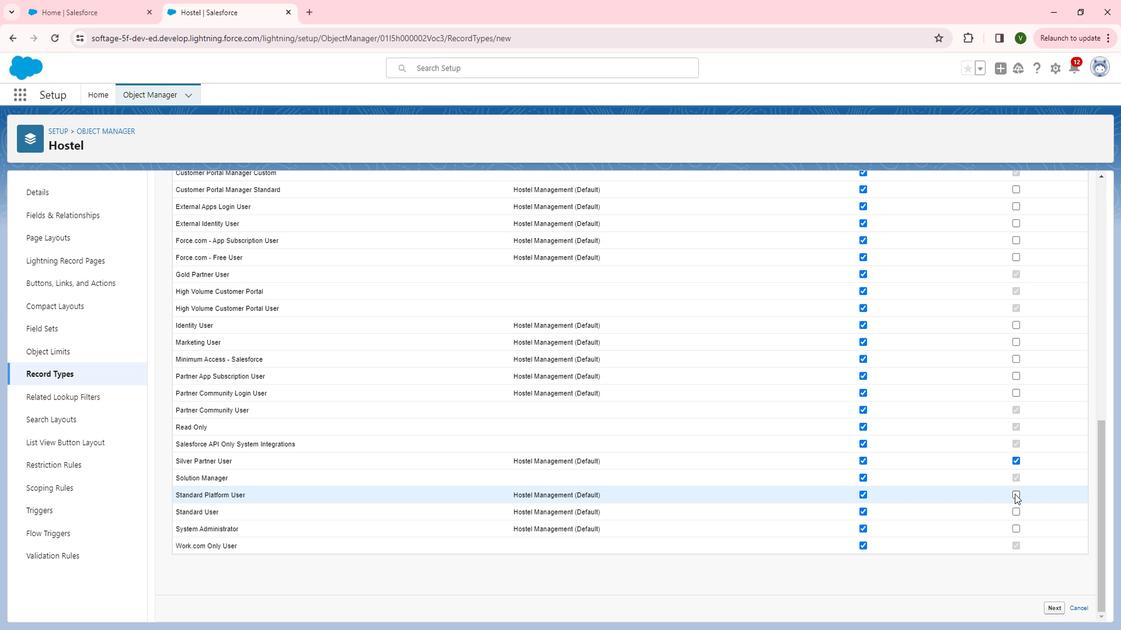 
Action: Mouse pressed left at (1008, 500)
Screenshot: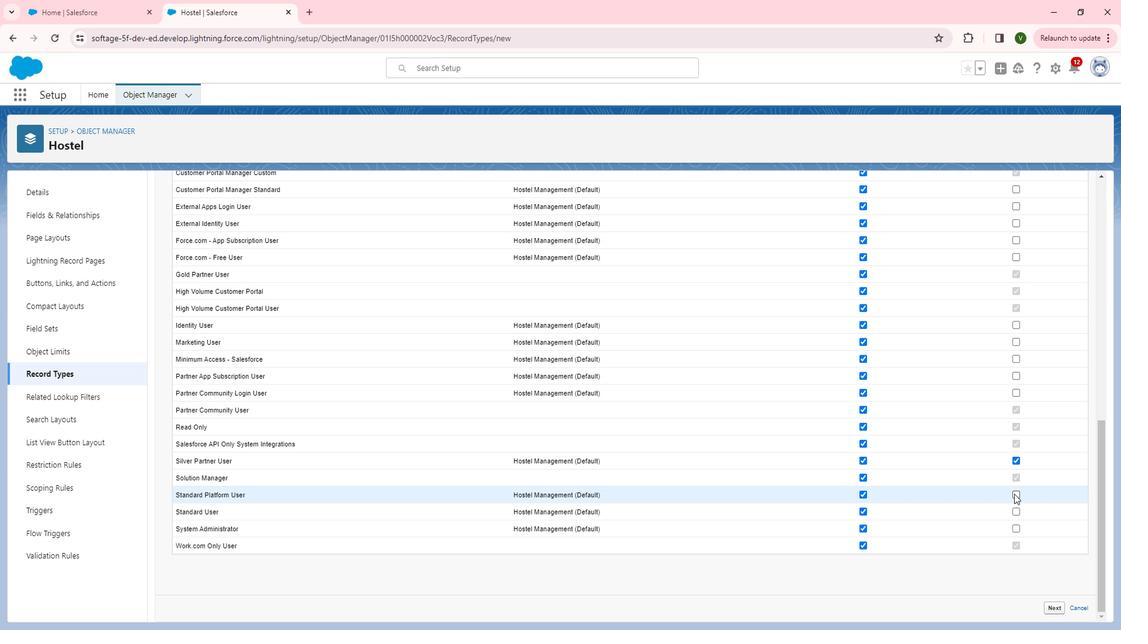 
Action: Mouse moved to (1010, 521)
Screenshot: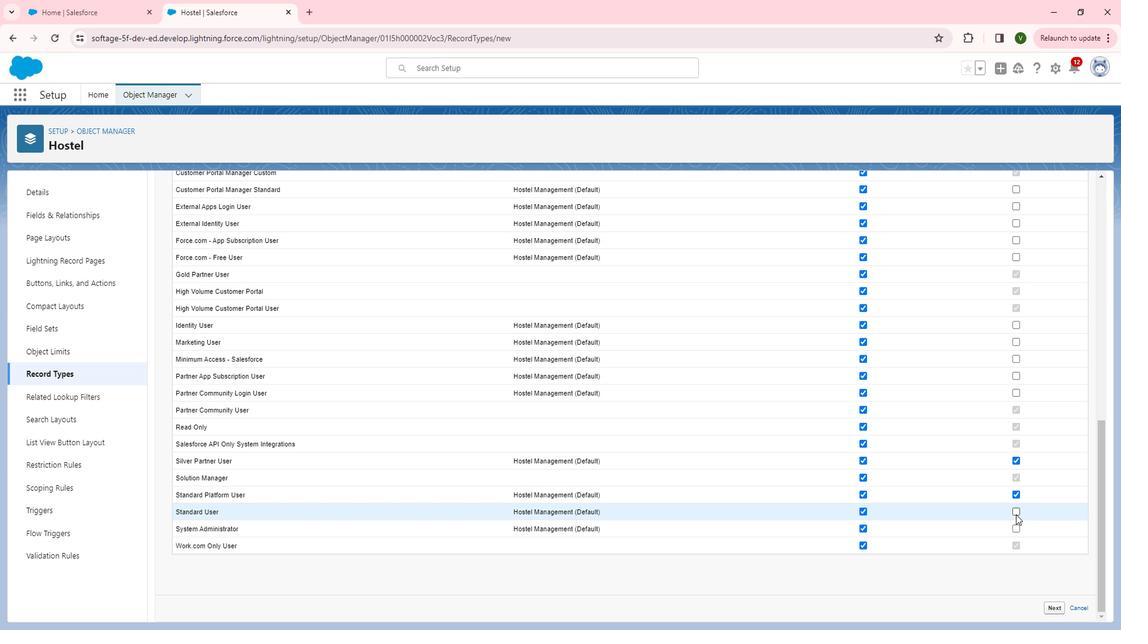 
Action: Mouse pressed left at (1010, 521)
Screenshot: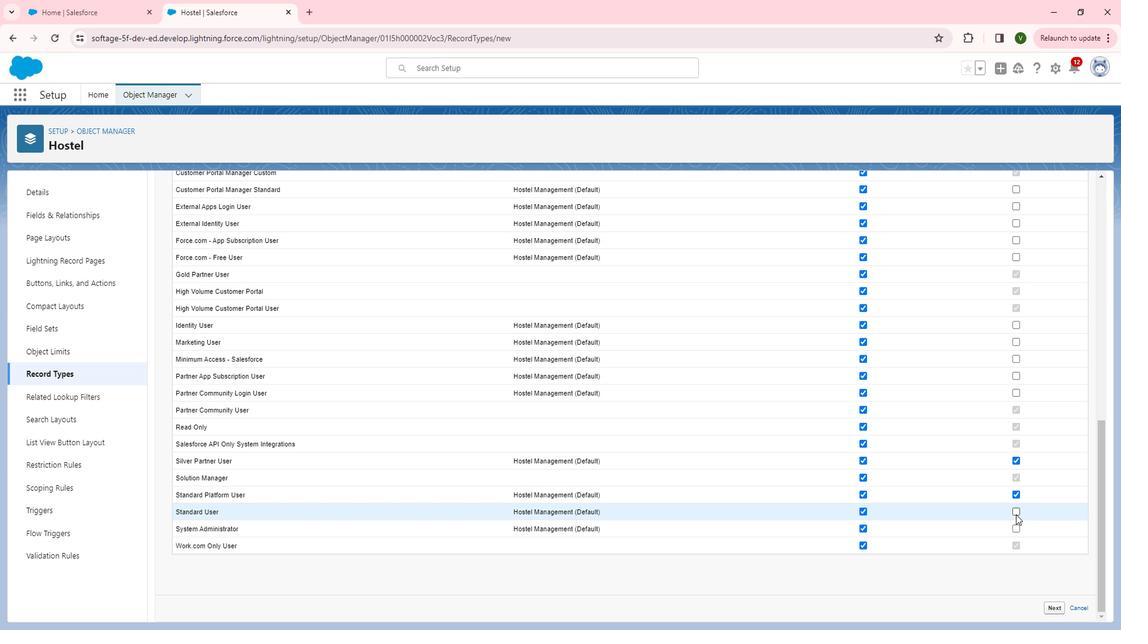 
Action: Mouse moved to (1008, 534)
Screenshot: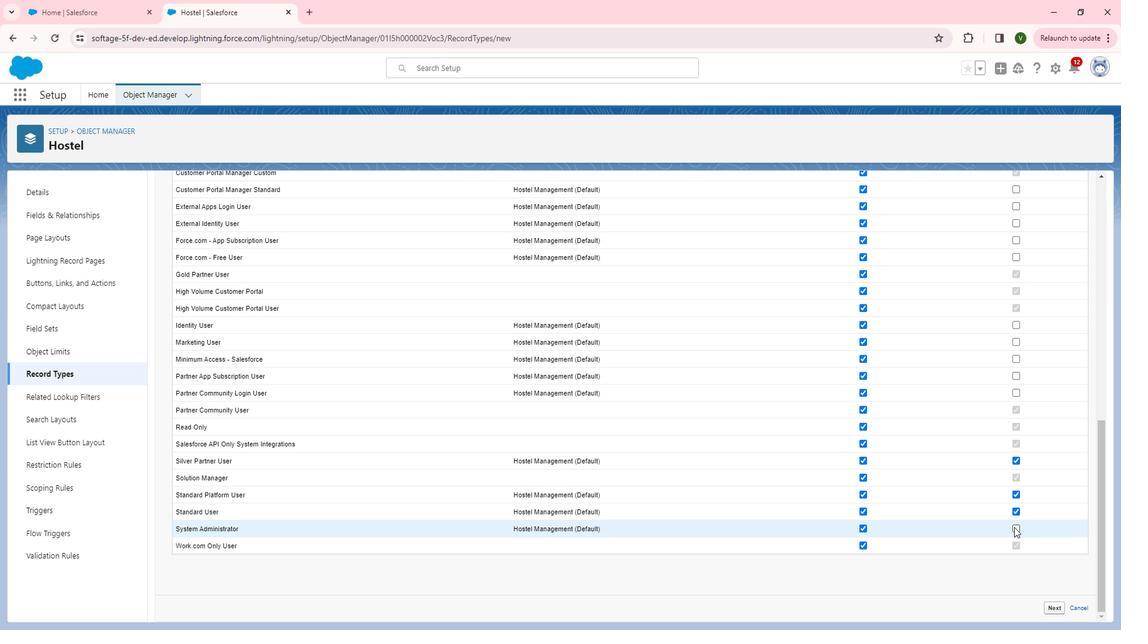 
Action: Mouse pressed left at (1008, 534)
Screenshot: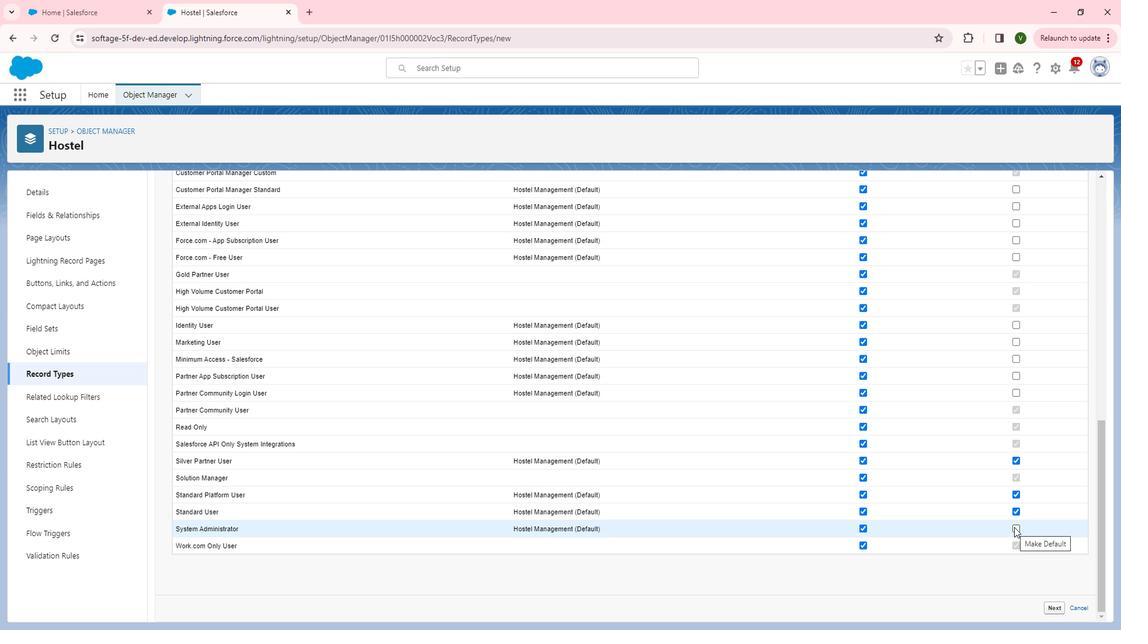 
Action: Mouse moved to (1010, 334)
Screenshot: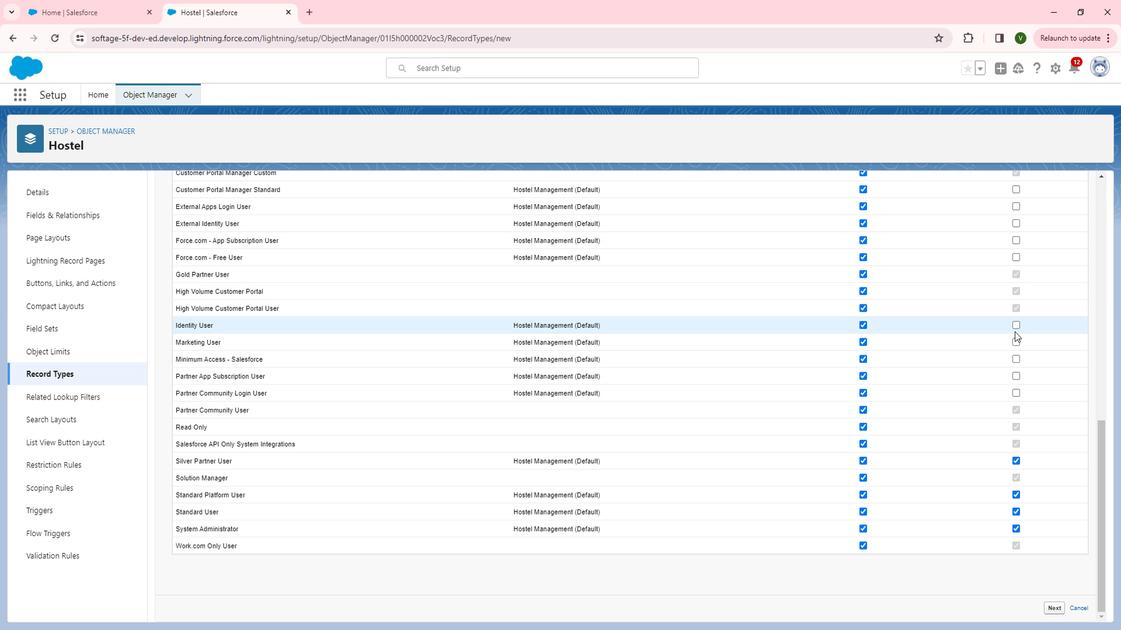 
Action: Mouse pressed left at (1010, 334)
Screenshot: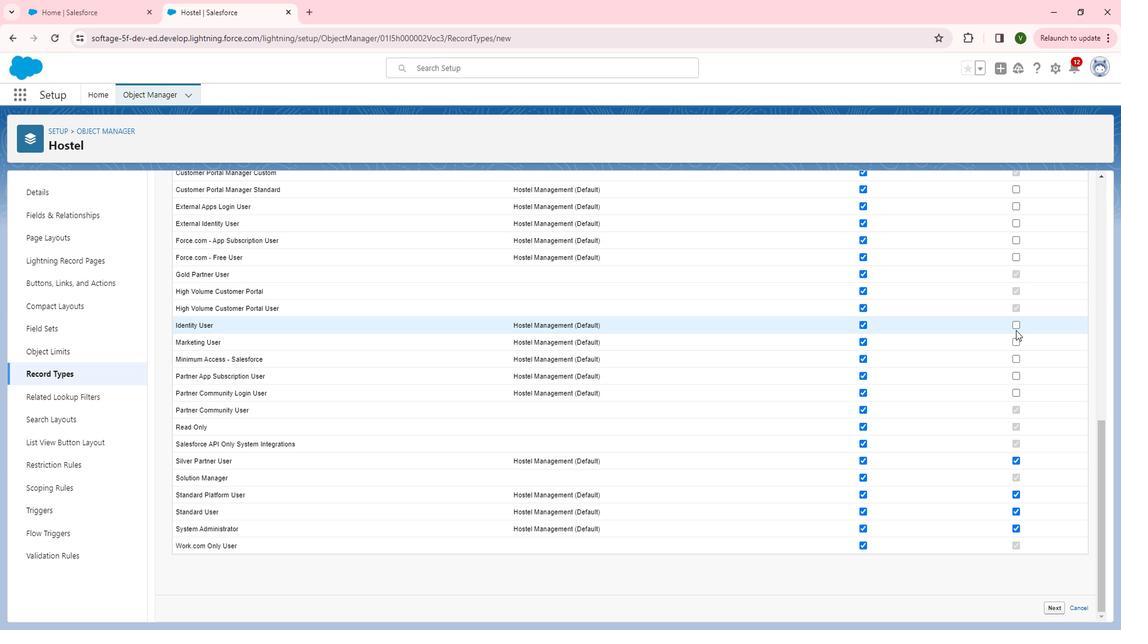
Action: Mouse moved to (1011, 329)
Screenshot: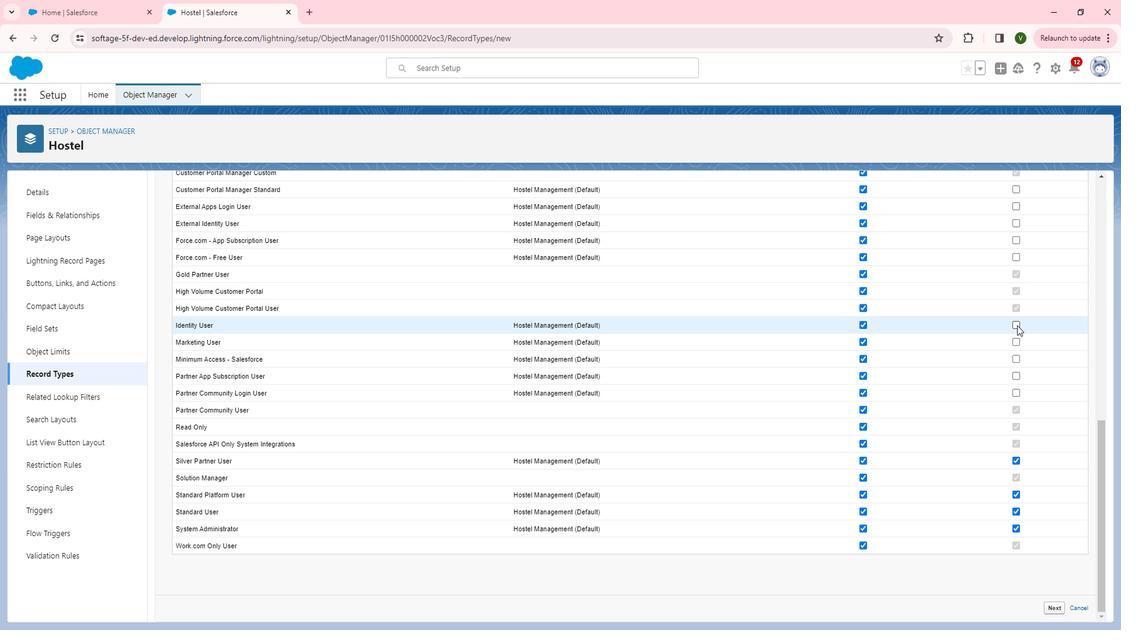 
Action: Mouse pressed left at (1011, 329)
Screenshot: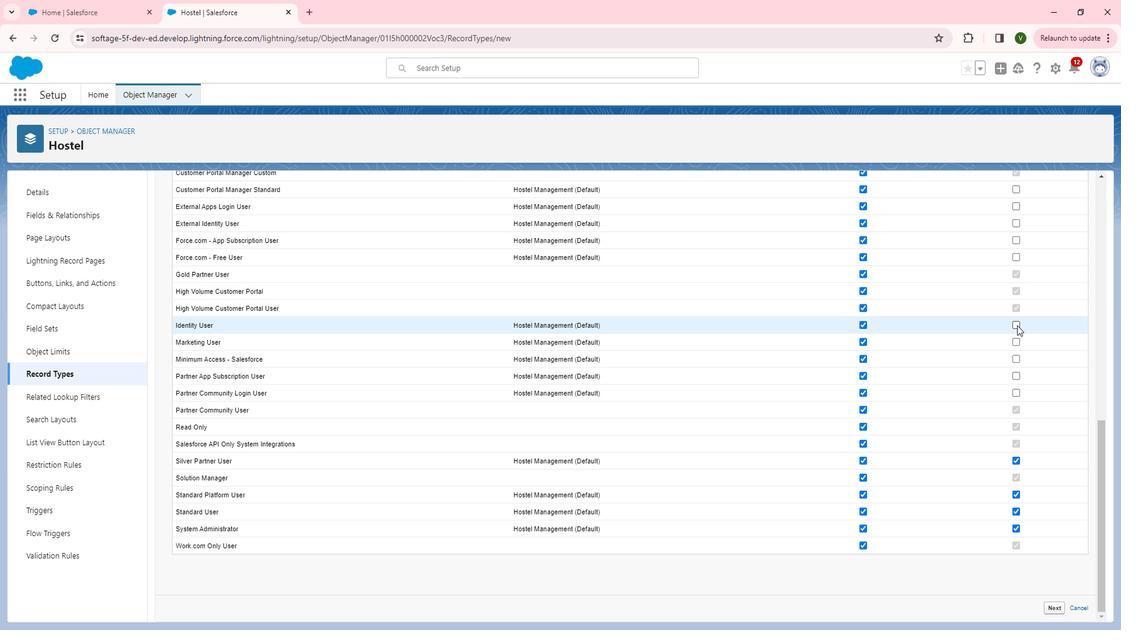 
Action: Mouse moved to (1011, 341)
Screenshot: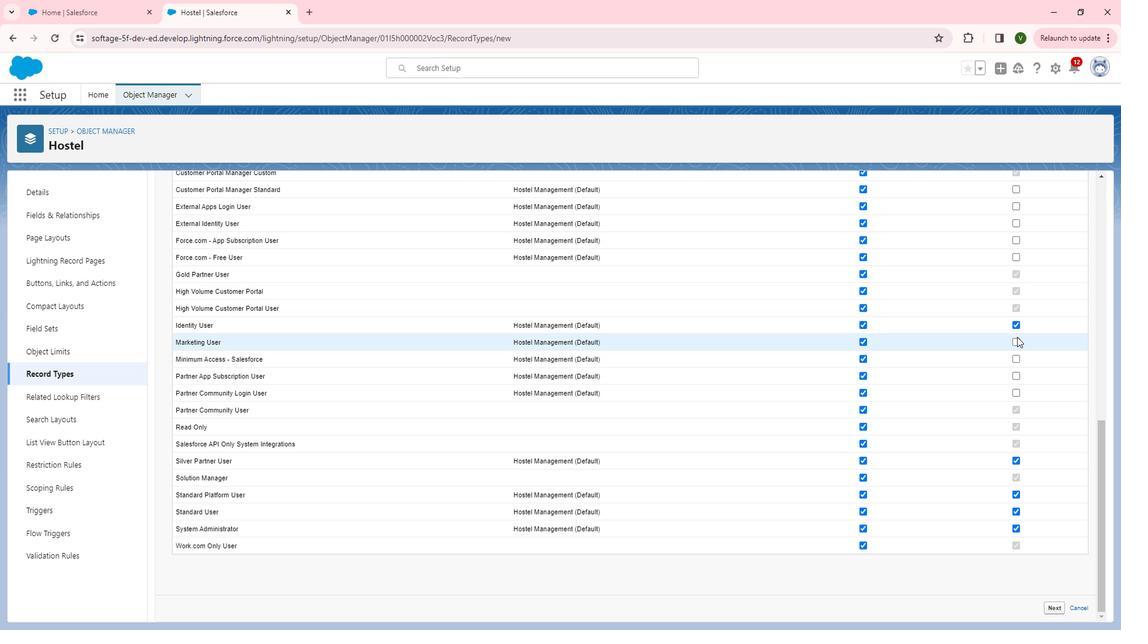 
Action: Mouse pressed left at (1011, 341)
Screenshot: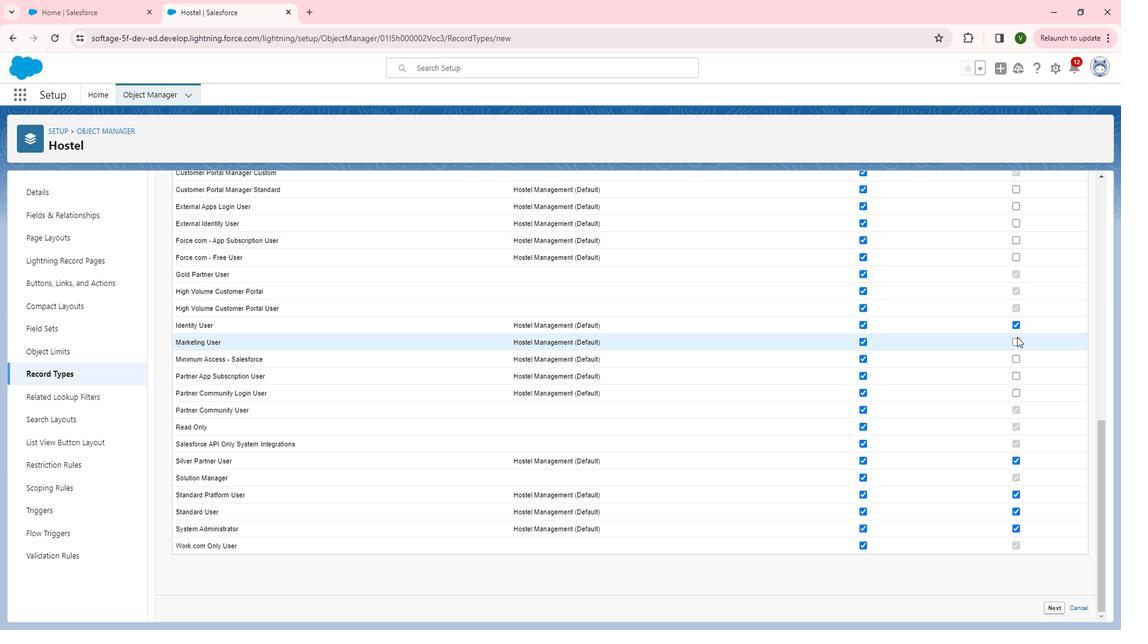 
Action: Mouse moved to (1008, 348)
Screenshot: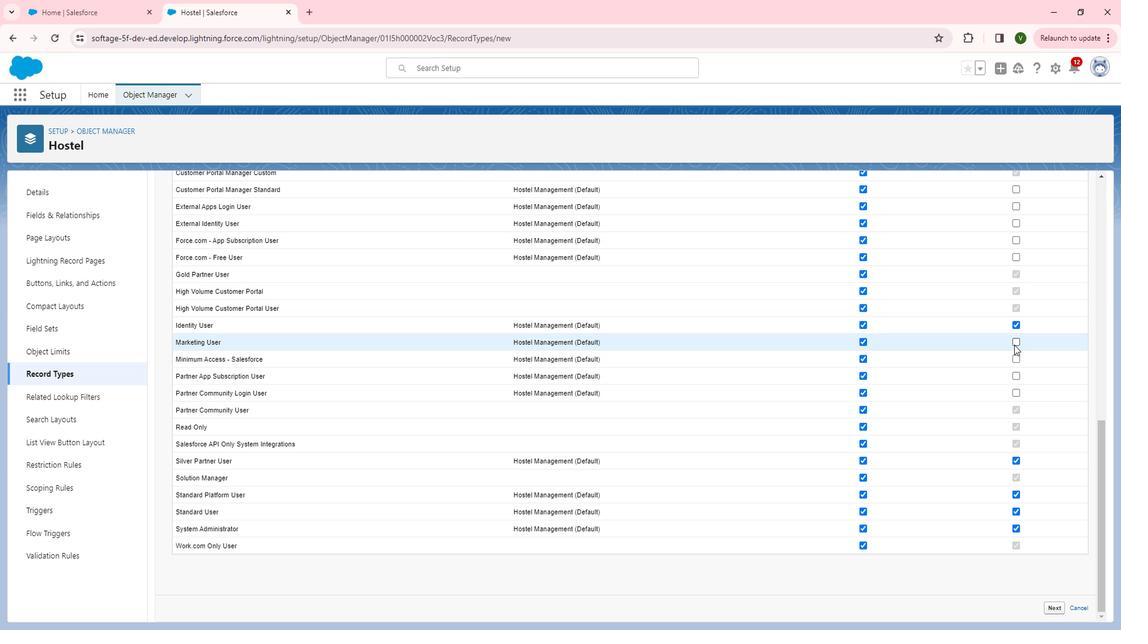 
Action: Mouse pressed left at (1008, 348)
Screenshot: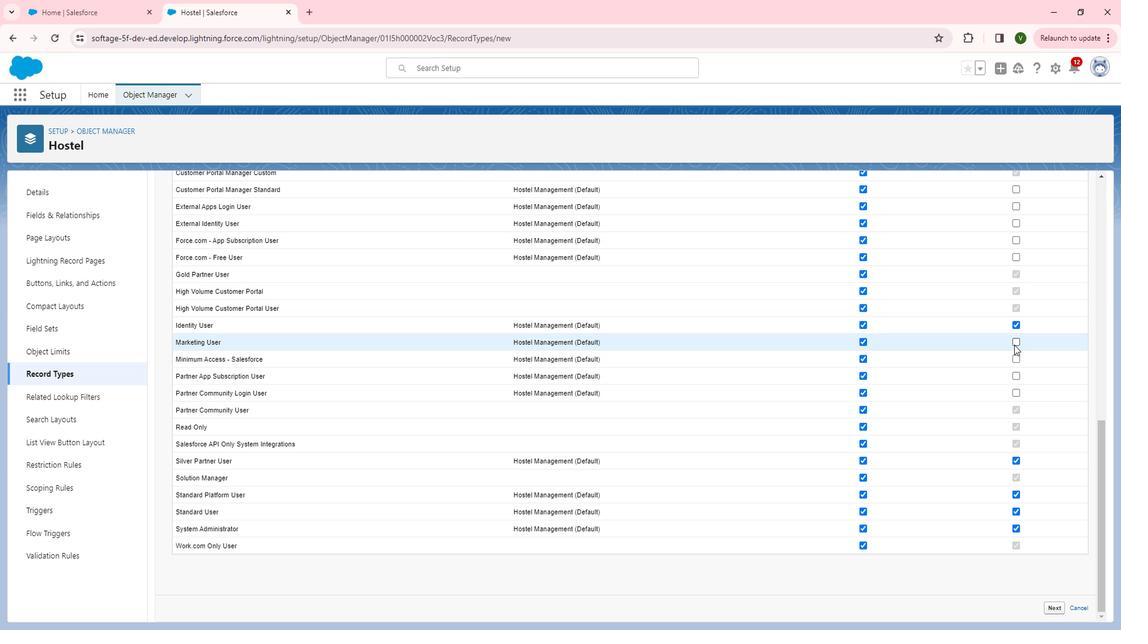 
Action: Mouse moved to (1014, 365)
Screenshot: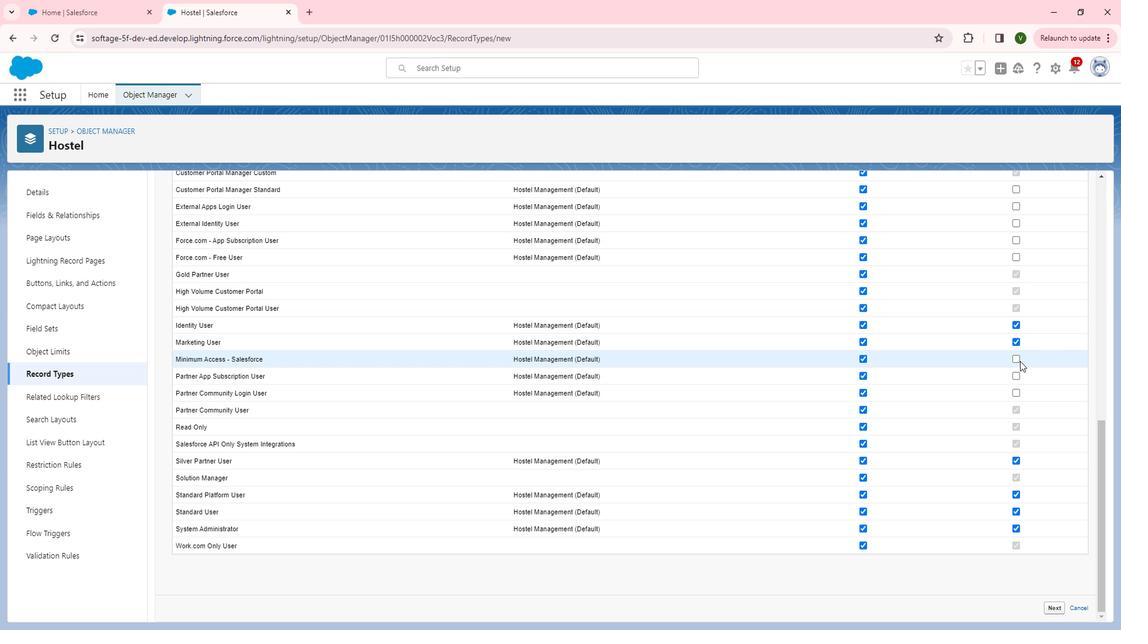 
Action: Mouse pressed left at (1014, 365)
Screenshot: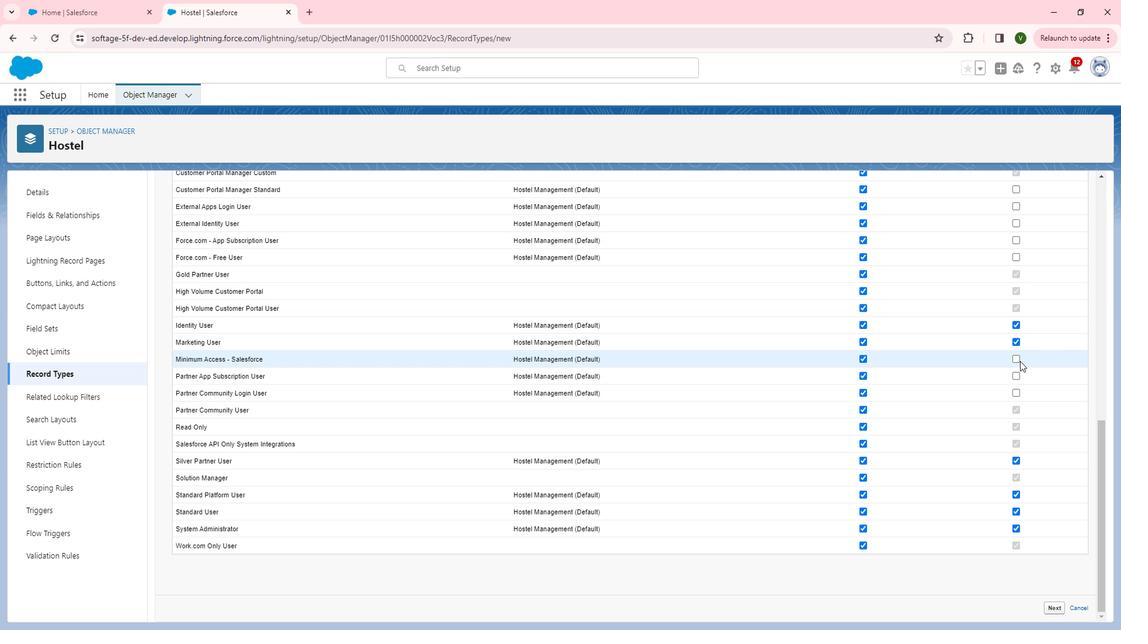 
Action: Mouse moved to (1010, 362)
Screenshot: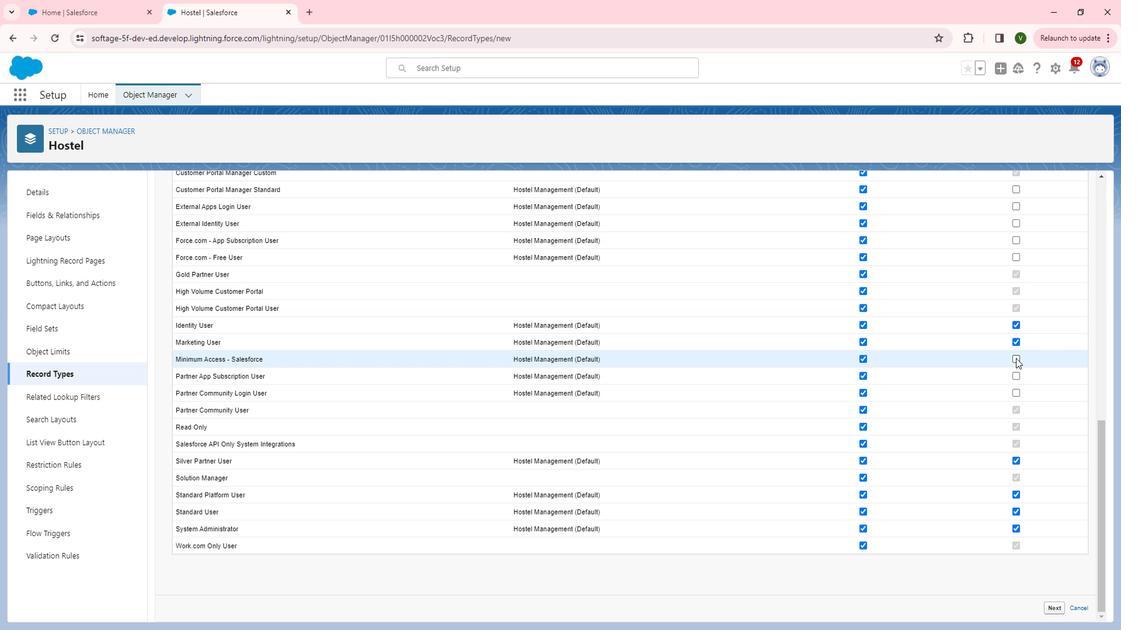 
Action: Mouse pressed left at (1010, 362)
Screenshot: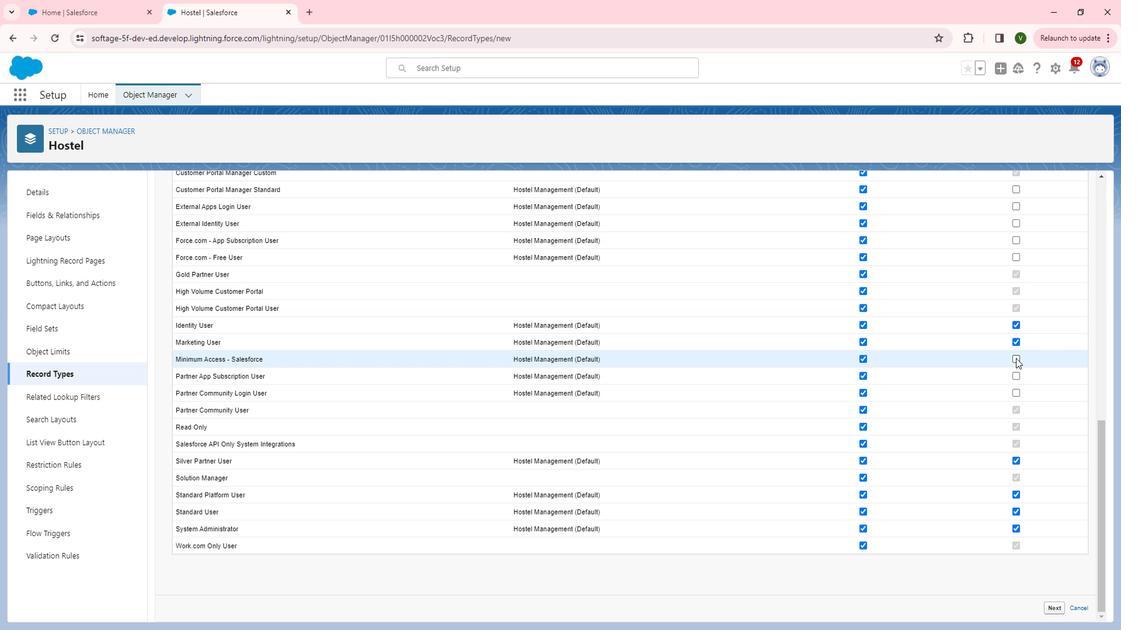 
Action: Mouse moved to (1007, 378)
Screenshot: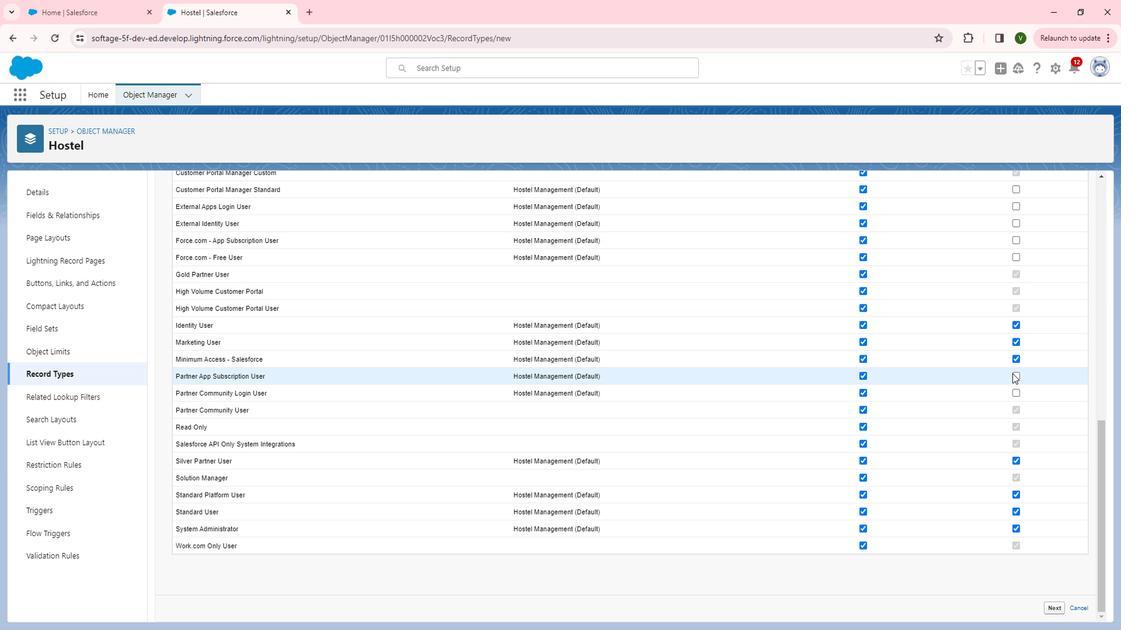 
Action: Mouse pressed left at (1007, 378)
Screenshot: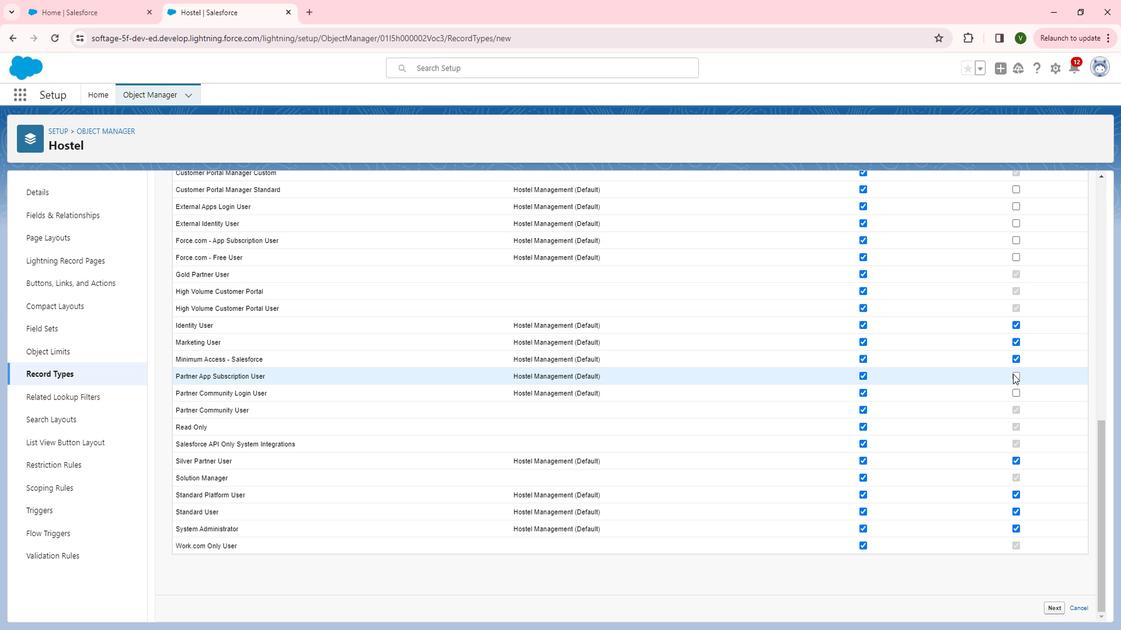 
Action: Mouse moved to (1011, 400)
Screenshot: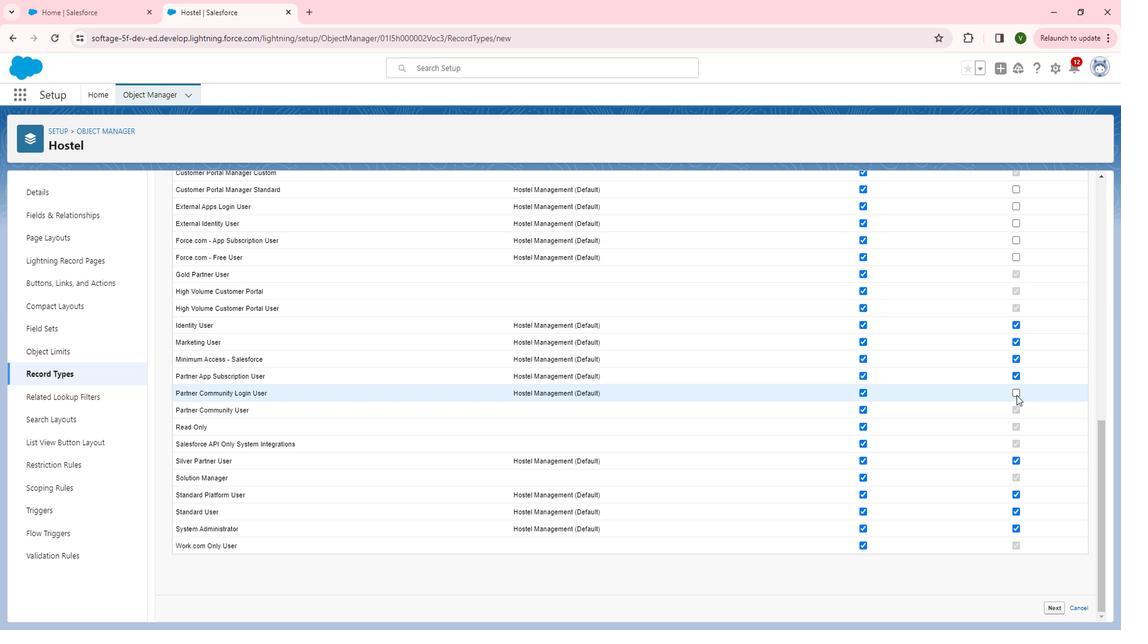
Action: Mouse pressed left at (1011, 400)
Screenshot: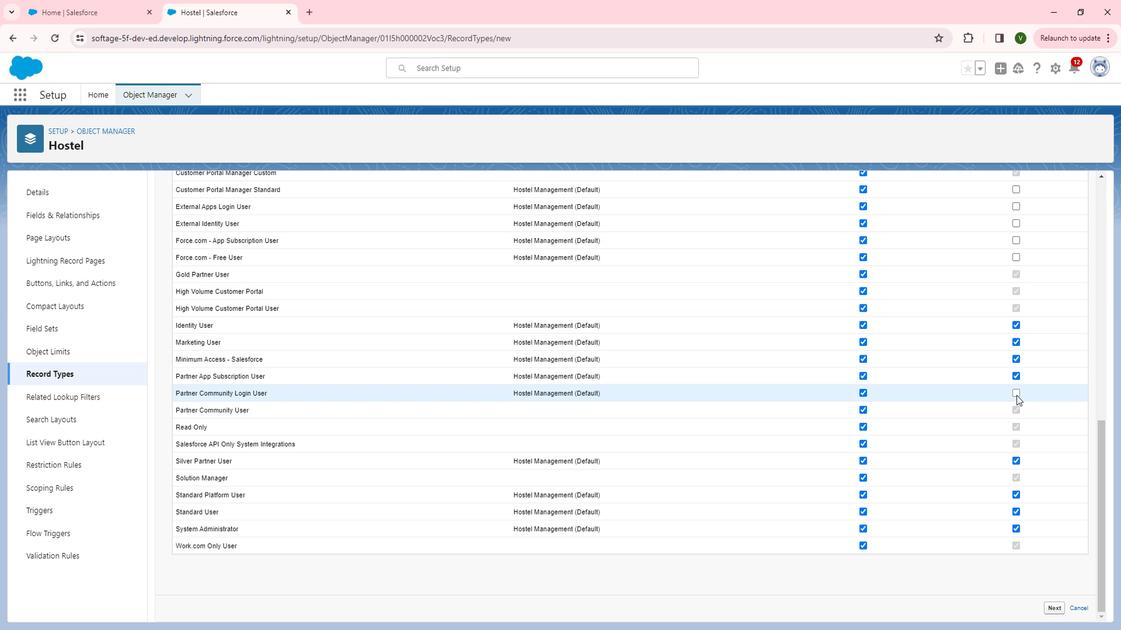 
Action: Mouse moved to (991, 378)
Screenshot: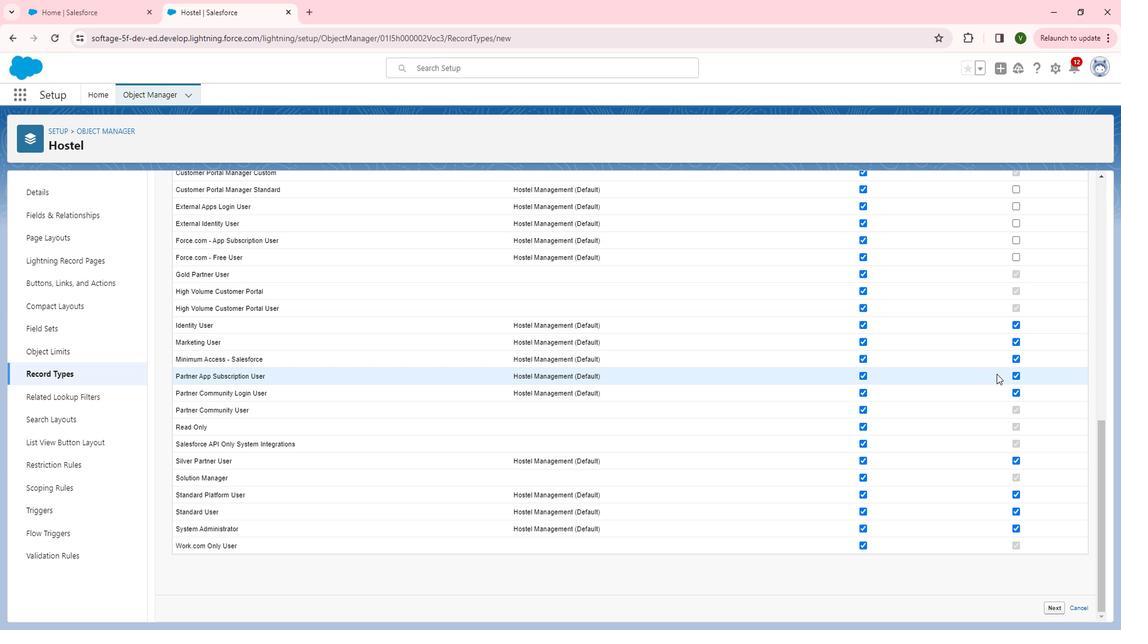 
Action: Mouse scrolled (991, 379) with delta (0, 0)
Screenshot: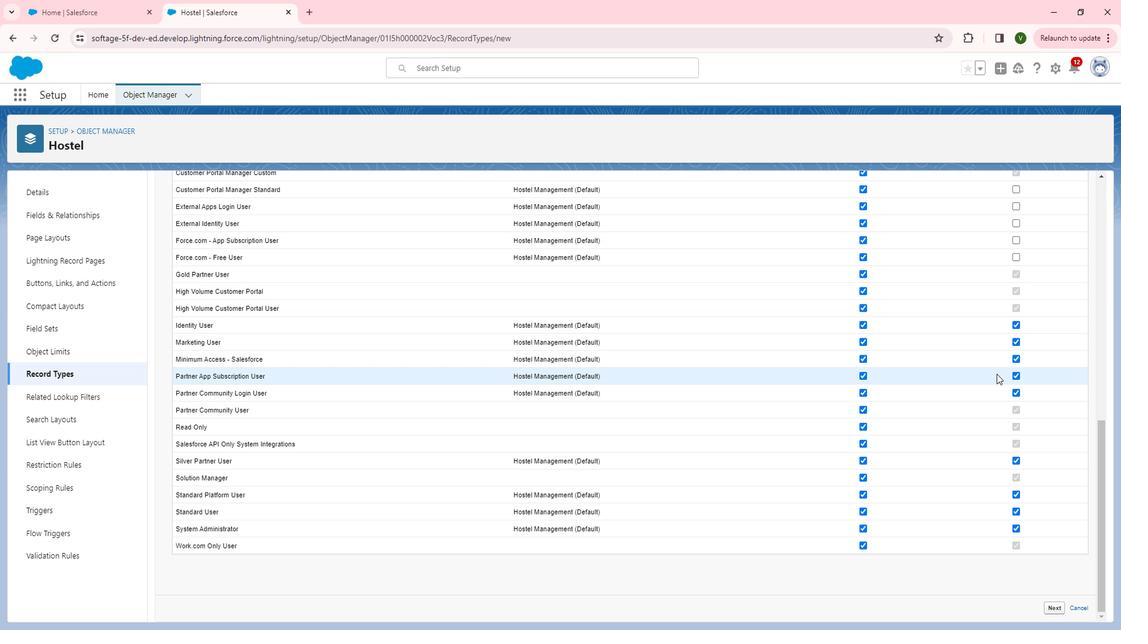 
Action: Mouse scrolled (991, 377) with delta (0, 0)
Screenshot: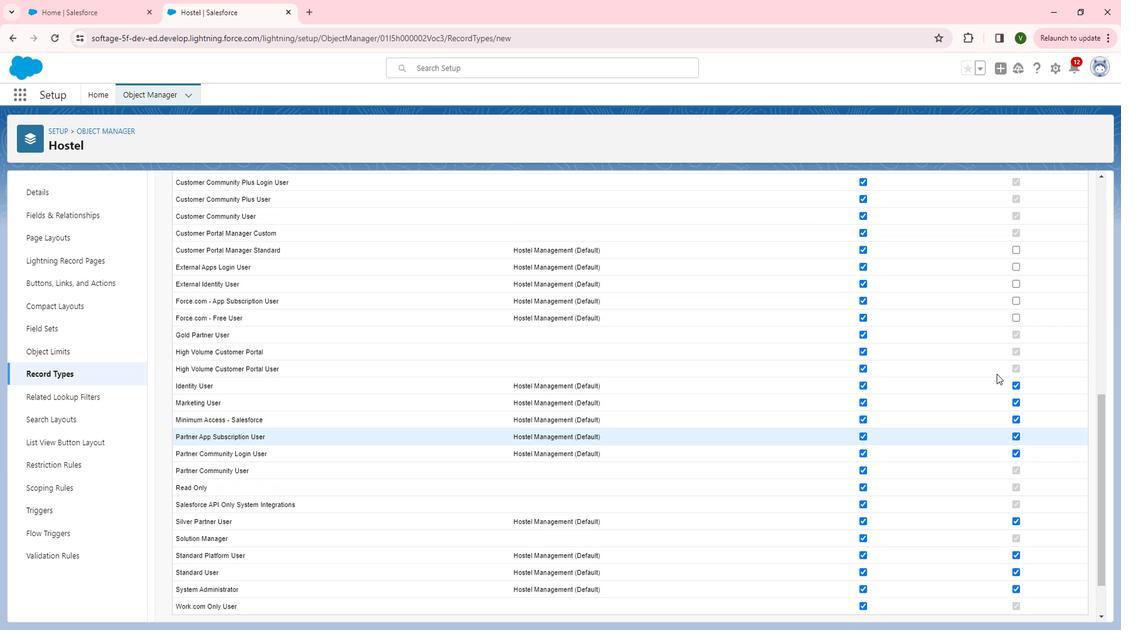 
Action: Mouse moved to (1010, 382)
Screenshot: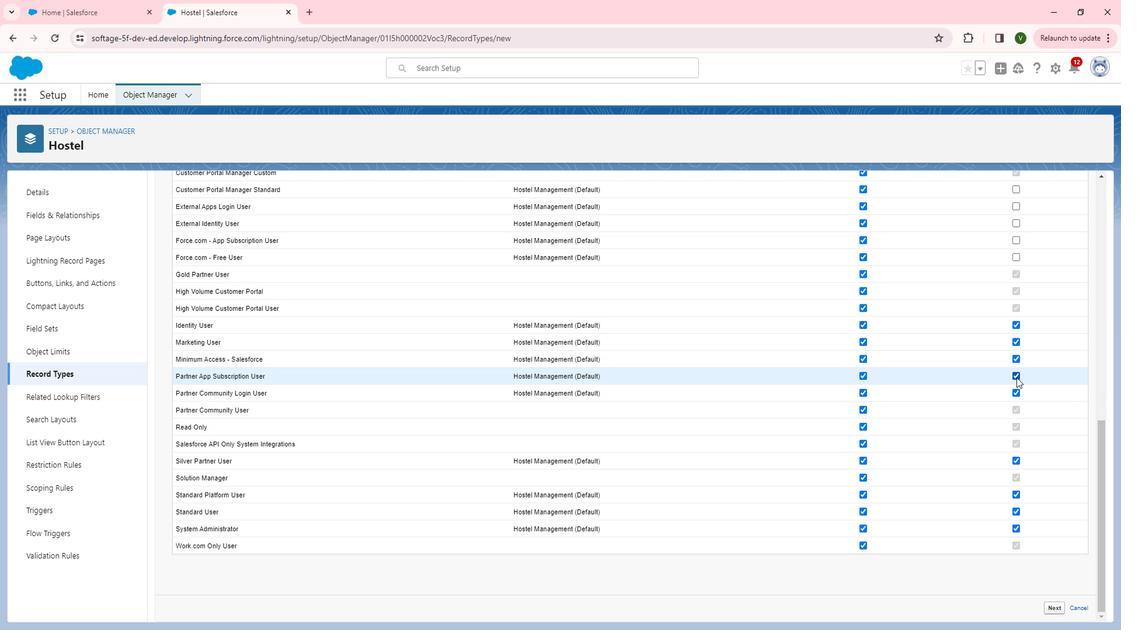 
Action: Mouse pressed left at (1010, 382)
Screenshot: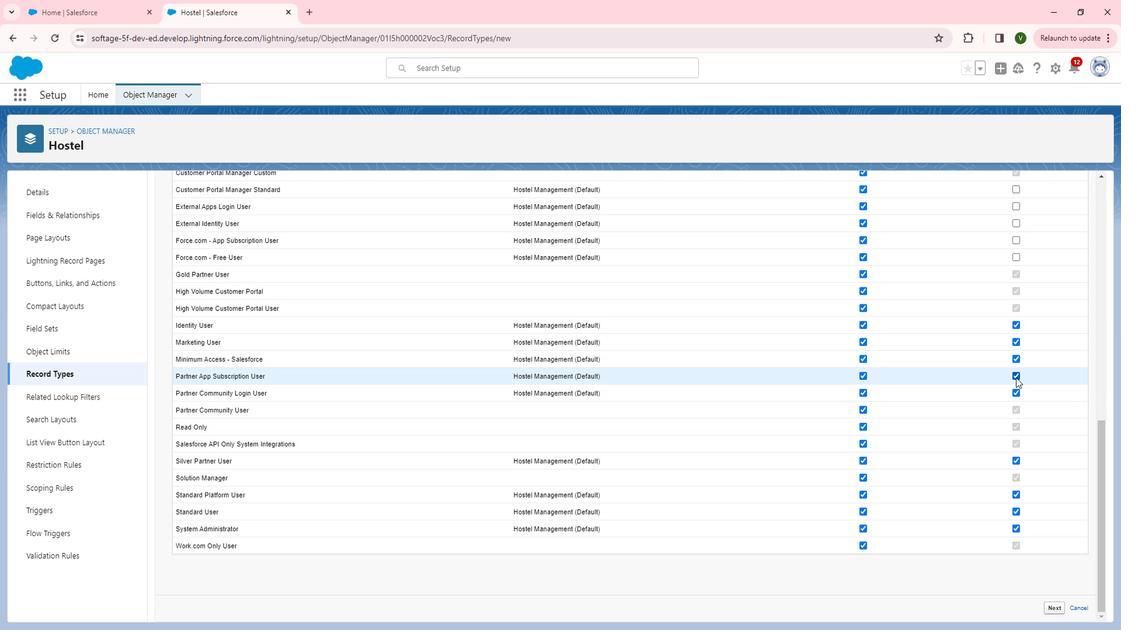 
Action: Mouse moved to (1009, 363)
Screenshot: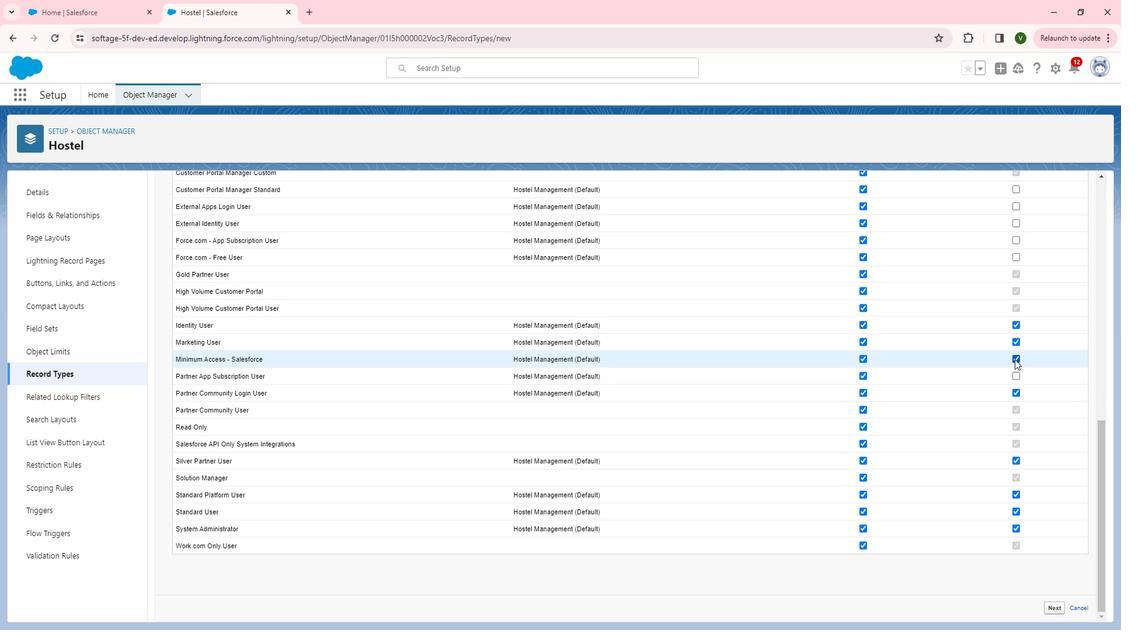 
Action: Mouse pressed left at (1009, 363)
Screenshot: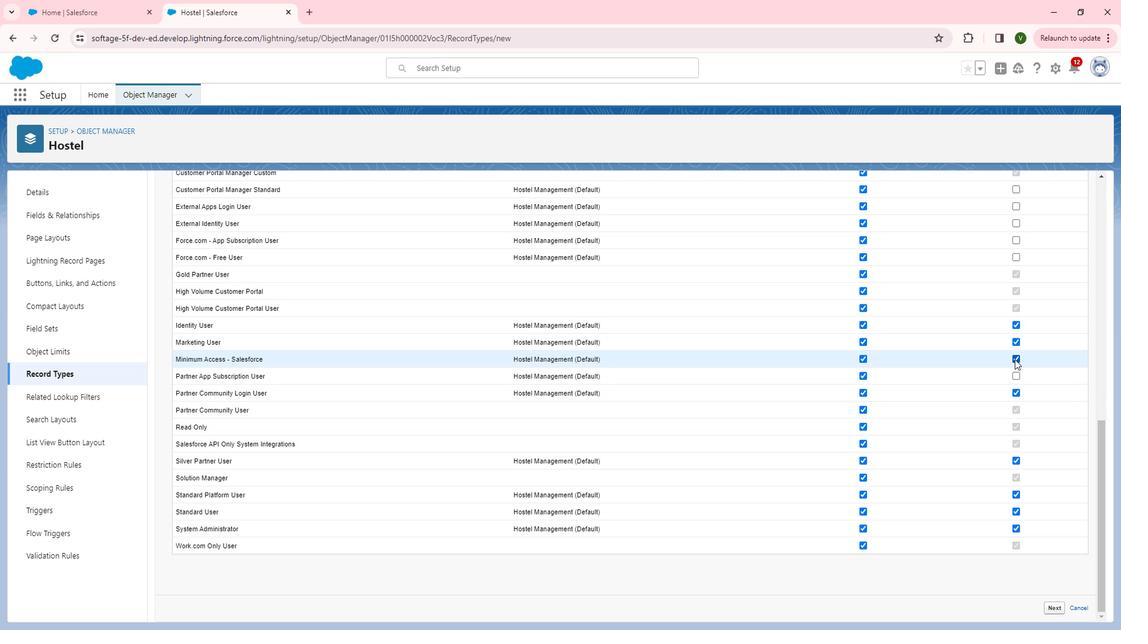 
Action: Mouse moved to (1010, 344)
Screenshot: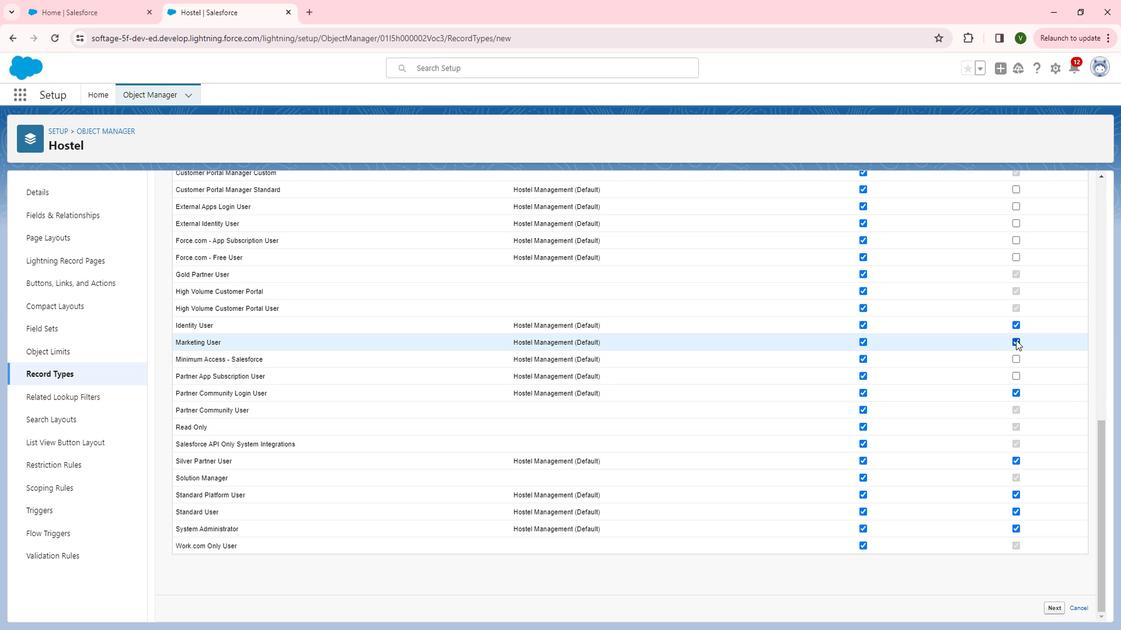 
Action: Mouse pressed left at (1010, 344)
Screenshot: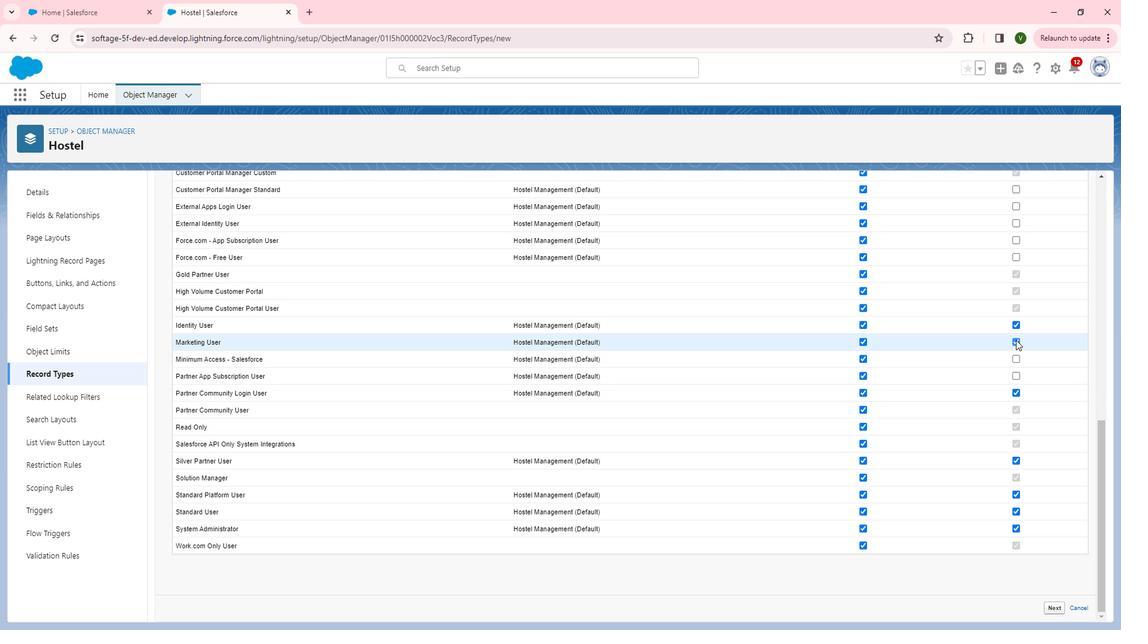 
Action: Mouse moved to (993, 356)
Screenshot: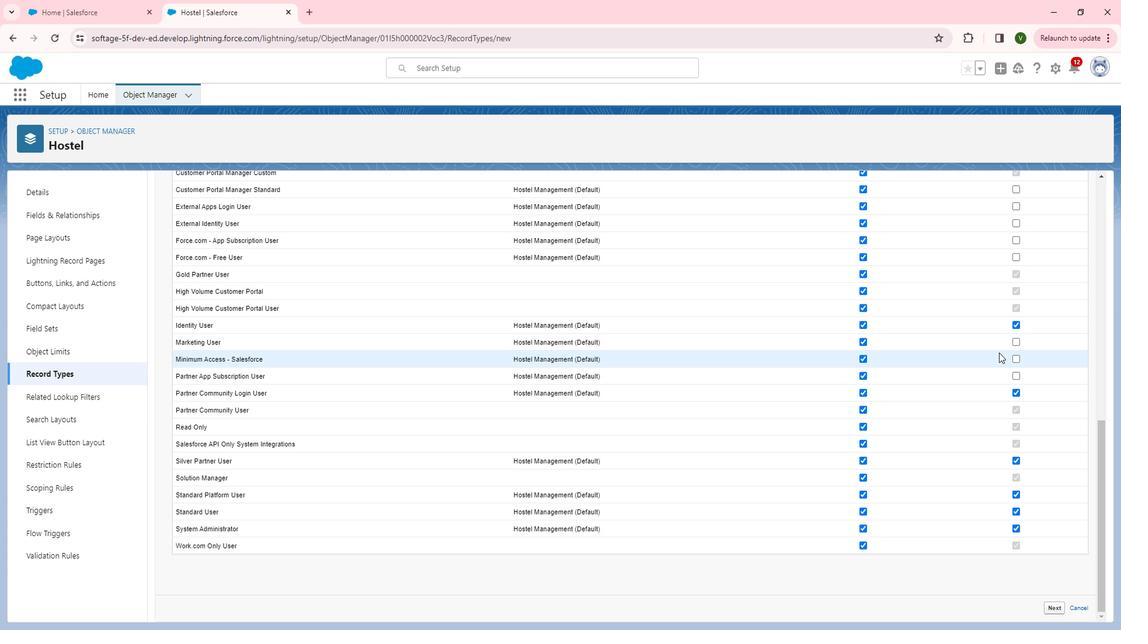 
Action: Mouse scrolled (993, 357) with delta (0, 0)
Screenshot: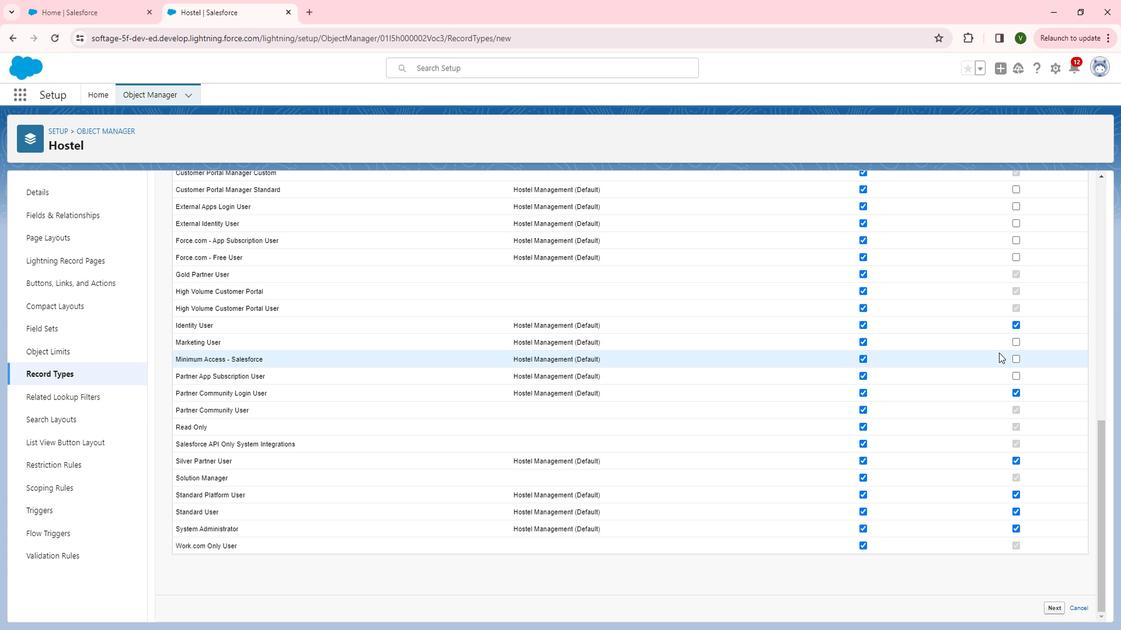 
Action: Mouse scrolled (993, 357) with delta (0, 0)
Screenshot: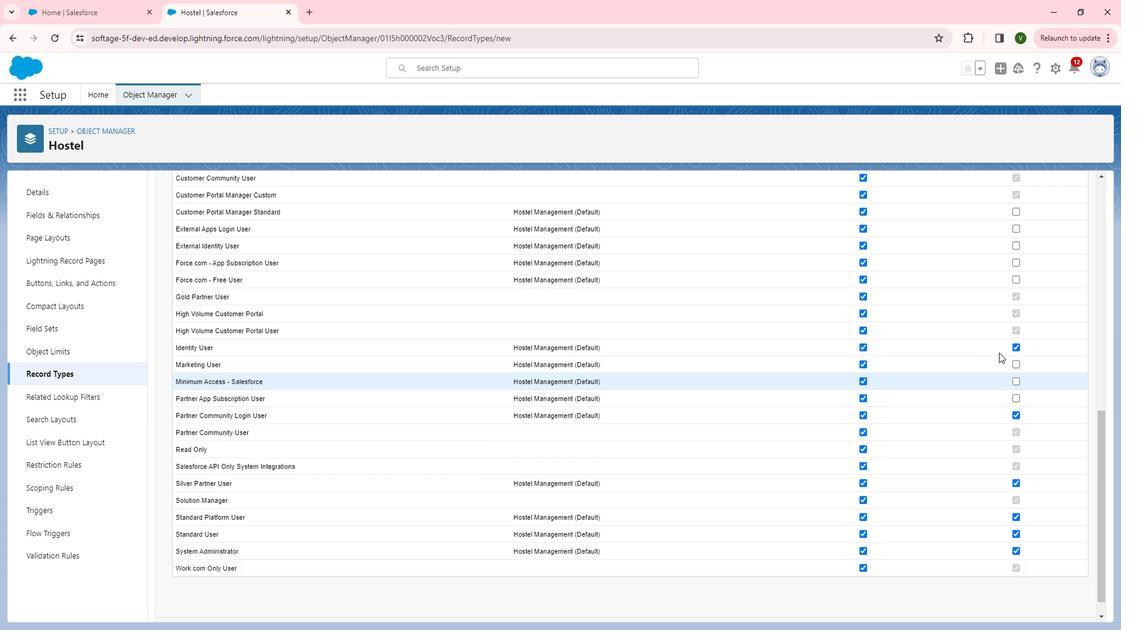 
Action: Mouse scrolled (993, 357) with delta (0, 0)
Screenshot: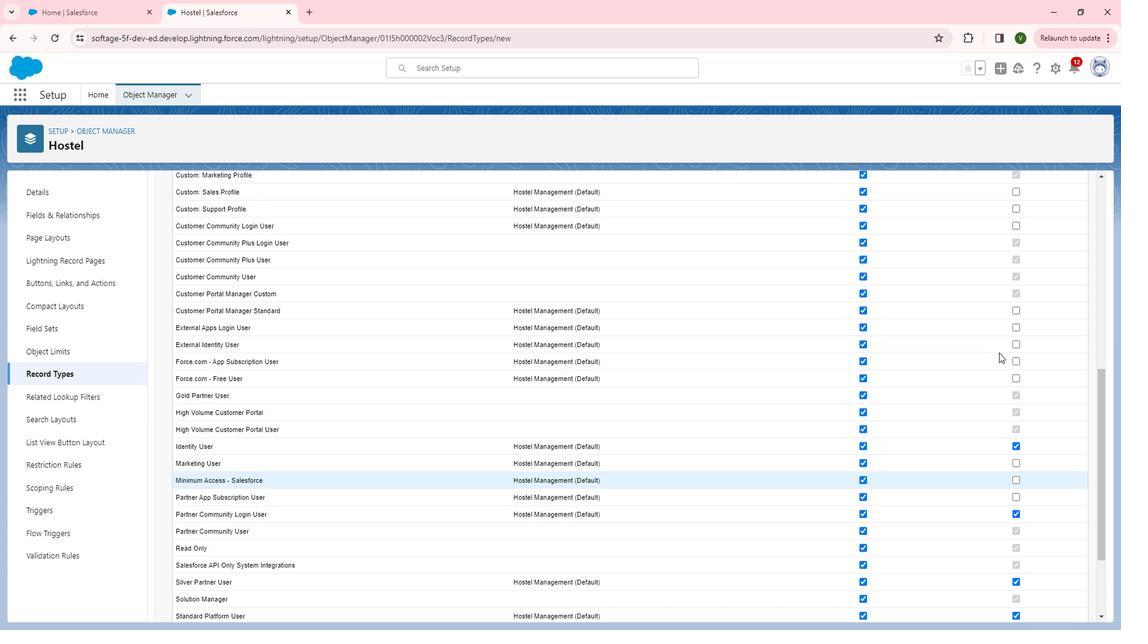 
Action: Mouse scrolled (993, 357) with delta (0, 0)
Screenshot: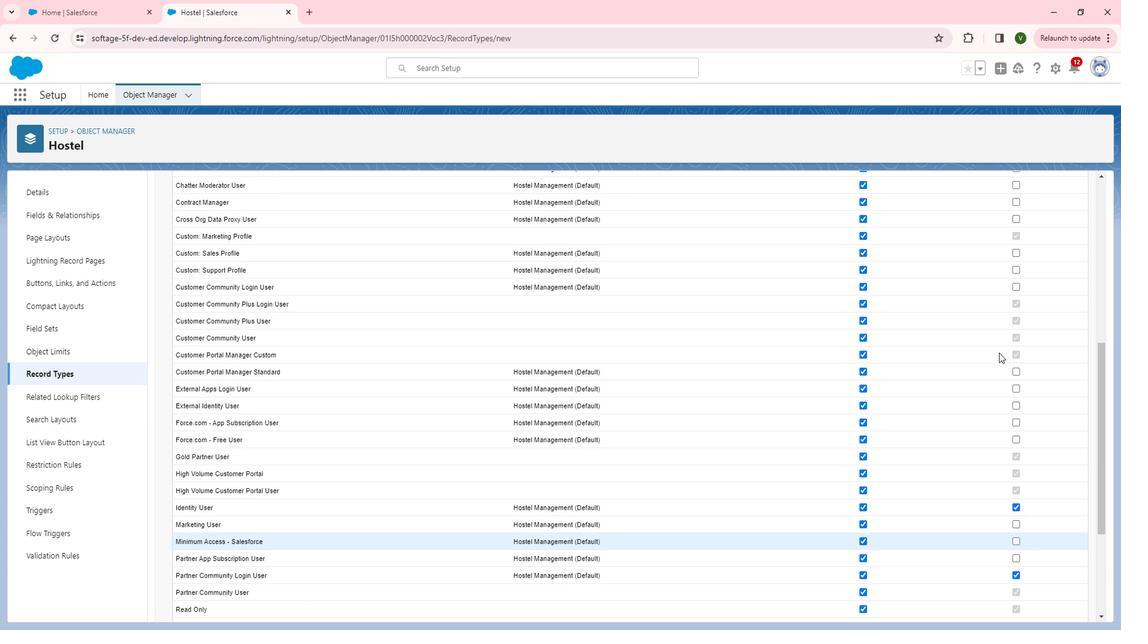 
Action: Mouse scrolled (993, 357) with delta (0, 0)
Screenshot: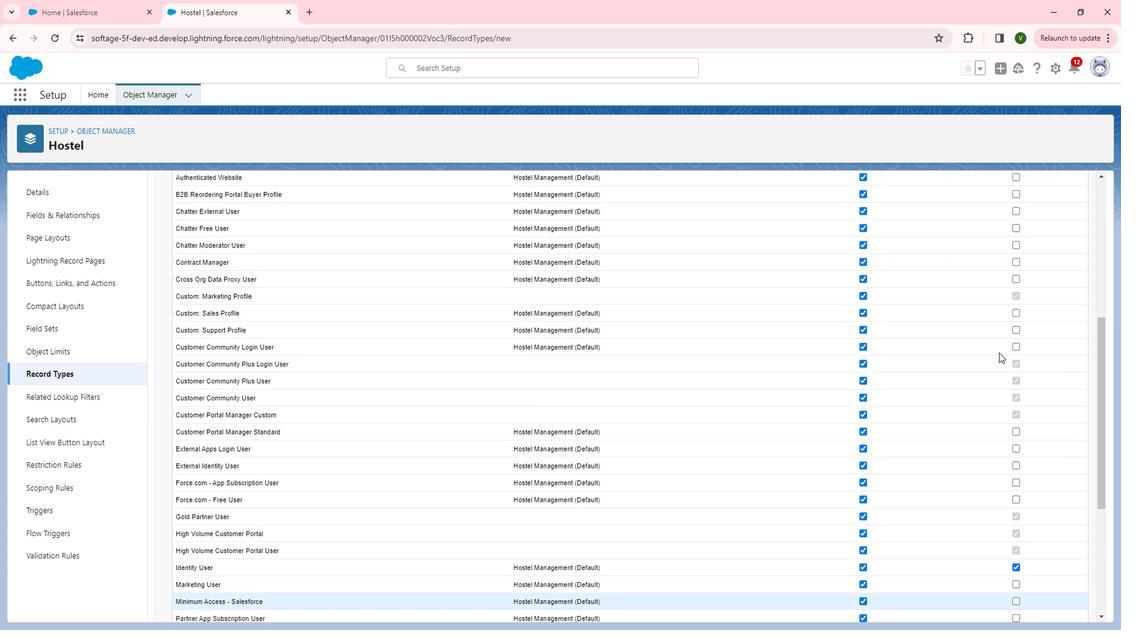 
Action: Mouse scrolled (993, 357) with delta (0, 0)
Screenshot: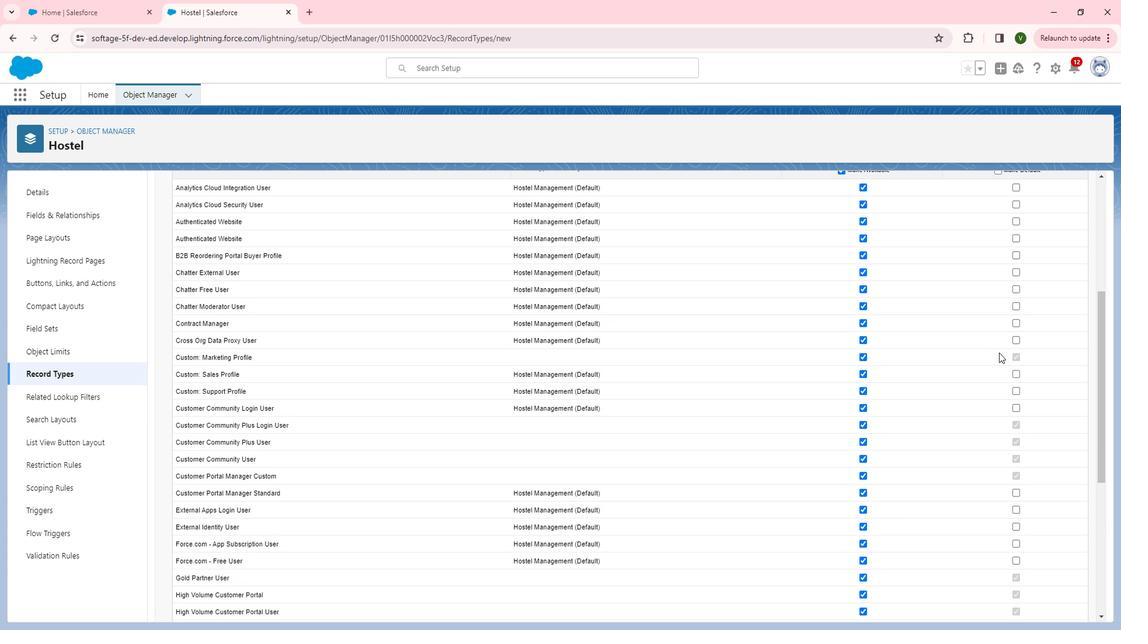 
Action: Mouse moved to (902, 390)
Screenshot: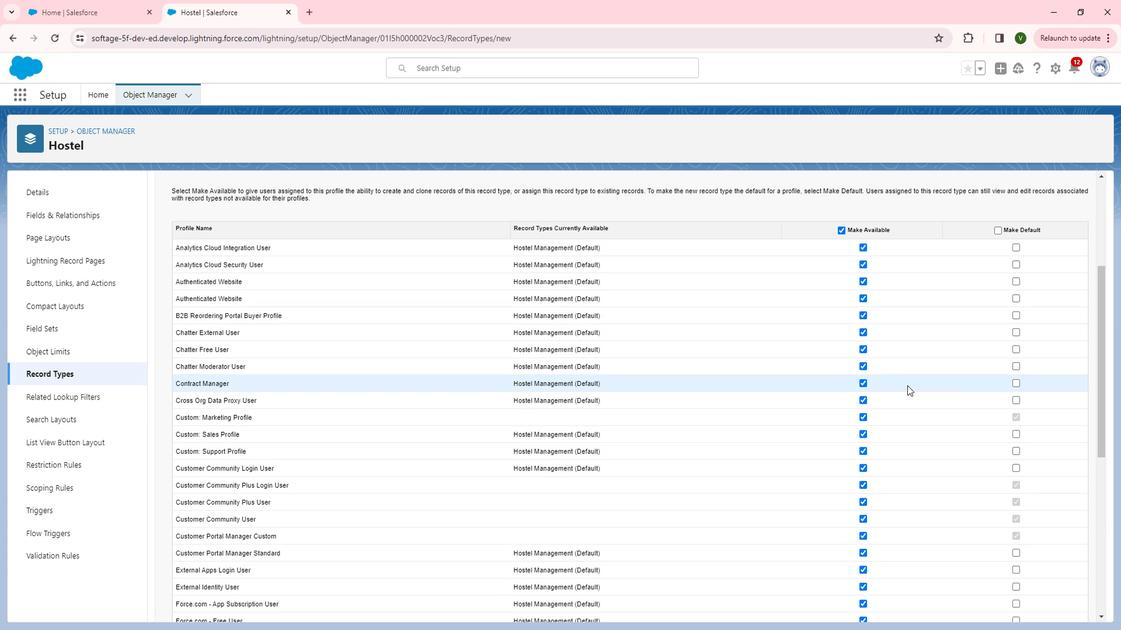 
Action: Mouse scrolled (902, 389) with delta (0, 0)
Screenshot: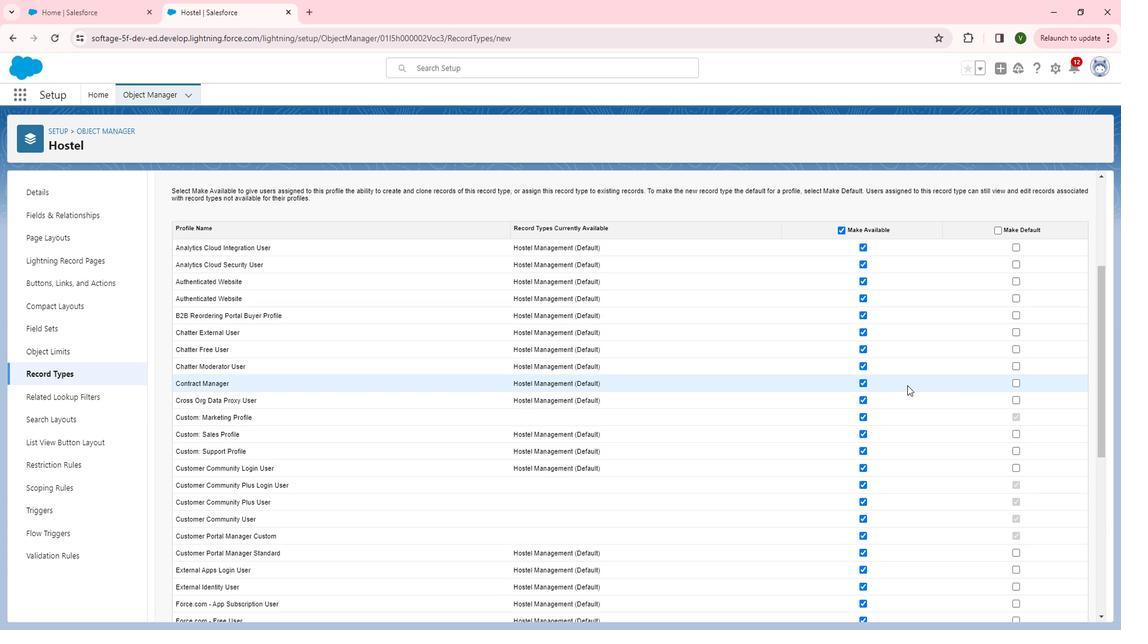 
Action: Mouse scrolled (902, 389) with delta (0, 0)
Screenshot: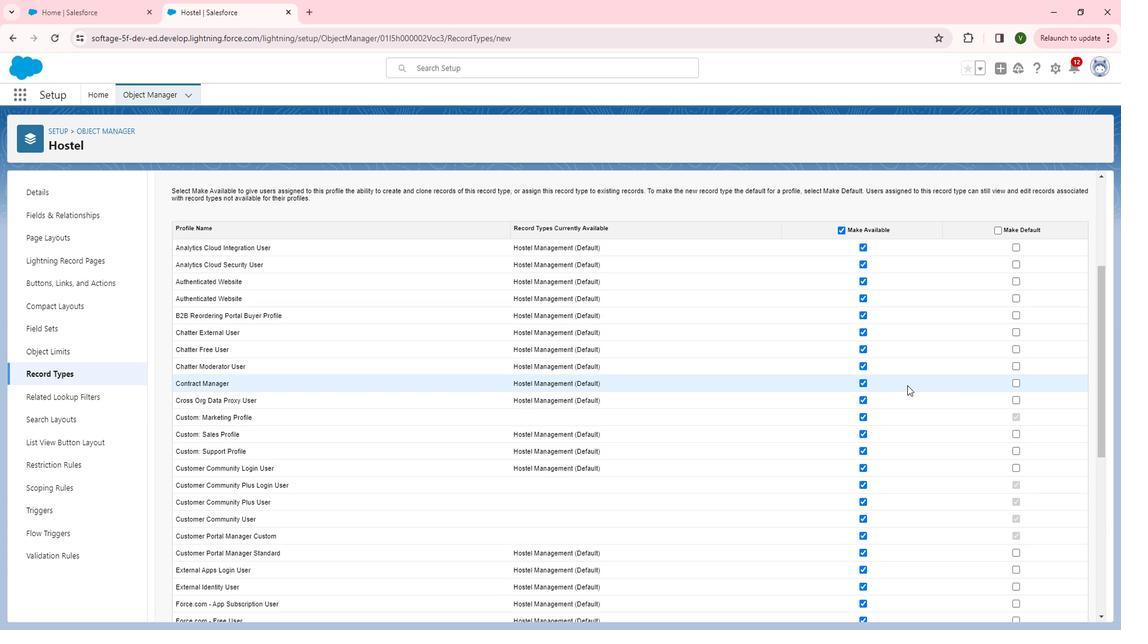 
Action: Mouse scrolled (902, 389) with delta (0, 0)
Screenshot: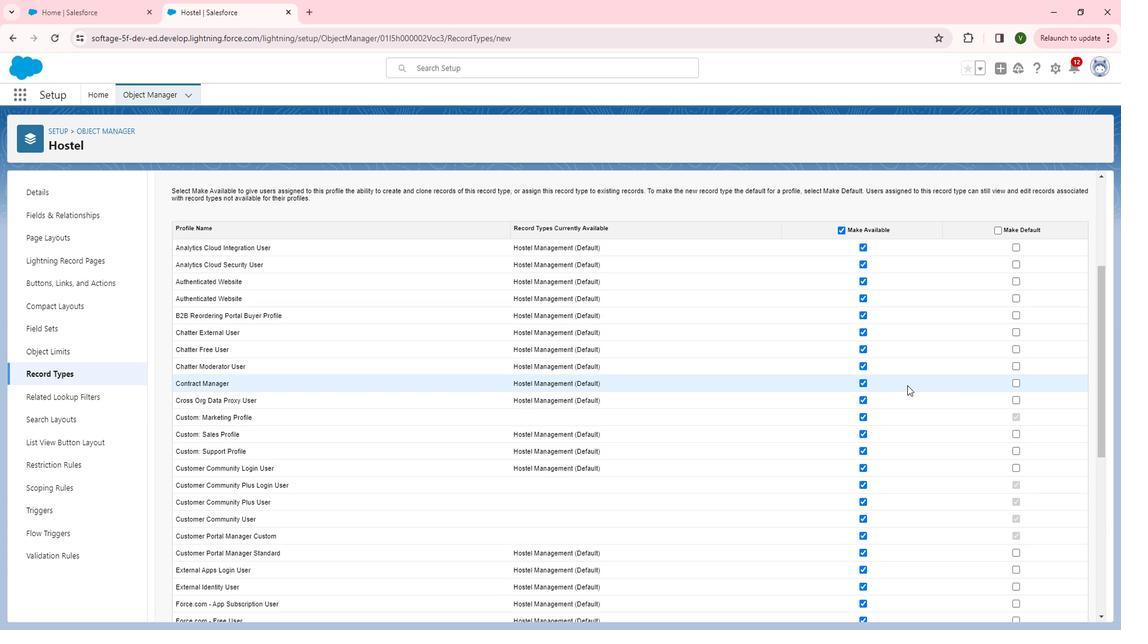 
Action: Mouse scrolled (902, 389) with delta (0, 0)
Screenshot: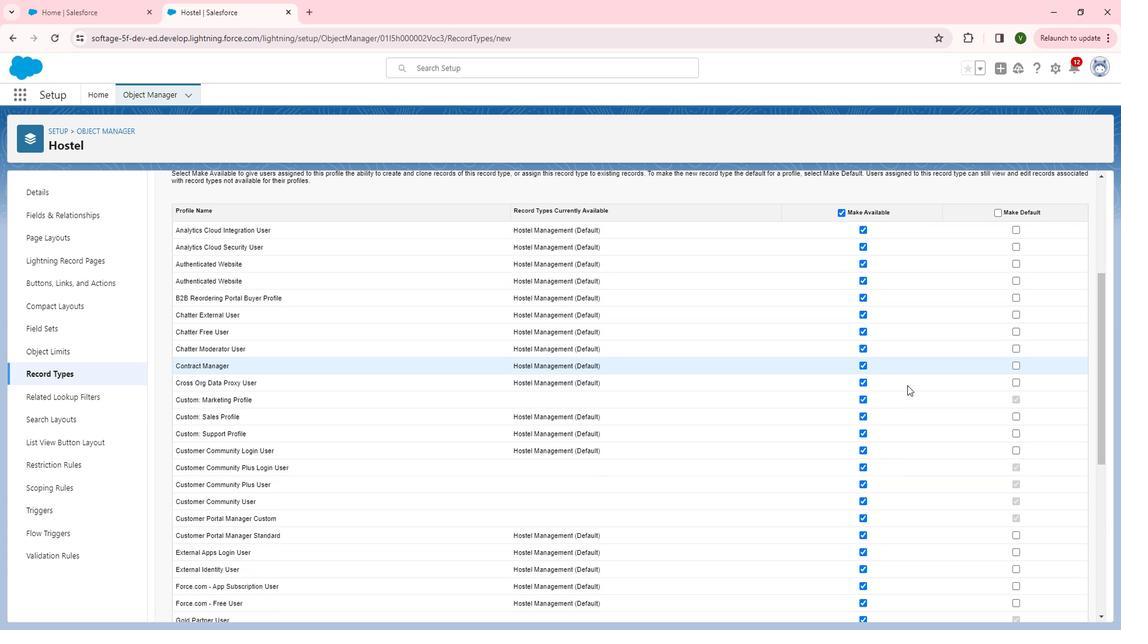 
Action: Mouse scrolled (902, 389) with delta (0, 0)
Screenshot: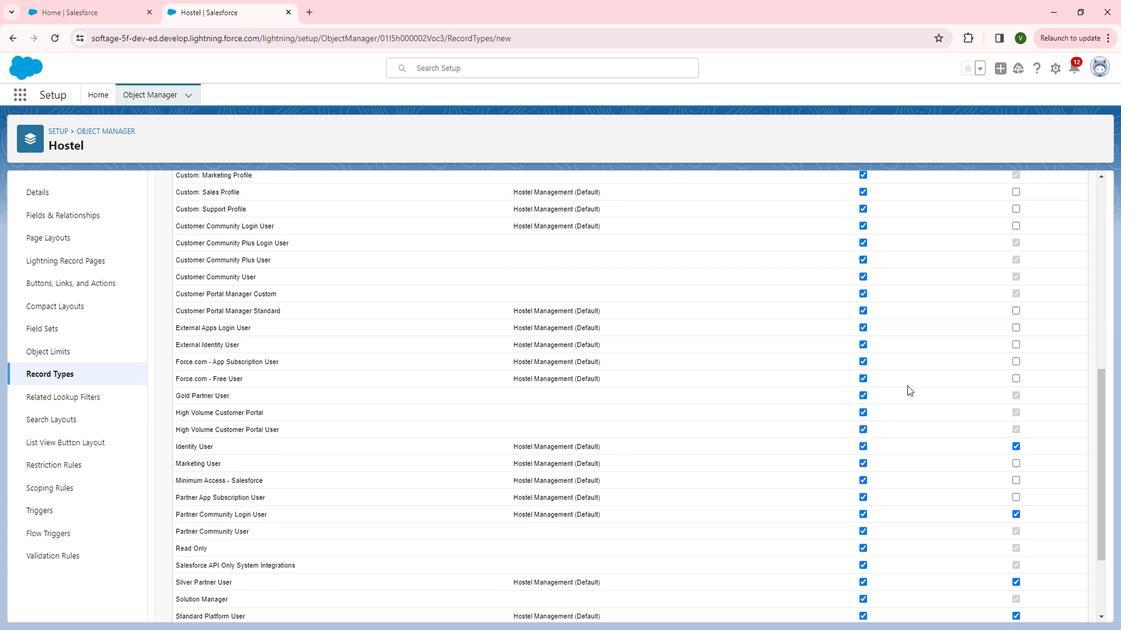
Action: Mouse scrolled (902, 389) with delta (0, 0)
Screenshot: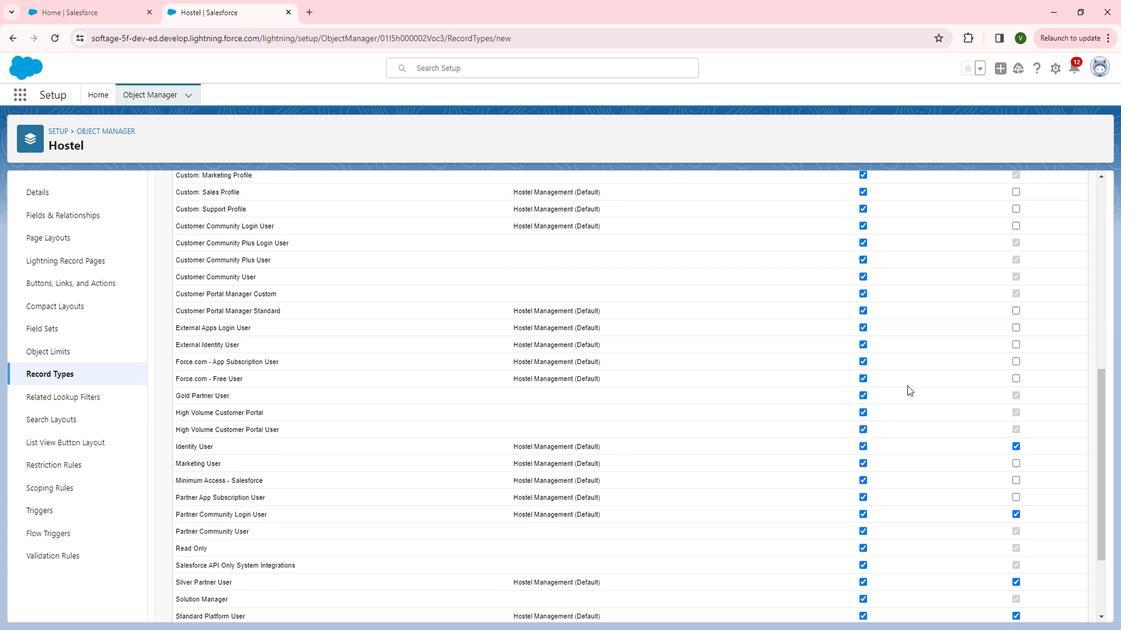 
Action: Mouse scrolled (902, 389) with delta (0, 0)
Screenshot: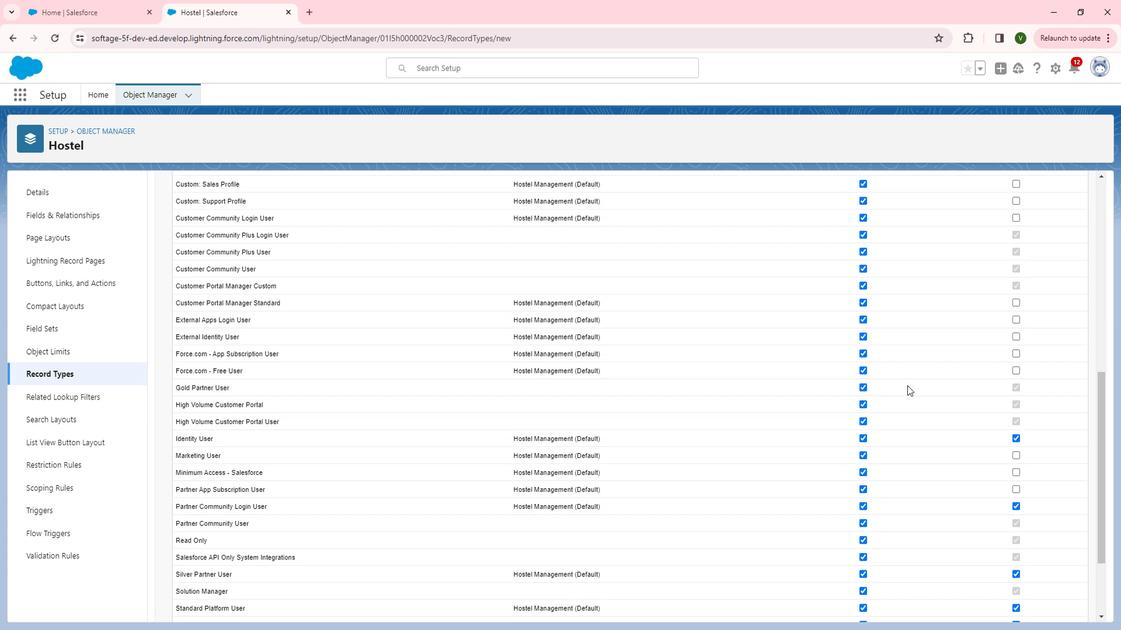 
Action: Mouse scrolled (902, 389) with delta (0, 0)
Screenshot: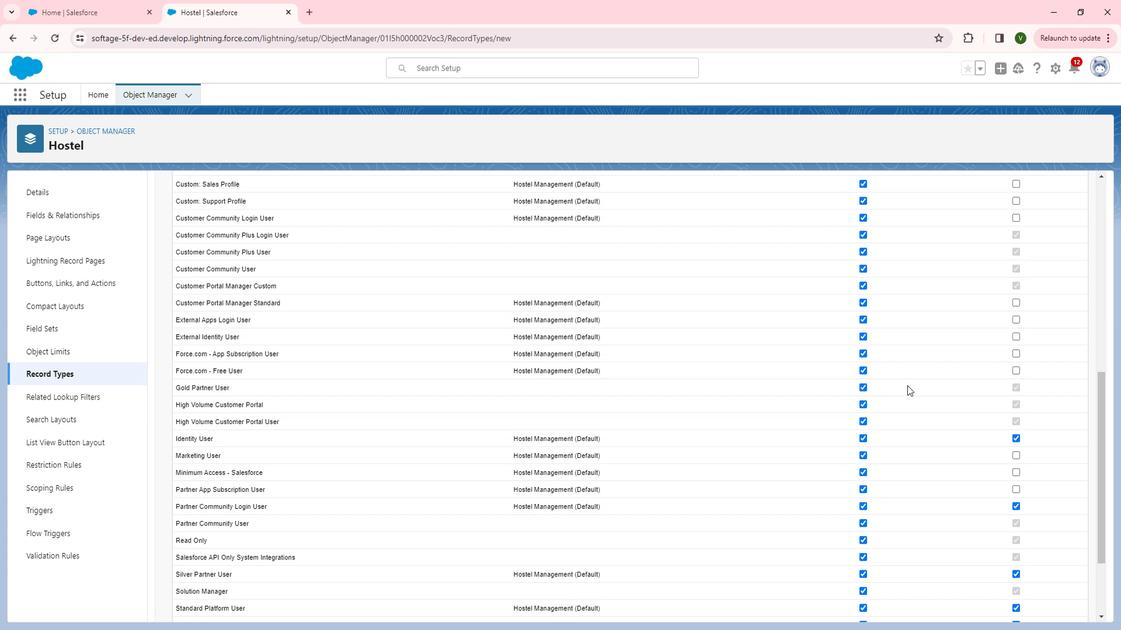 
Action: Mouse scrolled (902, 389) with delta (0, 0)
Screenshot: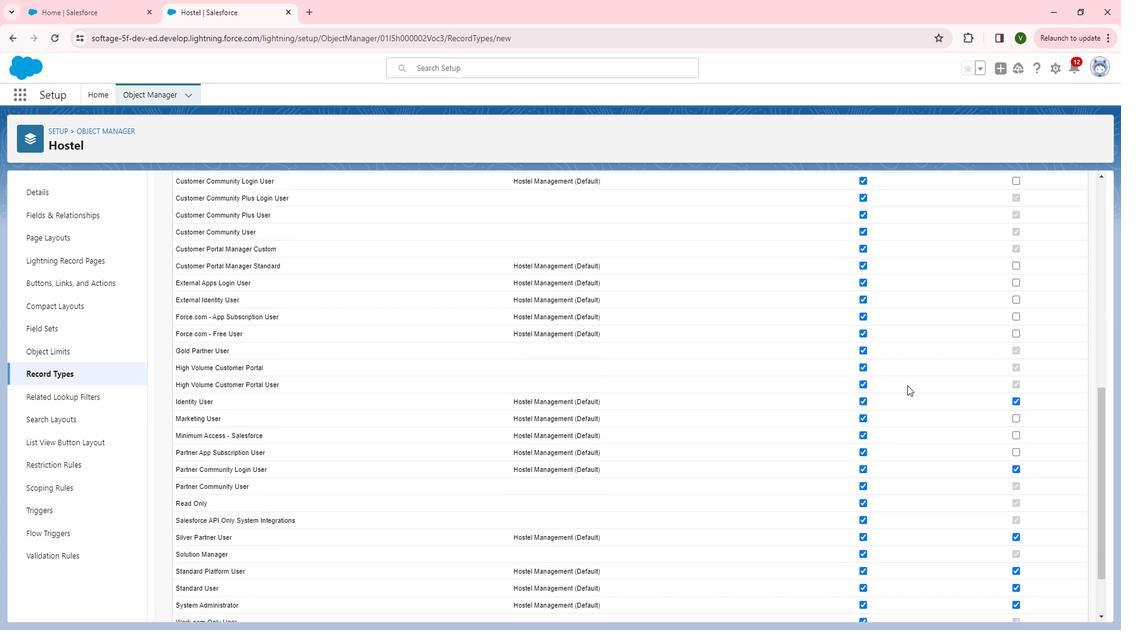
Action: Mouse moved to (917, 449)
Screenshot: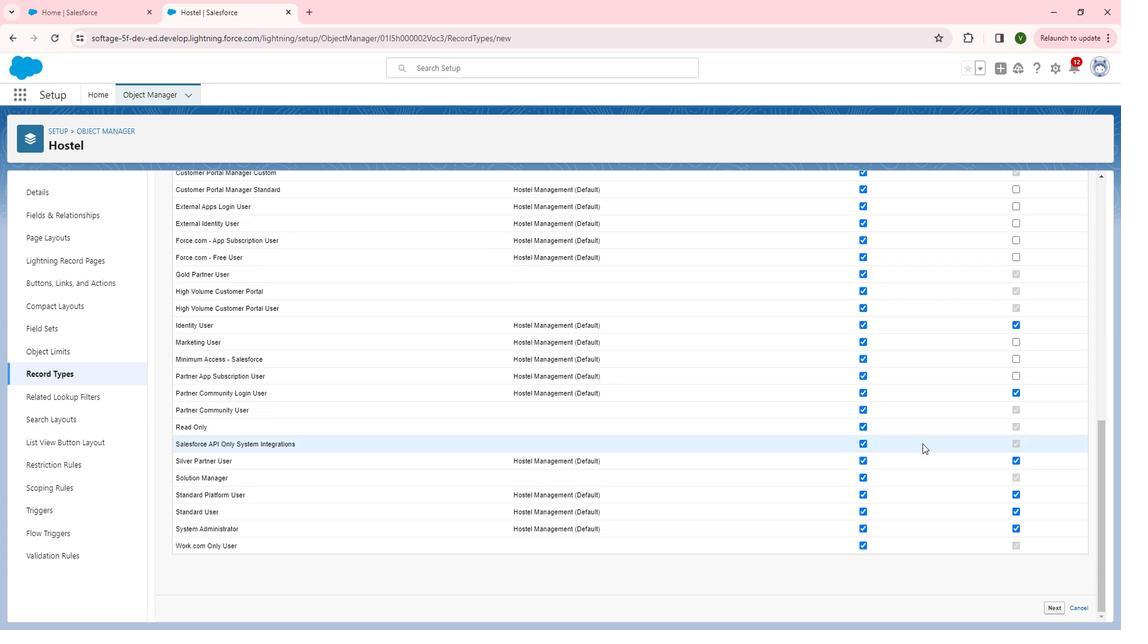 
Action: Mouse scrolled (917, 448) with delta (0, 0)
Screenshot: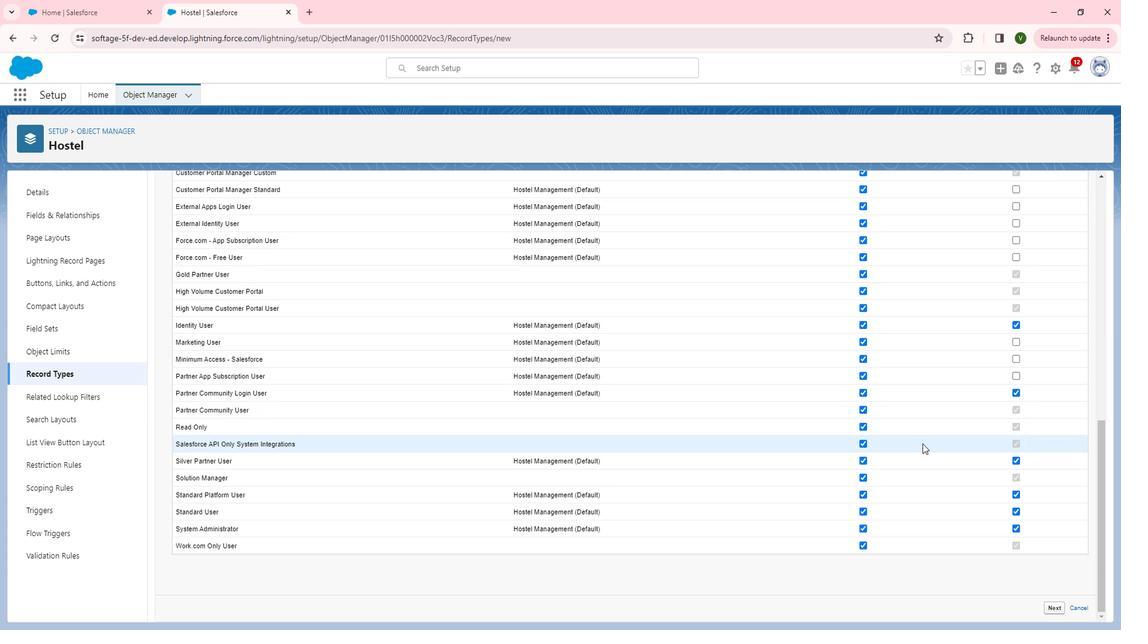 
Action: Mouse scrolled (917, 448) with delta (0, 0)
Screenshot: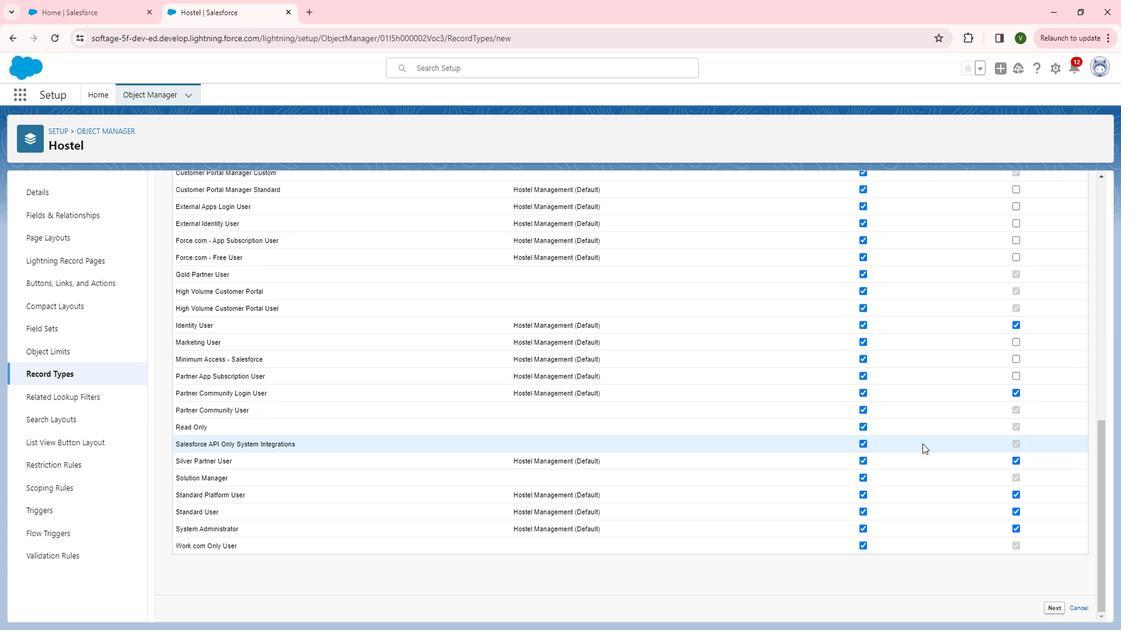 
Action: Mouse scrolled (917, 448) with delta (0, 0)
Screenshot: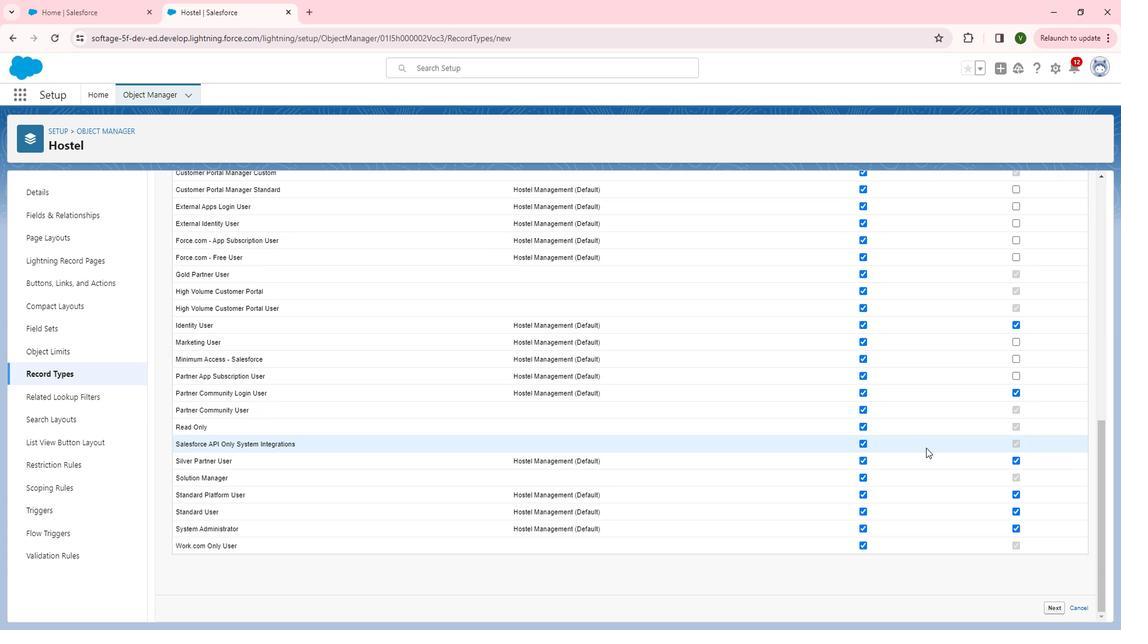
Action: Mouse moved to (1047, 616)
Screenshot: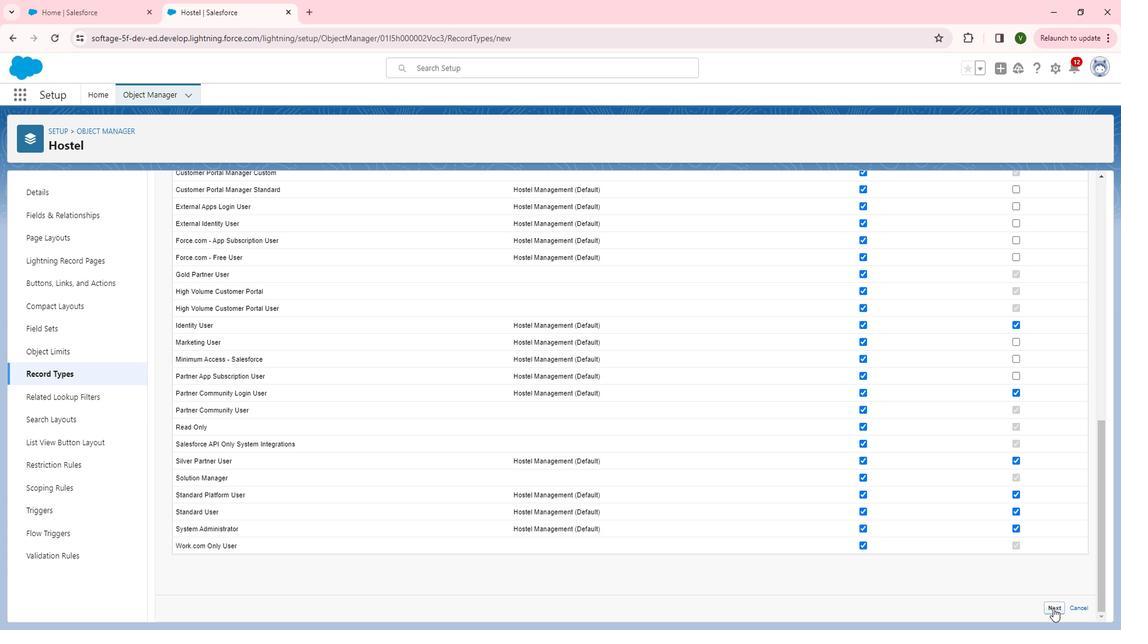 
Action: Mouse pressed left at (1047, 616)
Screenshot: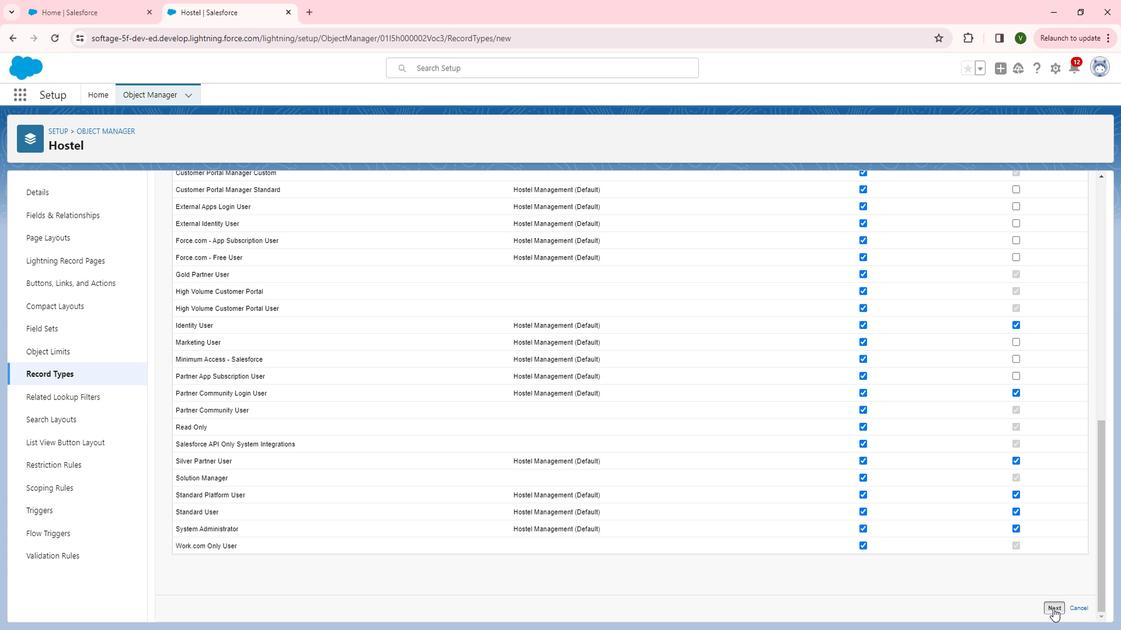 
Action: Mouse moved to (379, 345)
Screenshot: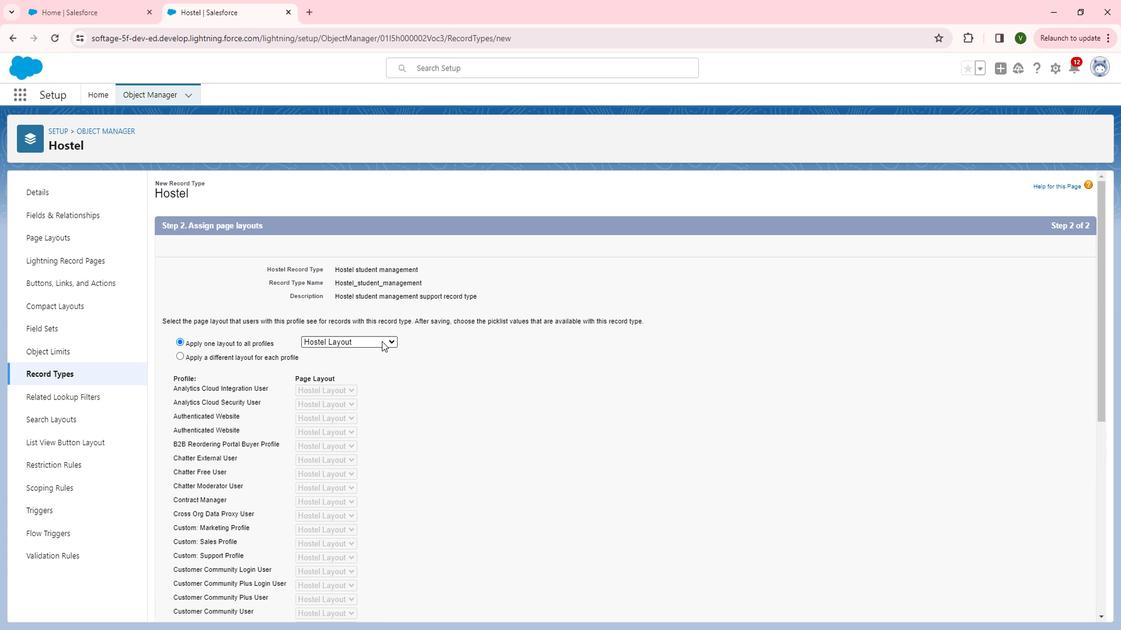 
Action: Mouse pressed left at (379, 345)
Screenshot: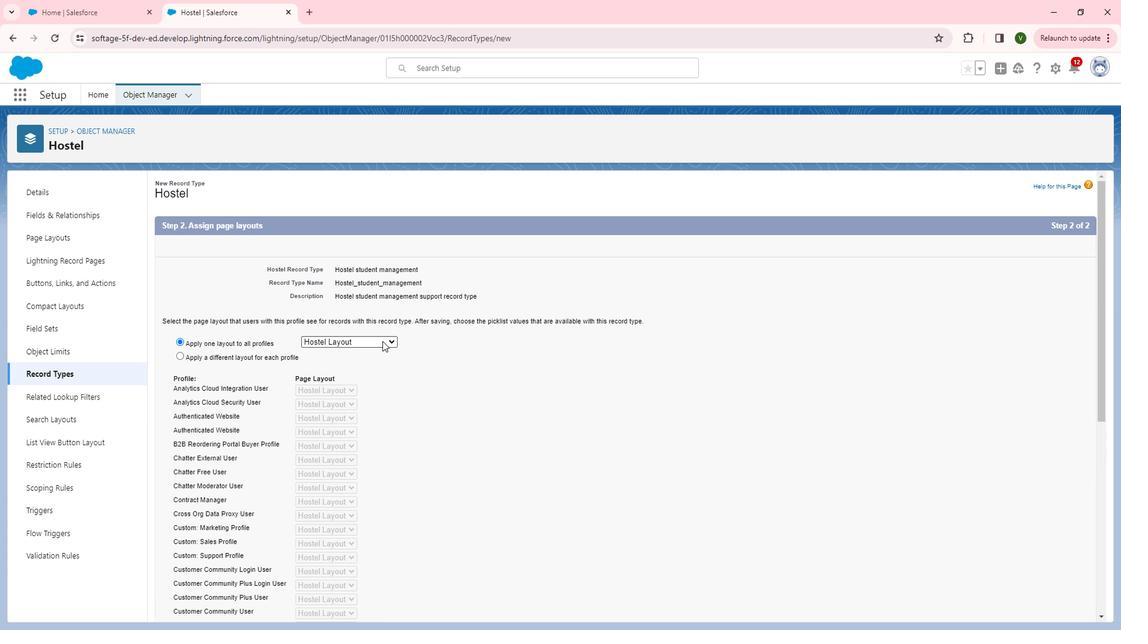 
Action: Mouse moved to (445, 343)
Screenshot: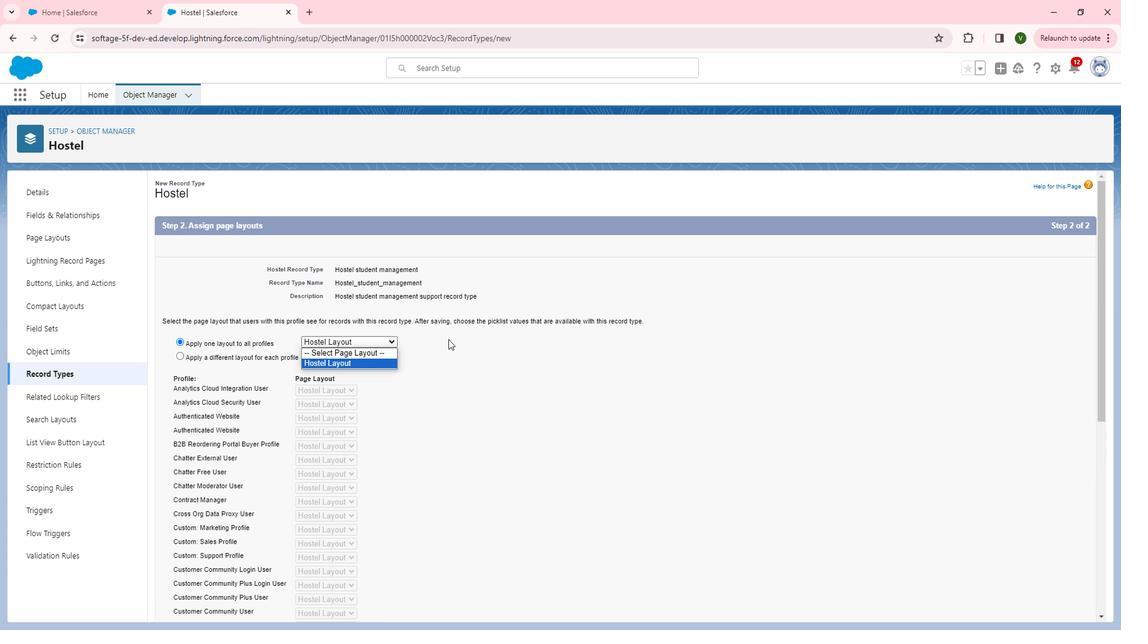
Action: Mouse pressed left at (445, 343)
Screenshot: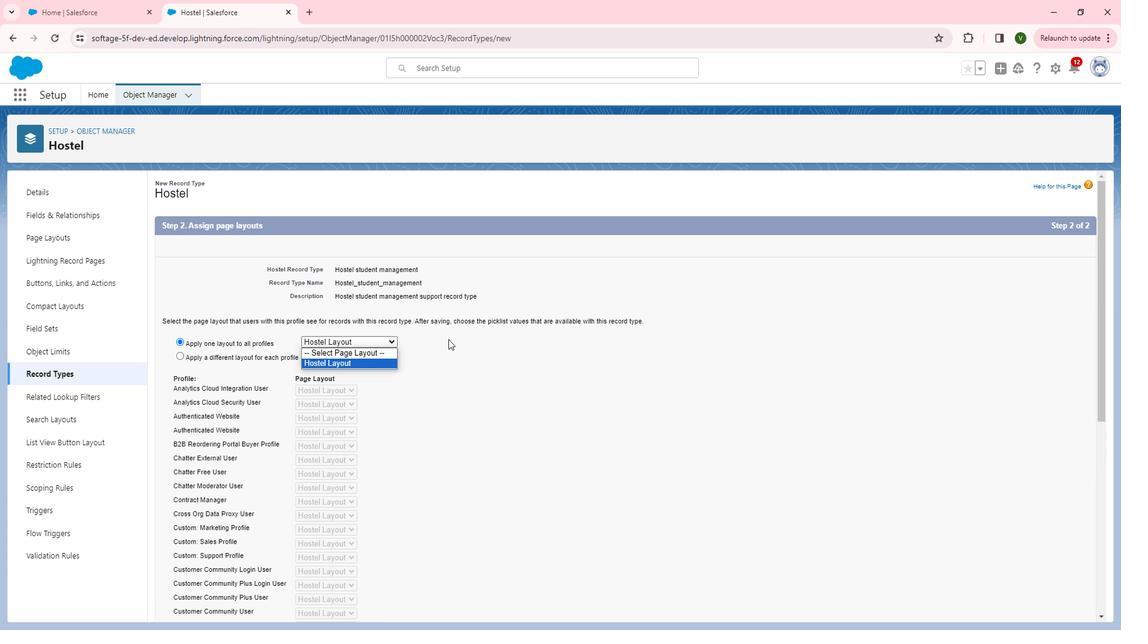 
Action: Mouse moved to (734, 389)
Screenshot: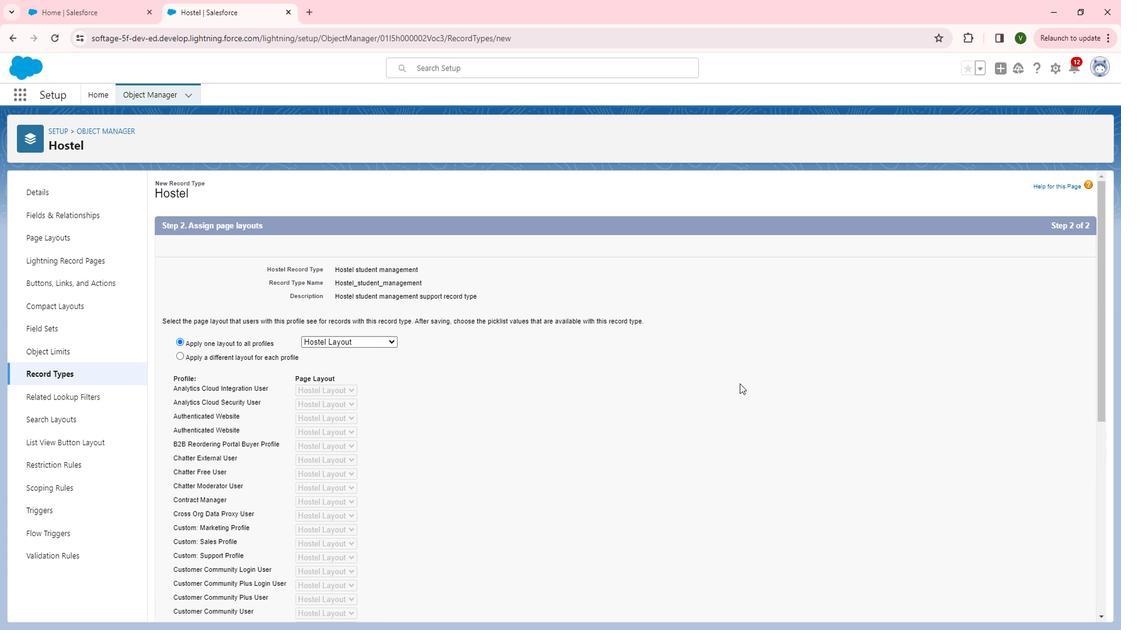 
Action: Mouse scrolled (734, 388) with delta (0, 0)
Screenshot: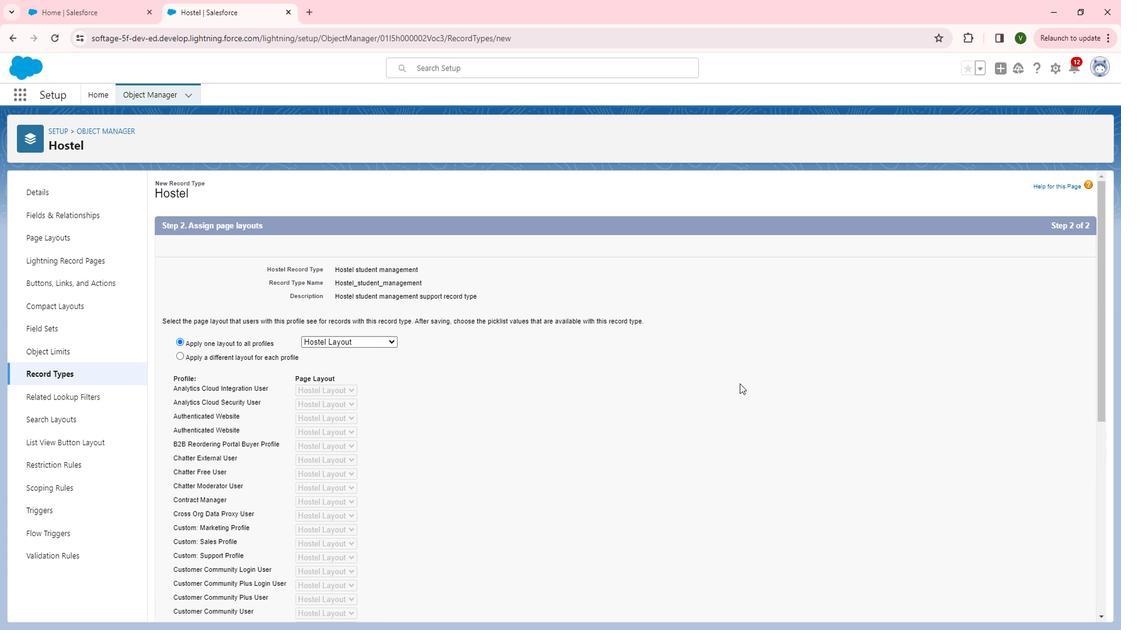 
Action: Mouse moved to (735, 388)
Screenshot: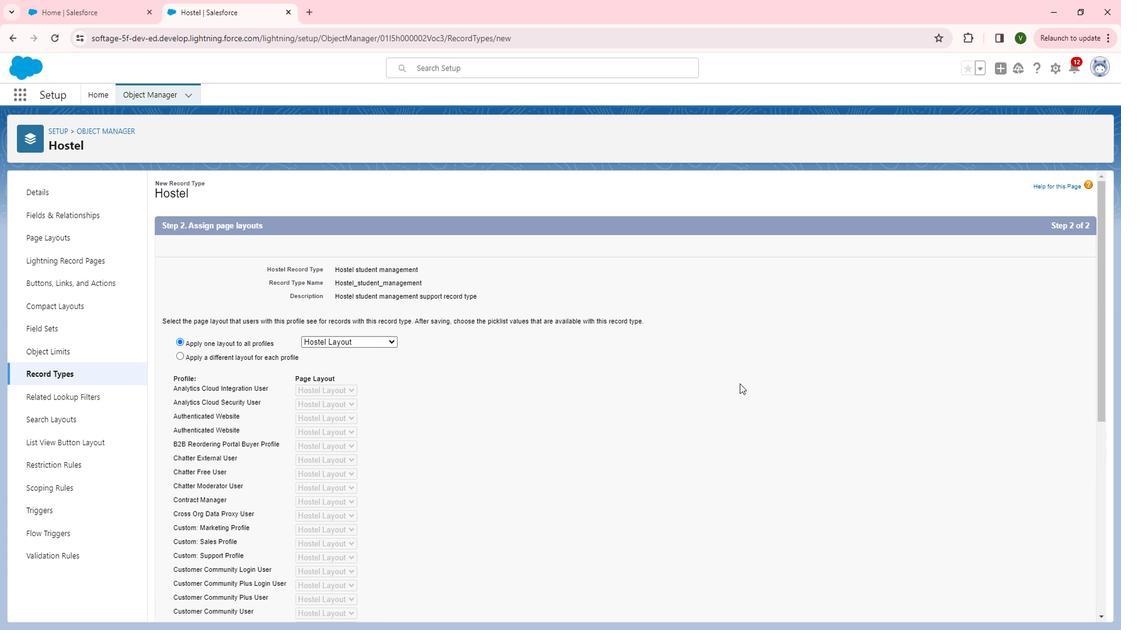
Action: Mouse scrolled (735, 387) with delta (0, 0)
Screenshot: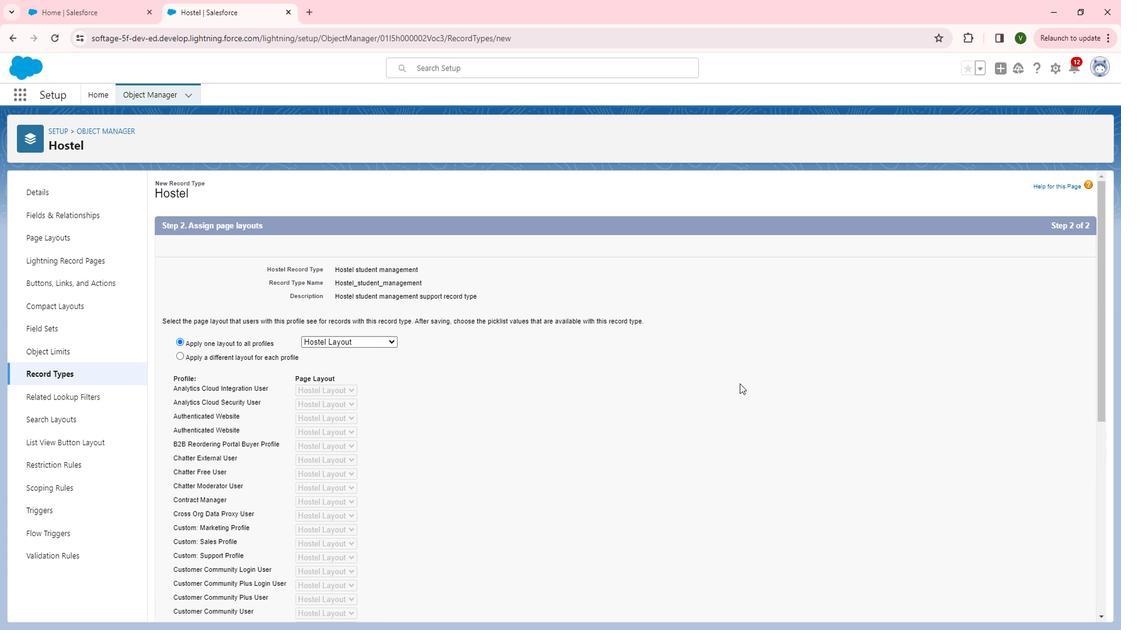 
Action: Mouse scrolled (735, 387) with delta (0, 0)
Screenshot: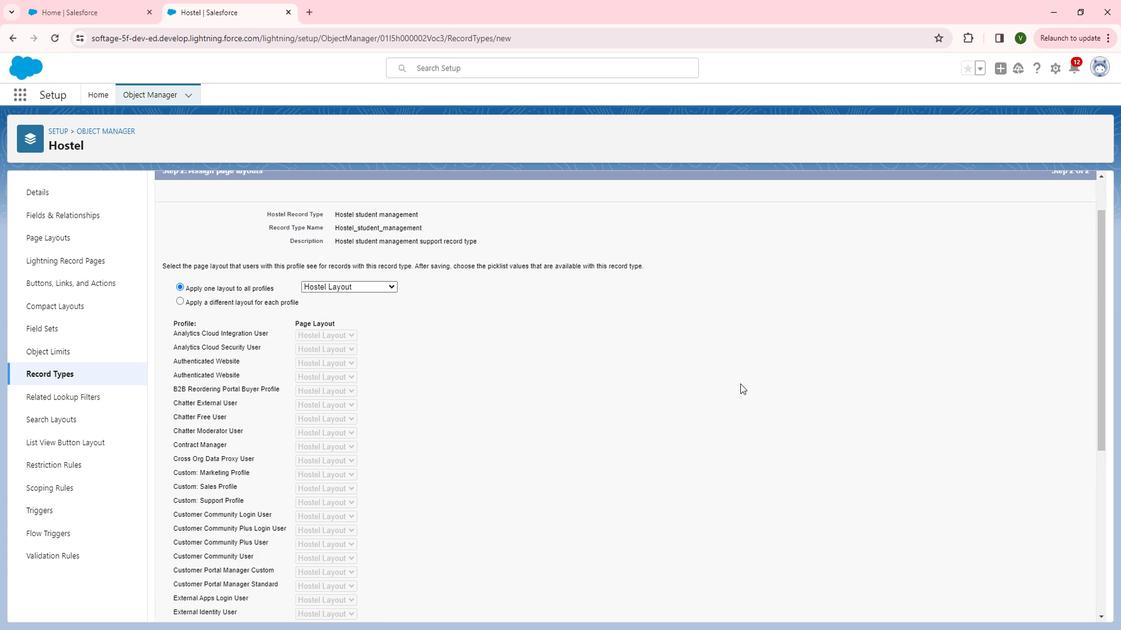 
Action: Mouse moved to (735, 388)
Screenshot: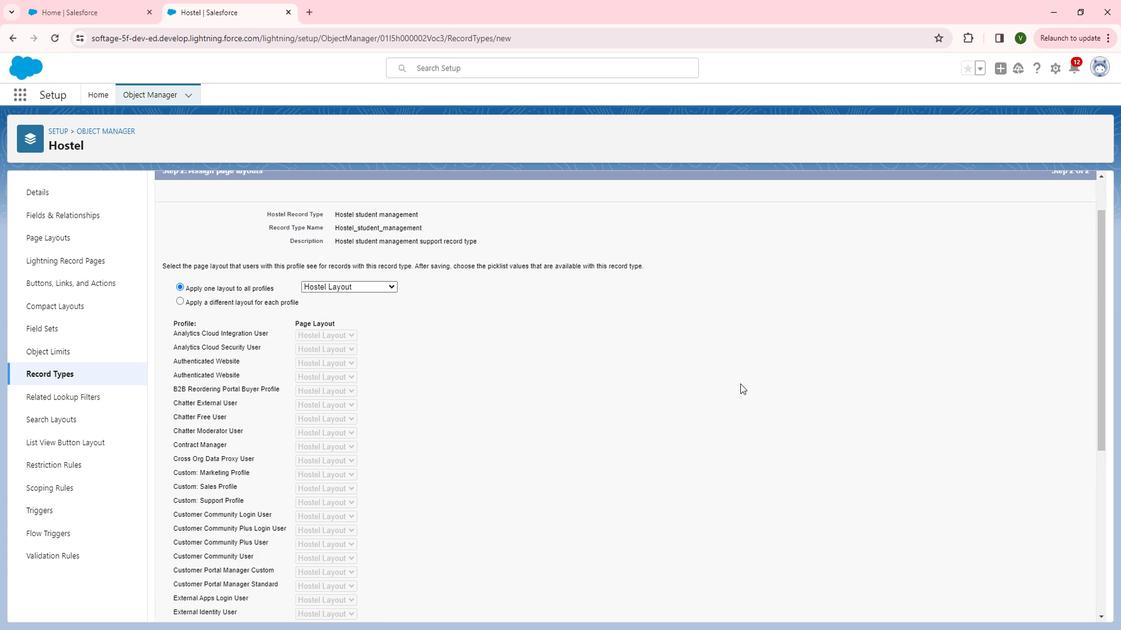 
Action: Mouse scrolled (735, 387) with delta (0, 0)
Screenshot: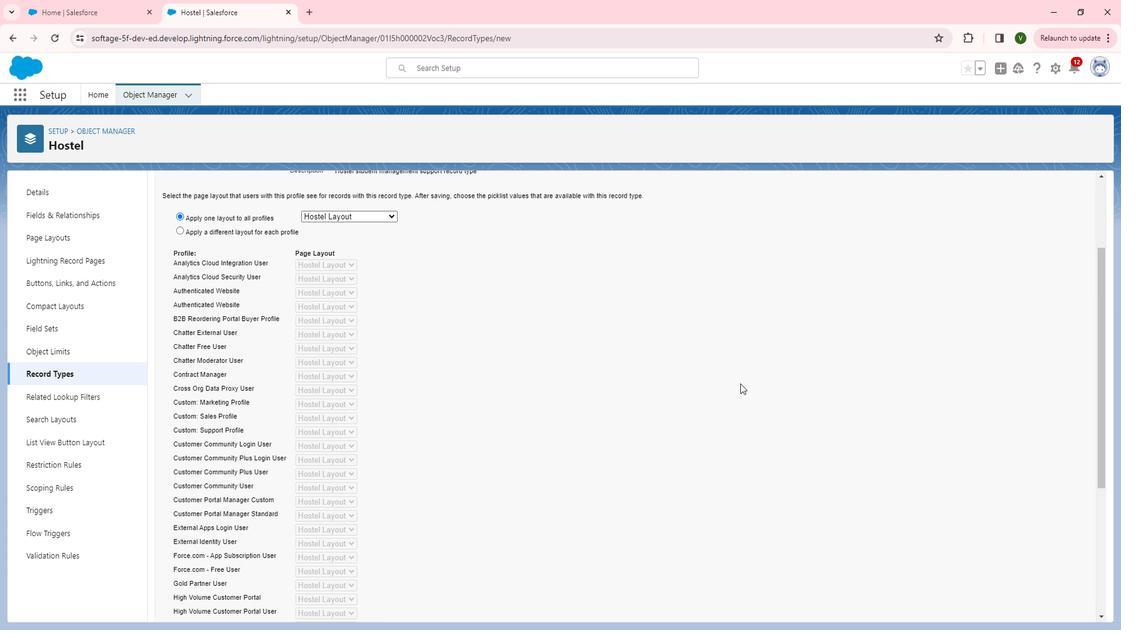 
Action: Mouse scrolled (735, 387) with delta (0, 0)
Screenshot: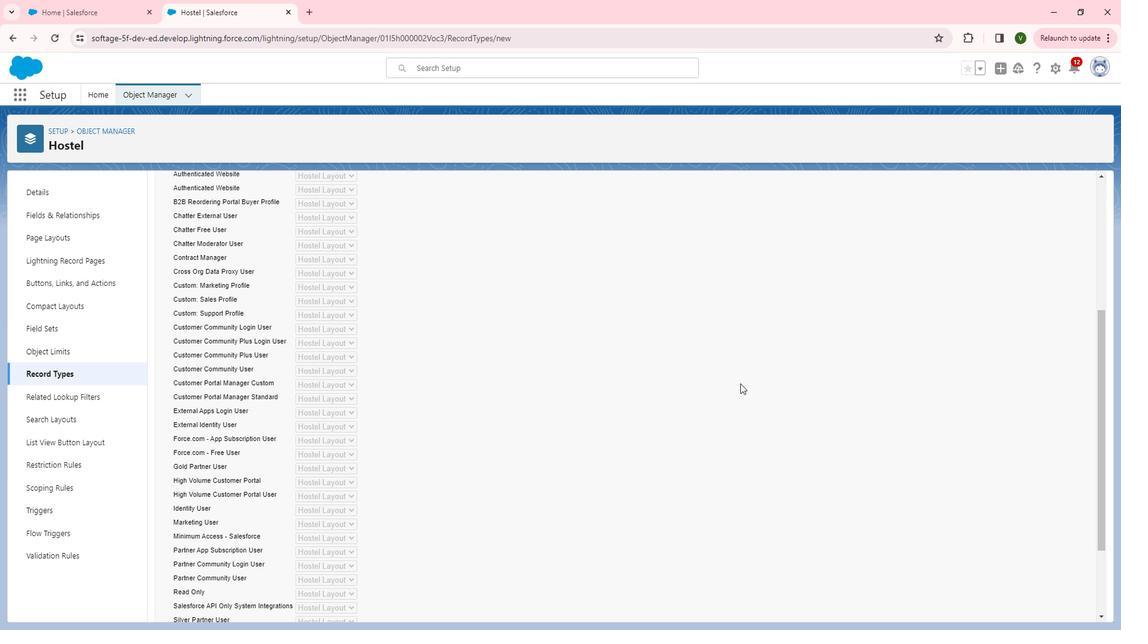 
Action: Mouse scrolled (735, 387) with delta (0, 0)
Screenshot: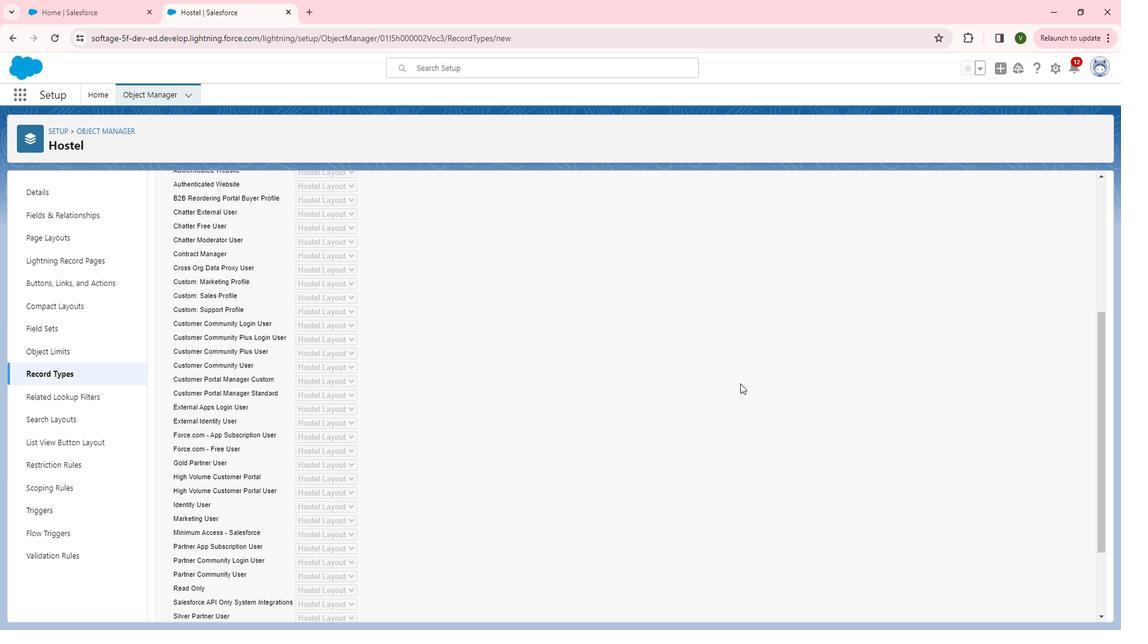 
Action: Mouse scrolled (735, 387) with delta (0, 0)
Screenshot: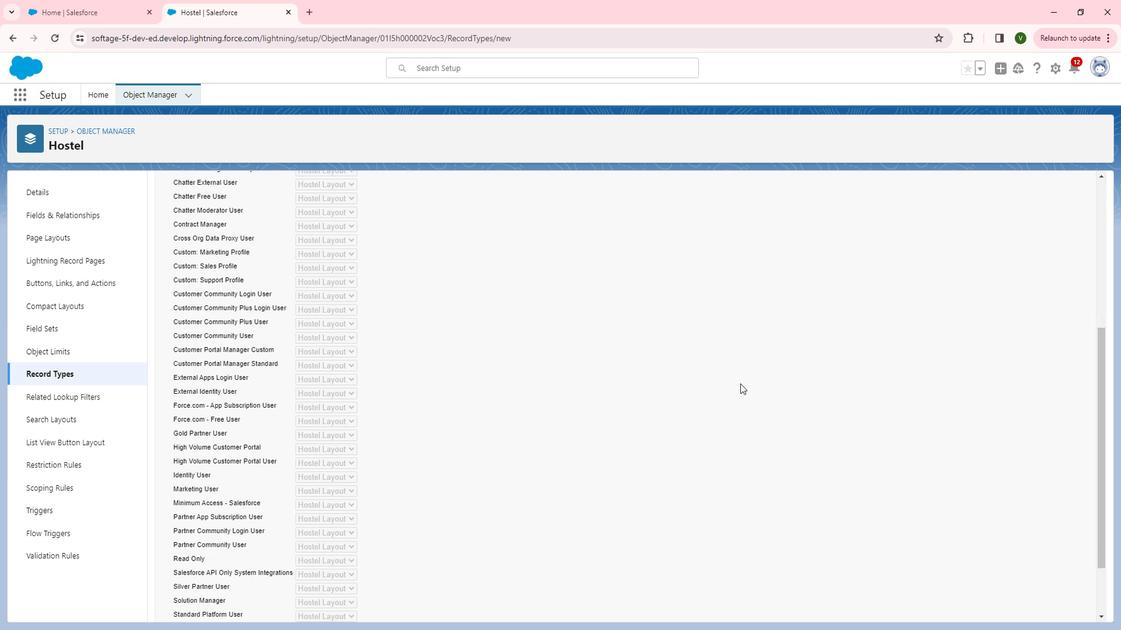 
Action: Mouse scrolled (735, 387) with delta (0, 0)
Screenshot: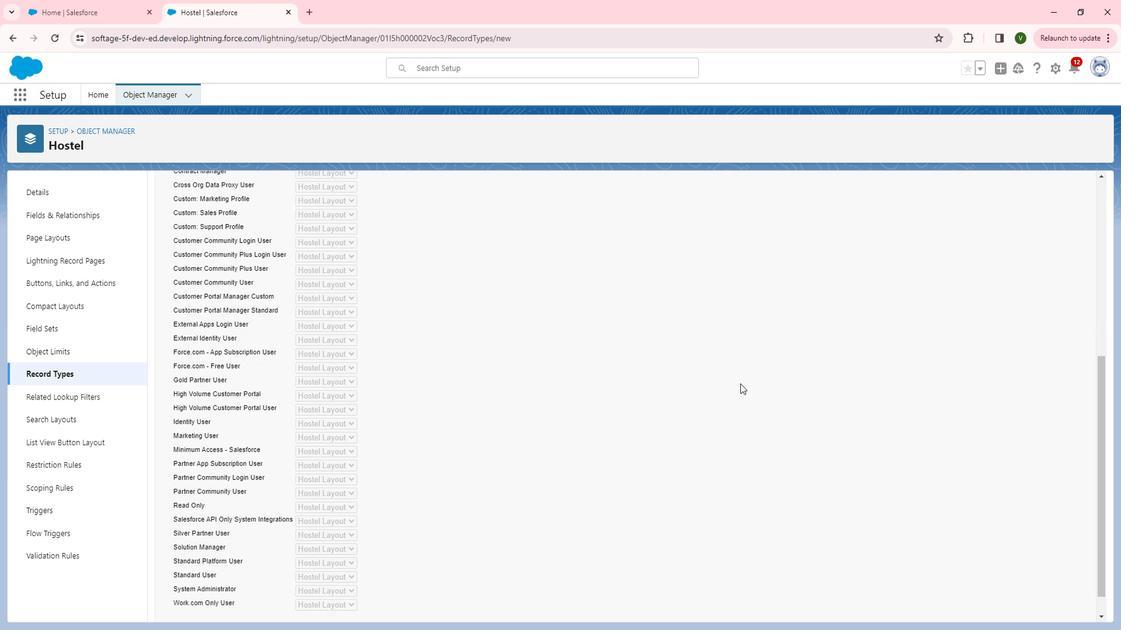 
Action: Mouse moved to (1047, 612)
